 Task: Search round trip flight ticket for 5 adults, 2 children, 1 infant in seat and 2 infants on lap in economy from Helena: Helena Regional Airport to New Bern: Coastal Carolina Regional Airport (was Craven County Regional) on 5-4-2023 and return on 5-6-2023. Choice of flights is American. Number of bags: 2 checked bags. Price is upto 92000. Outbound departure time preference is 10:45.
Action: Mouse moved to (364, 151)
Screenshot: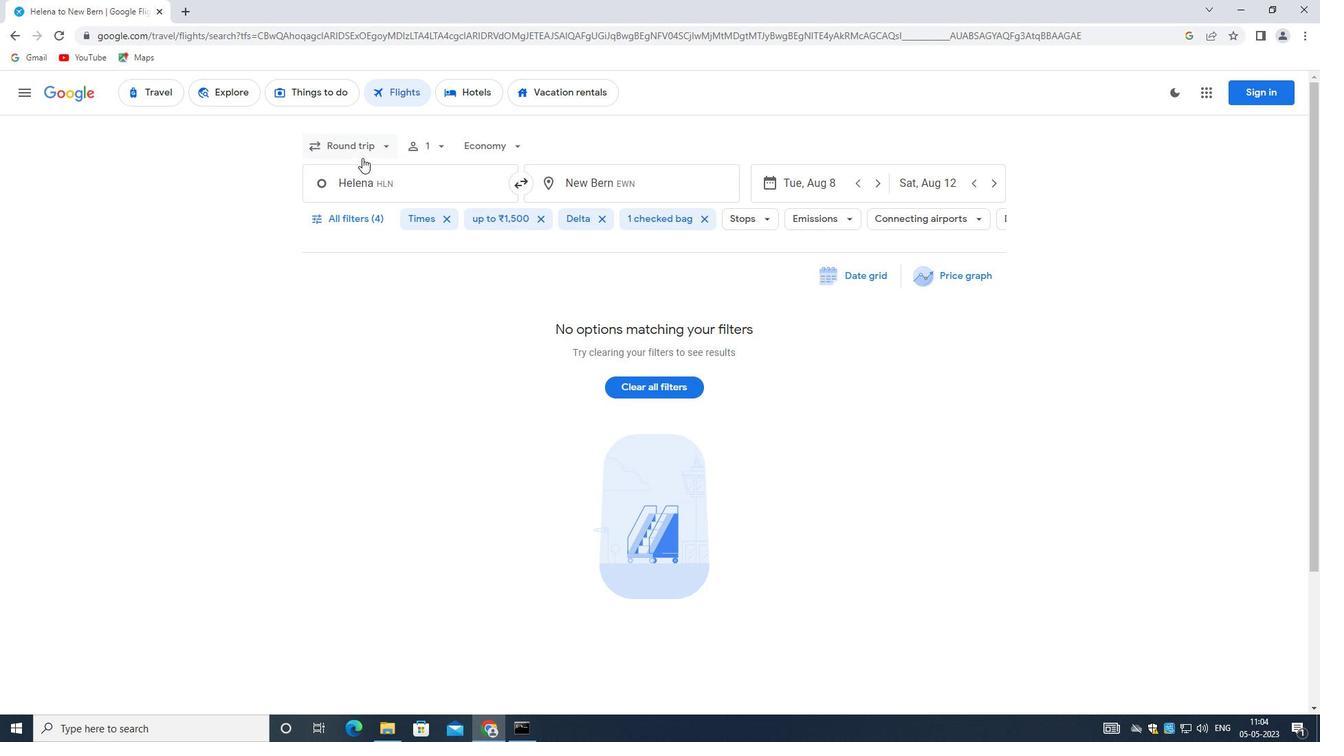 
Action: Mouse pressed left at (364, 151)
Screenshot: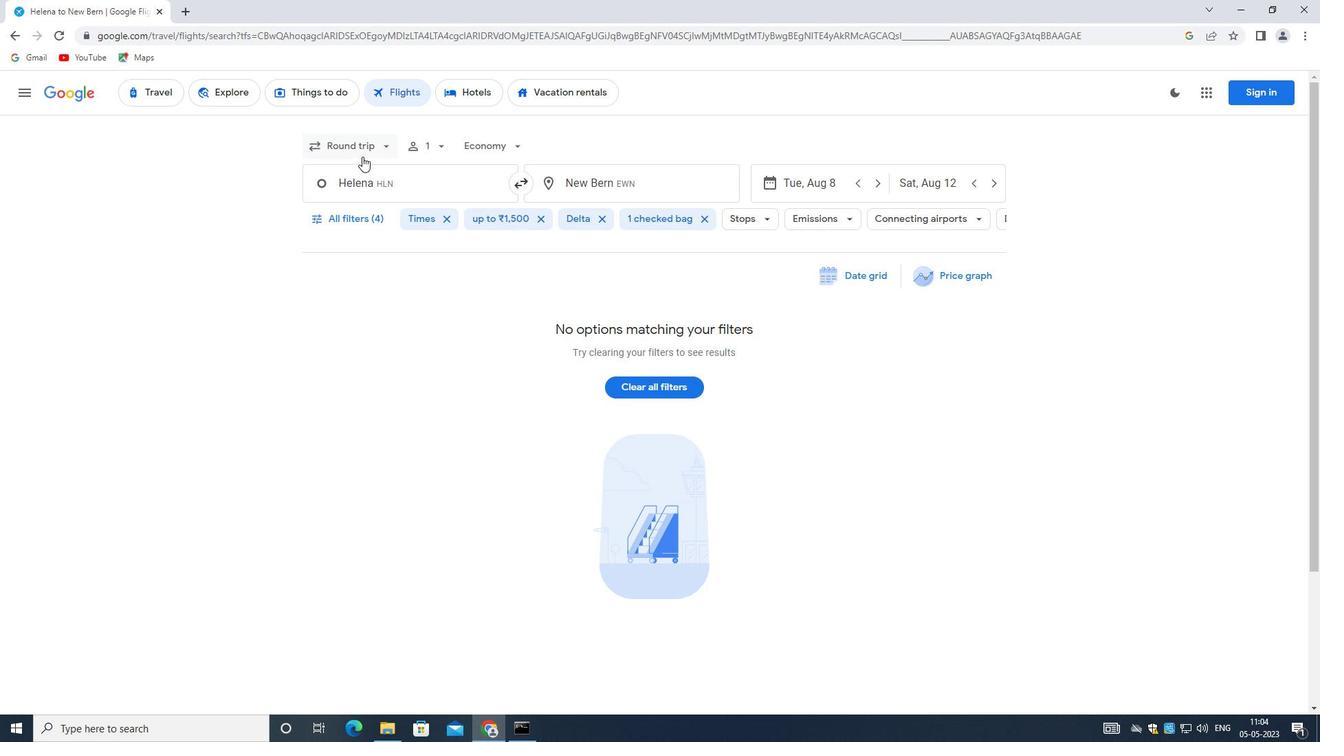 
Action: Mouse moved to (380, 171)
Screenshot: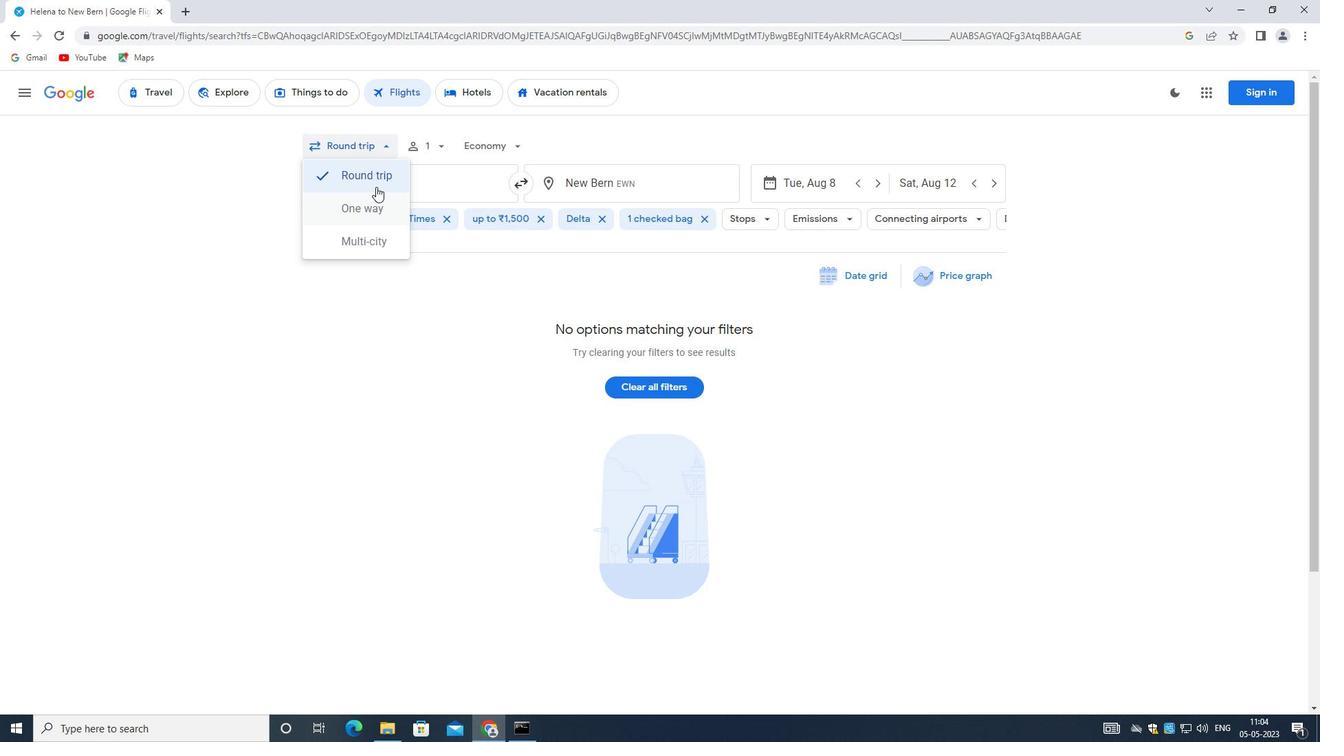 
Action: Mouse pressed left at (380, 171)
Screenshot: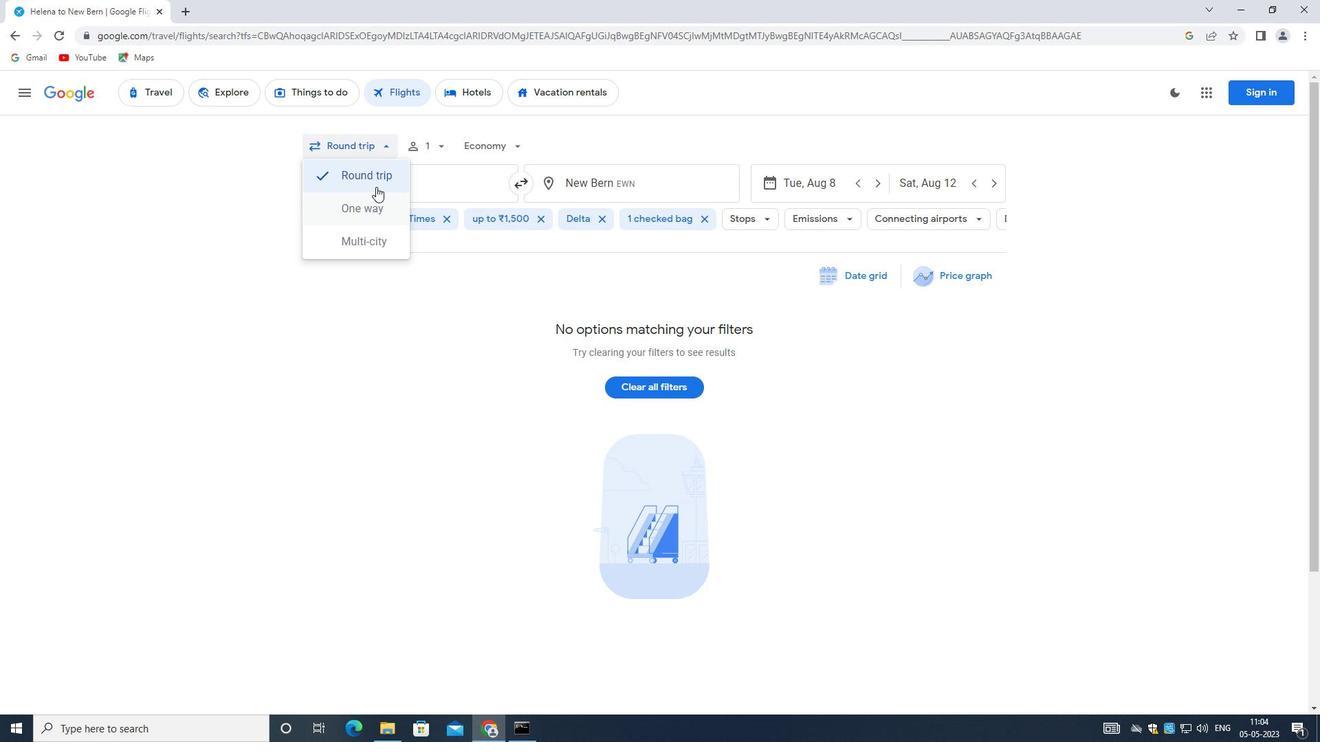 
Action: Mouse moved to (443, 149)
Screenshot: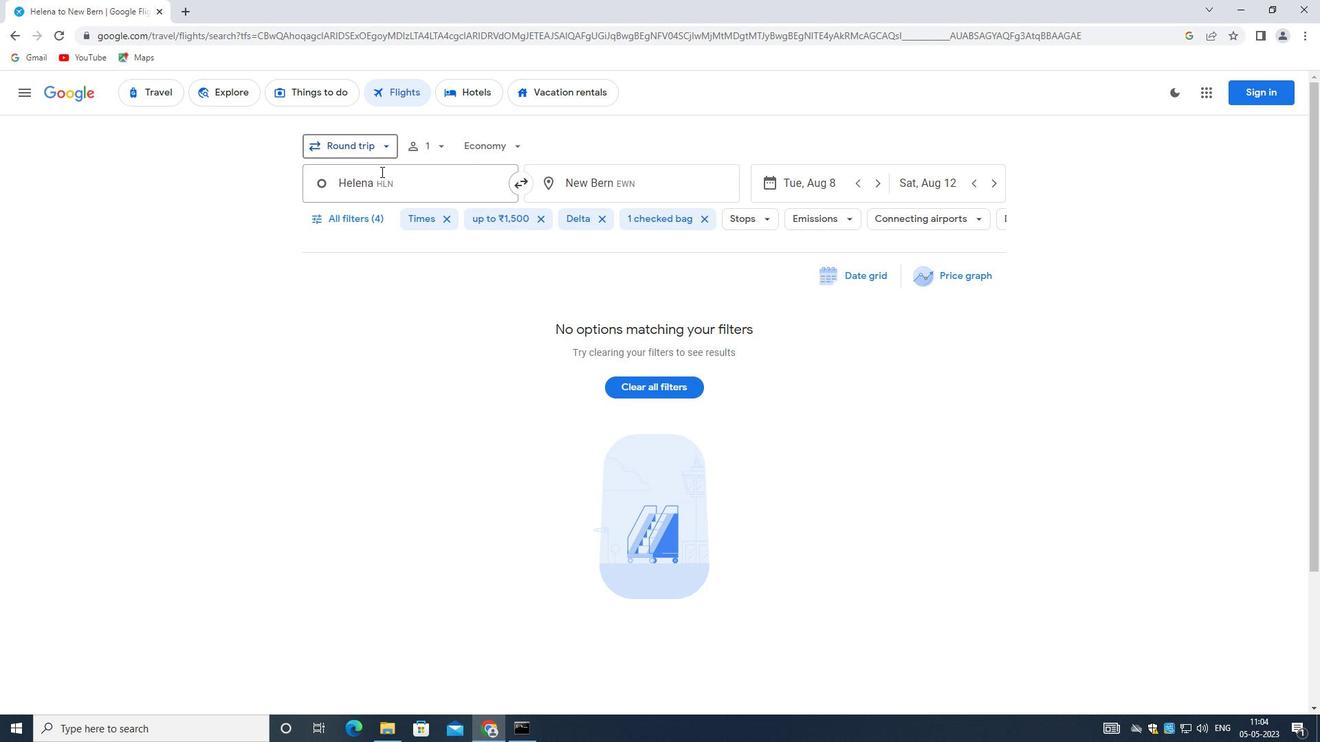 
Action: Mouse pressed left at (443, 149)
Screenshot: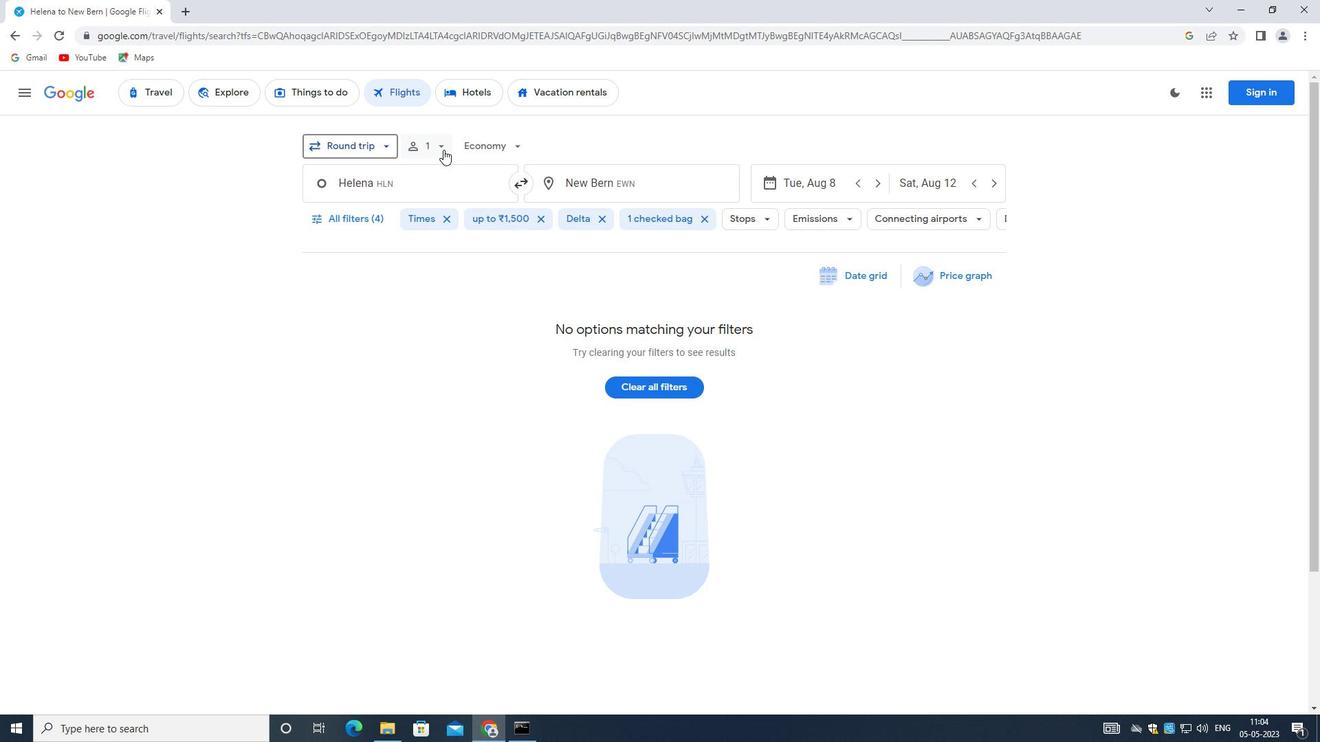
Action: Mouse moved to (563, 178)
Screenshot: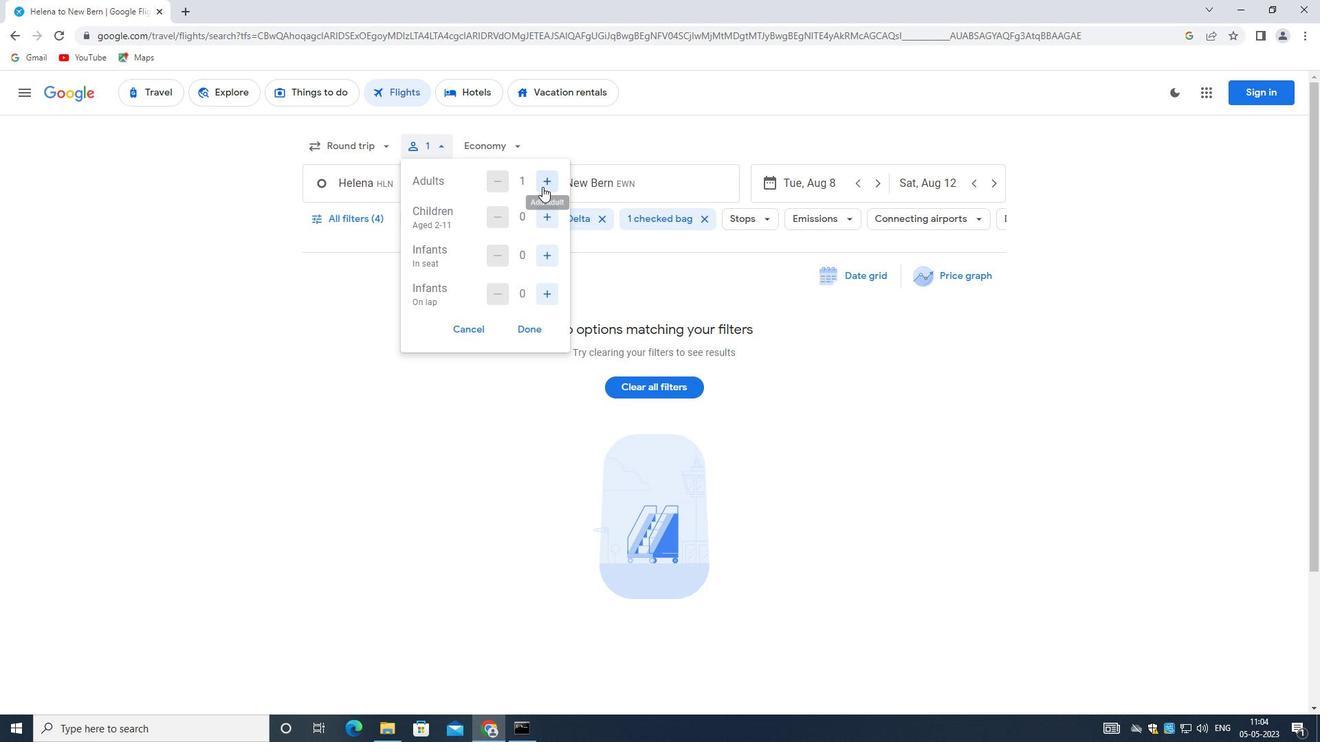 
Action: Mouse pressed left at (563, 178)
Screenshot: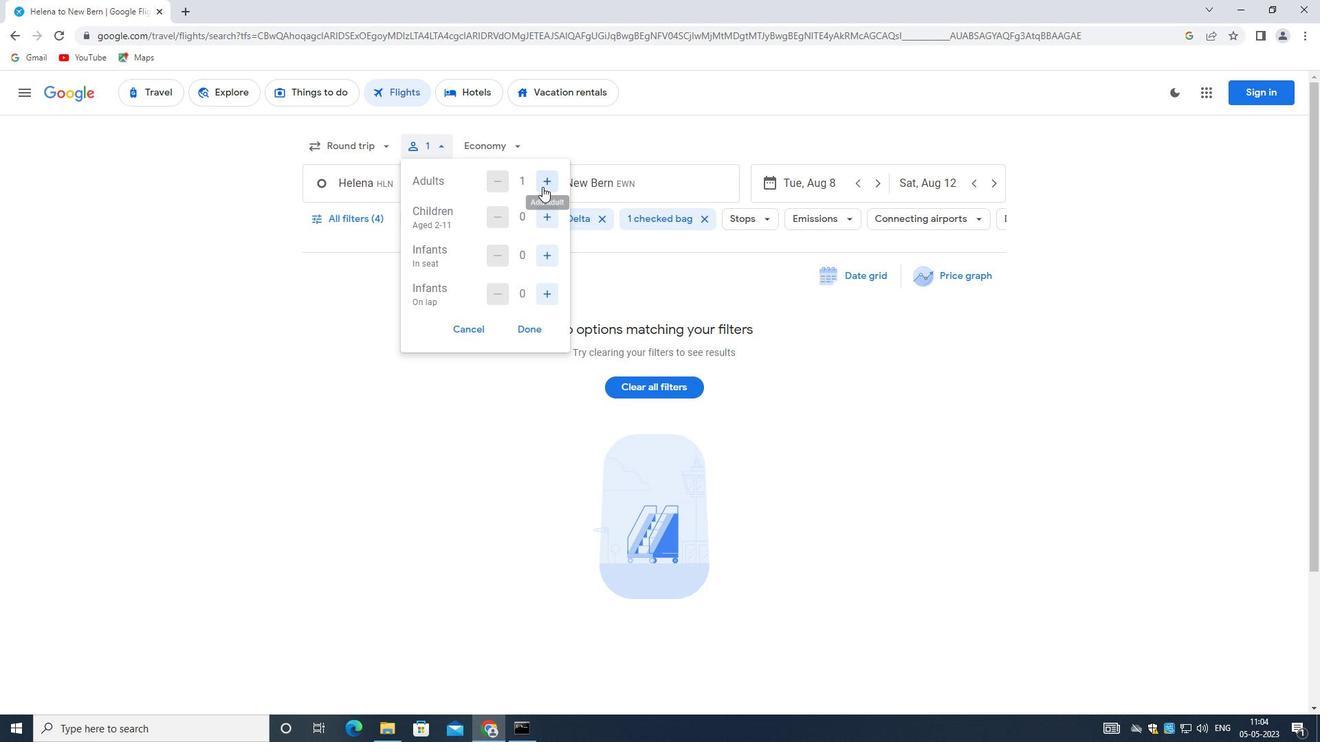 
Action: Mouse moved to (557, 182)
Screenshot: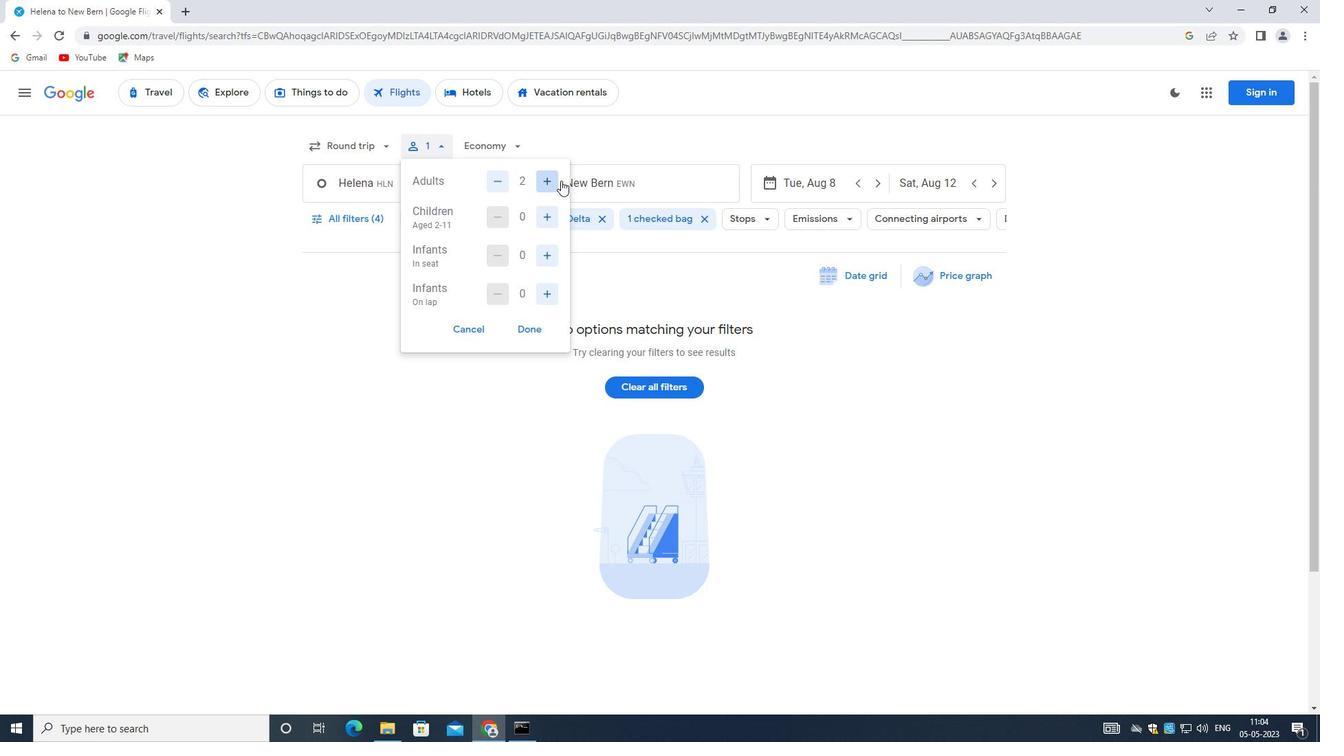 
Action: Mouse pressed left at (557, 182)
Screenshot: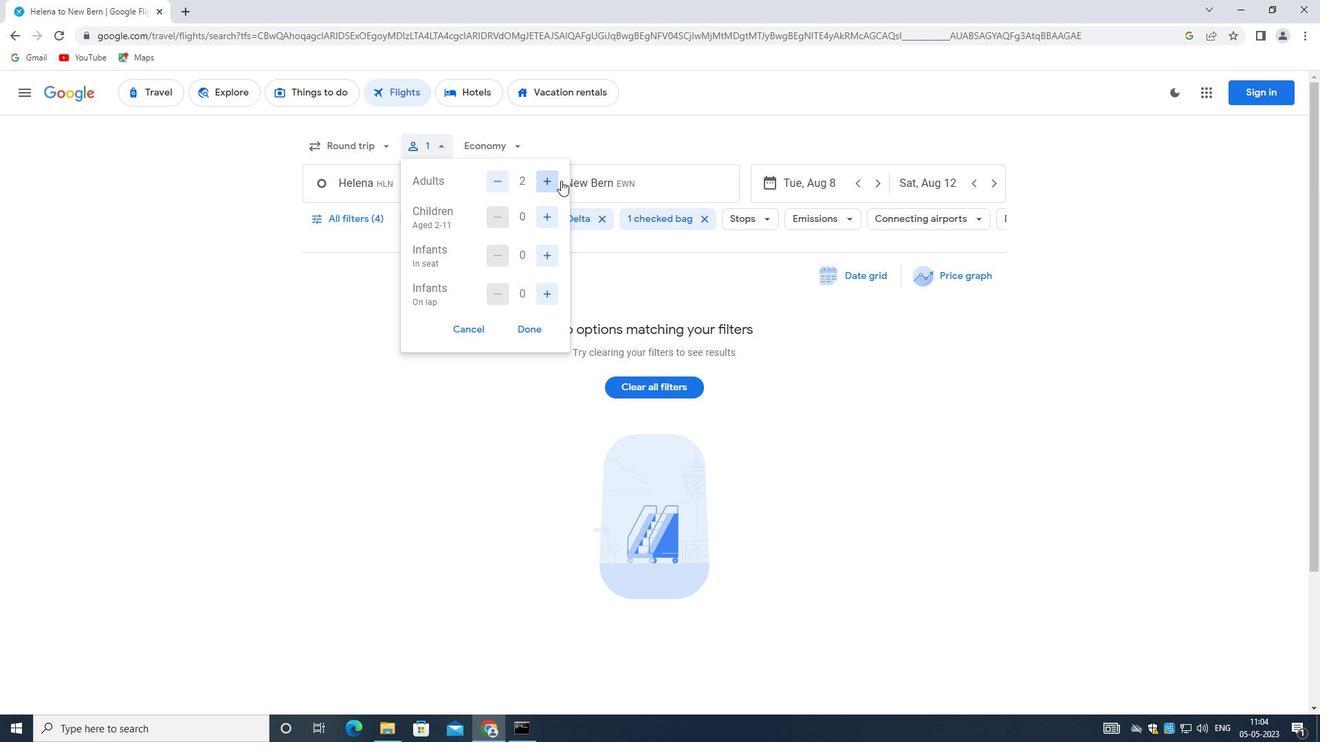 
Action: Mouse moved to (556, 181)
Screenshot: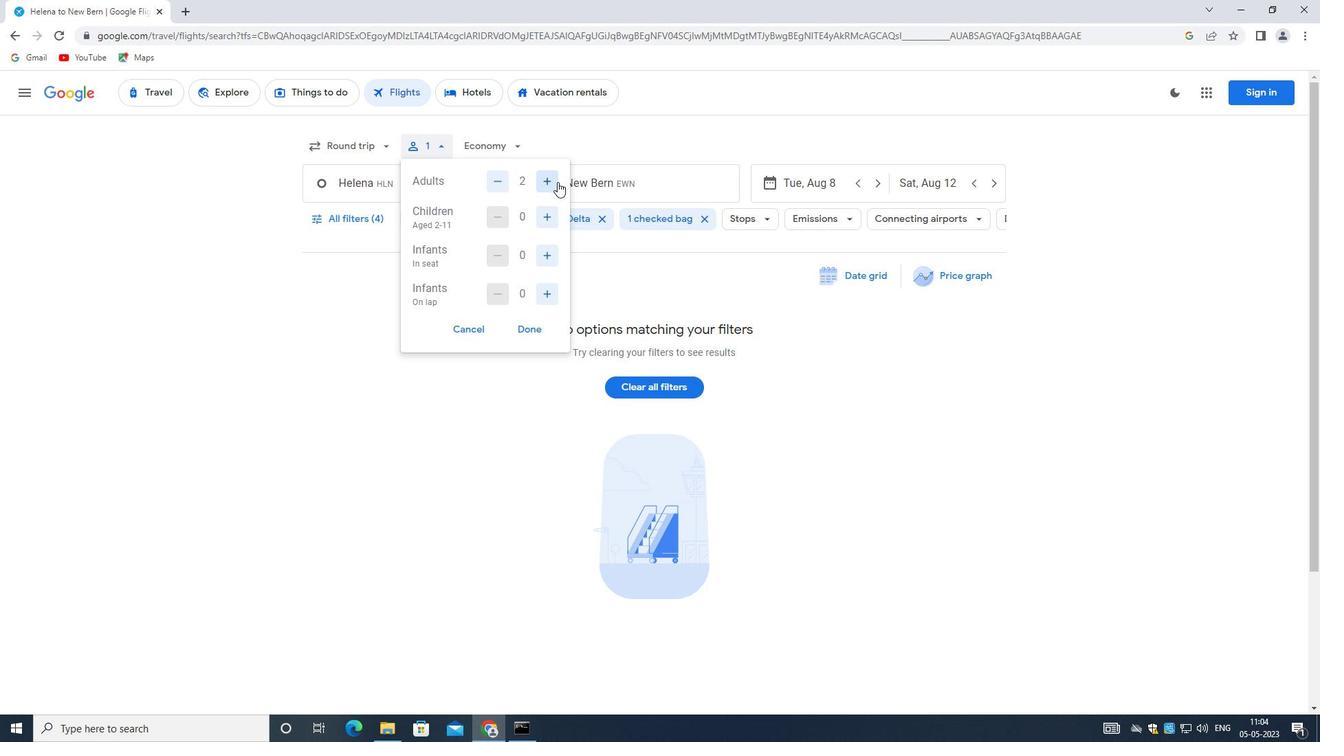 
Action: Mouse pressed left at (556, 181)
Screenshot: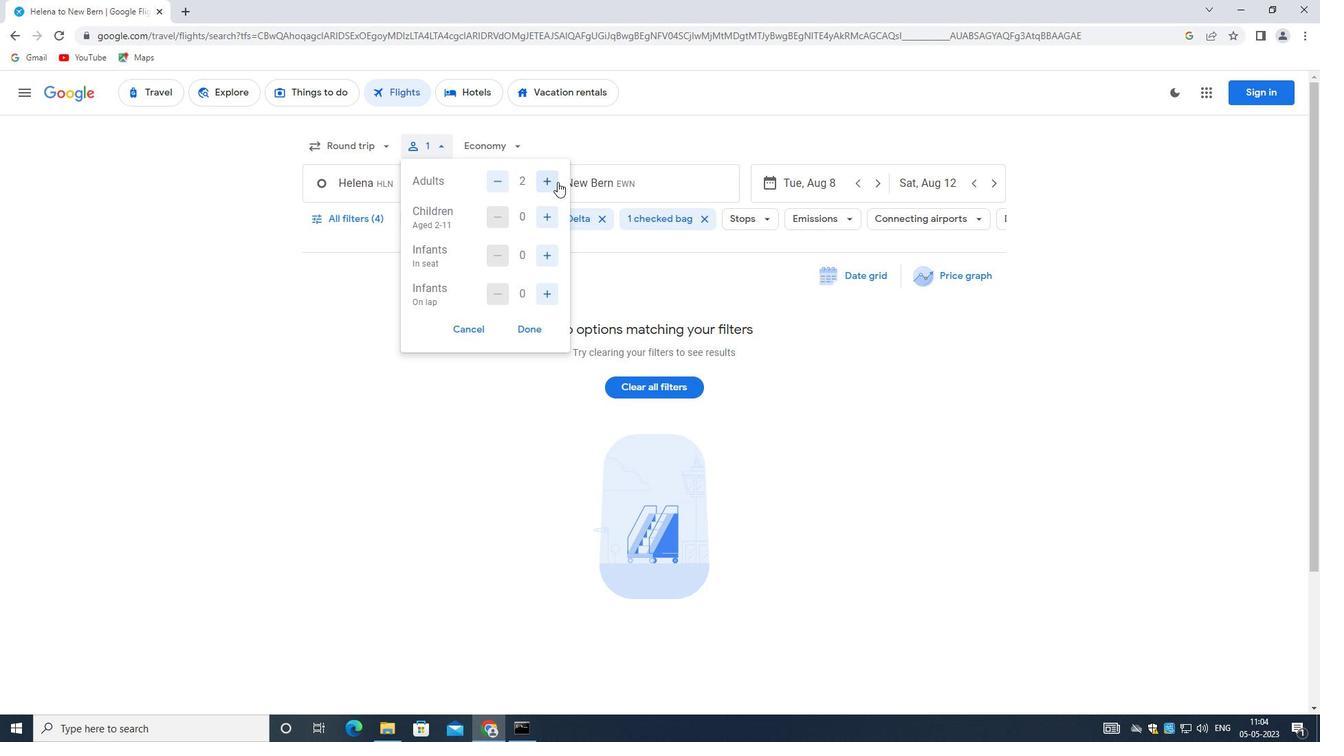 
Action: Mouse pressed left at (556, 181)
Screenshot: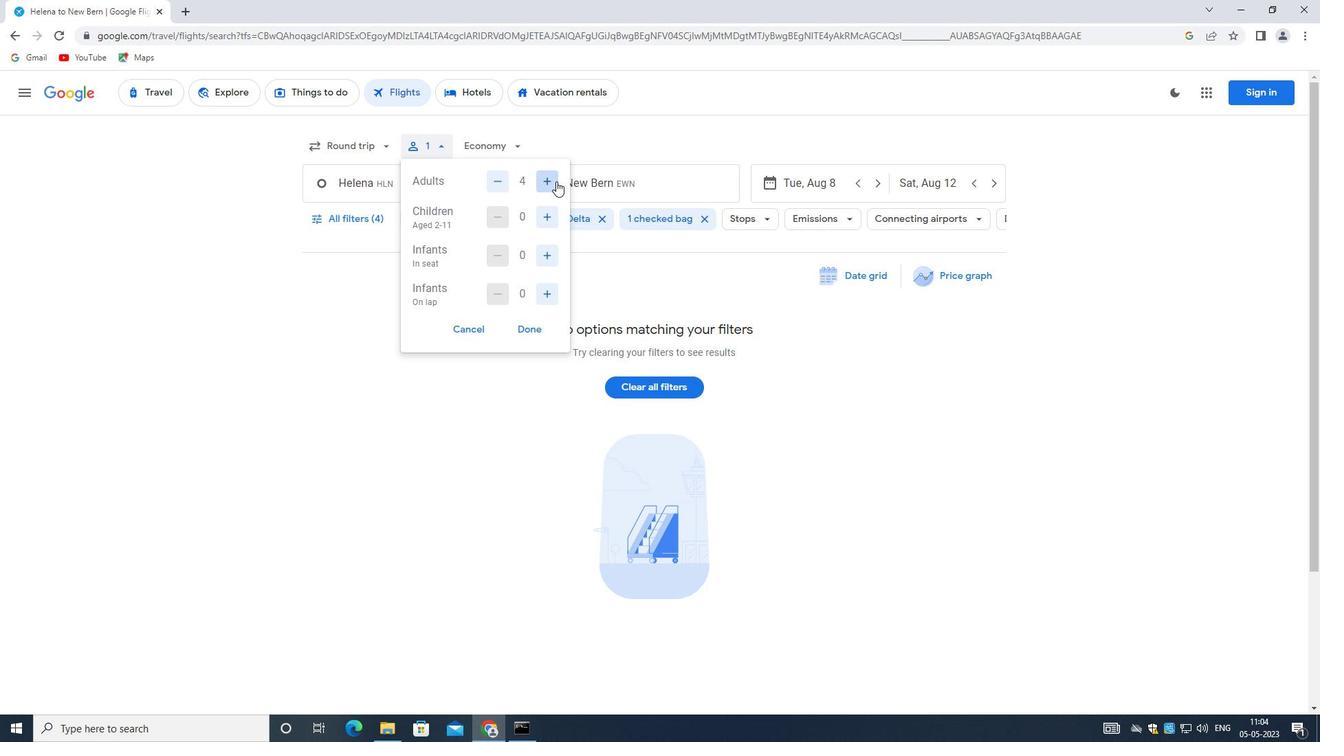 
Action: Mouse moved to (553, 213)
Screenshot: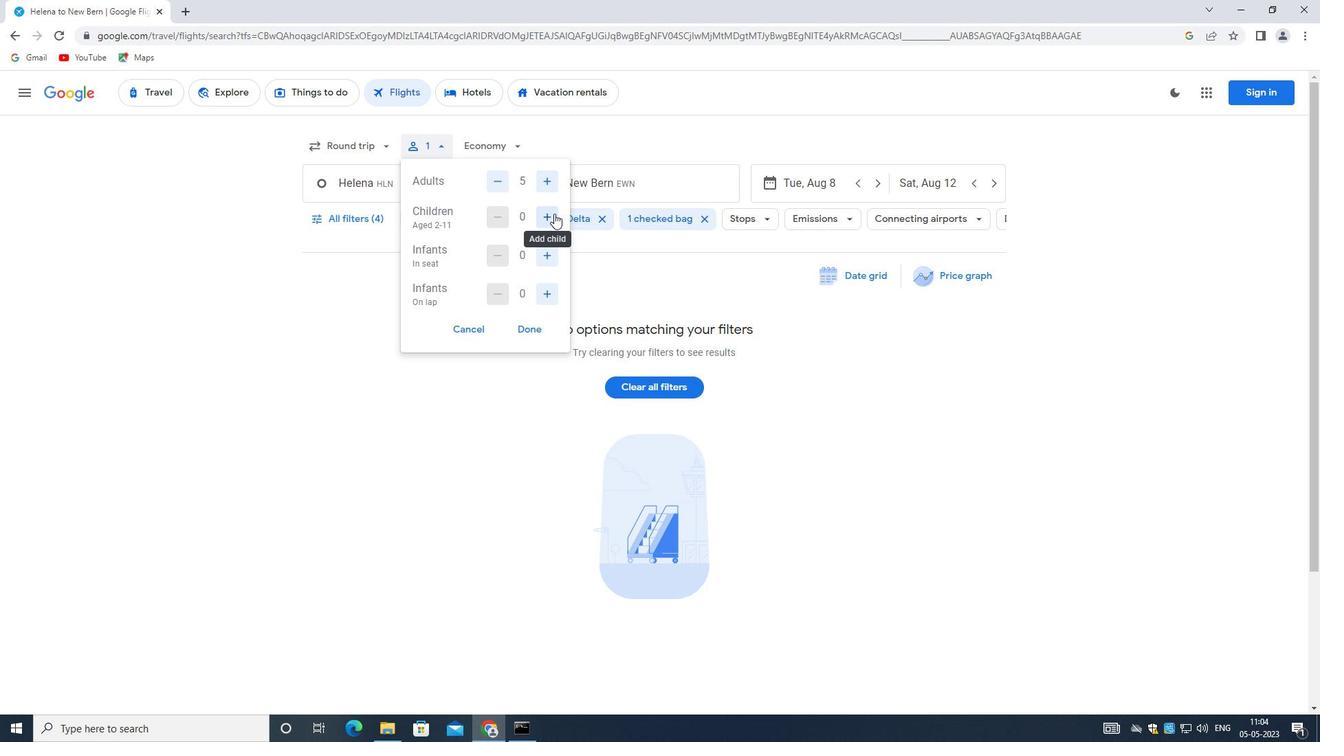 
Action: Mouse pressed left at (553, 213)
Screenshot: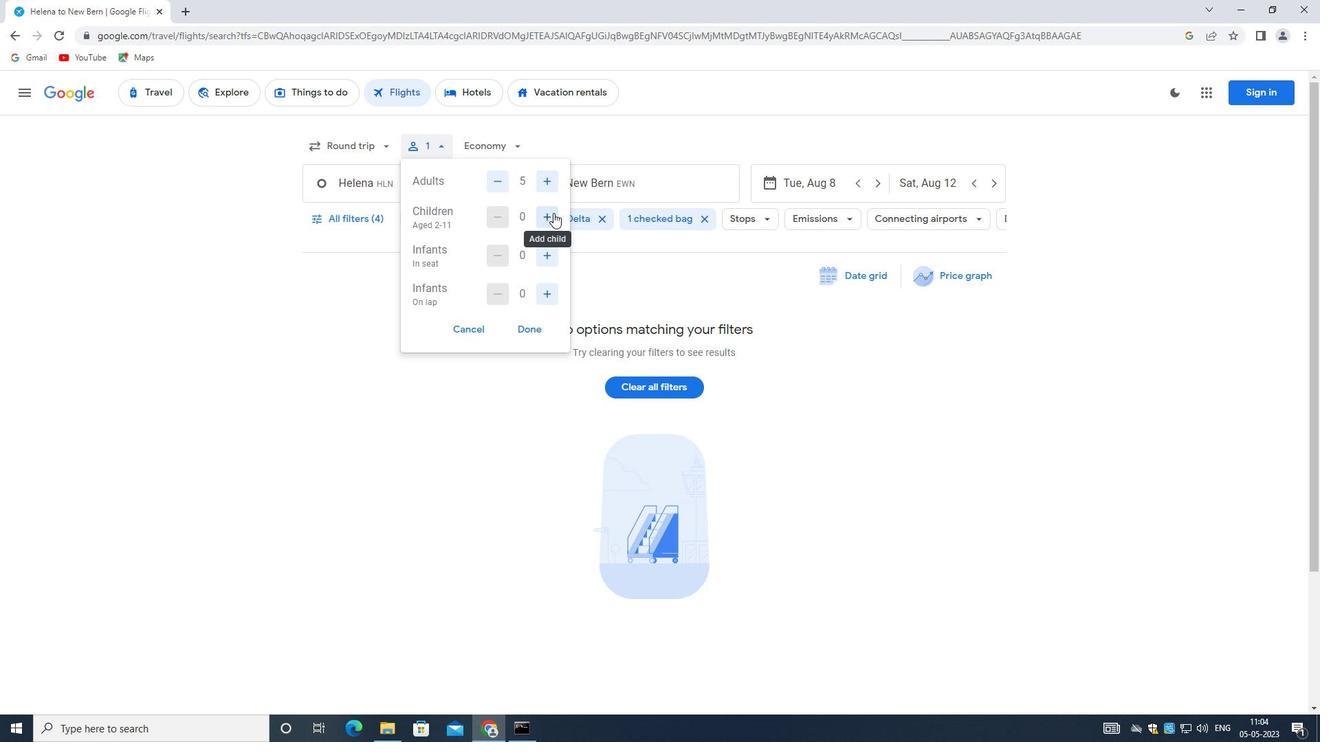 
Action: Mouse pressed left at (553, 213)
Screenshot: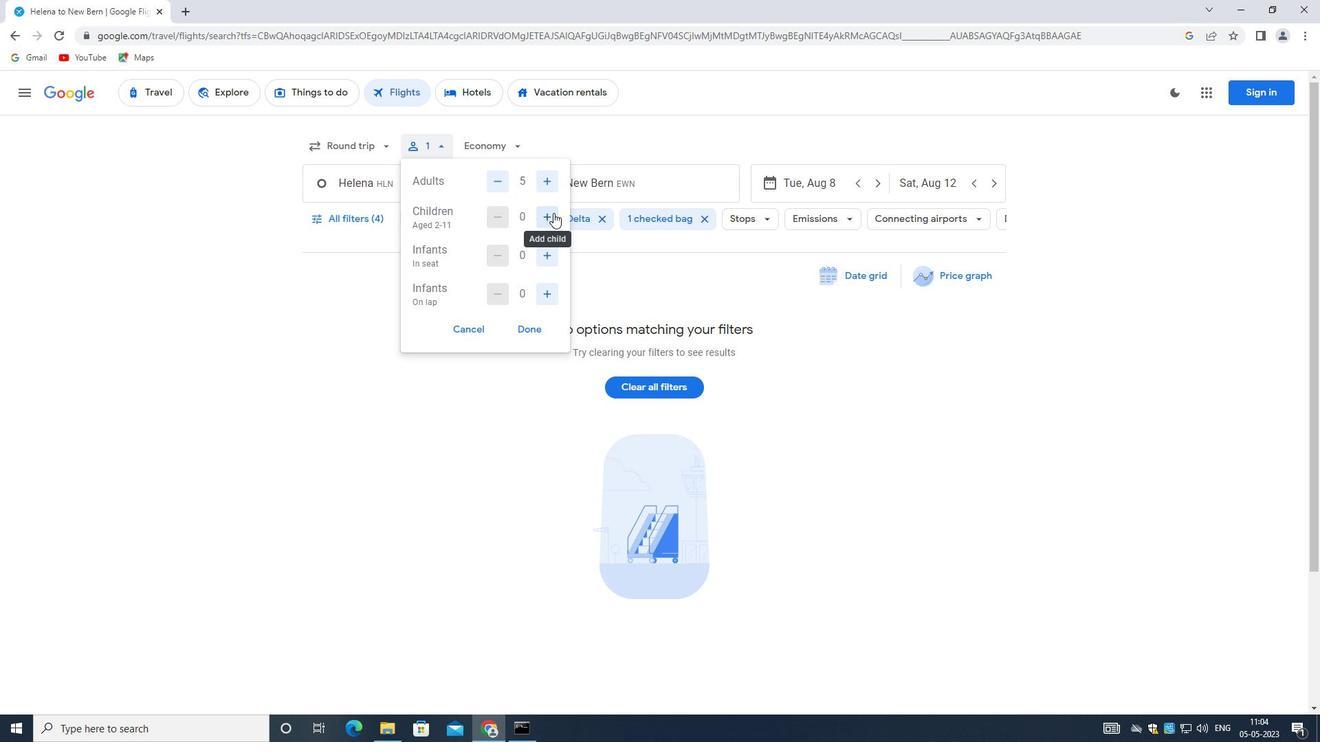 
Action: Mouse moved to (550, 254)
Screenshot: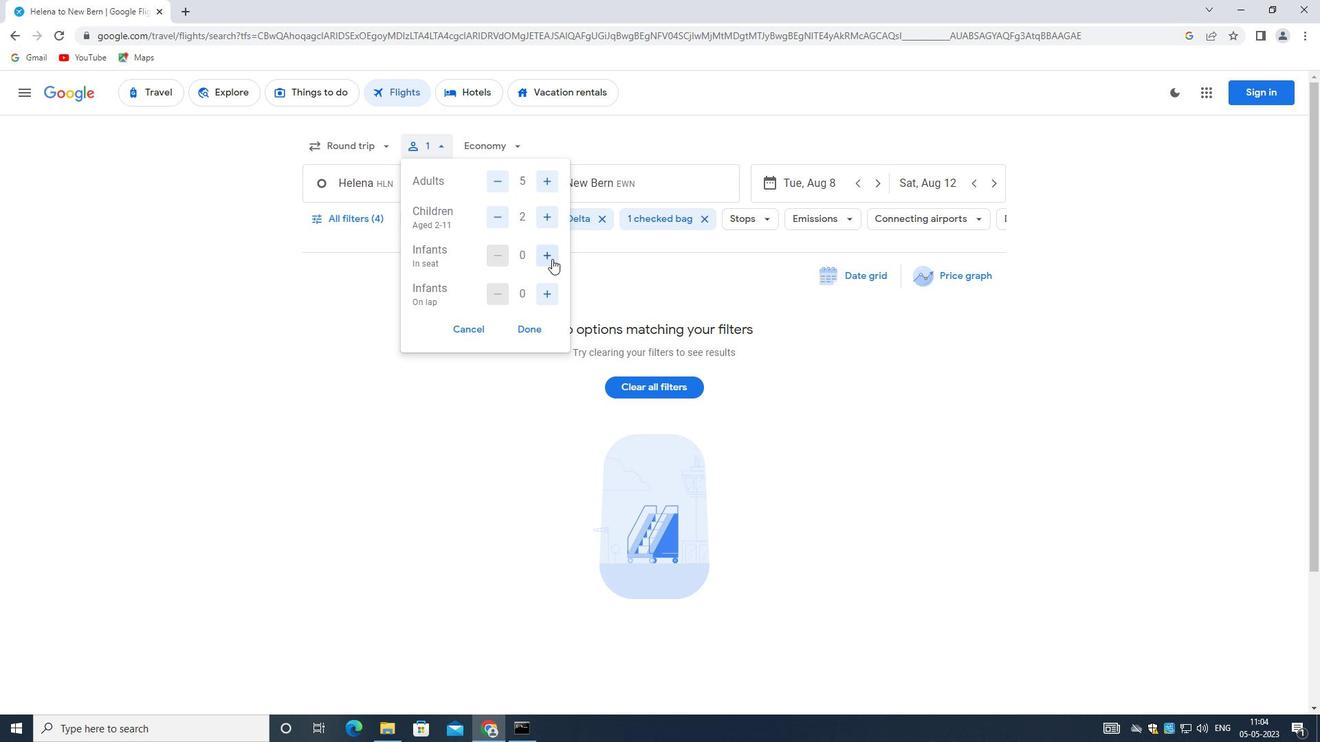 
Action: Mouse pressed left at (550, 255)
Screenshot: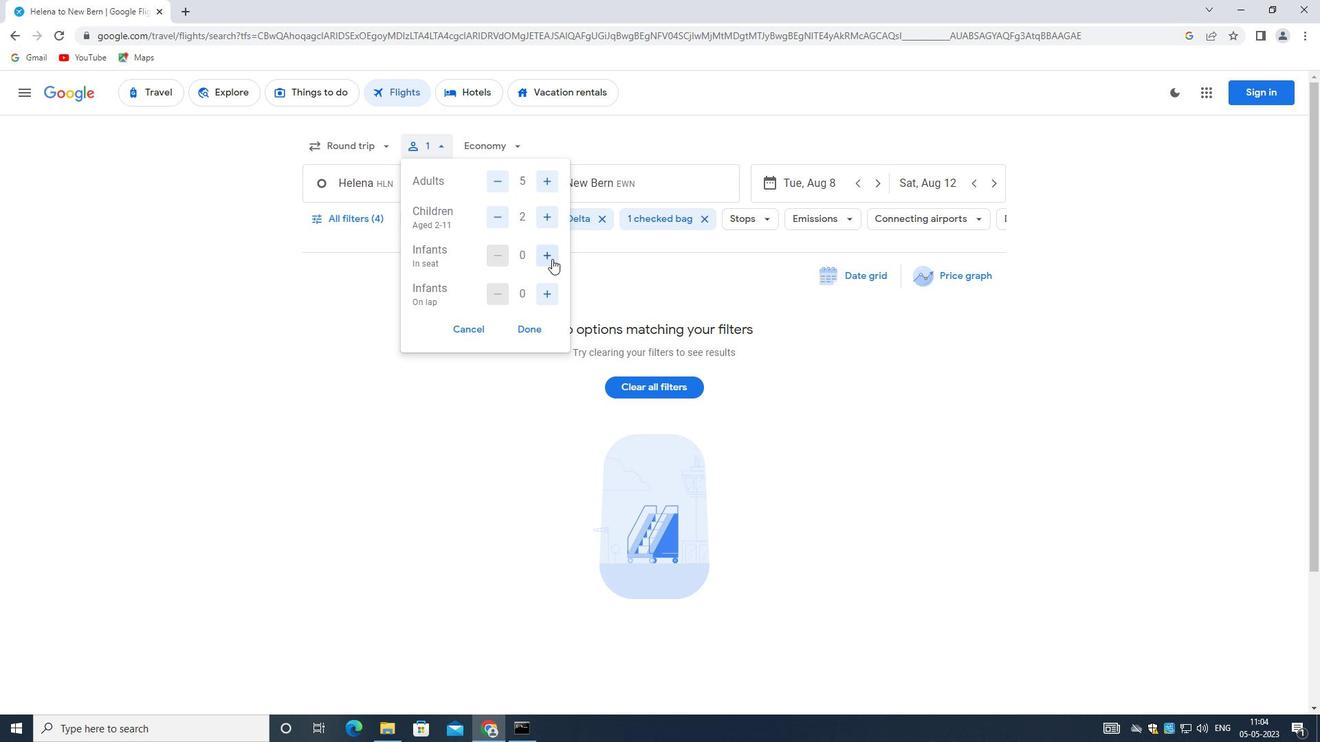 
Action: Mouse moved to (543, 294)
Screenshot: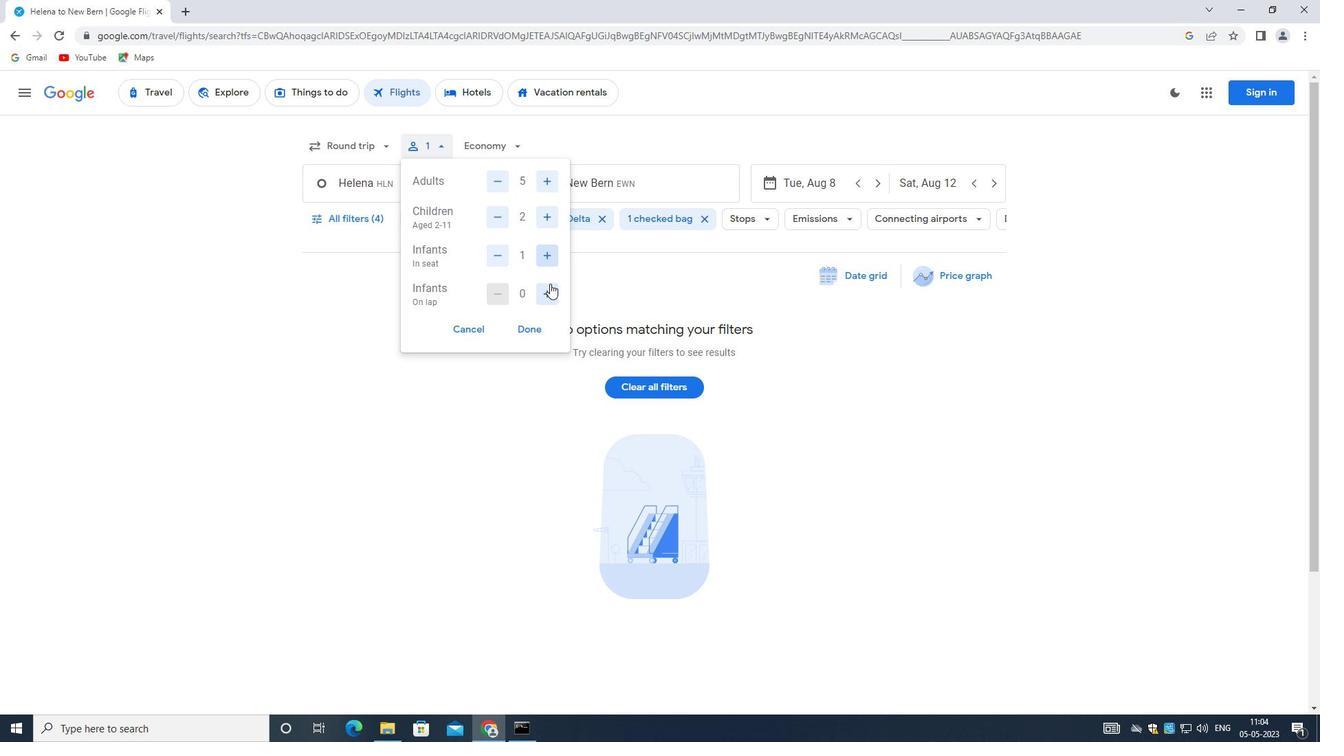
Action: Mouse pressed left at (543, 294)
Screenshot: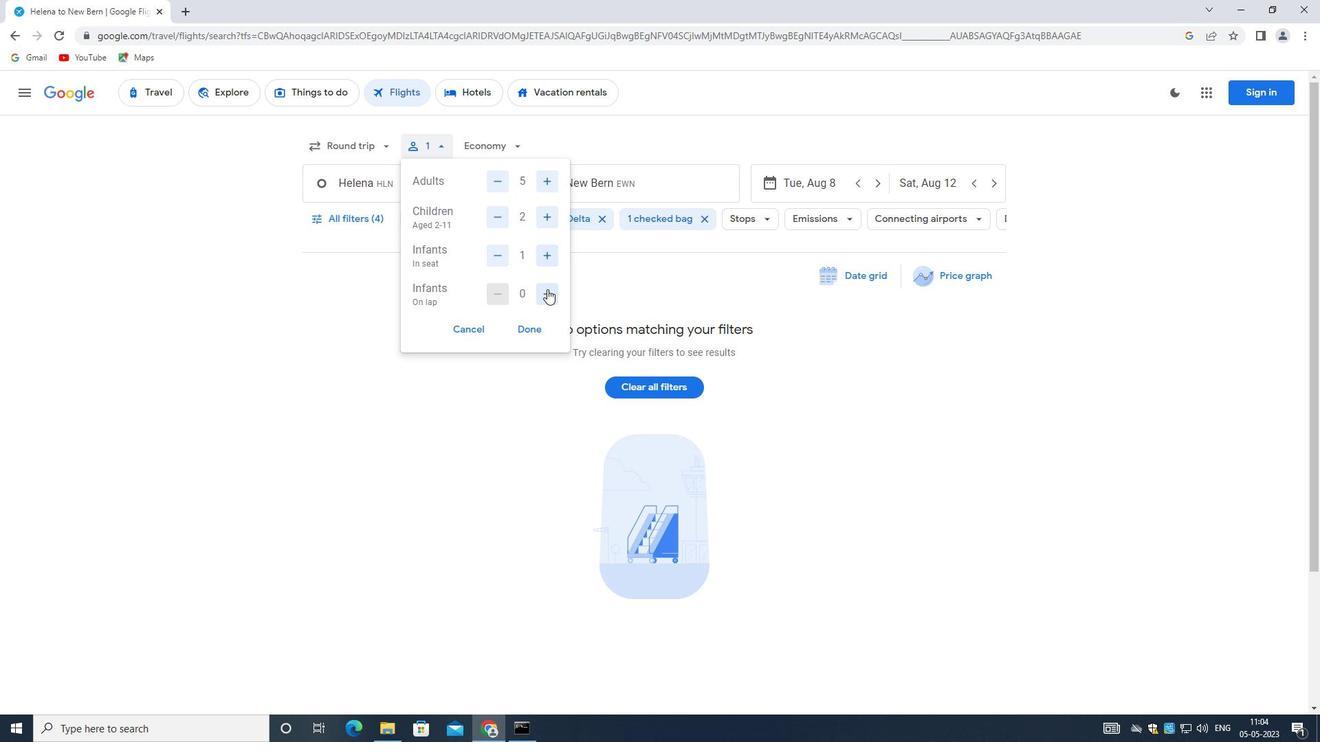 
Action: Mouse moved to (530, 329)
Screenshot: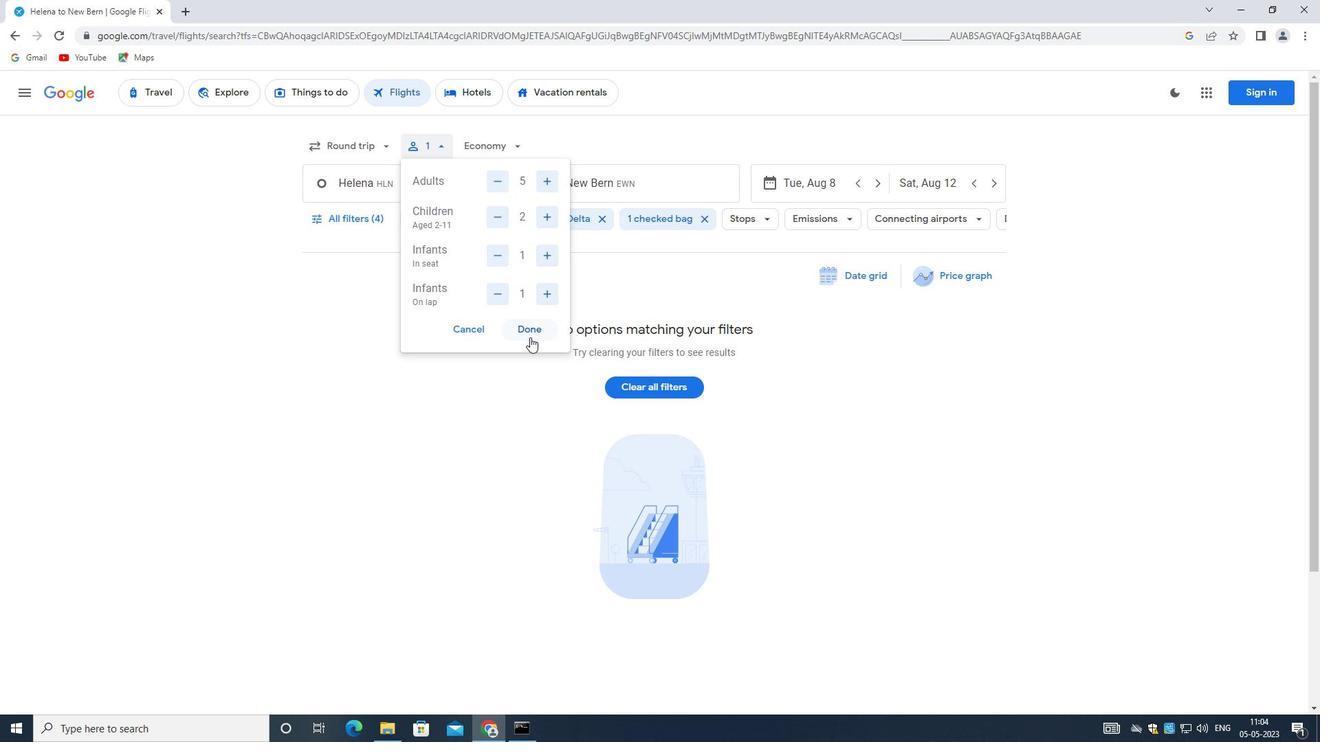 
Action: Mouse pressed left at (530, 329)
Screenshot: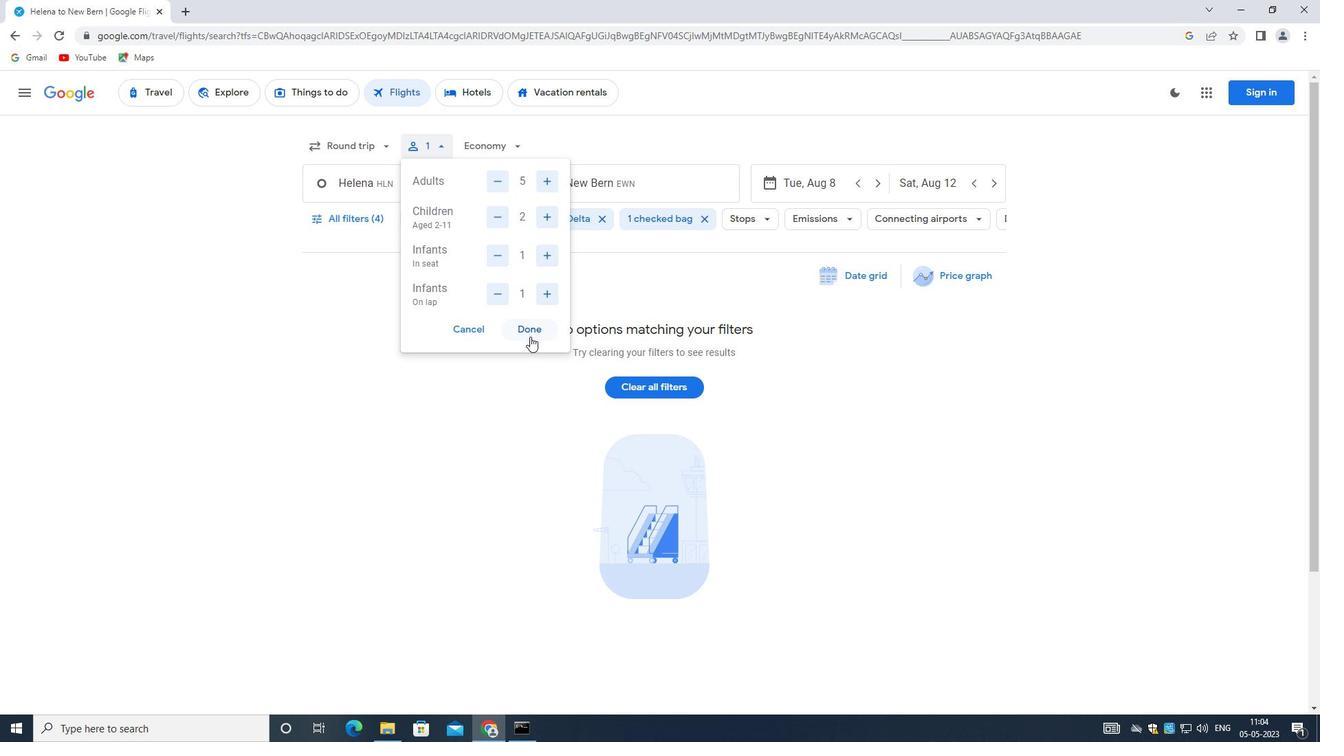 
Action: Mouse moved to (504, 140)
Screenshot: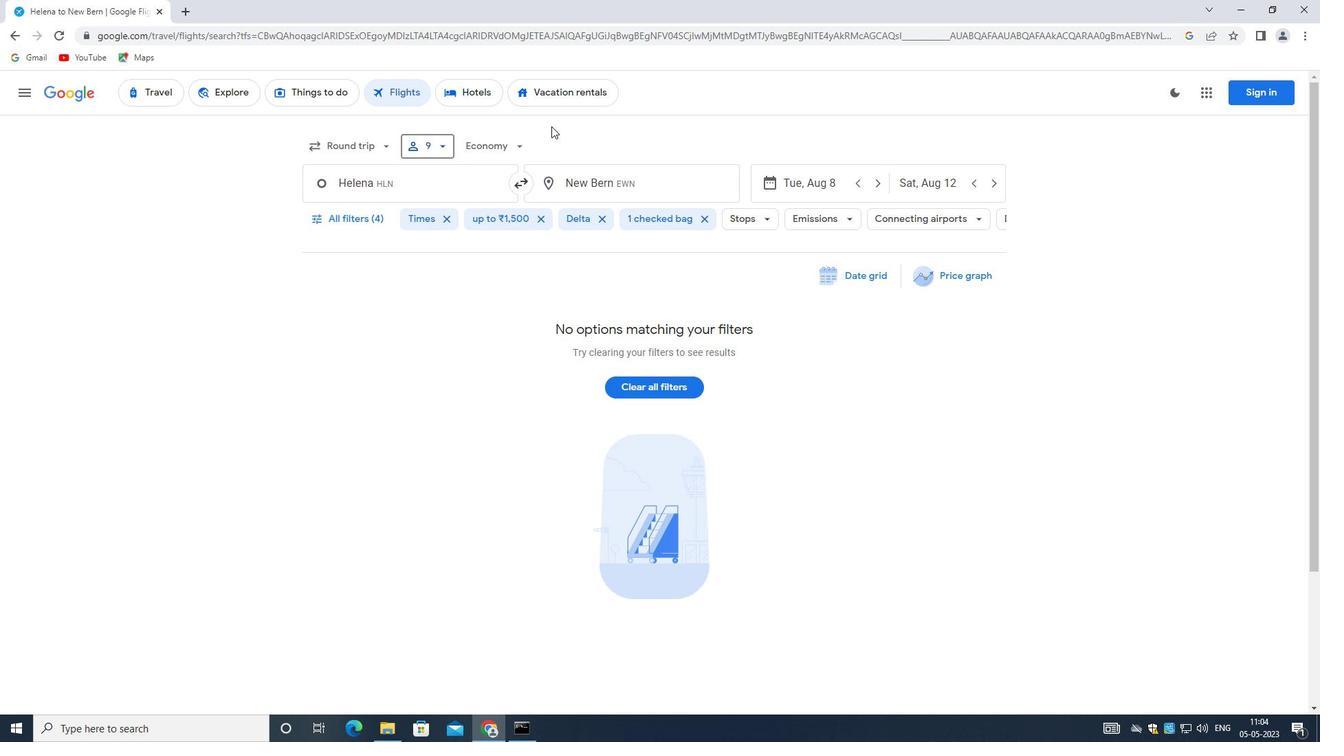 
Action: Mouse pressed left at (504, 140)
Screenshot: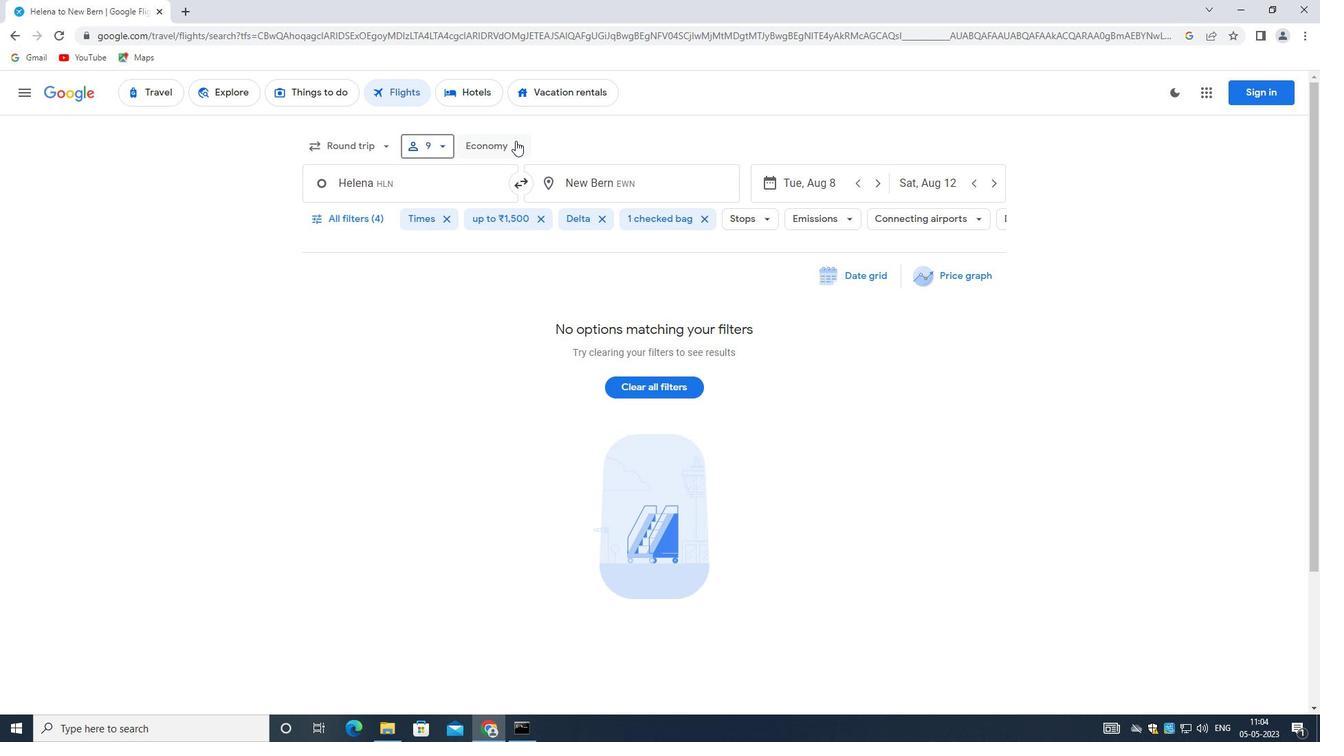 
Action: Mouse moved to (521, 176)
Screenshot: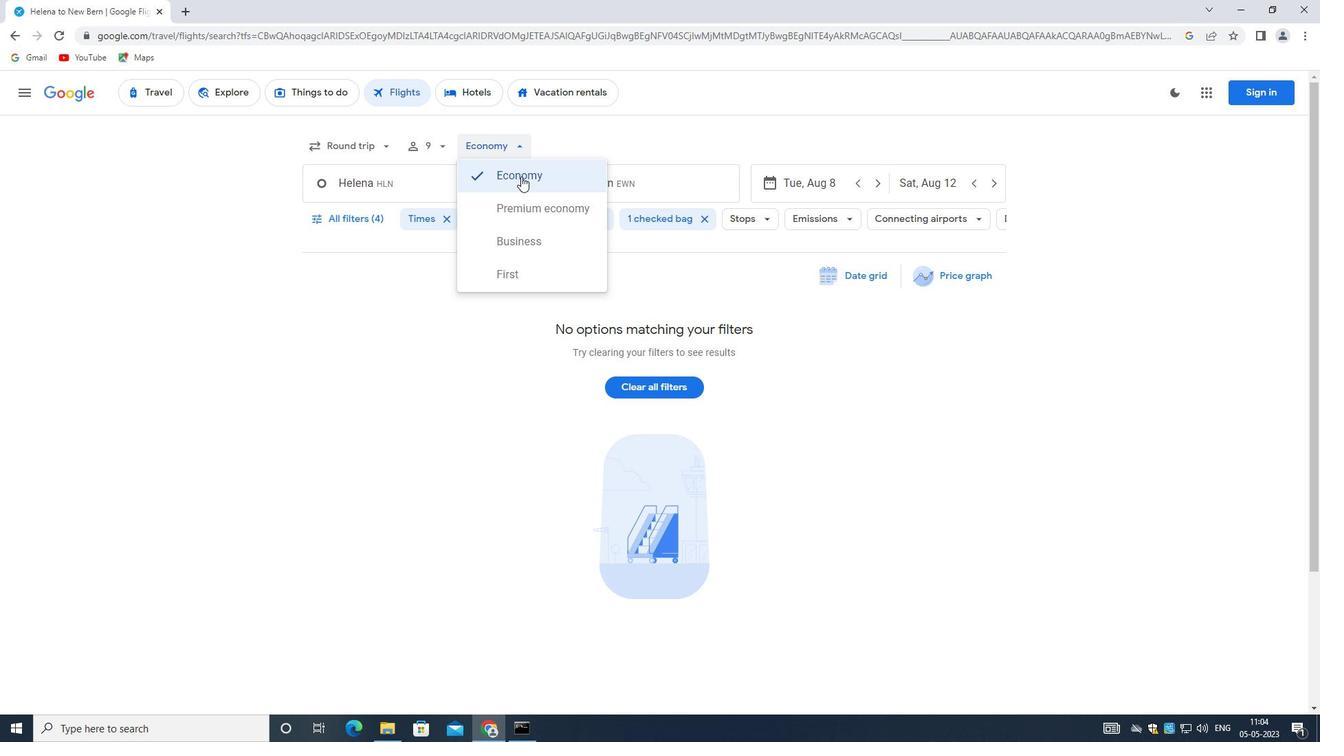 
Action: Mouse pressed left at (521, 176)
Screenshot: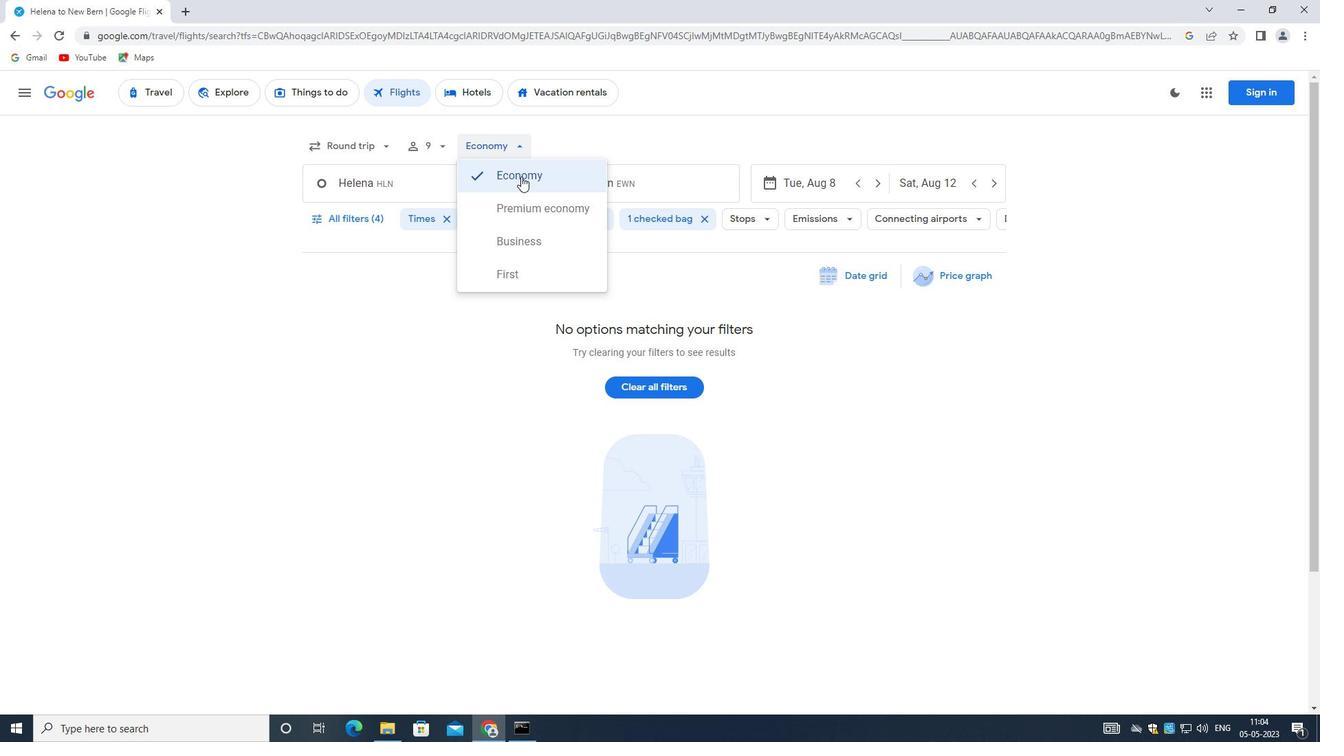 
Action: Mouse moved to (440, 191)
Screenshot: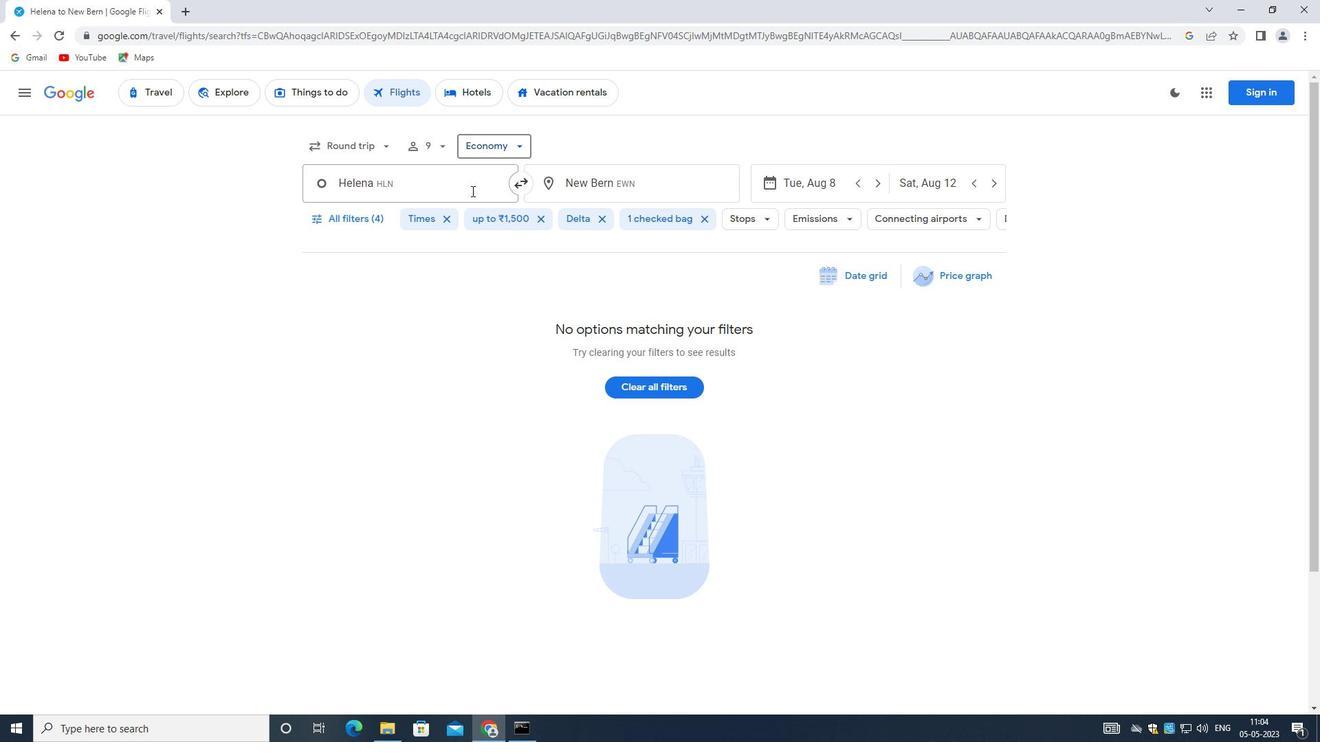 
Action: Mouse pressed left at (440, 191)
Screenshot: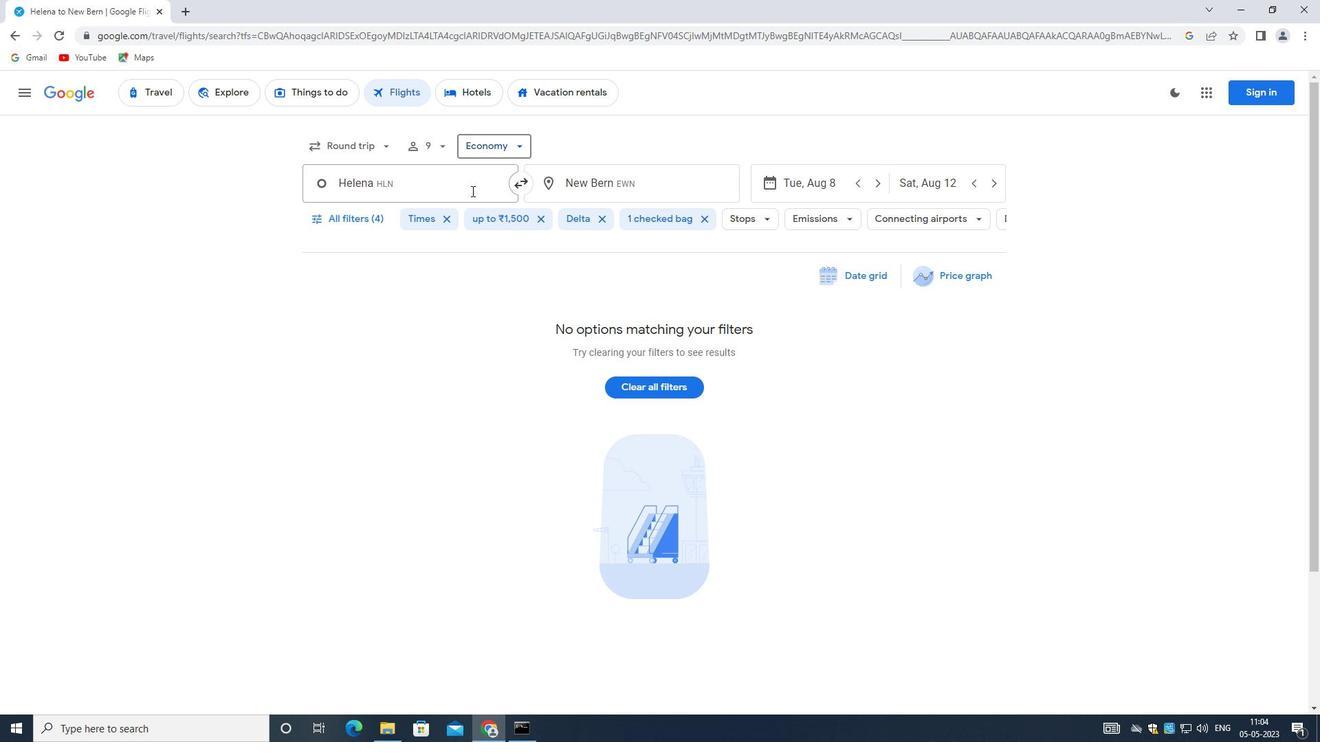 
Action: Mouse moved to (457, 251)
Screenshot: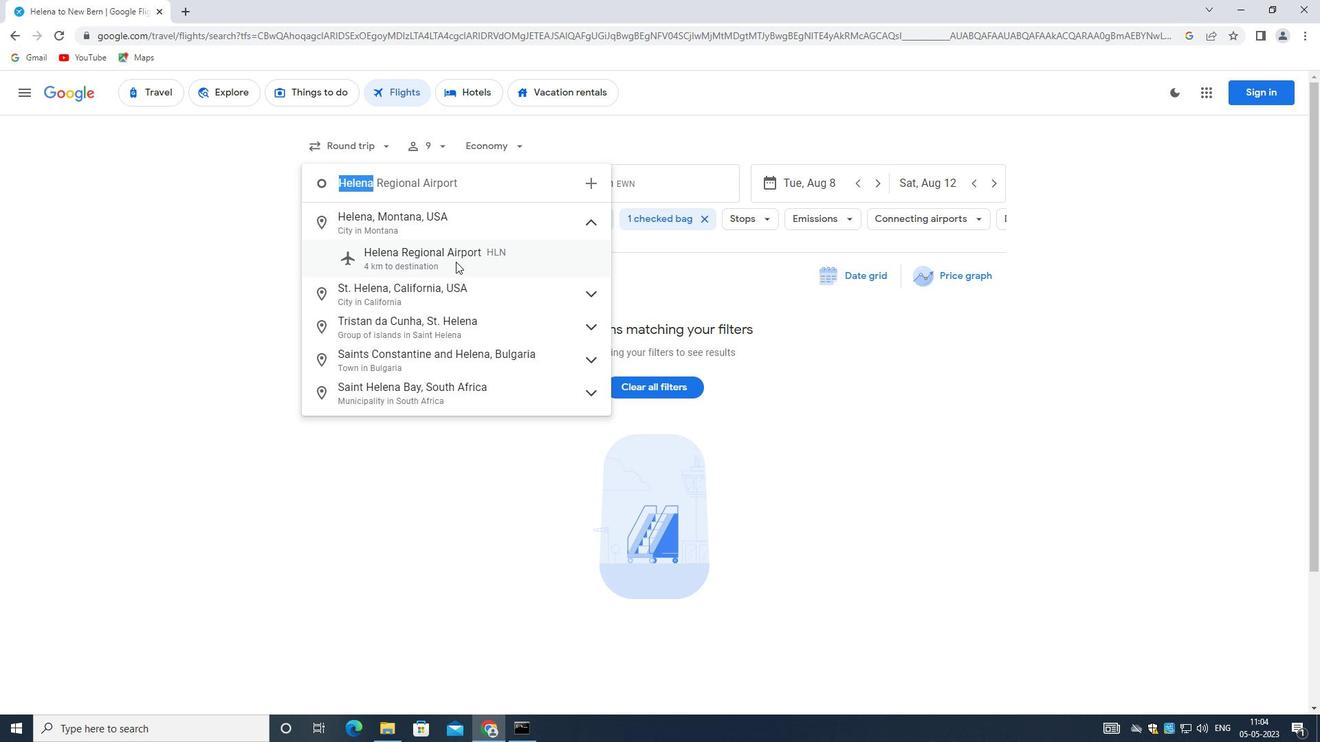
Action: Mouse pressed left at (457, 251)
Screenshot: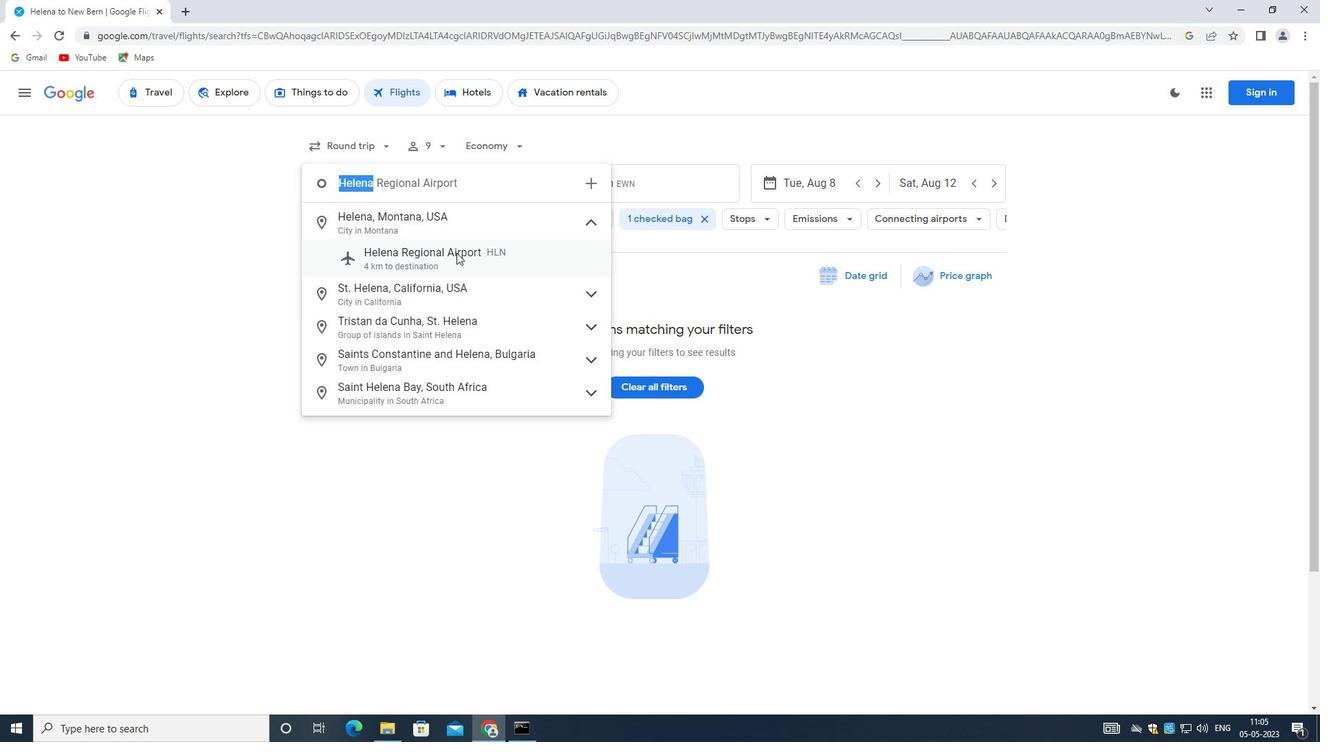 
Action: Mouse moved to (600, 186)
Screenshot: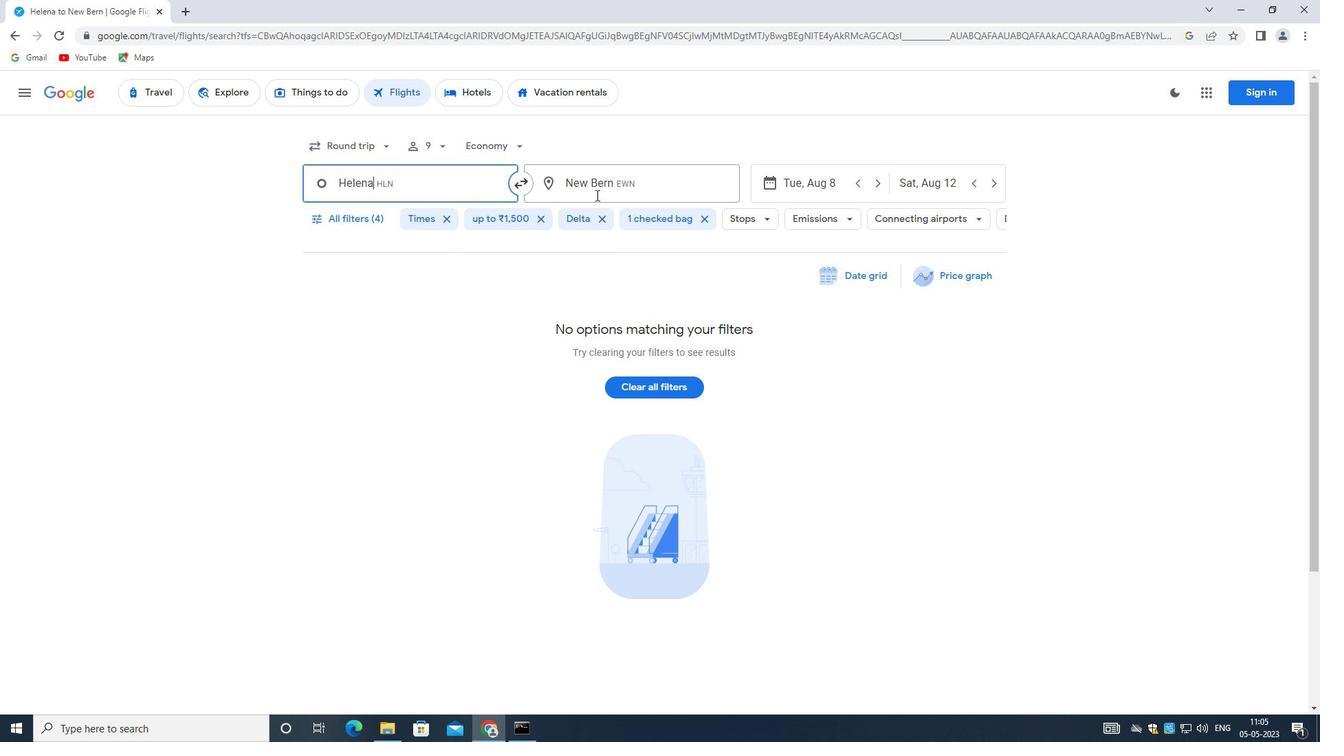 
Action: Mouse pressed left at (600, 186)
Screenshot: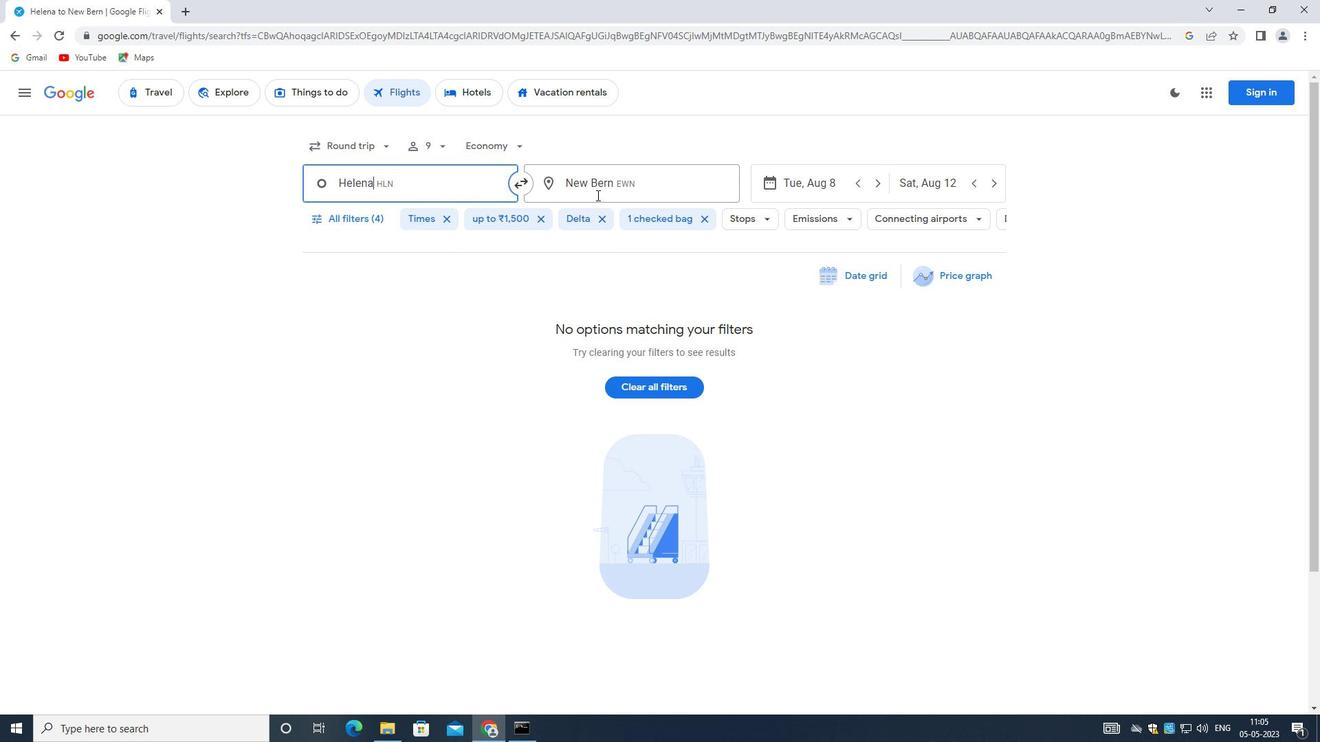 
Action: Mouse moved to (657, 249)
Screenshot: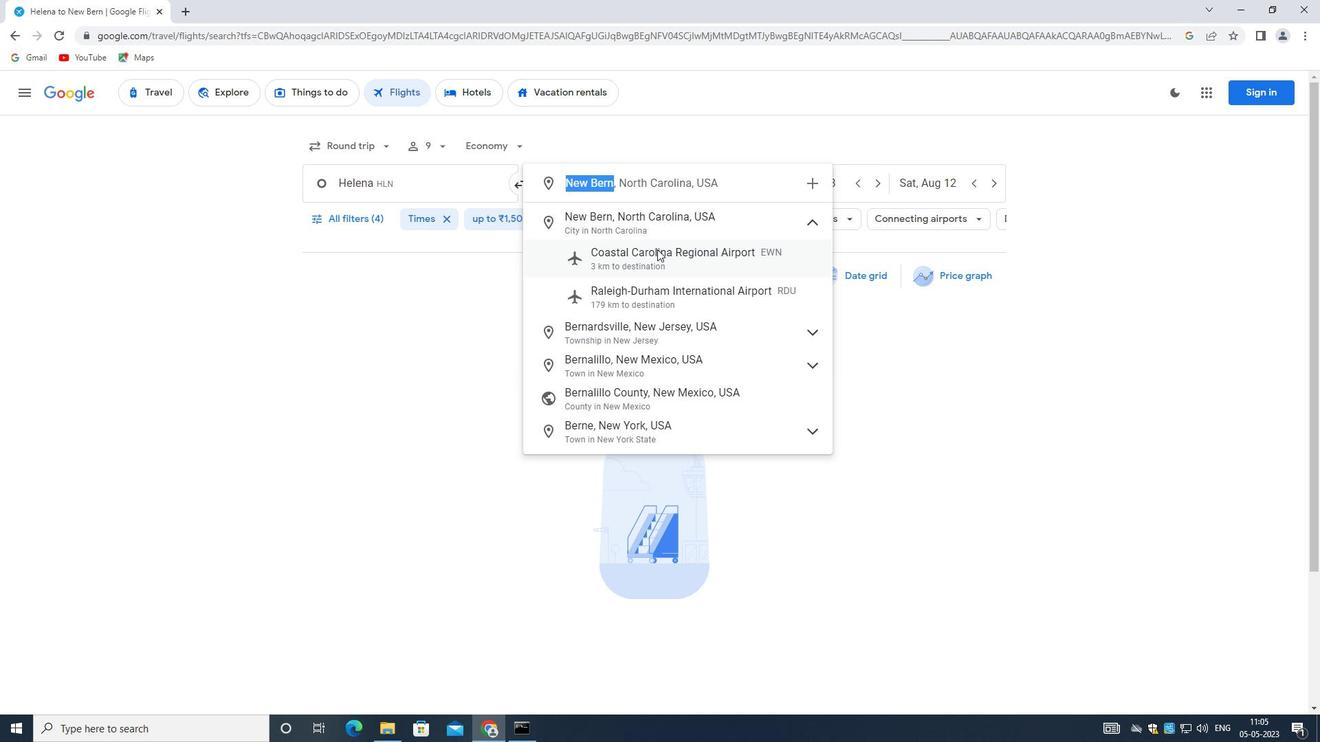 
Action: Mouse pressed left at (657, 249)
Screenshot: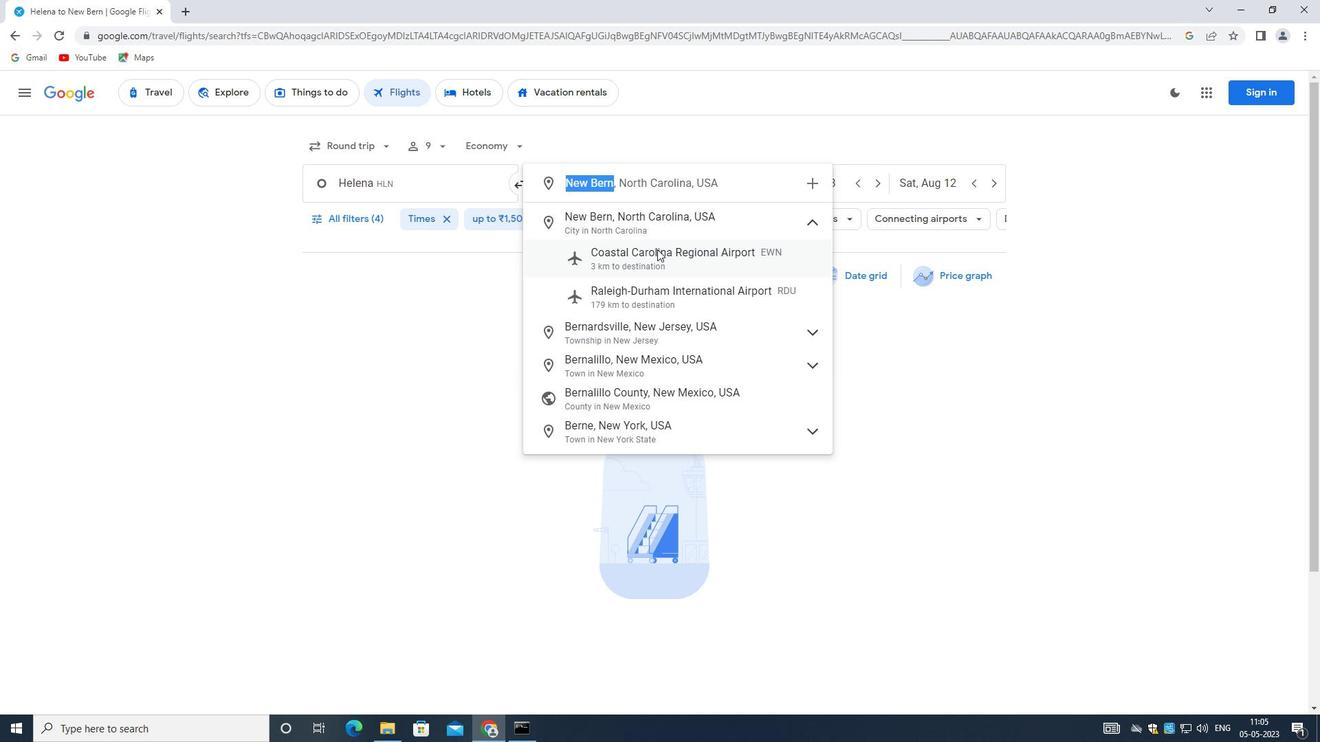 
Action: Mouse moved to (802, 184)
Screenshot: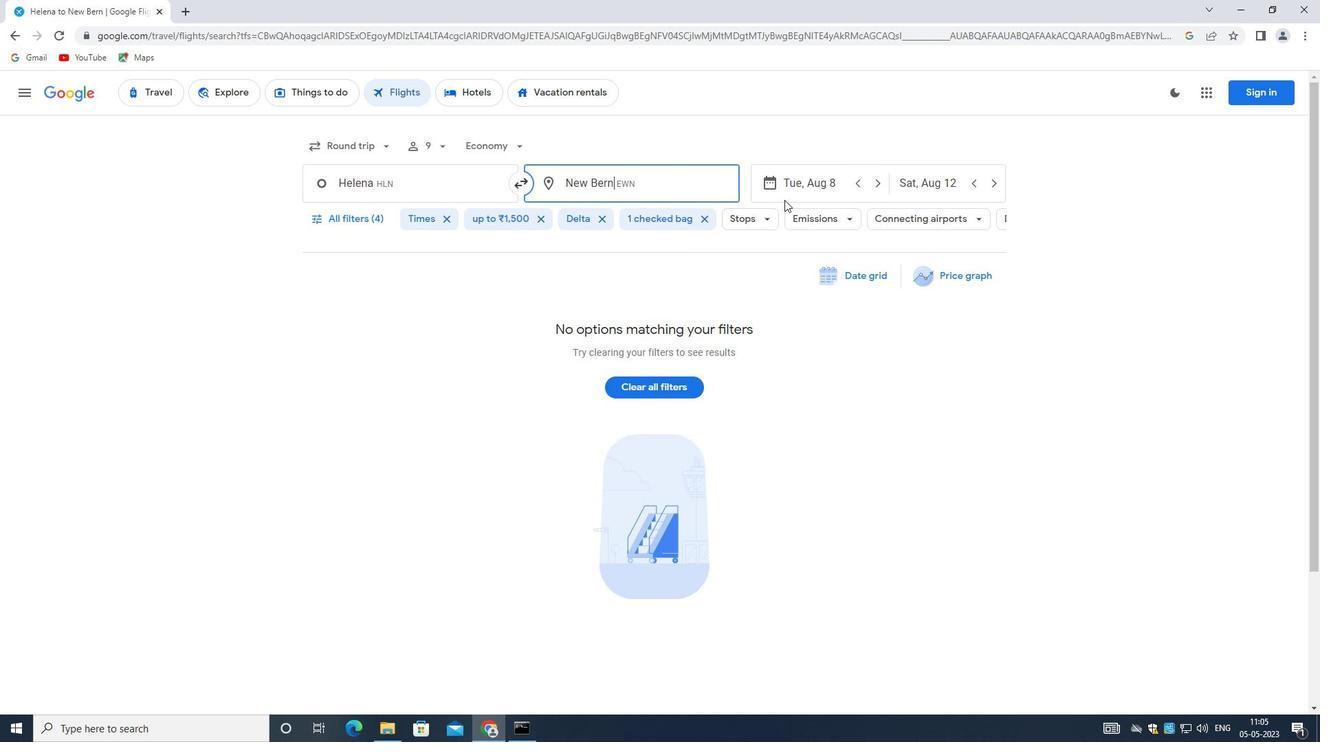 
Action: Mouse pressed left at (802, 184)
Screenshot: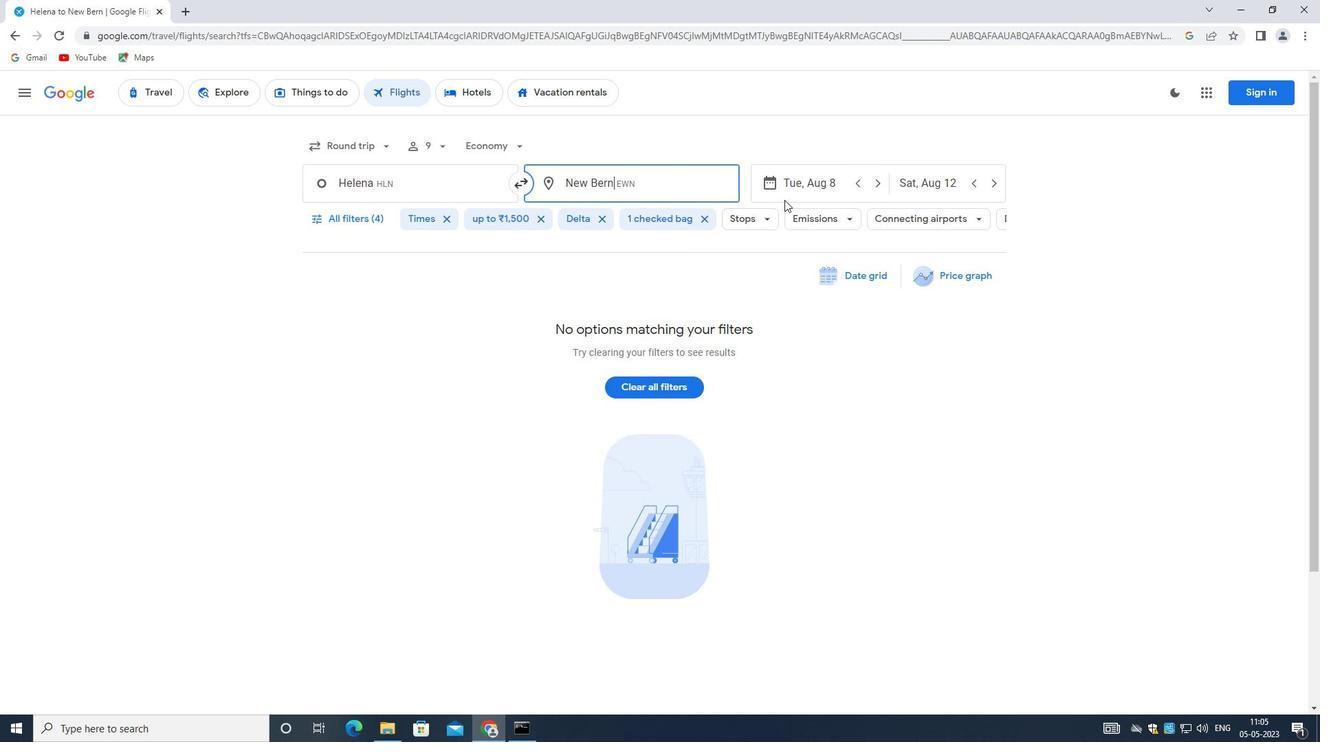 
Action: Mouse moved to (591, 334)
Screenshot: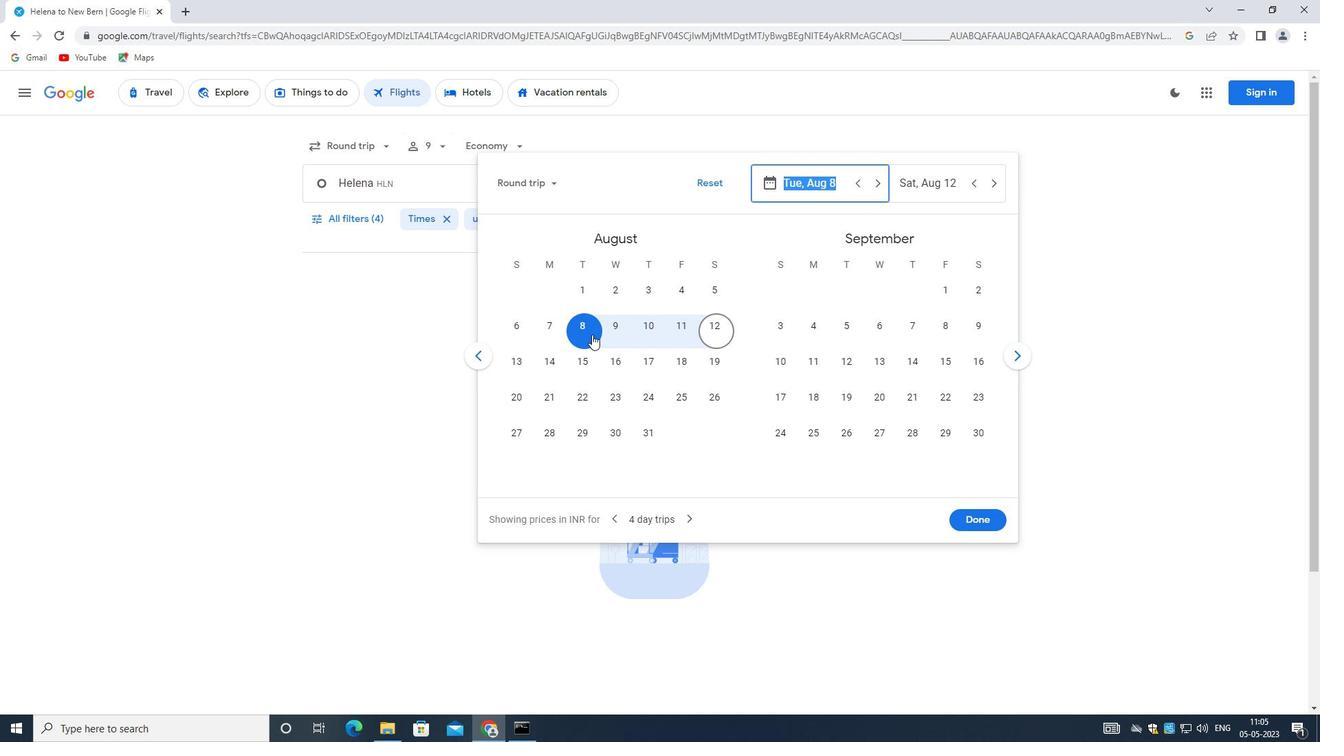 
Action: Mouse pressed left at (591, 334)
Screenshot: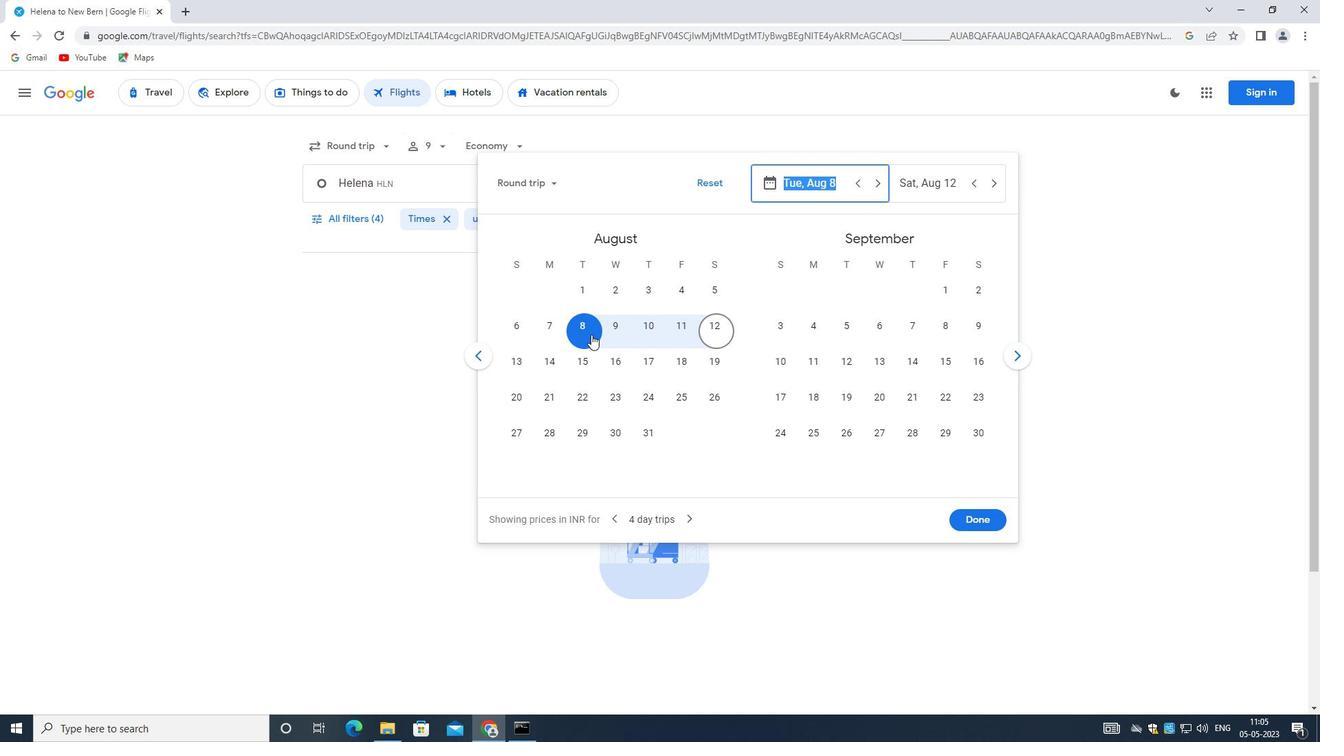 
Action: Mouse moved to (585, 327)
Screenshot: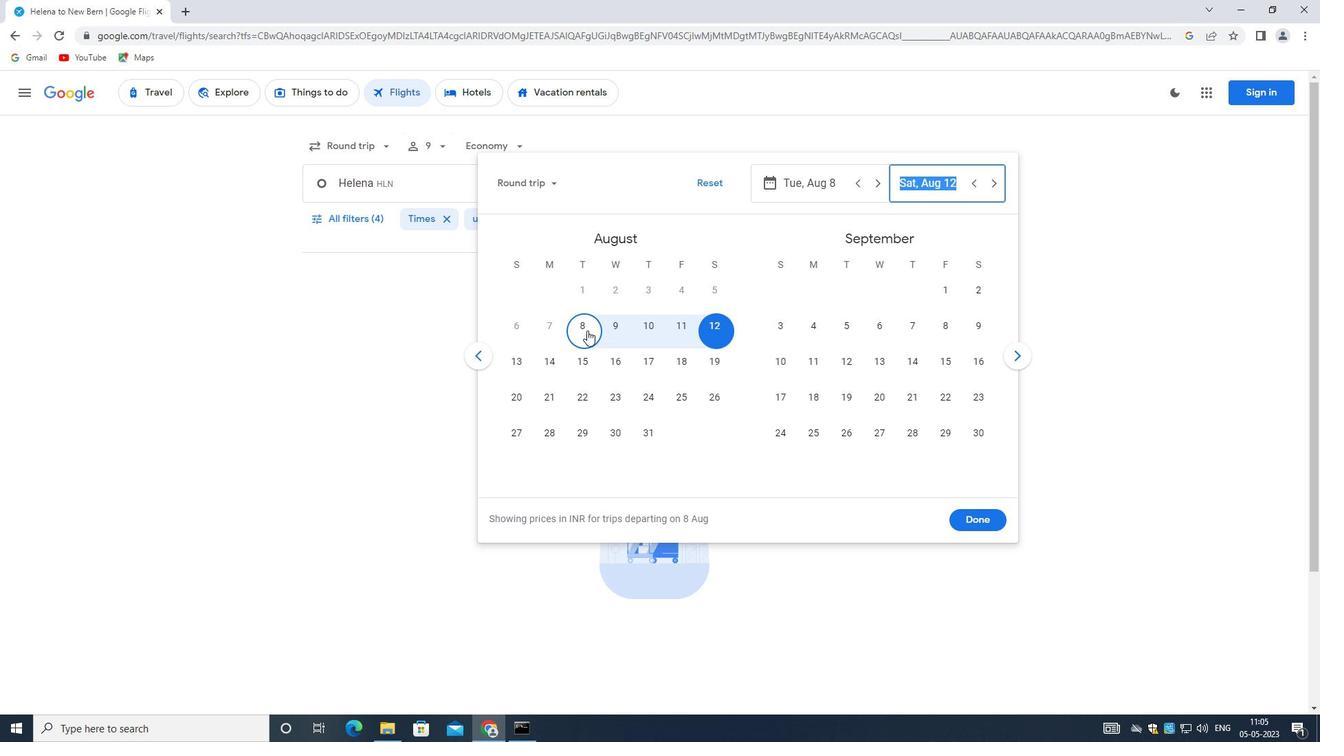 
Action: Mouse pressed left at (585, 327)
Screenshot: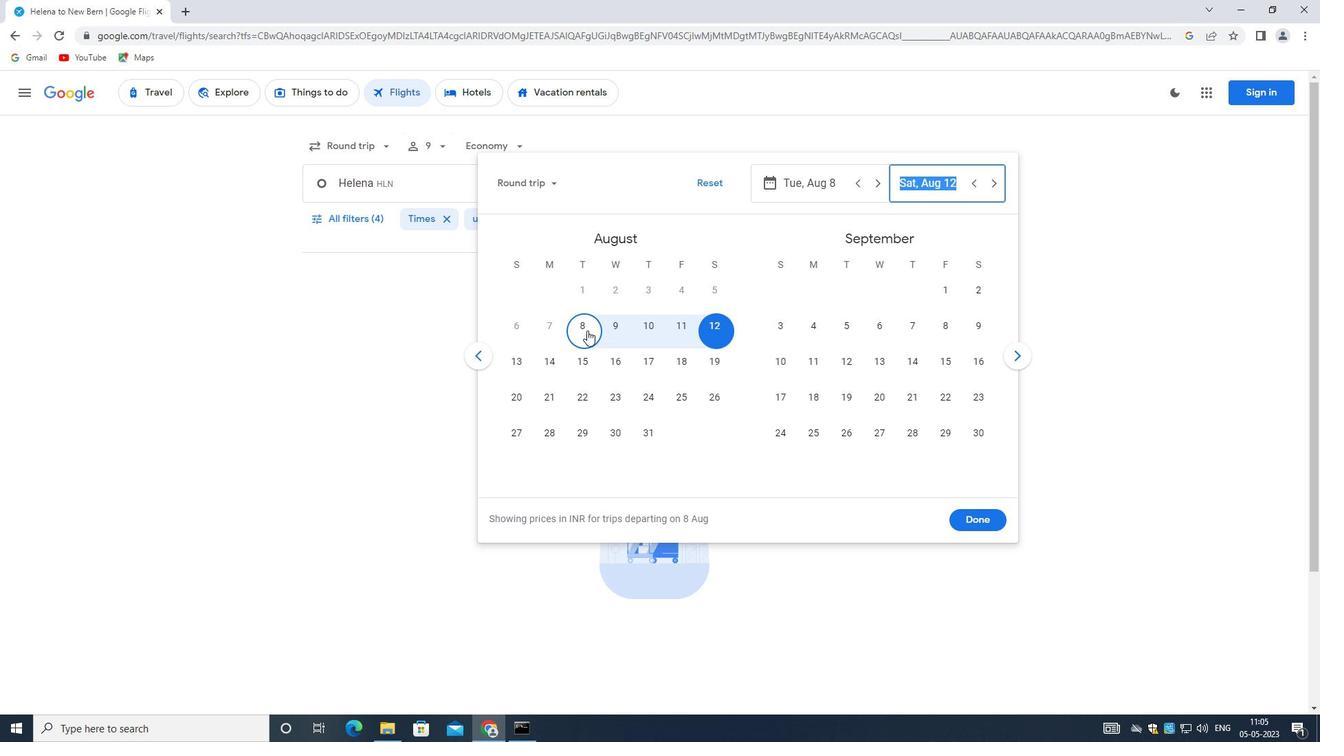 
Action: Mouse moved to (618, 327)
Screenshot: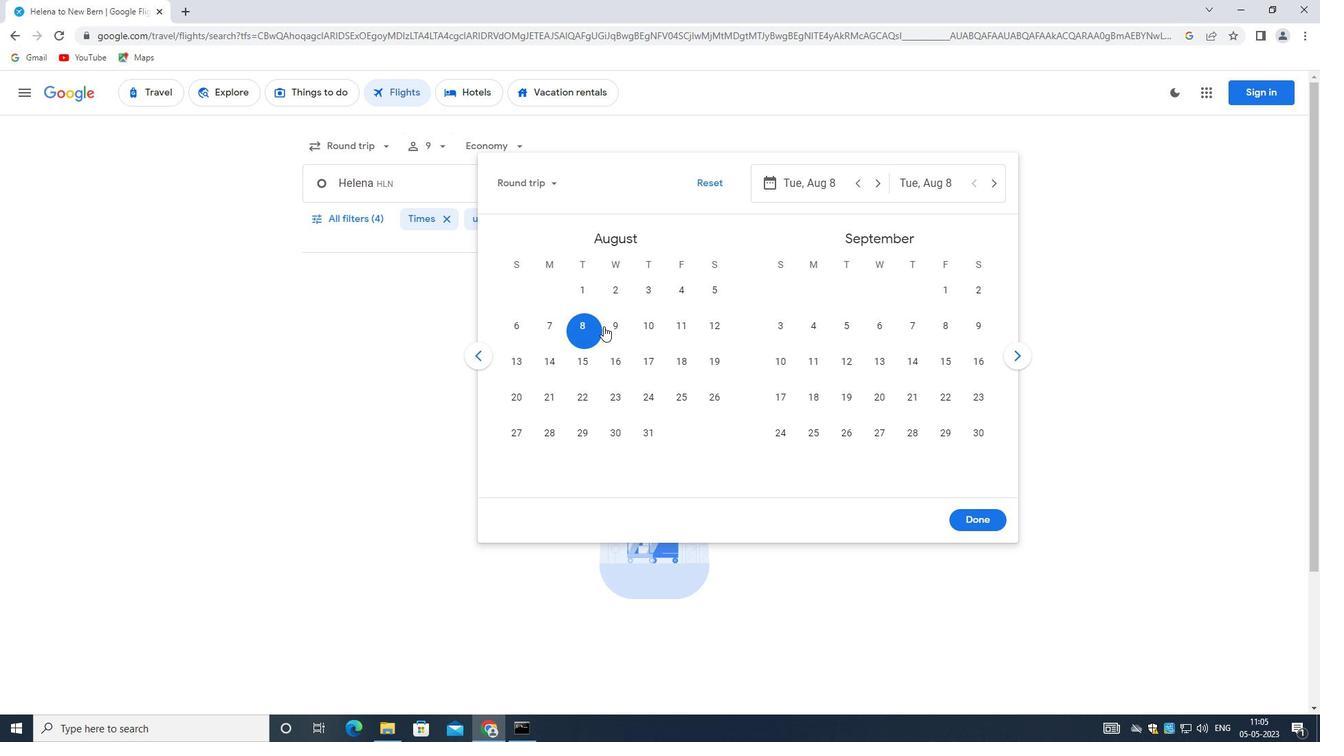 
Action: Mouse pressed left at (618, 327)
Screenshot: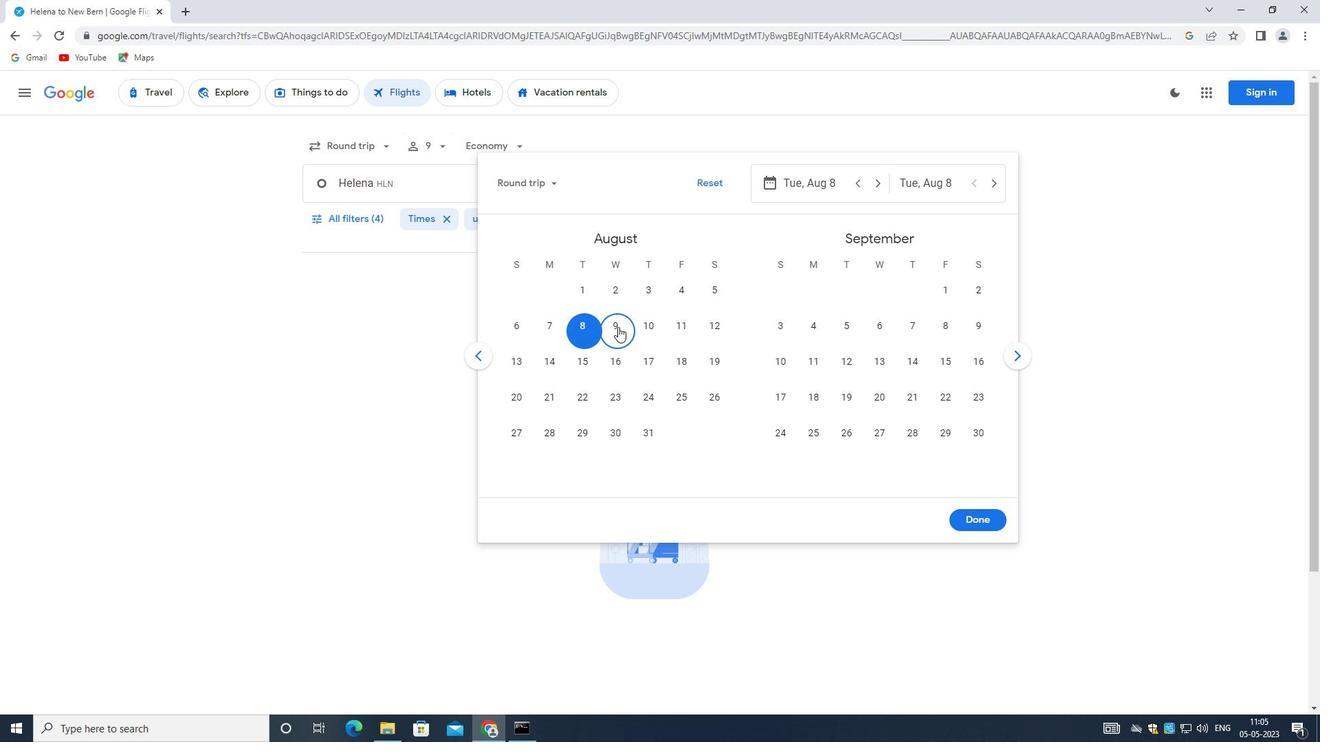 
Action: Mouse moved to (581, 327)
Screenshot: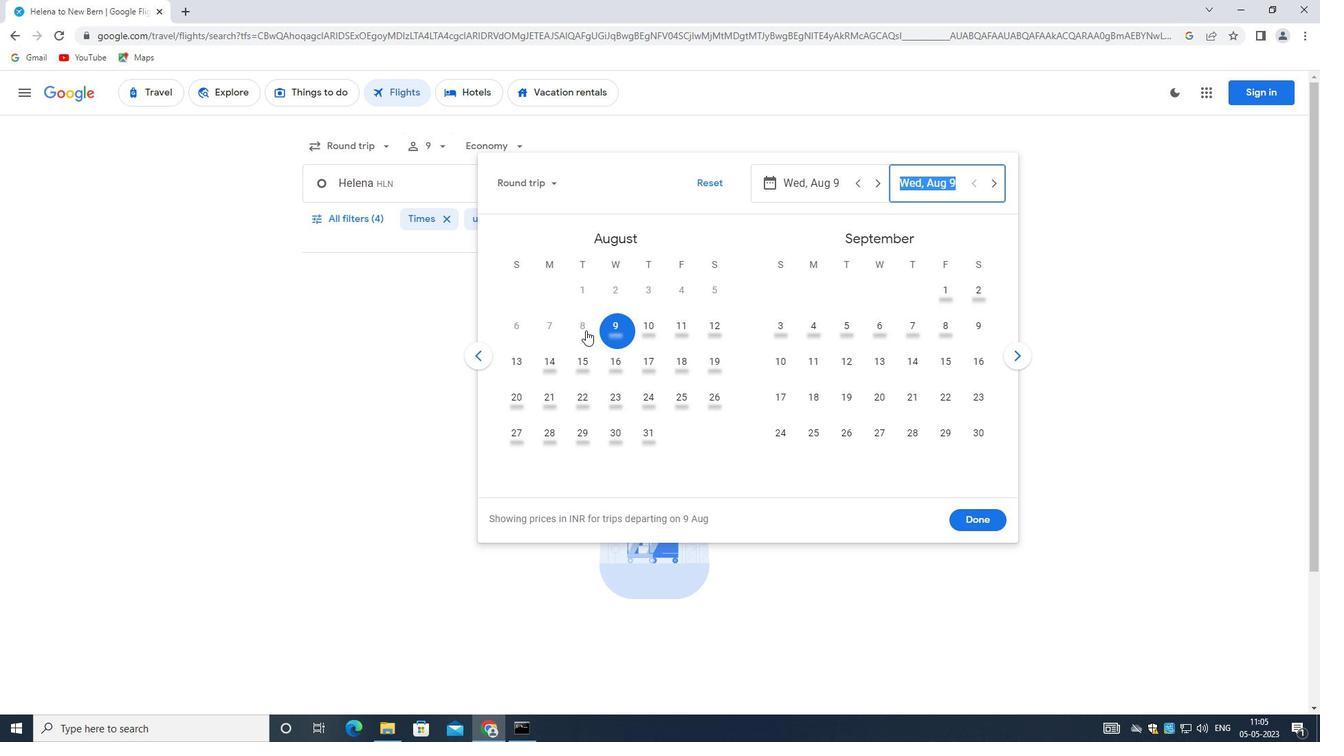 
Action: Mouse pressed left at (581, 327)
Screenshot: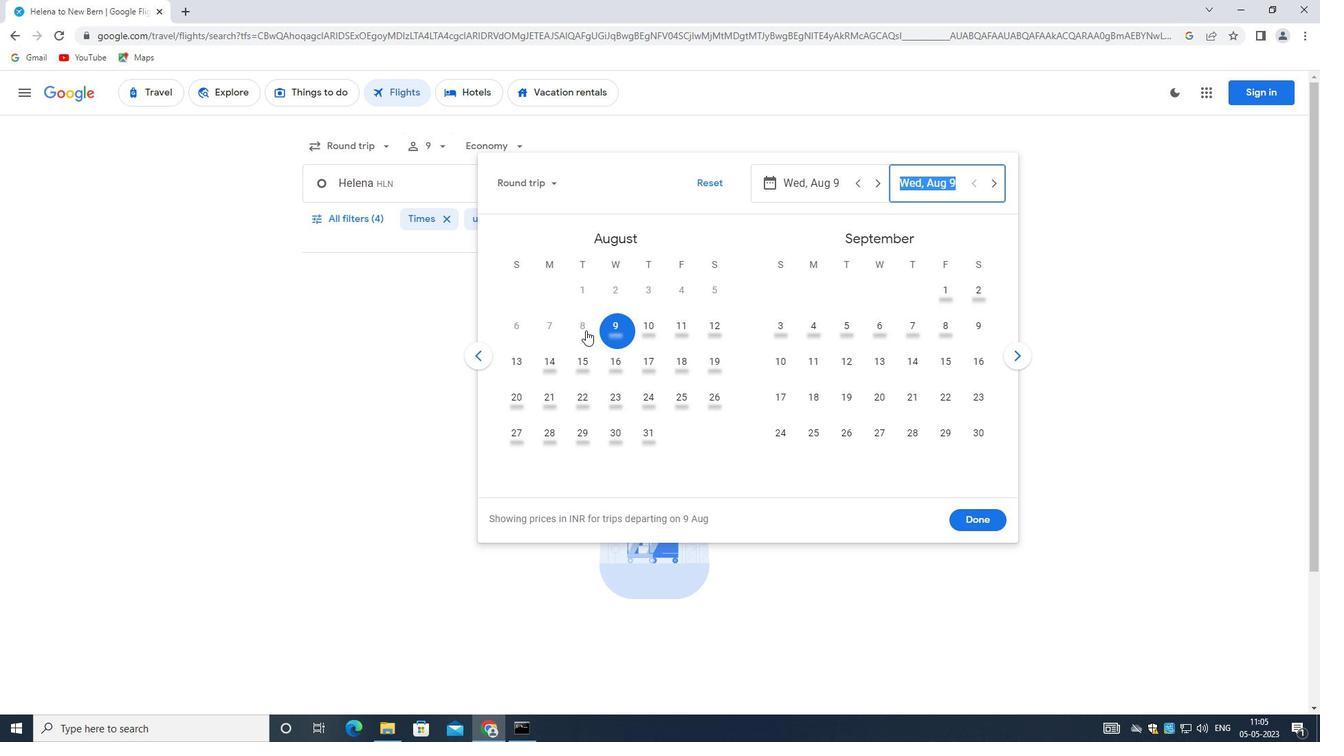 
Action: Mouse moved to (581, 324)
Screenshot: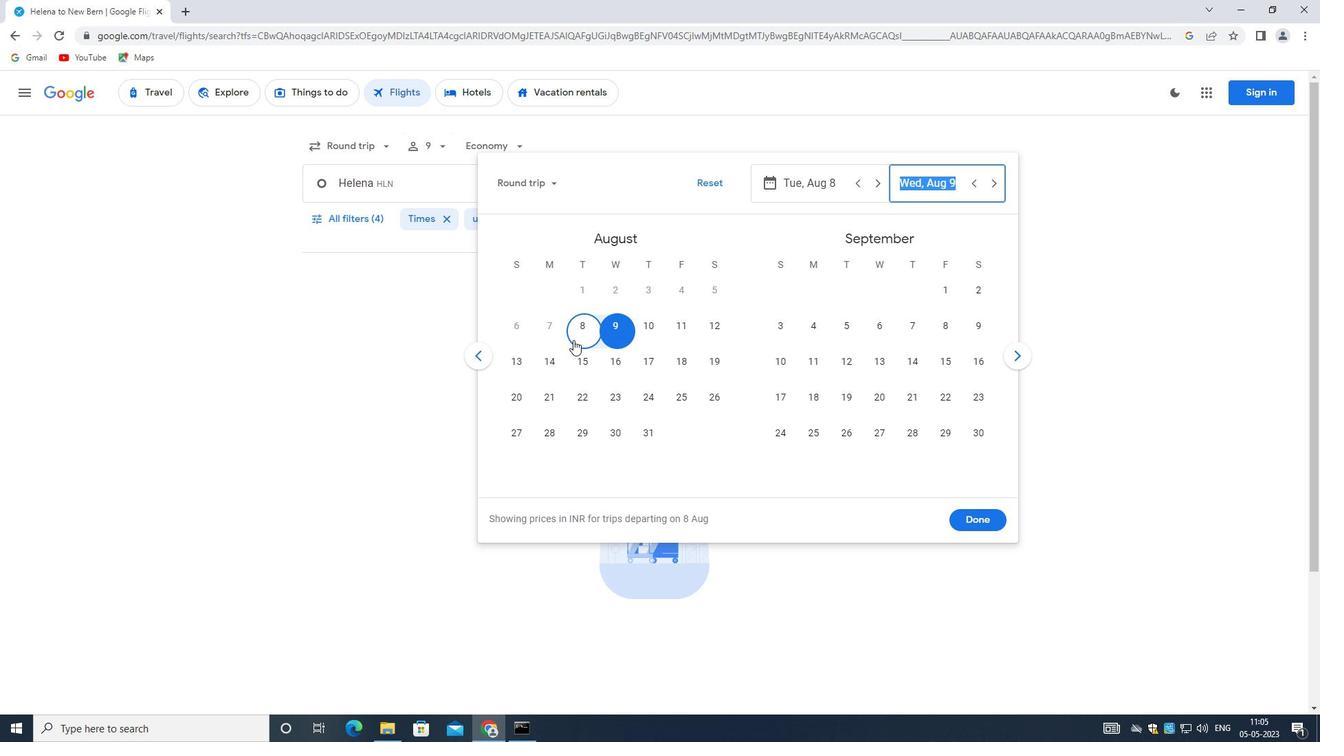 
Action: Mouse pressed left at (581, 324)
Screenshot: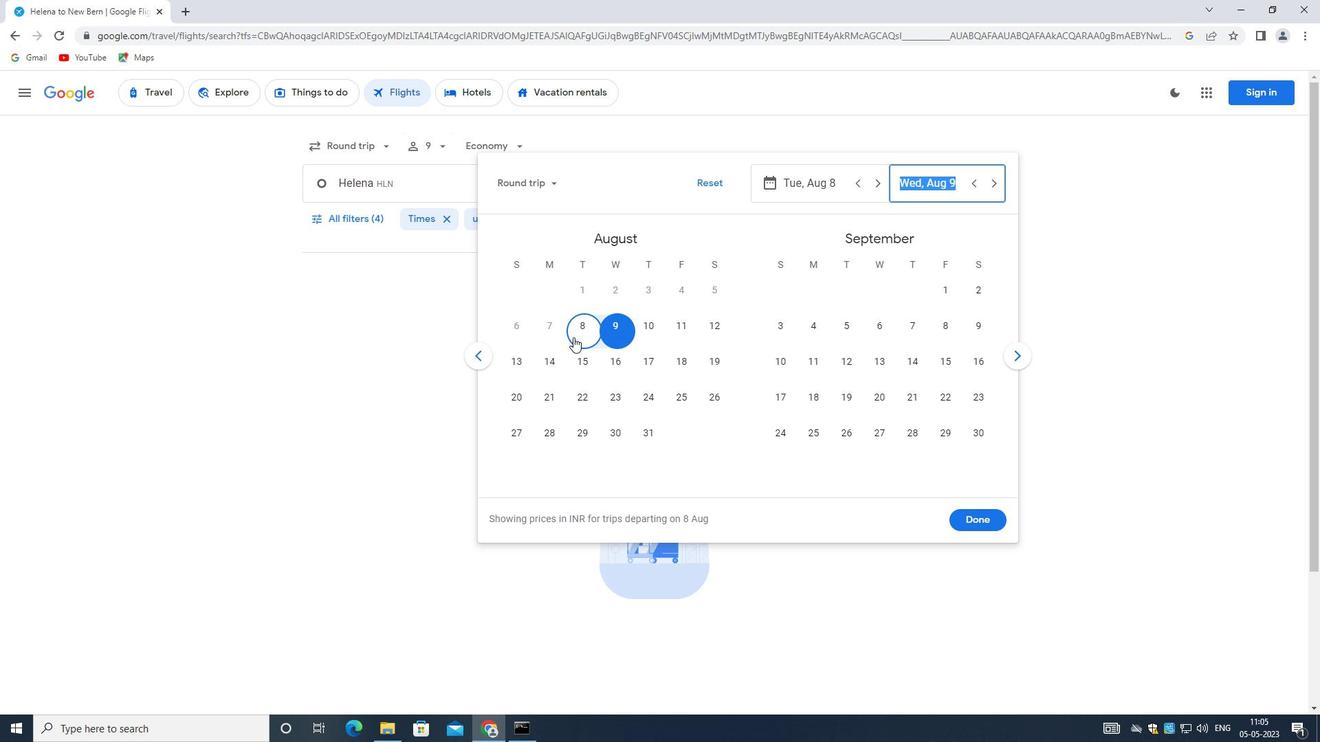 
Action: Mouse pressed left at (581, 324)
Screenshot: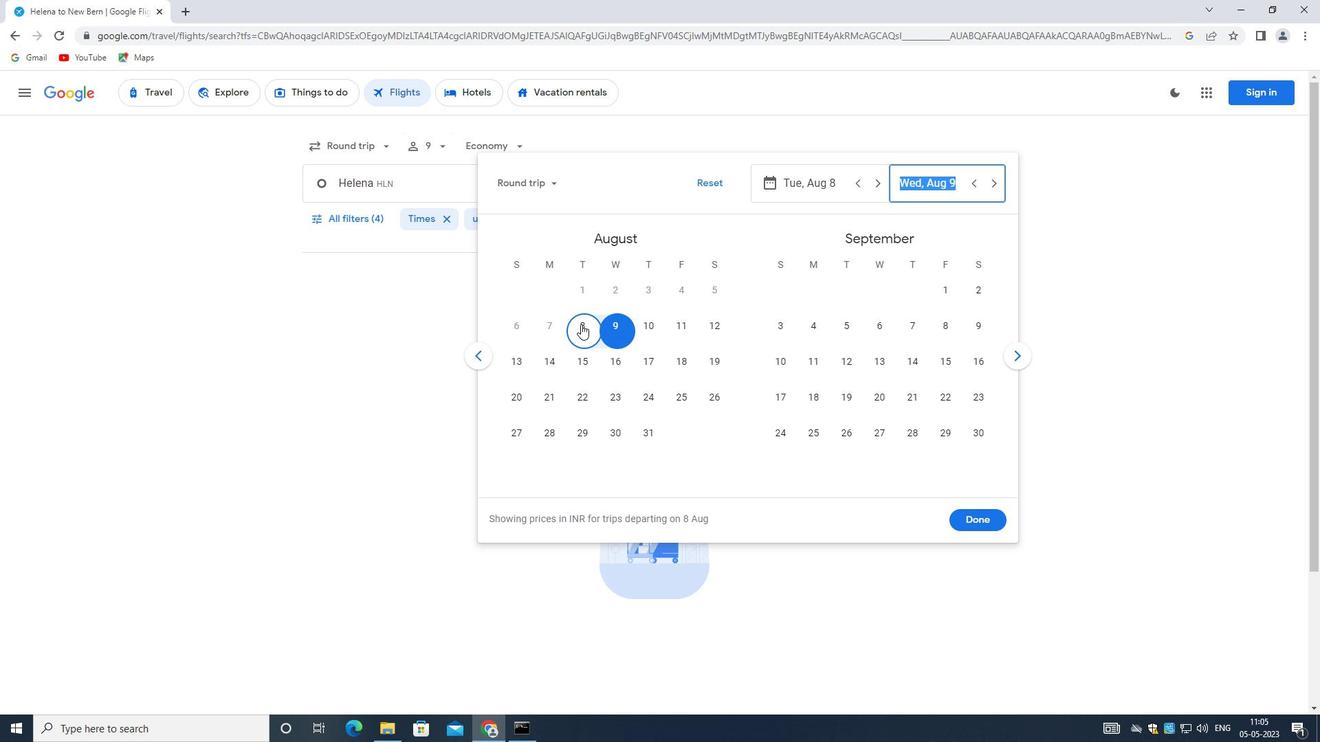 
Action: Mouse moved to (971, 511)
Screenshot: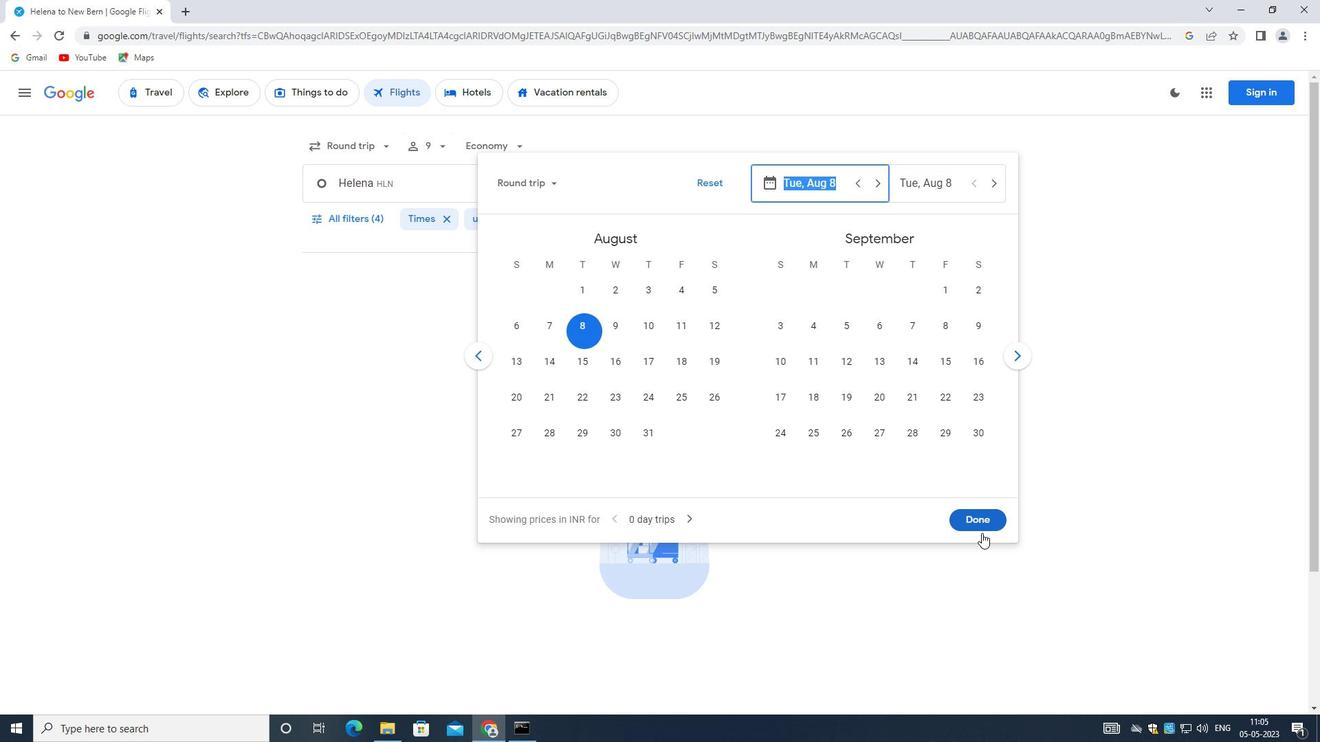 
Action: Mouse pressed left at (971, 511)
Screenshot: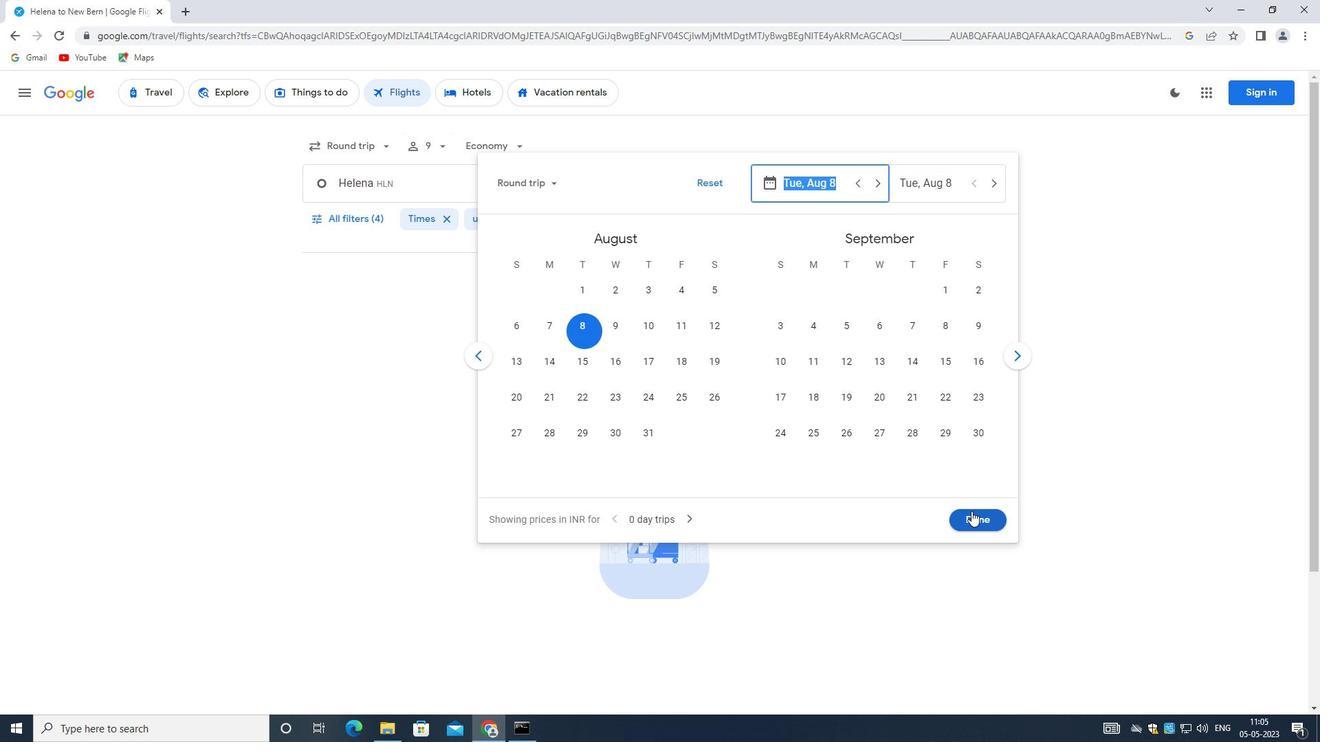 
Action: Mouse moved to (924, 173)
Screenshot: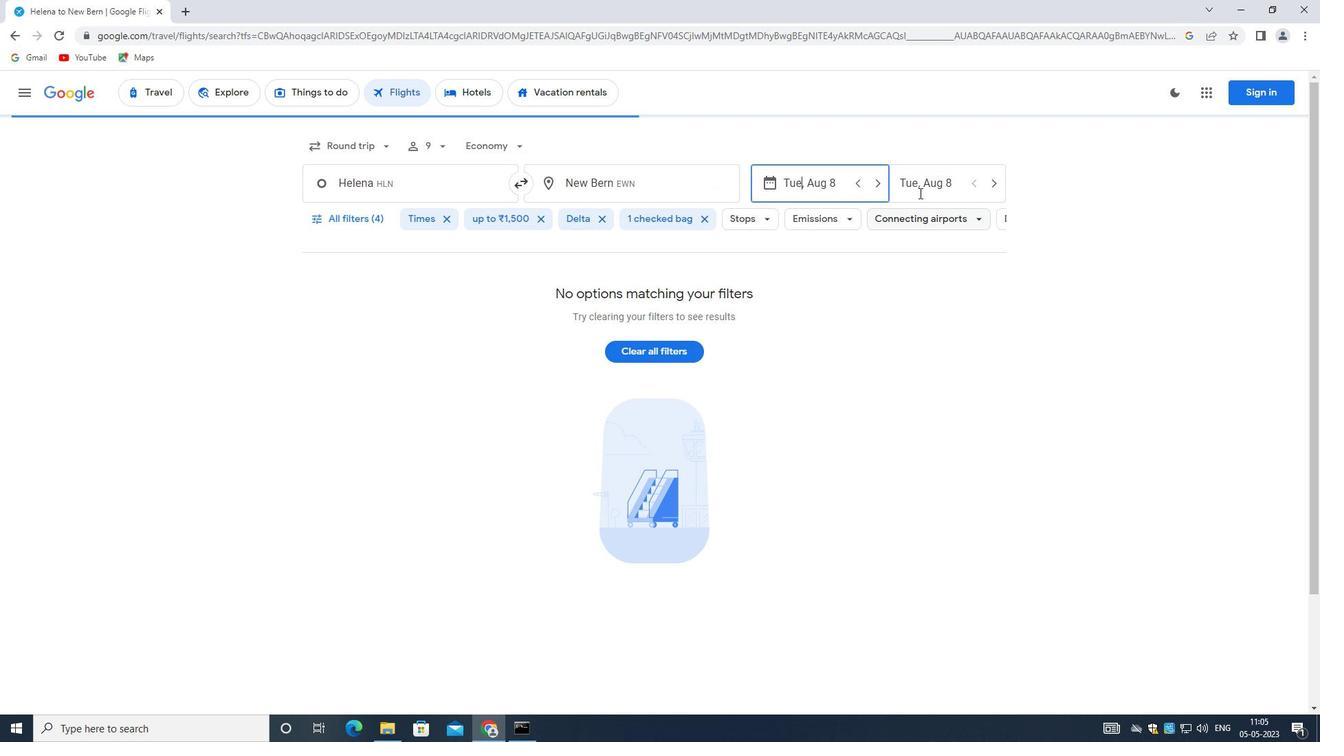 
Action: Mouse pressed left at (924, 173)
Screenshot: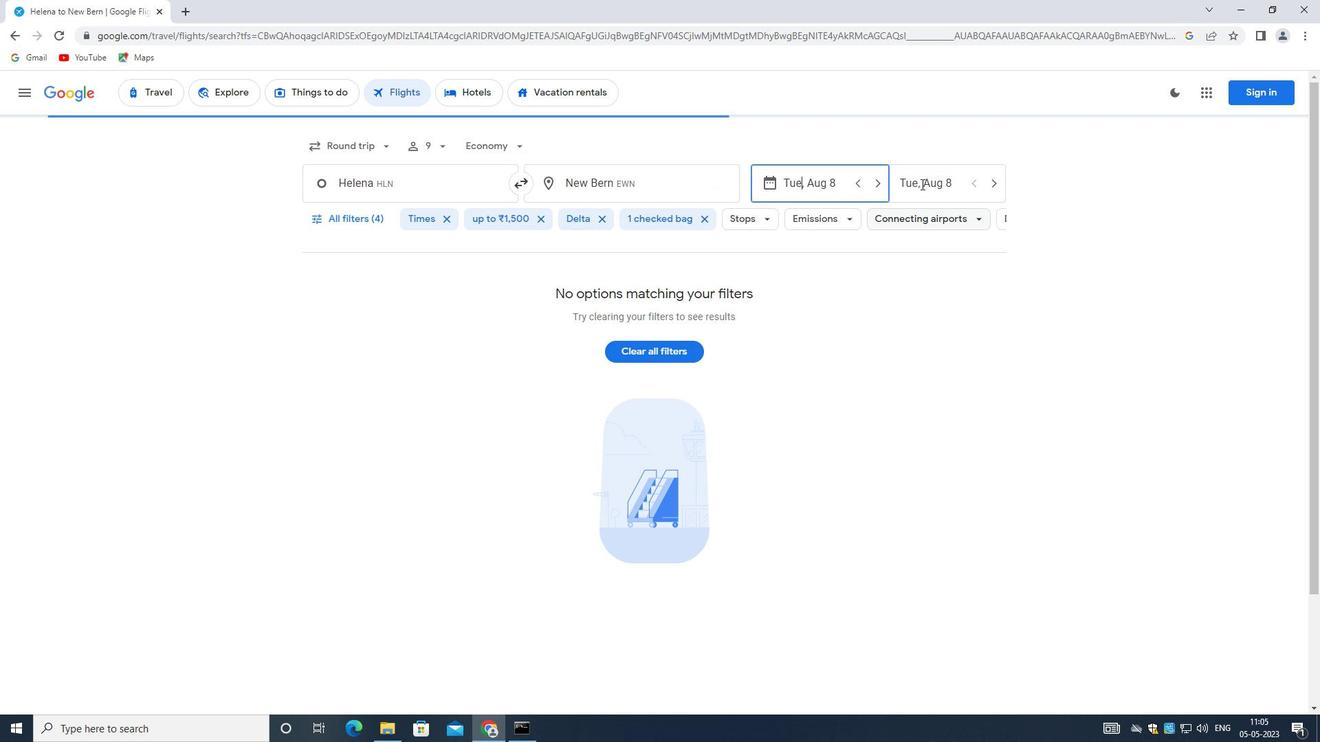 
Action: Mouse moved to (616, 325)
Screenshot: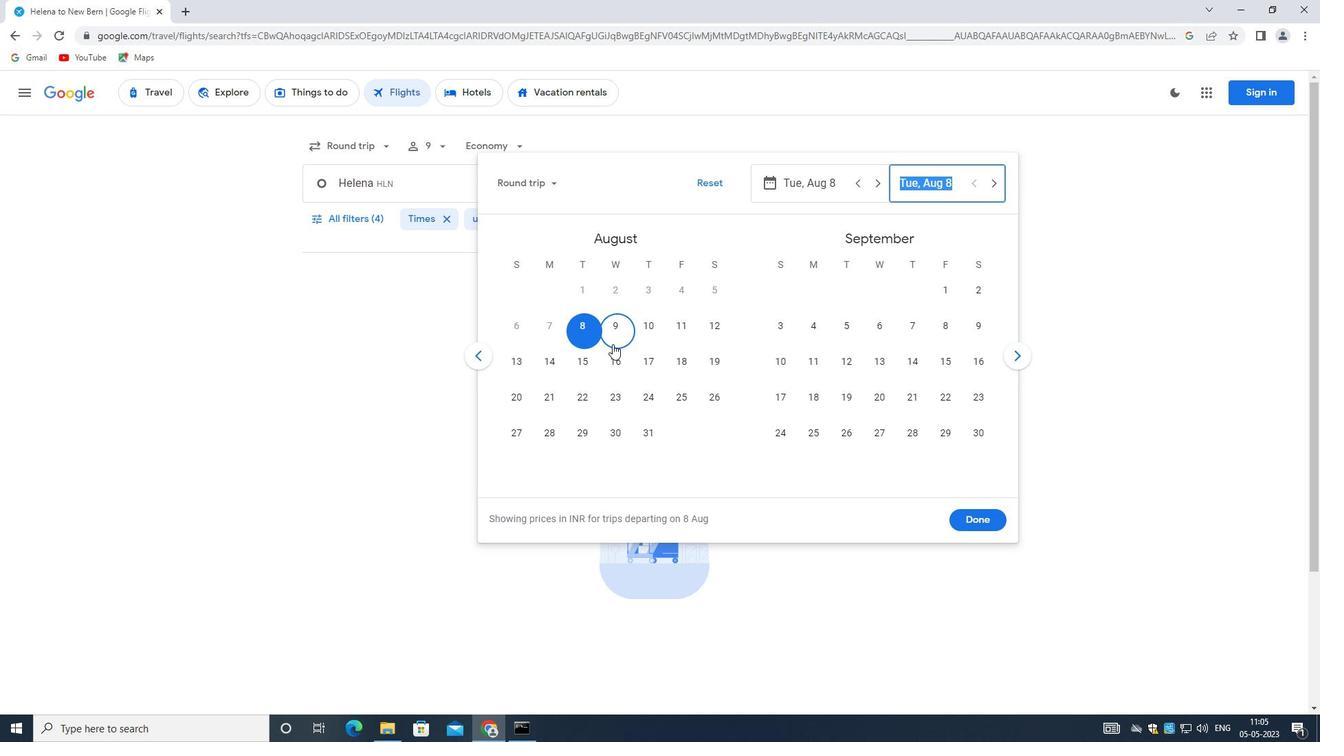 
Action: Mouse pressed left at (616, 325)
Screenshot: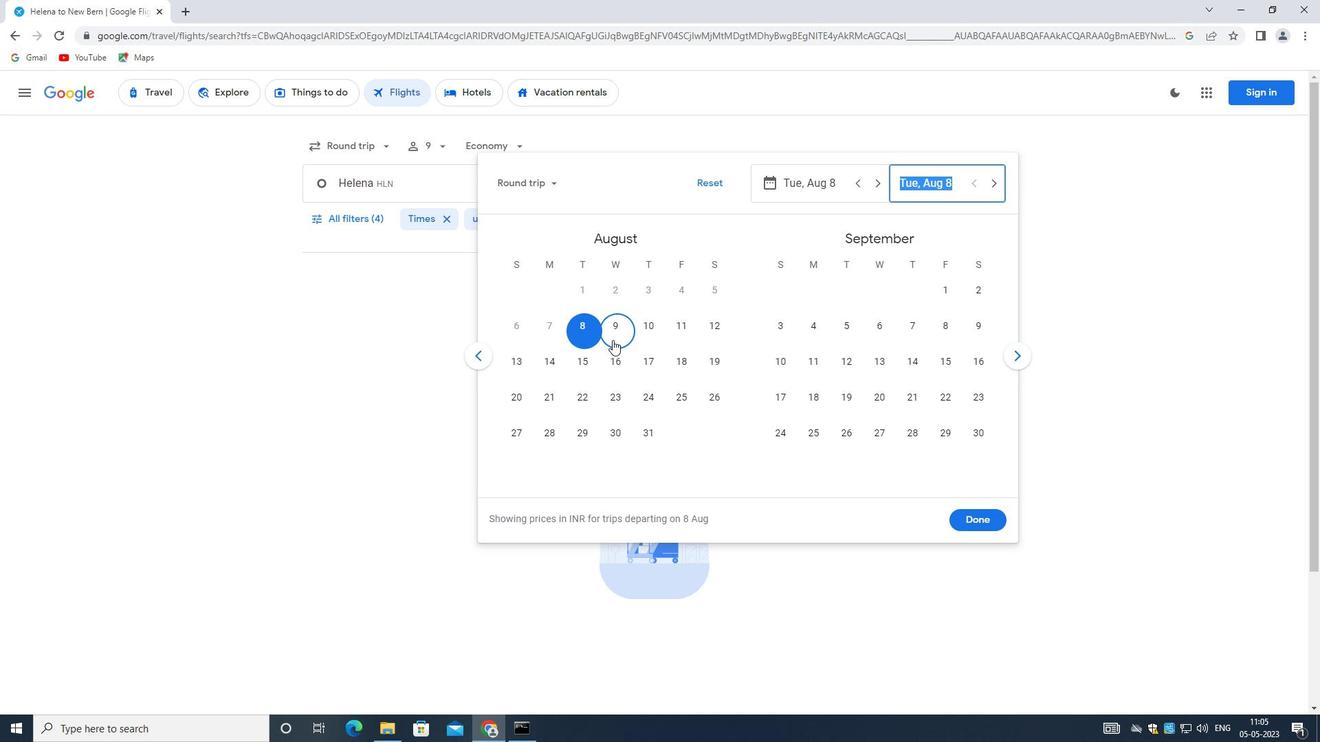 
Action: Mouse moved to (616, 332)
Screenshot: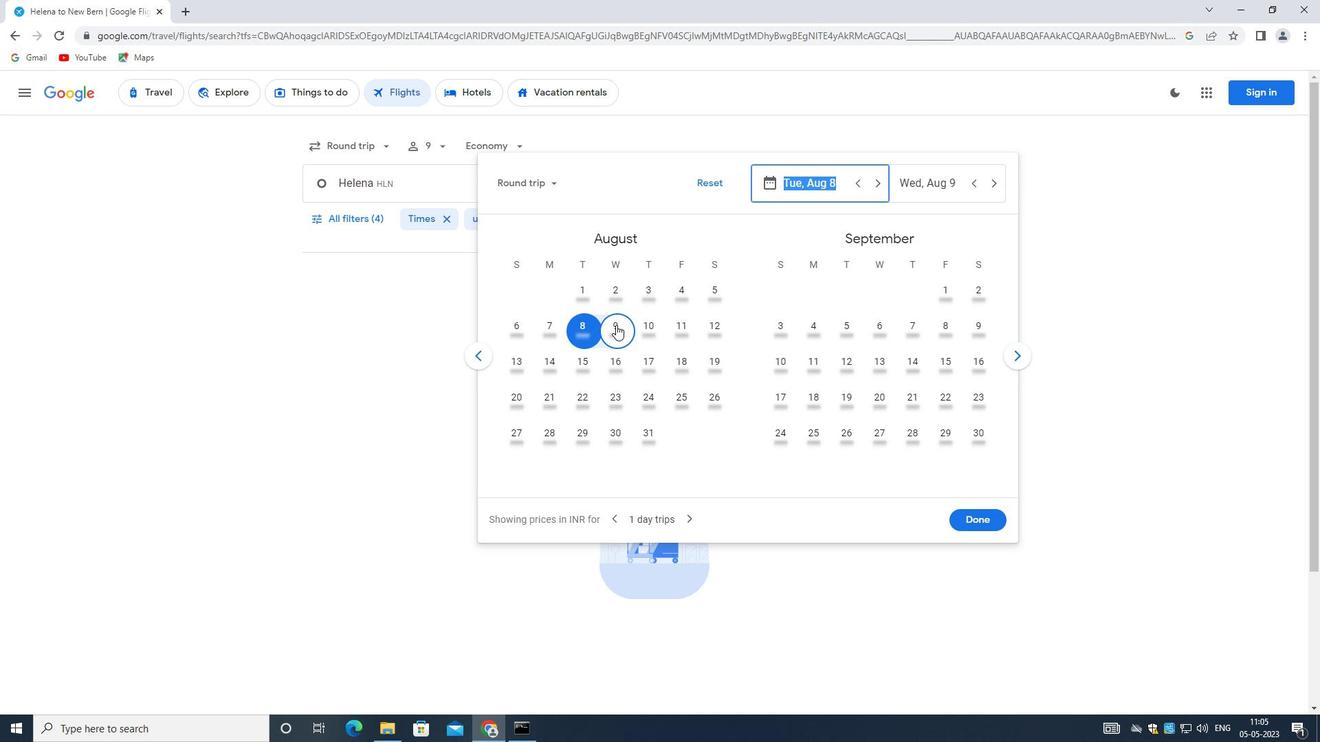 
Action: Mouse pressed left at (616, 332)
Screenshot: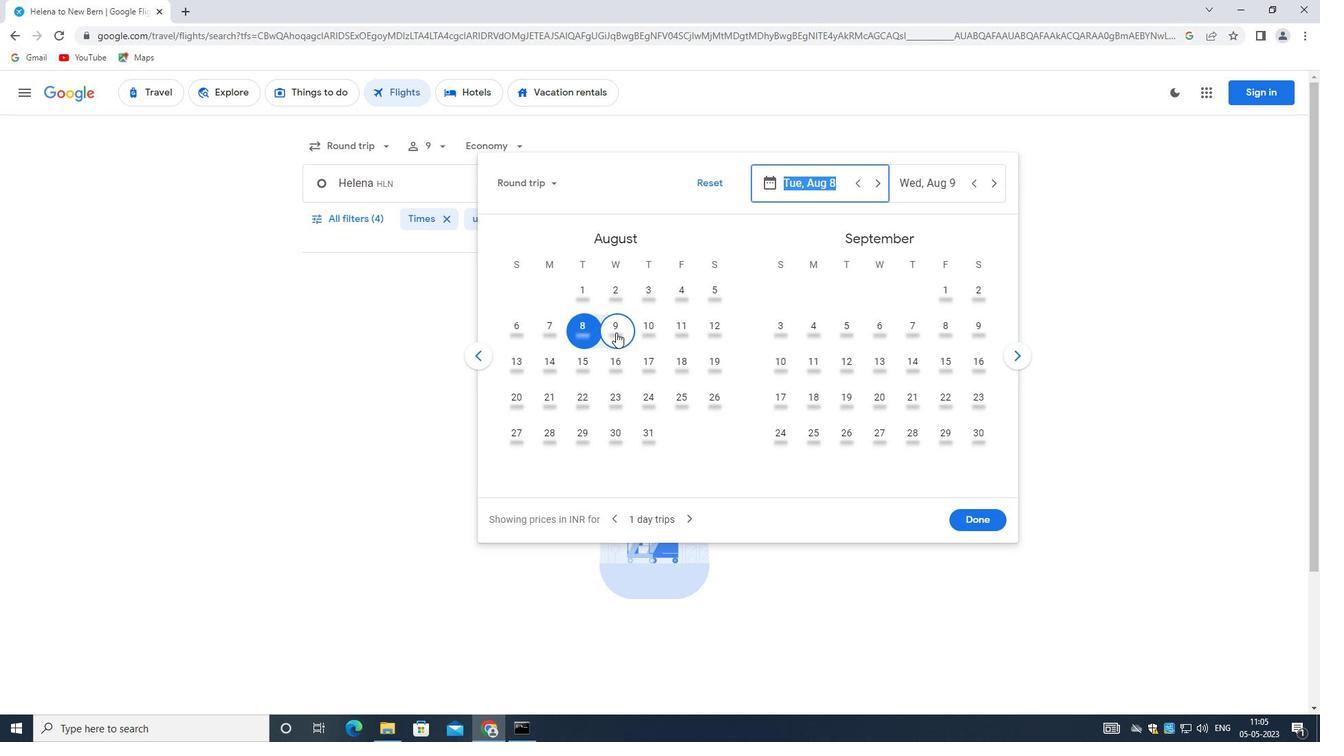 
Action: Mouse moved to (968, 518)
Screenshot: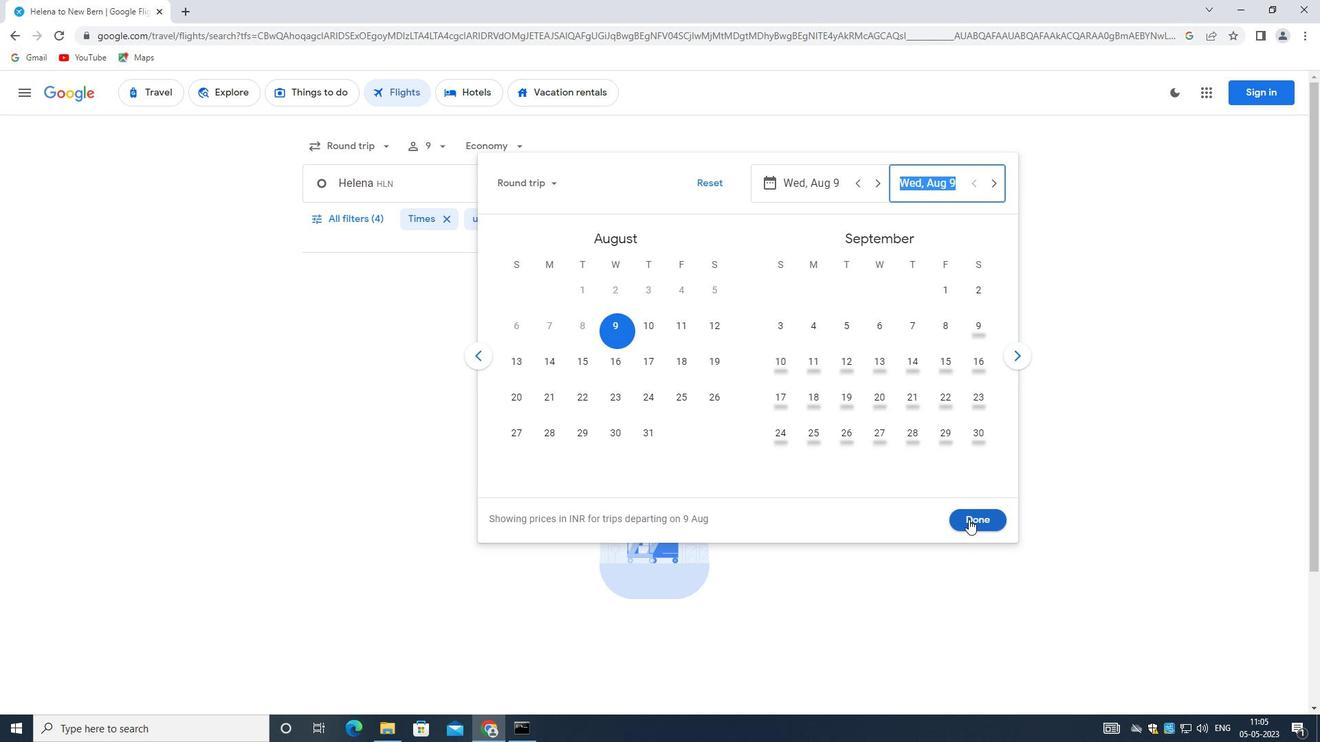 
Action: Mouse pressed left at (968, 518)
Screenshot: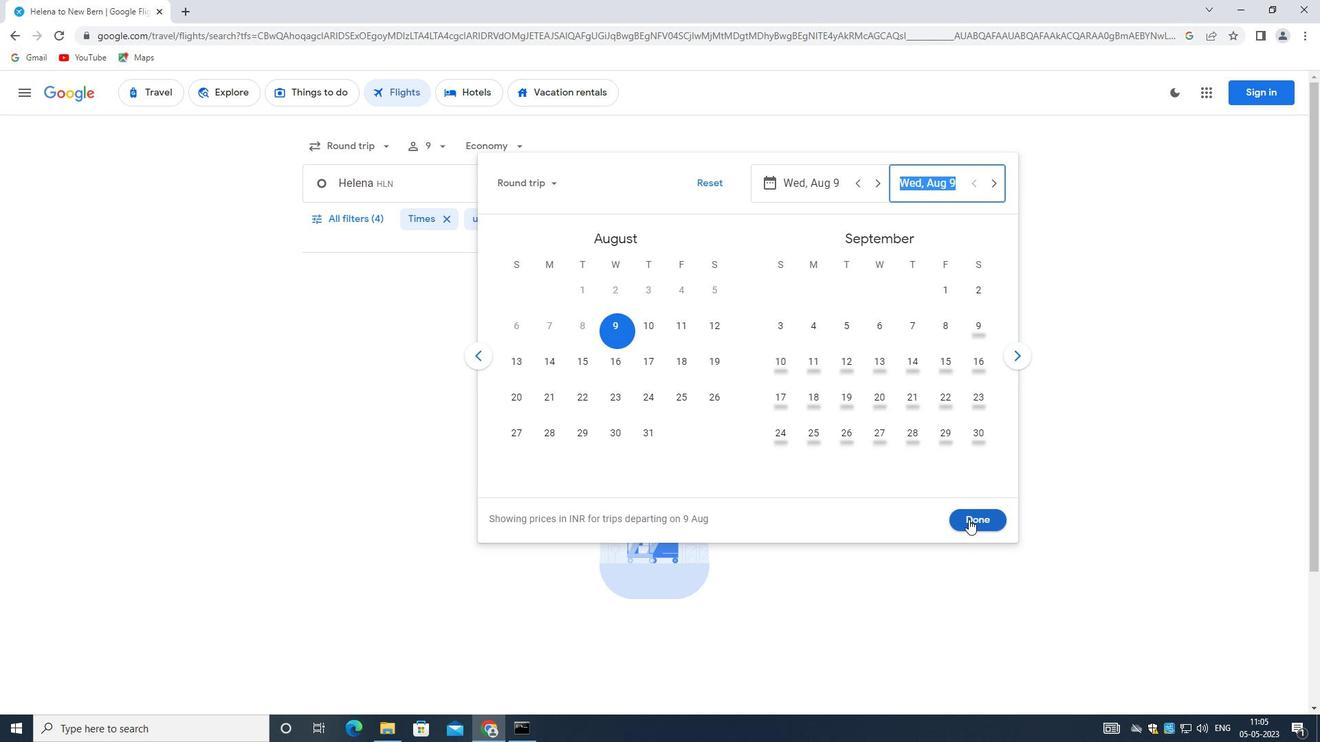 
Action: Mouse moved to (338, 209)
Screenshot: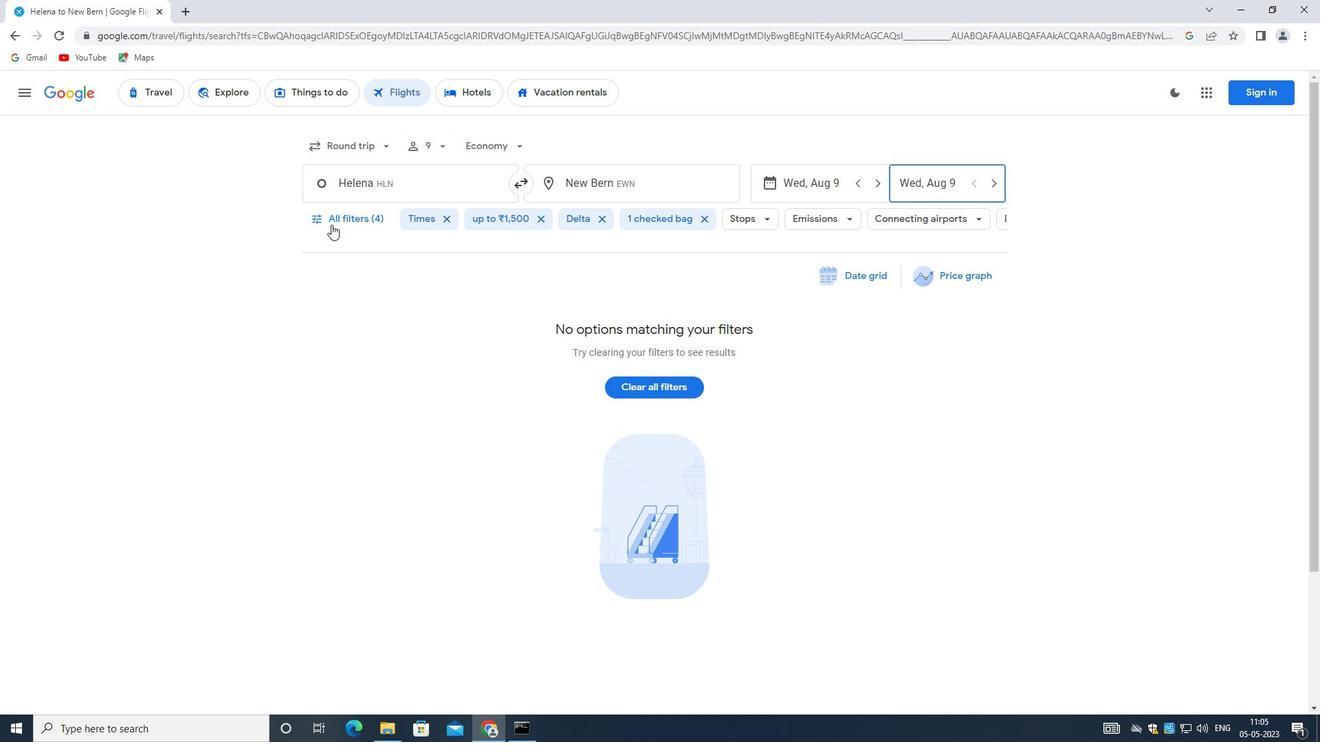 
Action: Mouse pressed left at (338, 209)
Screenshot: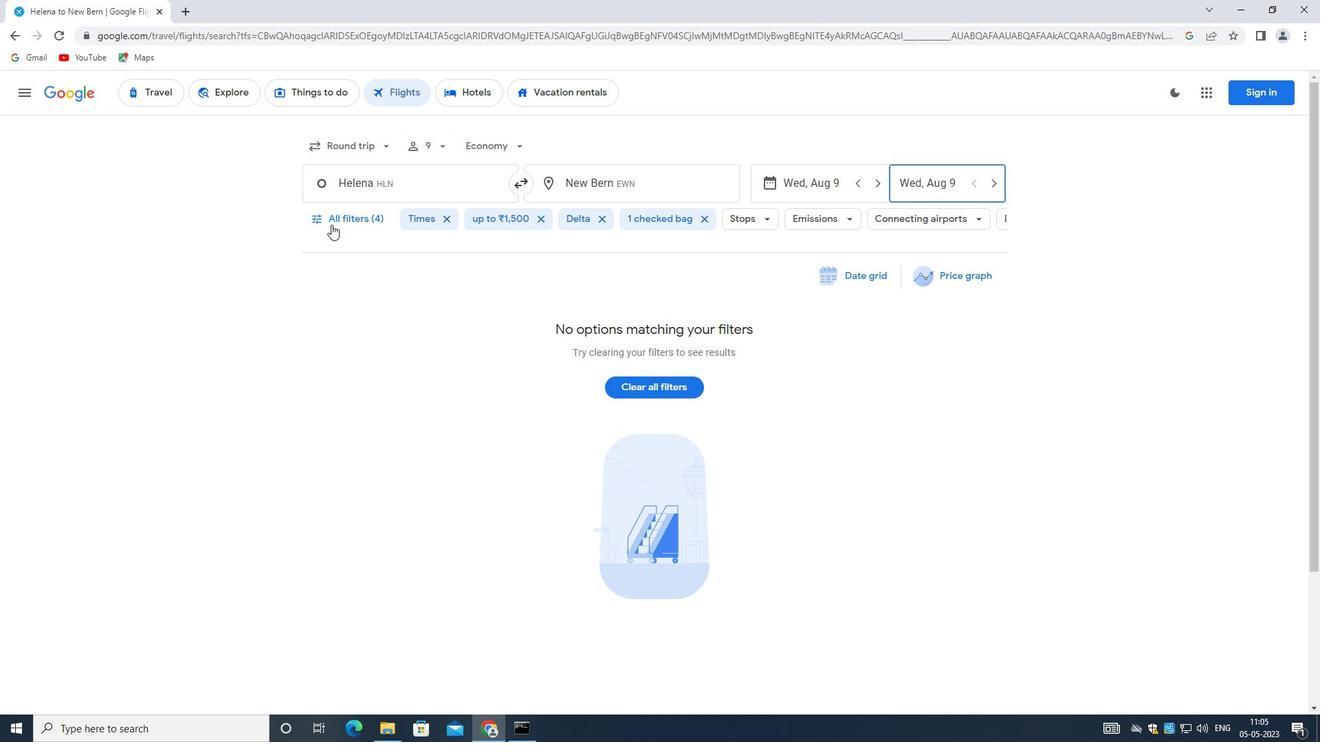
Action: Mouse moved to (417, 387)
Screenshot: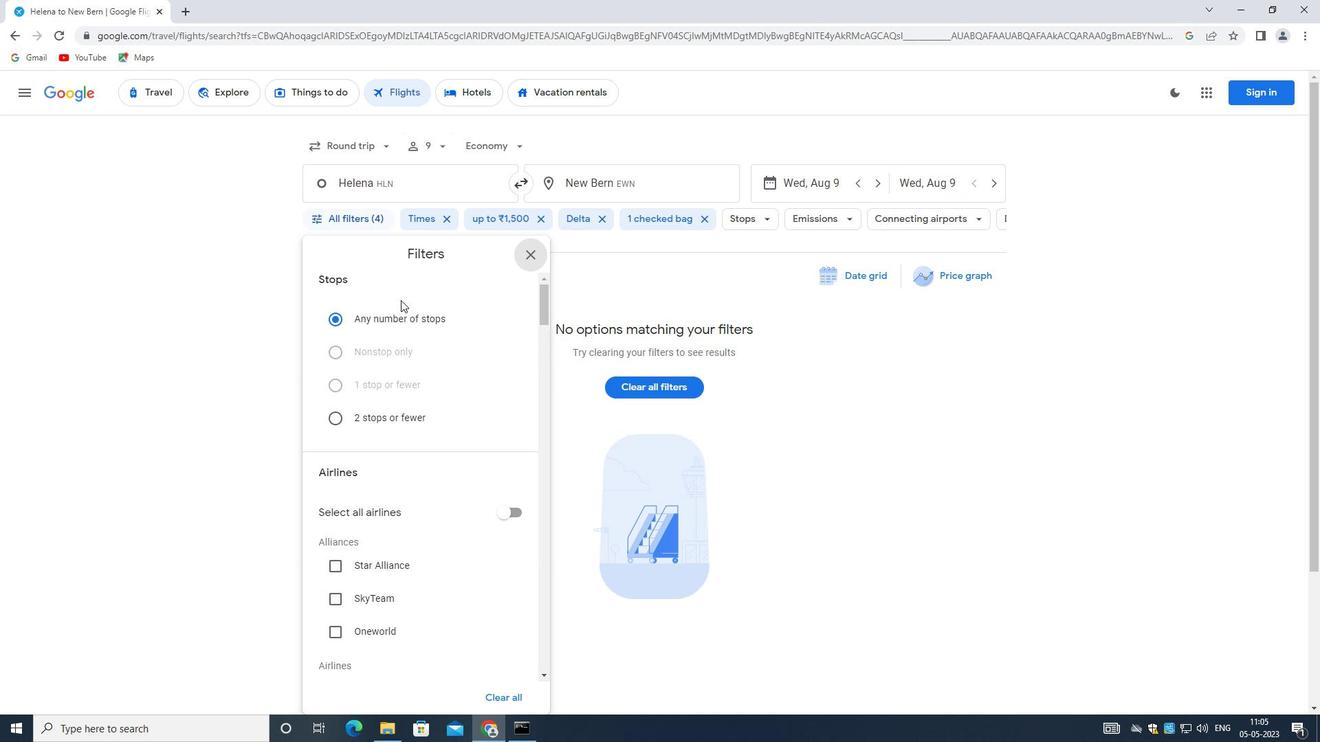 
Action: Mouse scrolled (417, 387) with delta (0, 0)
Screenshot: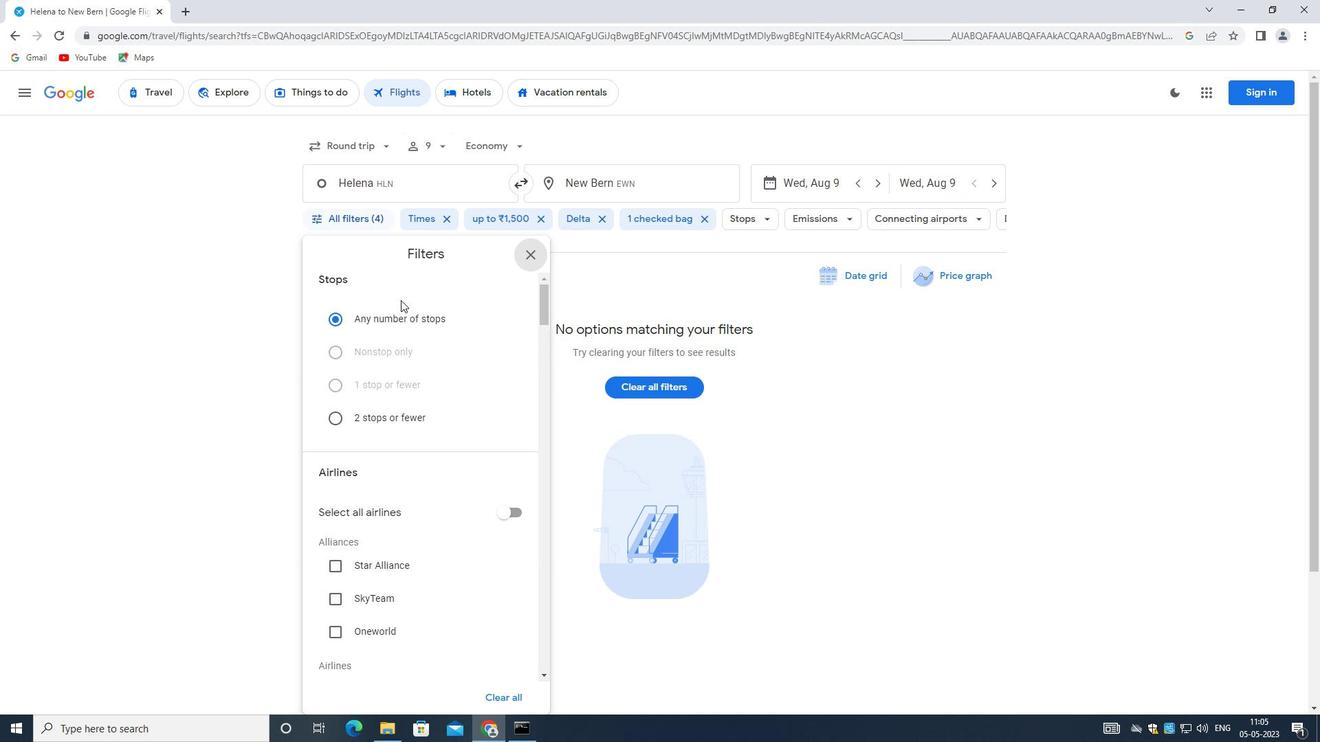 
Action: Mouse moved to (417, 390)
Screenshot: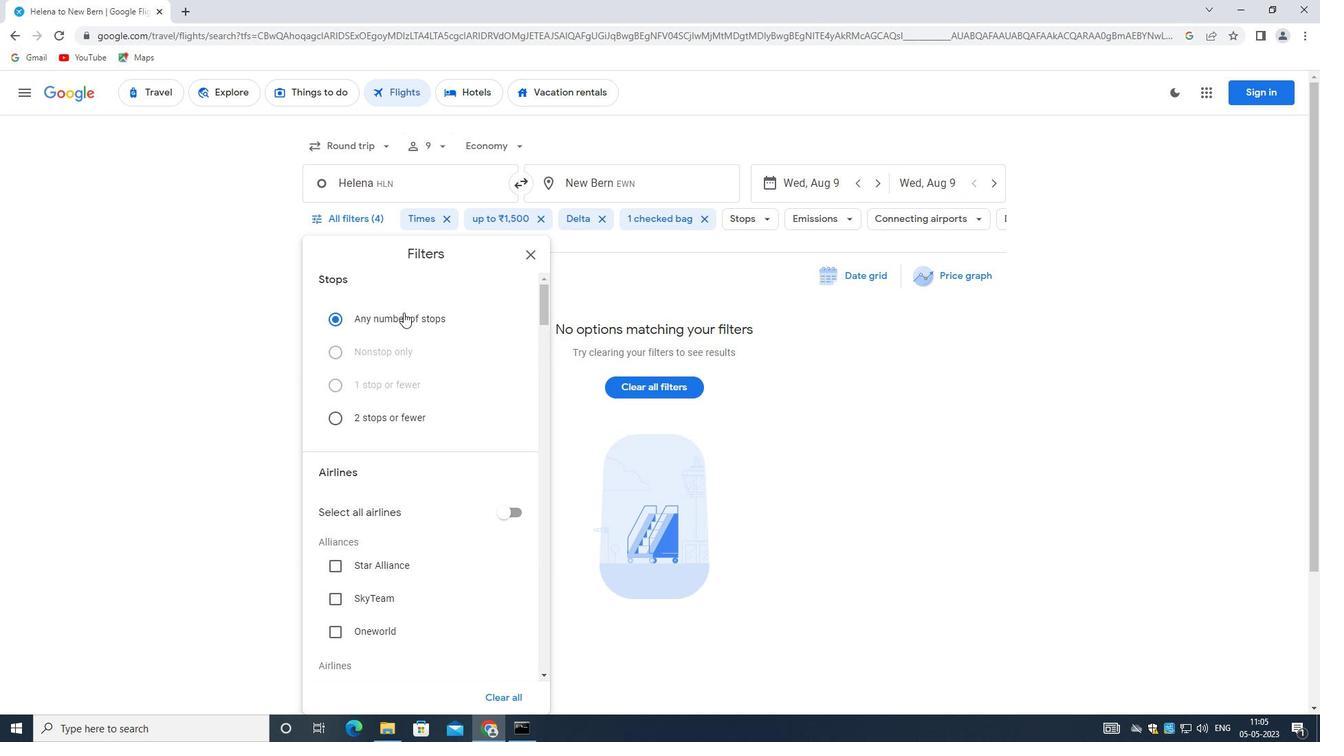 
Action: Mouse scrolled (417, 389) with delta (0, 0)
Screenshot: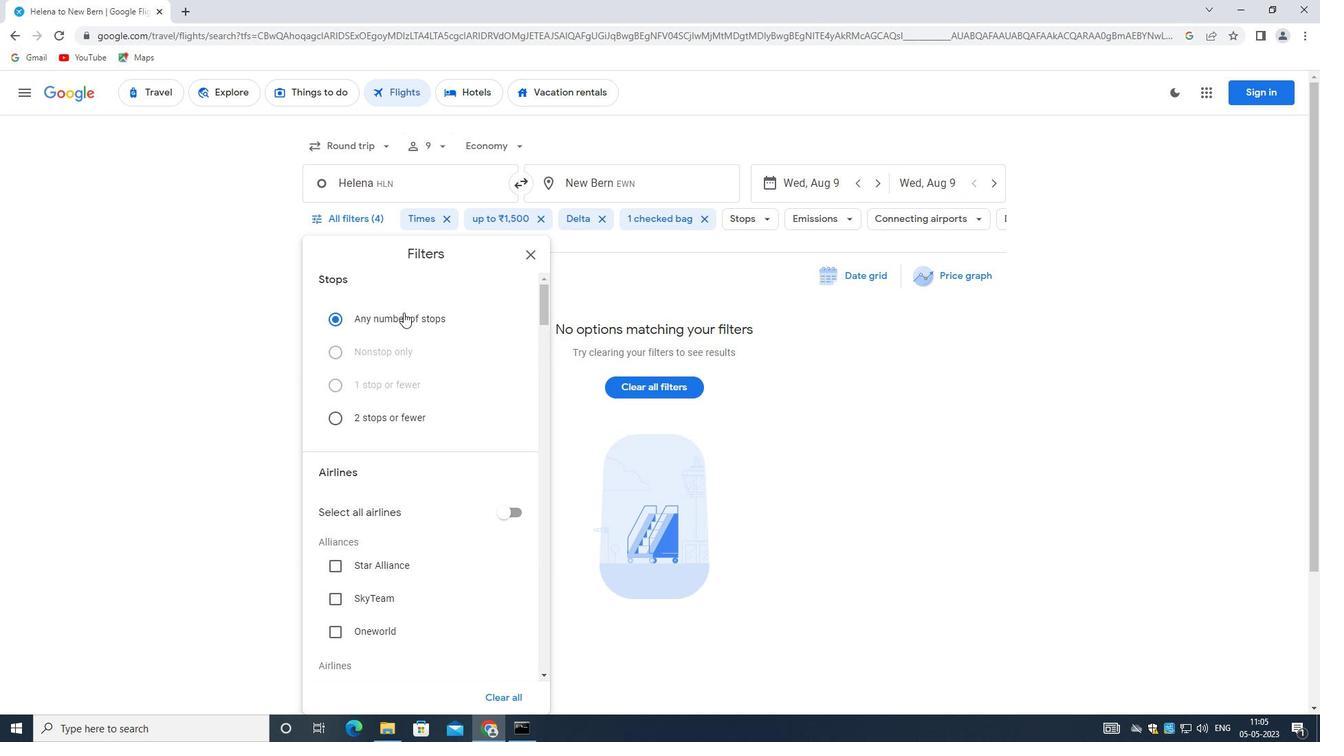 
Action: Mouse scrolled (417, 389) with delta (0, 0)
Screenshot: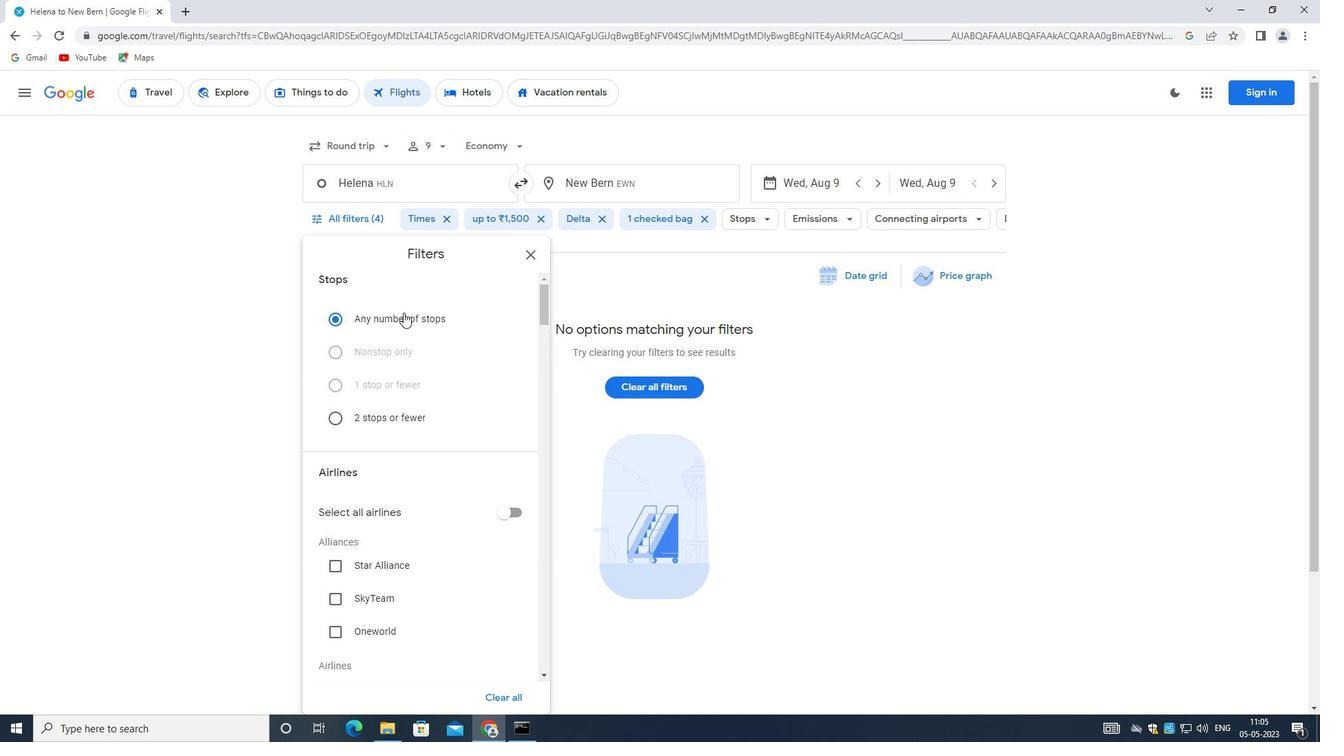 
Action: Mouse scrolled (417, 389) with delta (0, 0)
Screenshot: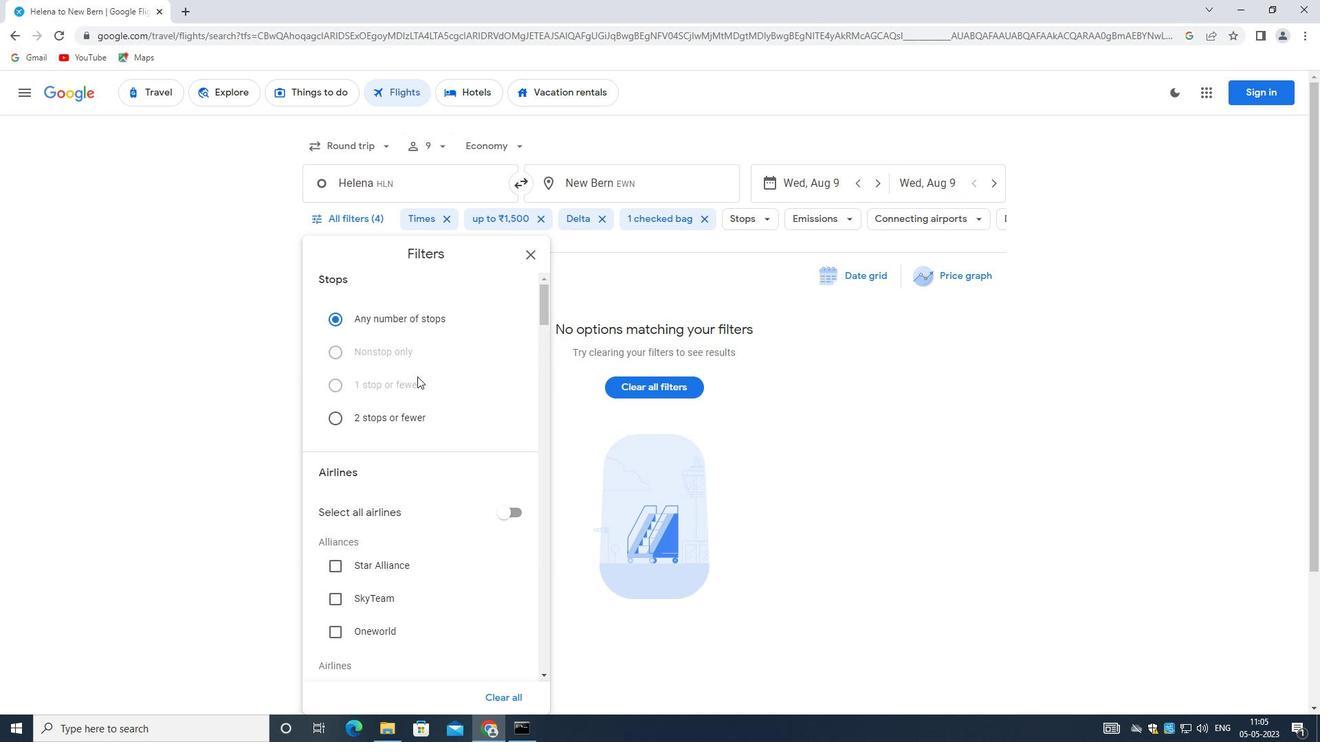 
Action: Mouse moved to (496, 445)
Screenshot: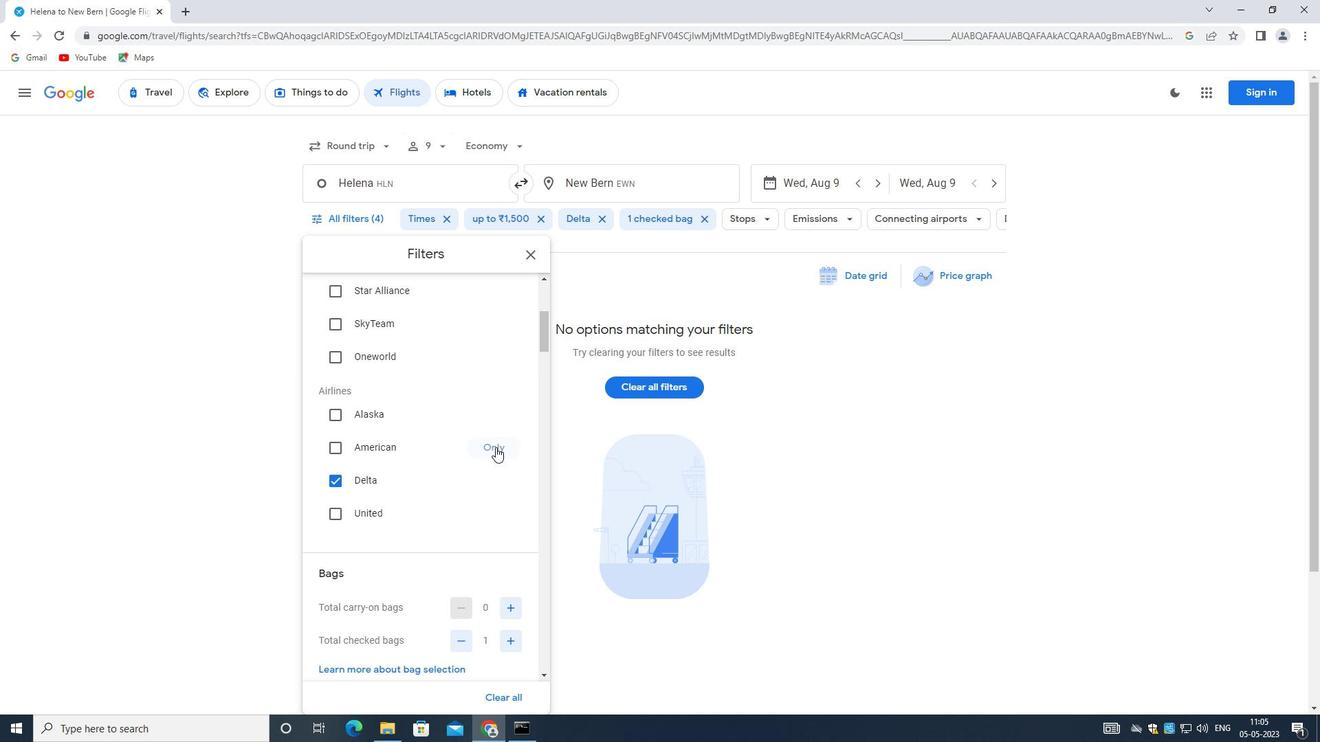 
Action: Mouse pressed left at (496, 445)
Screenshot: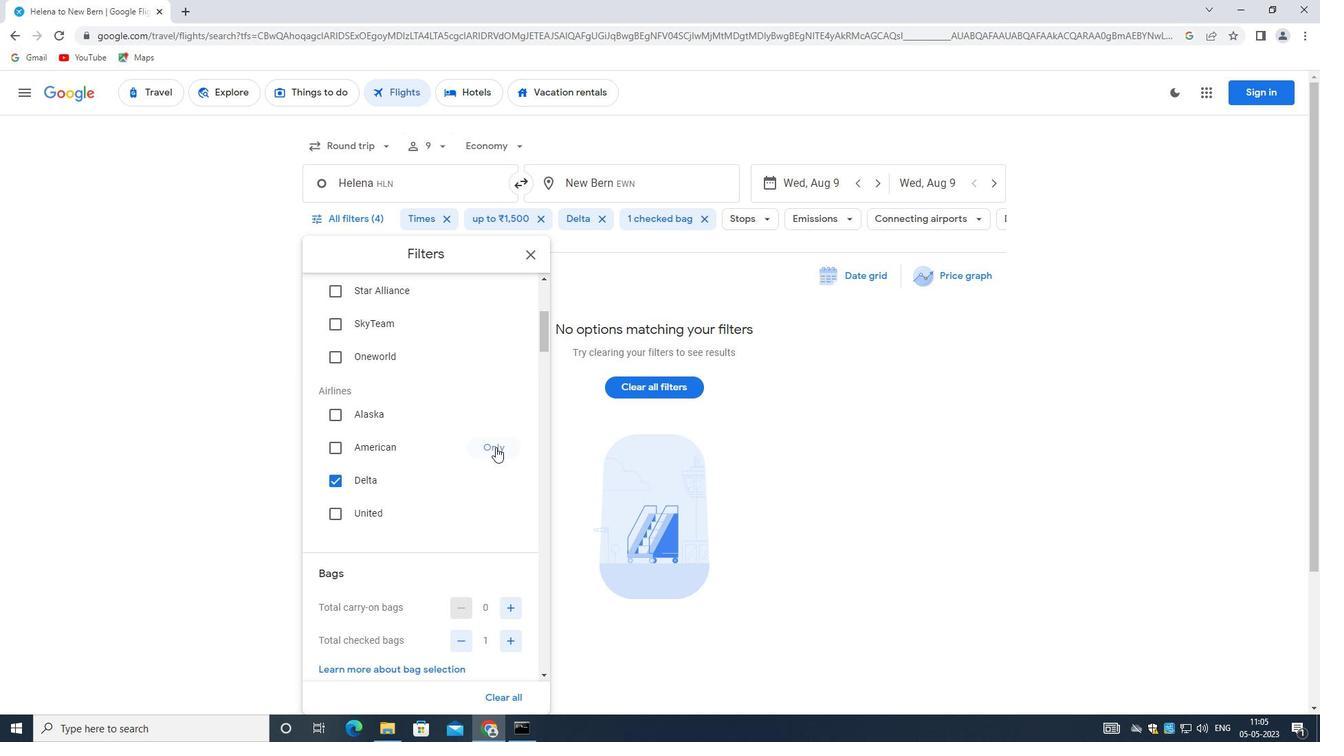 
Action: Mouse moved to (462, 433)
Screenshot: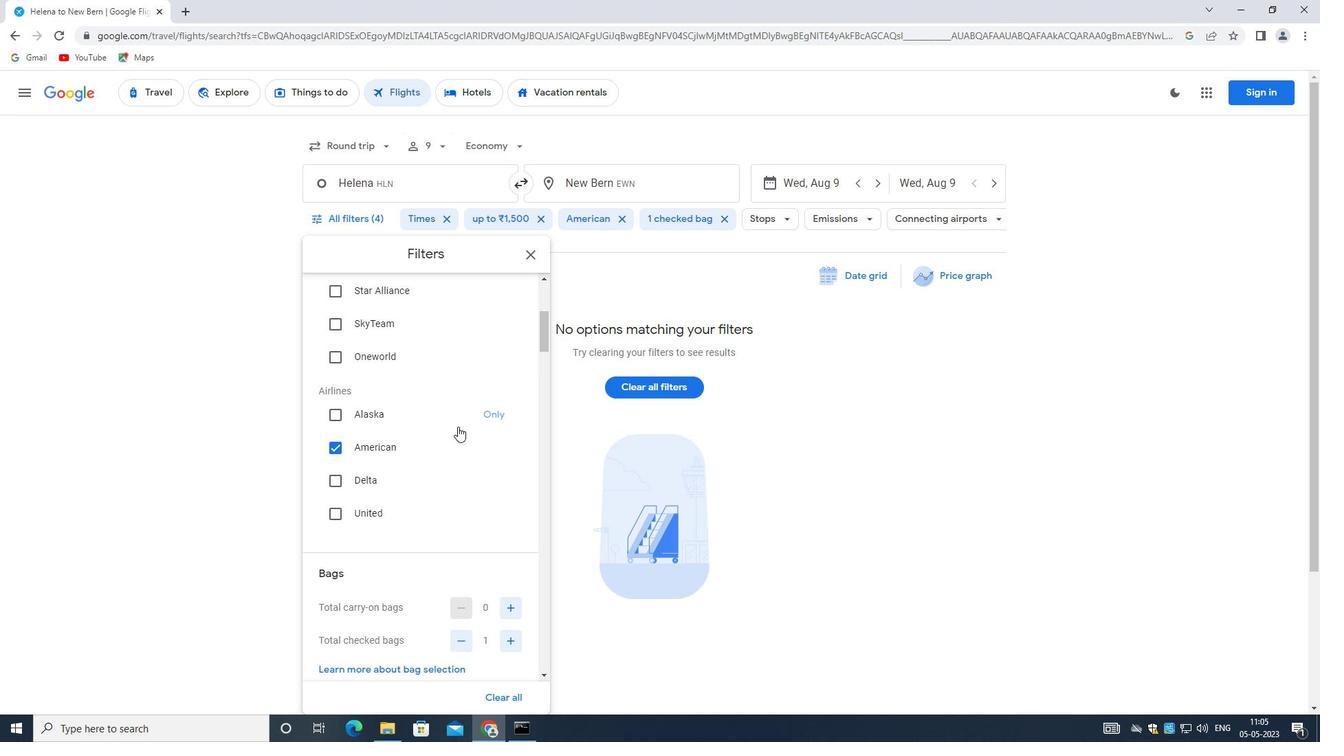 
Action: Mouse scrolled (462, 432) with delta (0, 0)
Screenshot: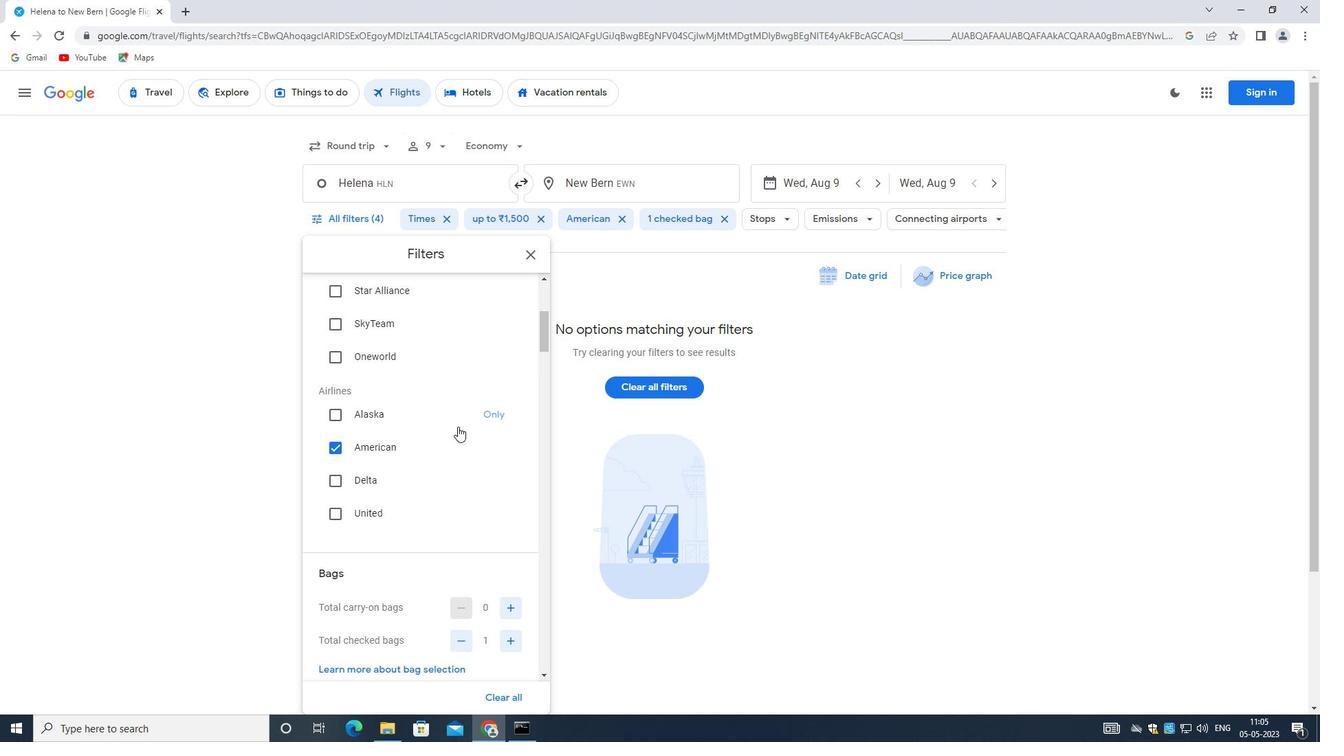 
Action: Mouse moved to (463, 435)
Screenshot: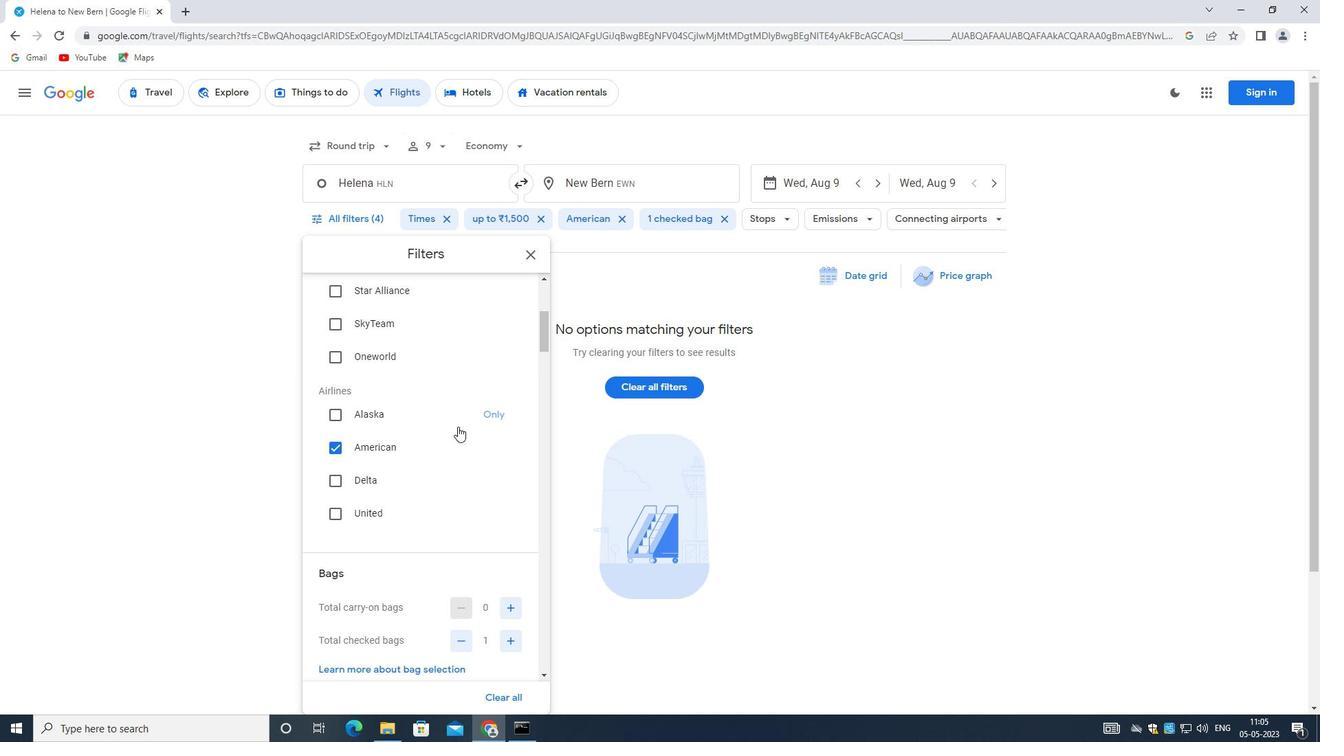 
Action: Mouse scrolled (463, 434) with delta (0, 0)
Screenshot: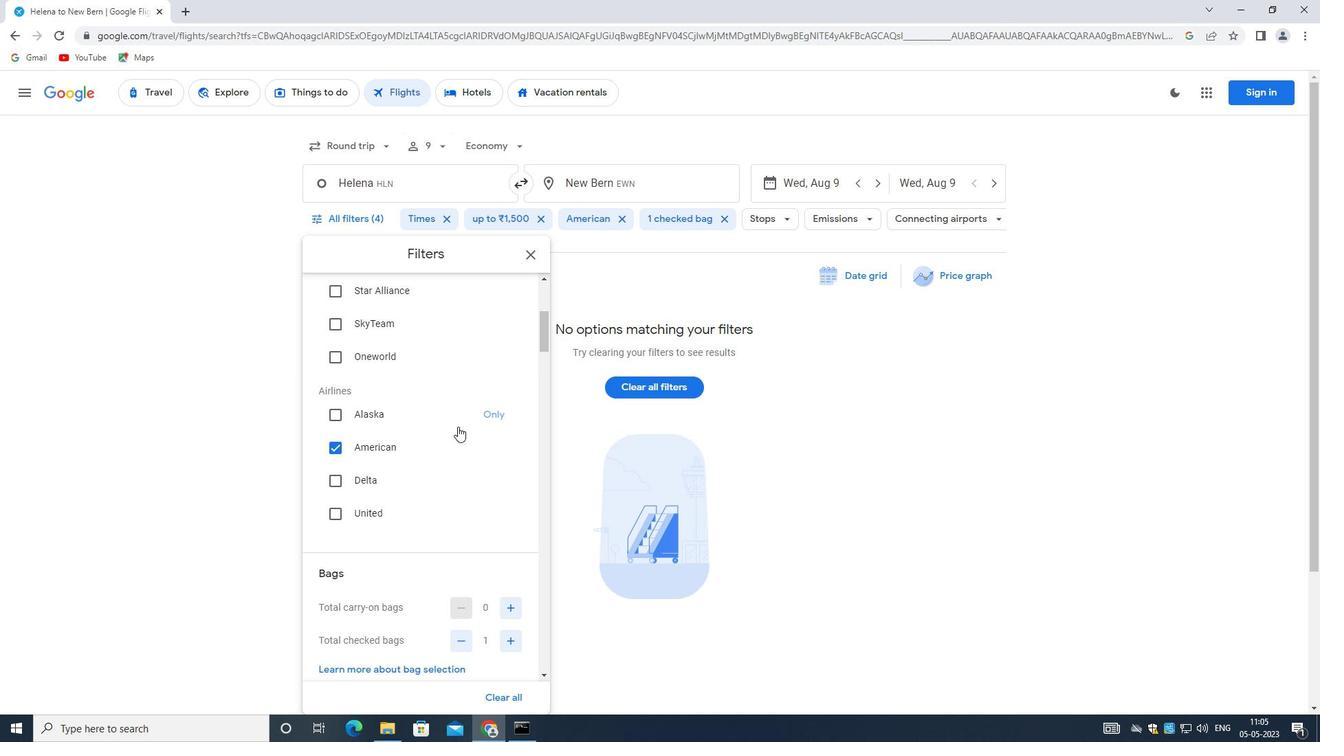 
Action: Mouse scrolled (463, 434) with delta (0, 0)
Screenshot: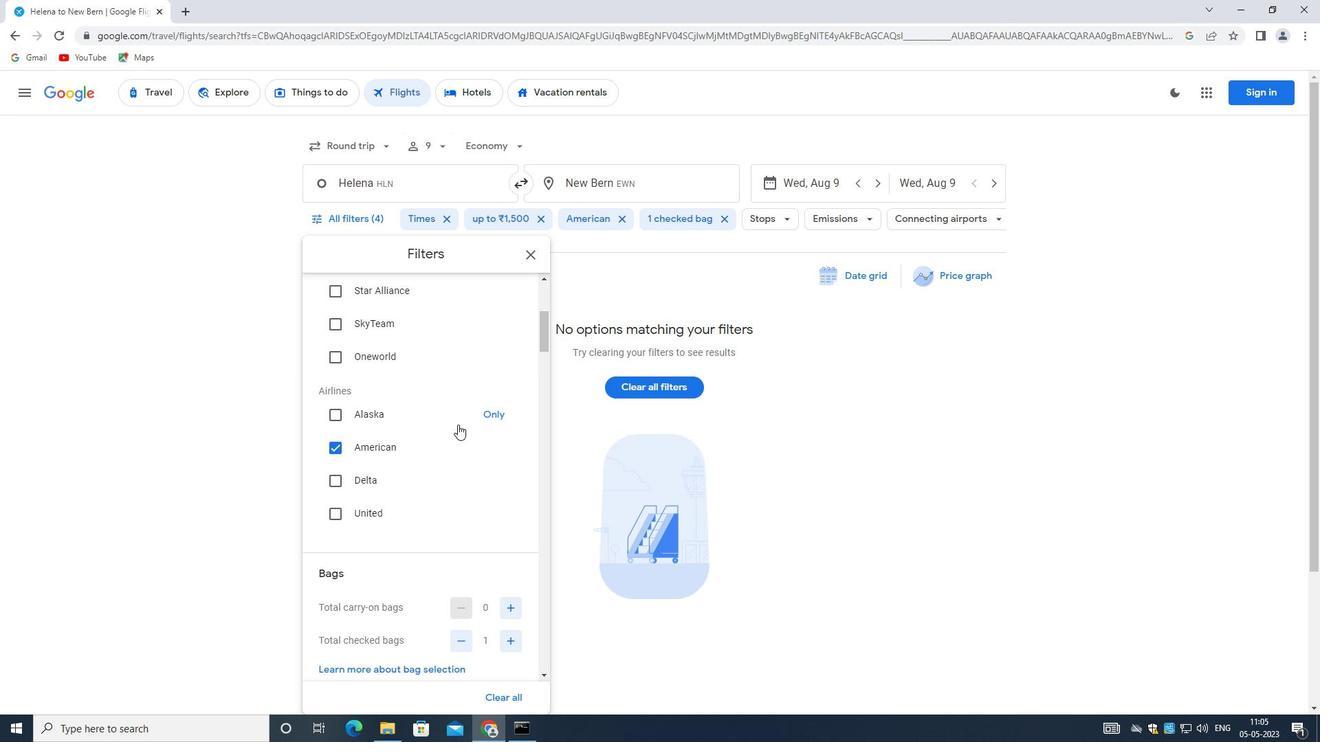 
Action: Mouse moved to (513, 435)
Screenshot: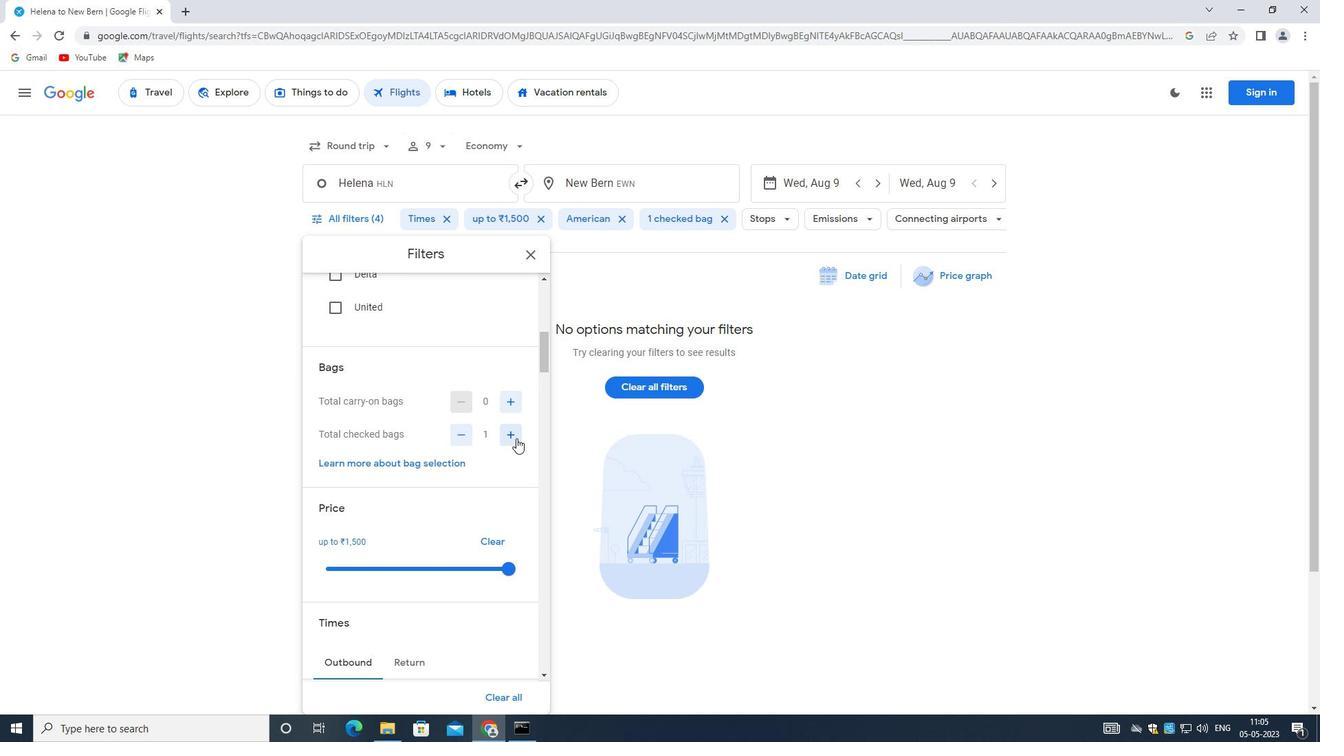 
Action: Mouse pressed left at (513, 435)
Screenshot: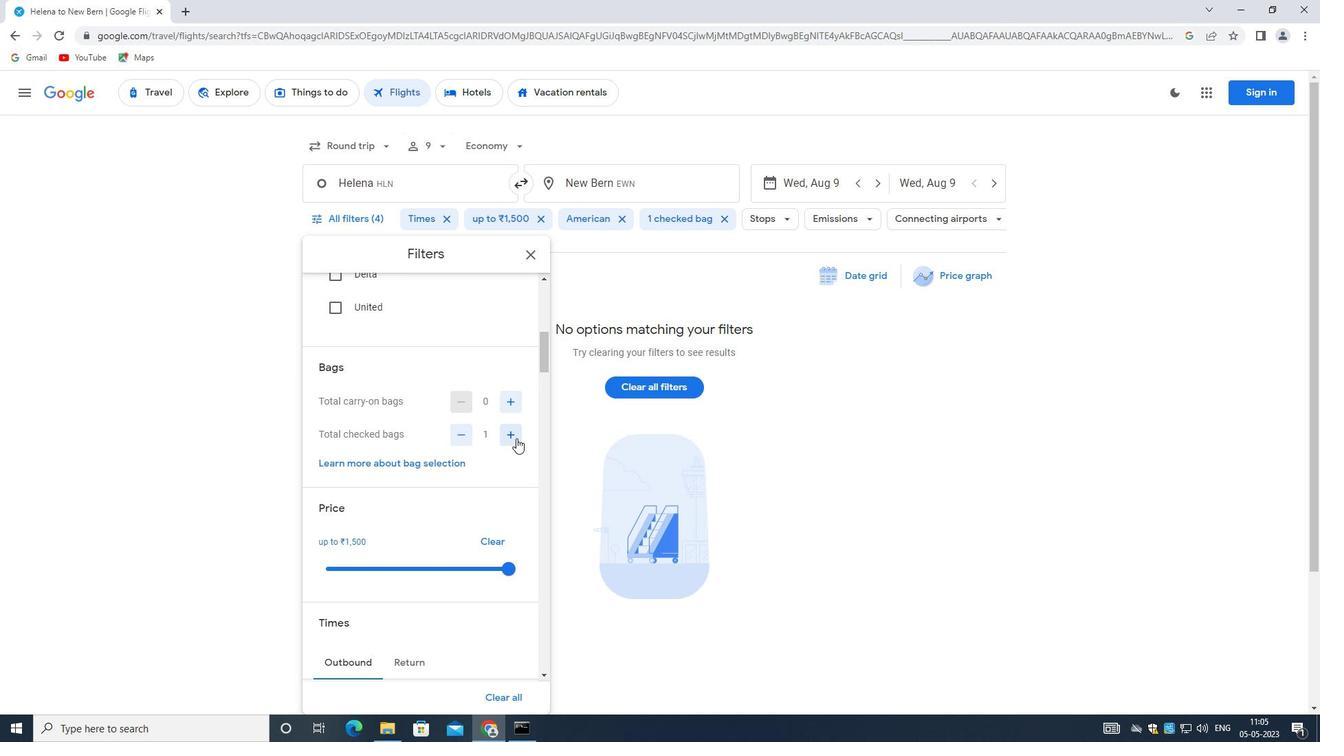 
Action: Mouse moved to (512, 434)
Screenshot: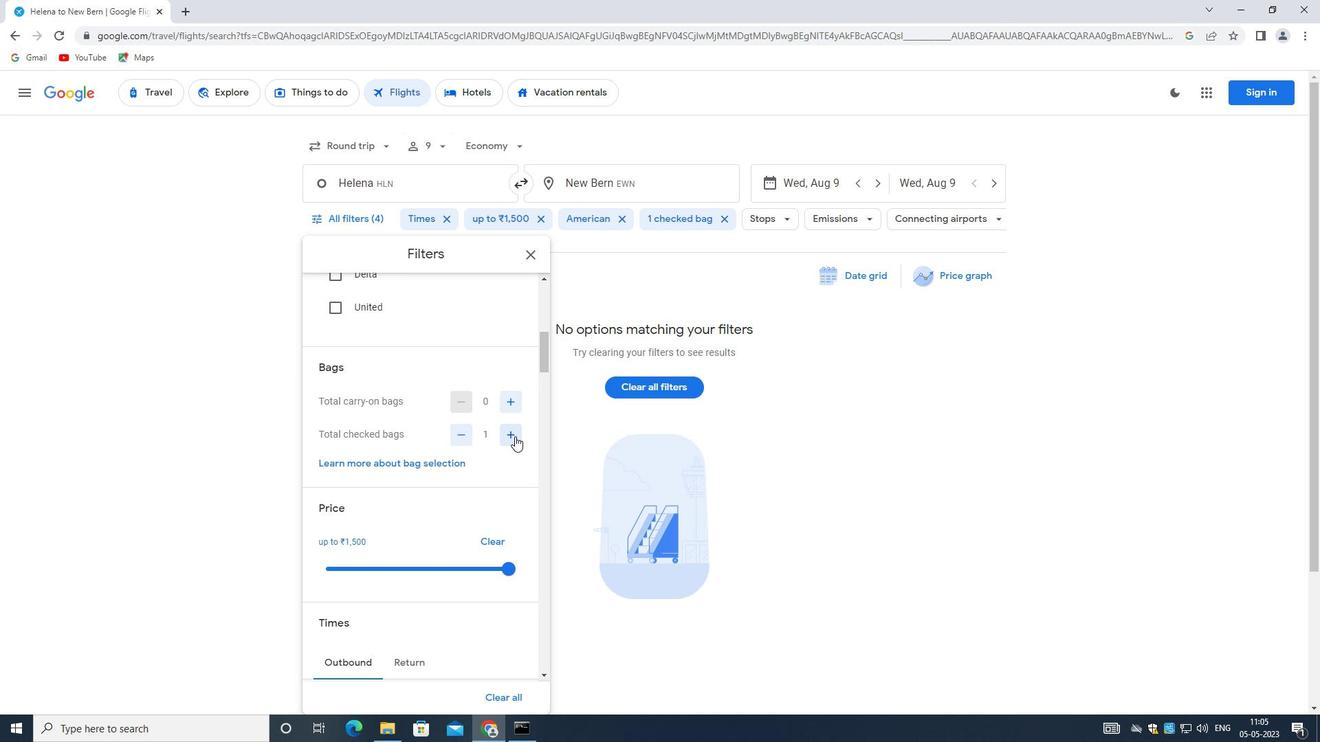 
Action: Mouse pressed left at (512, 434)
Screenshot: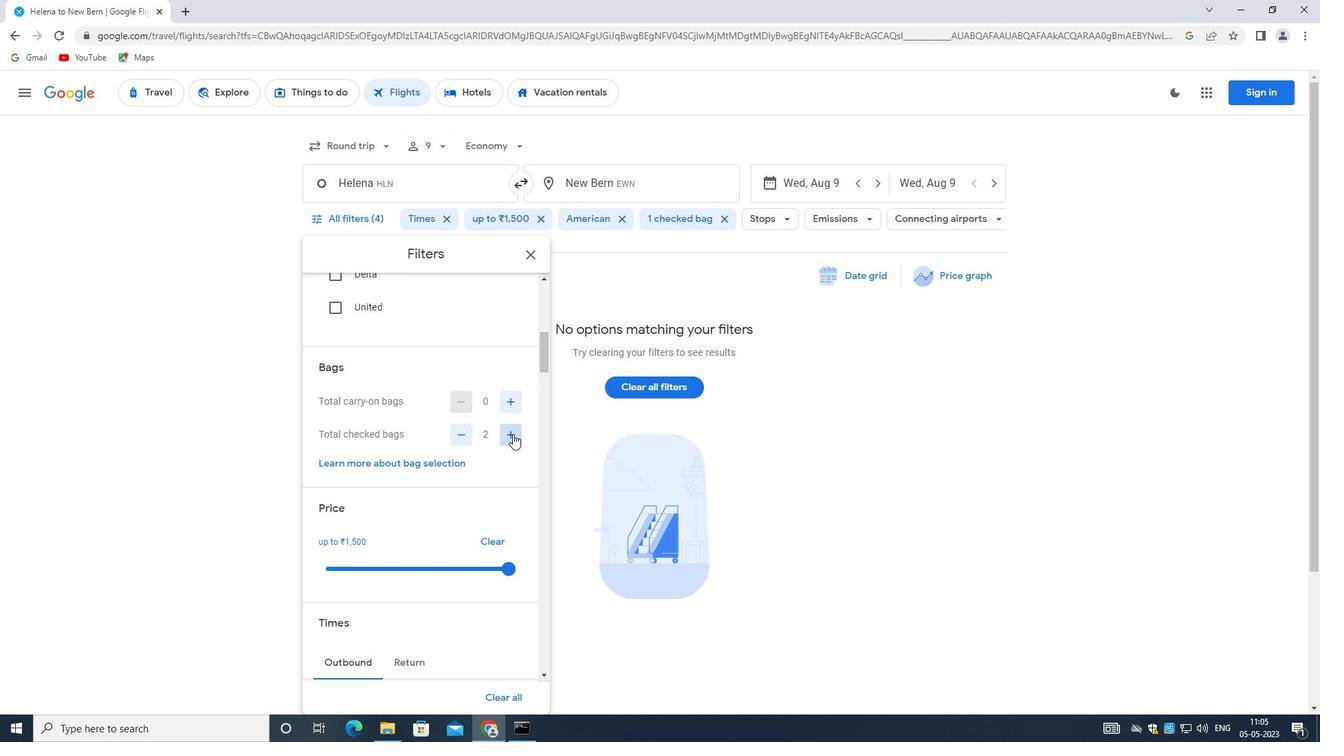 
Action: Mouse moved to (462, 433)
Screenshot: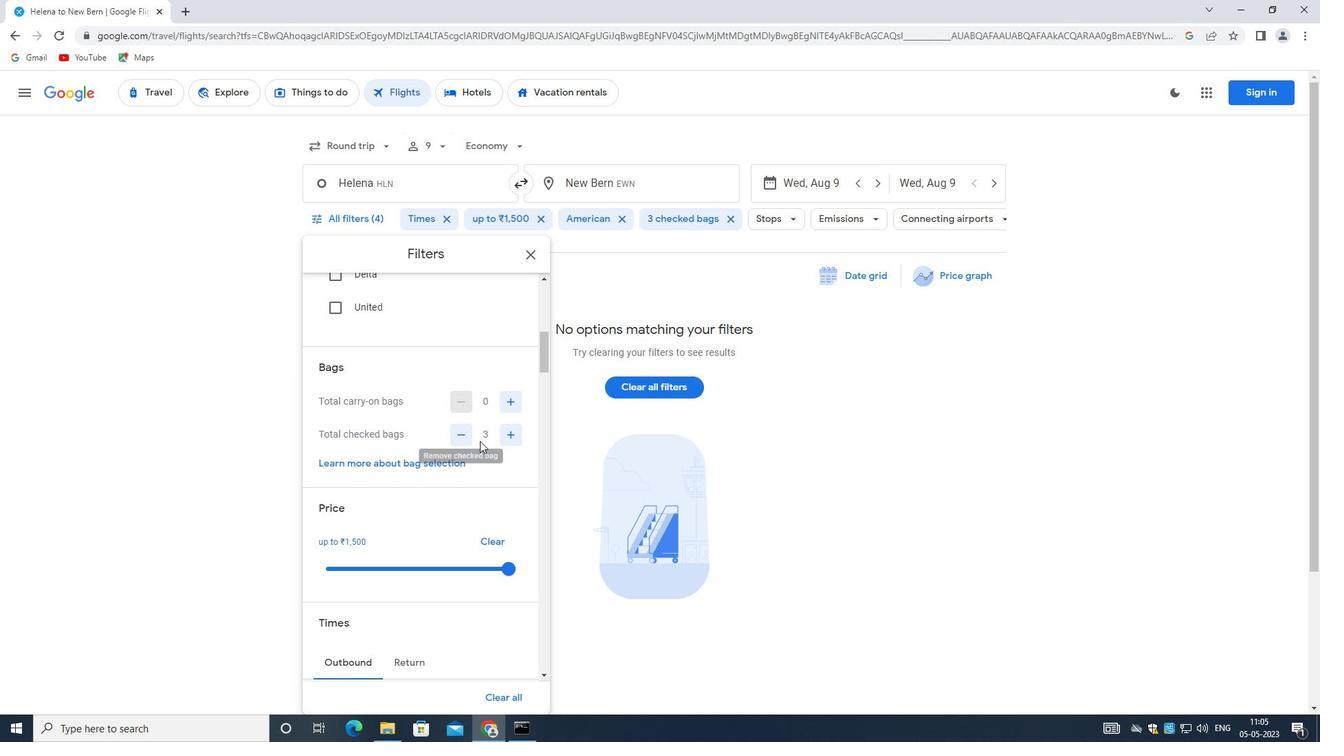 
Action: Mouse pressed left at (462, 433)
Screenshot: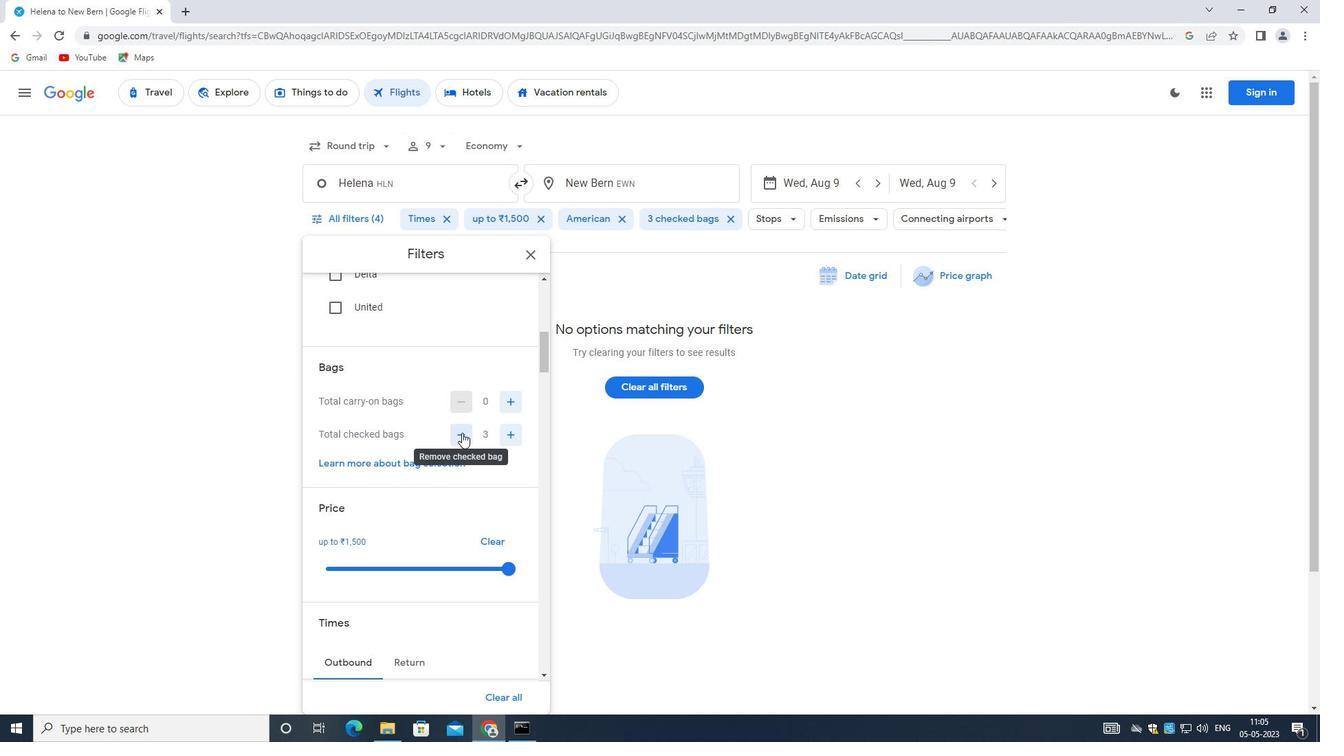 
Action: Mouse moved to (444, 436)
Screenshot: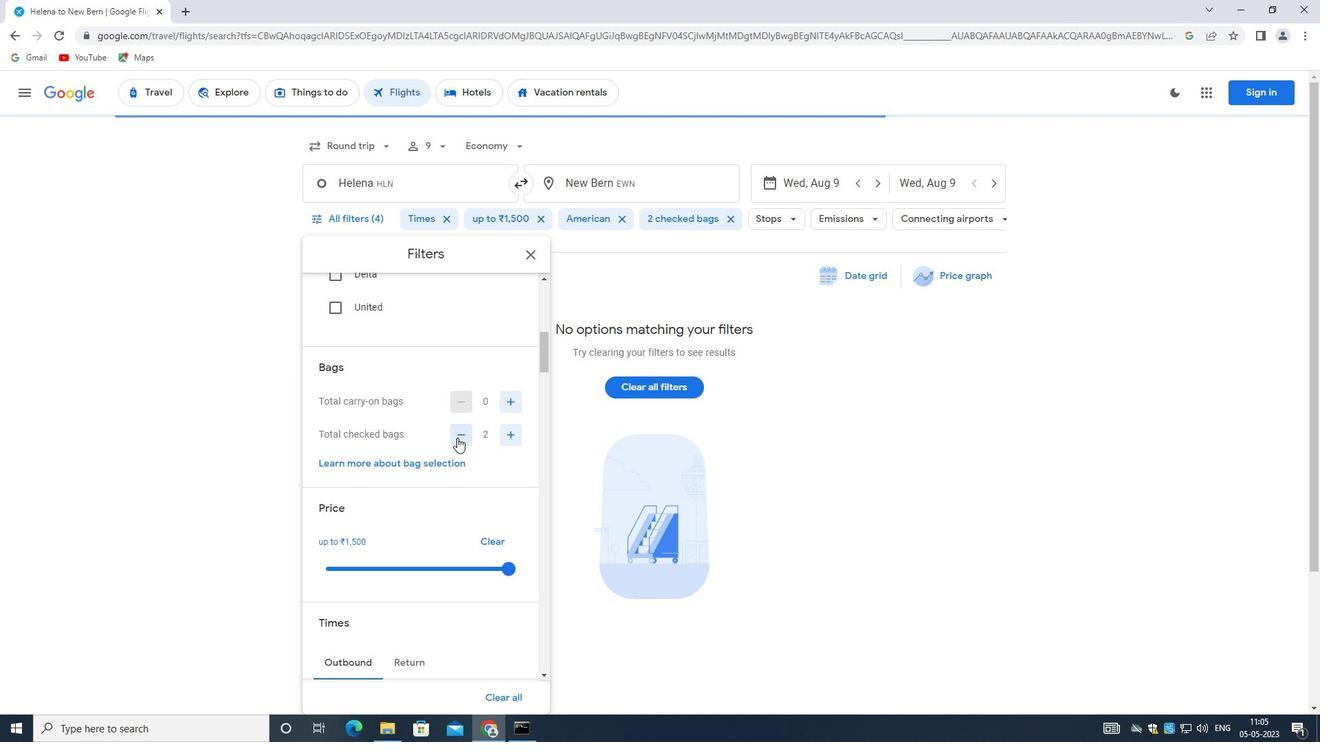 
Action: Mouse scrolled (444, 435) with delta (0, 0)
Screenshot: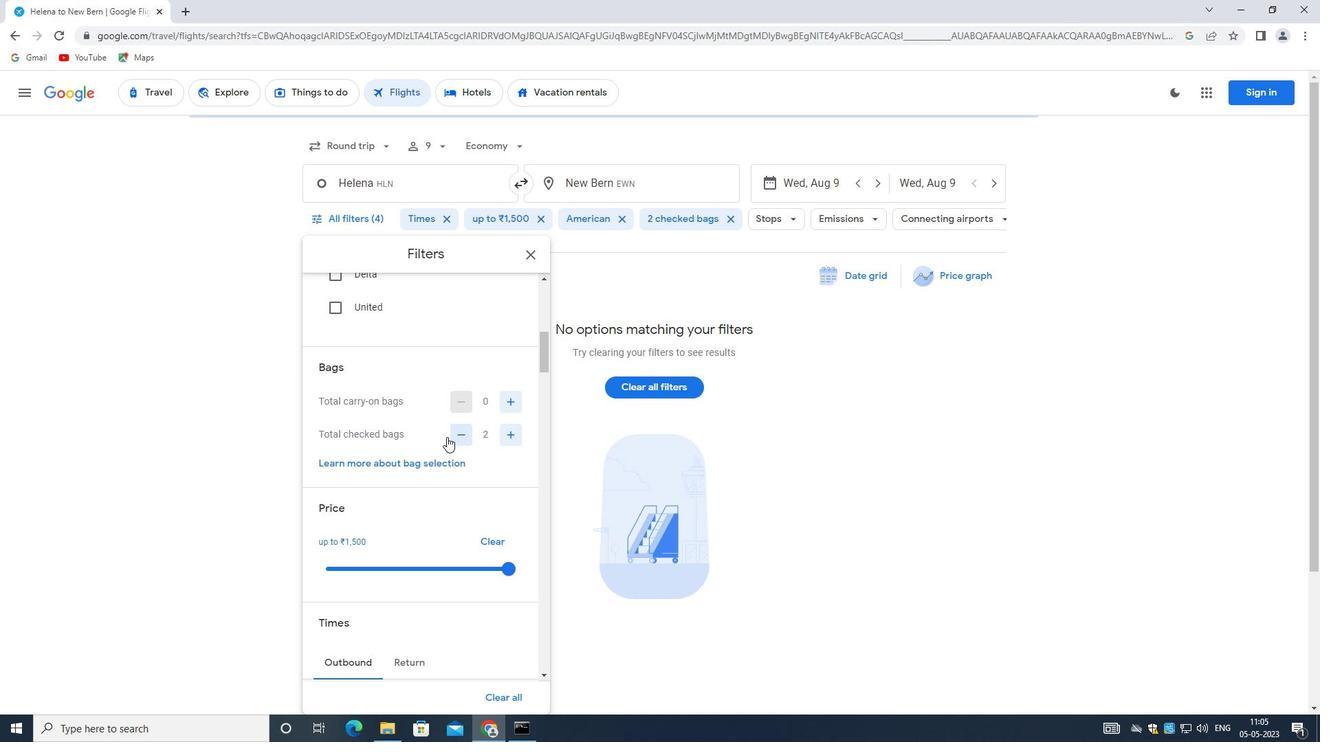 
Action: Mouse moved to (443, 436)
Screenshot: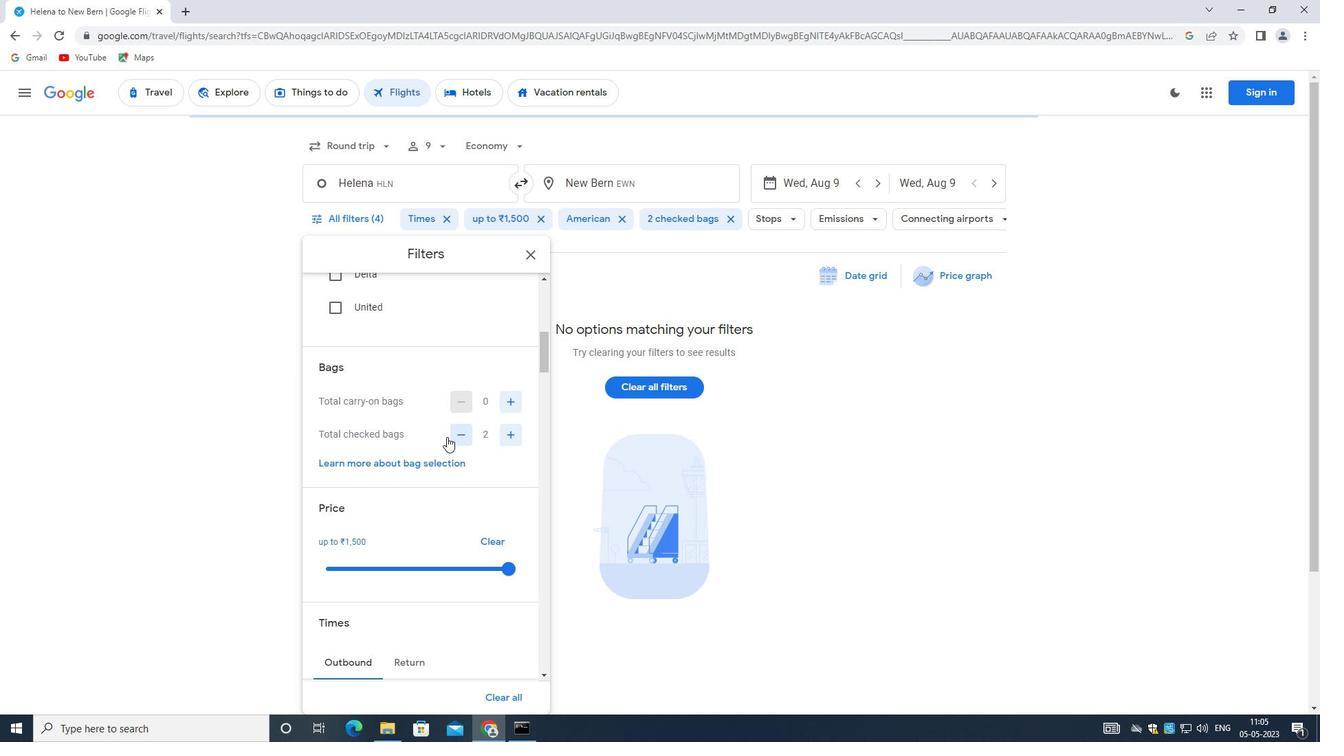 
Action: Mouse scrolled (443, 435) with delta (0, 0)
Screenshot: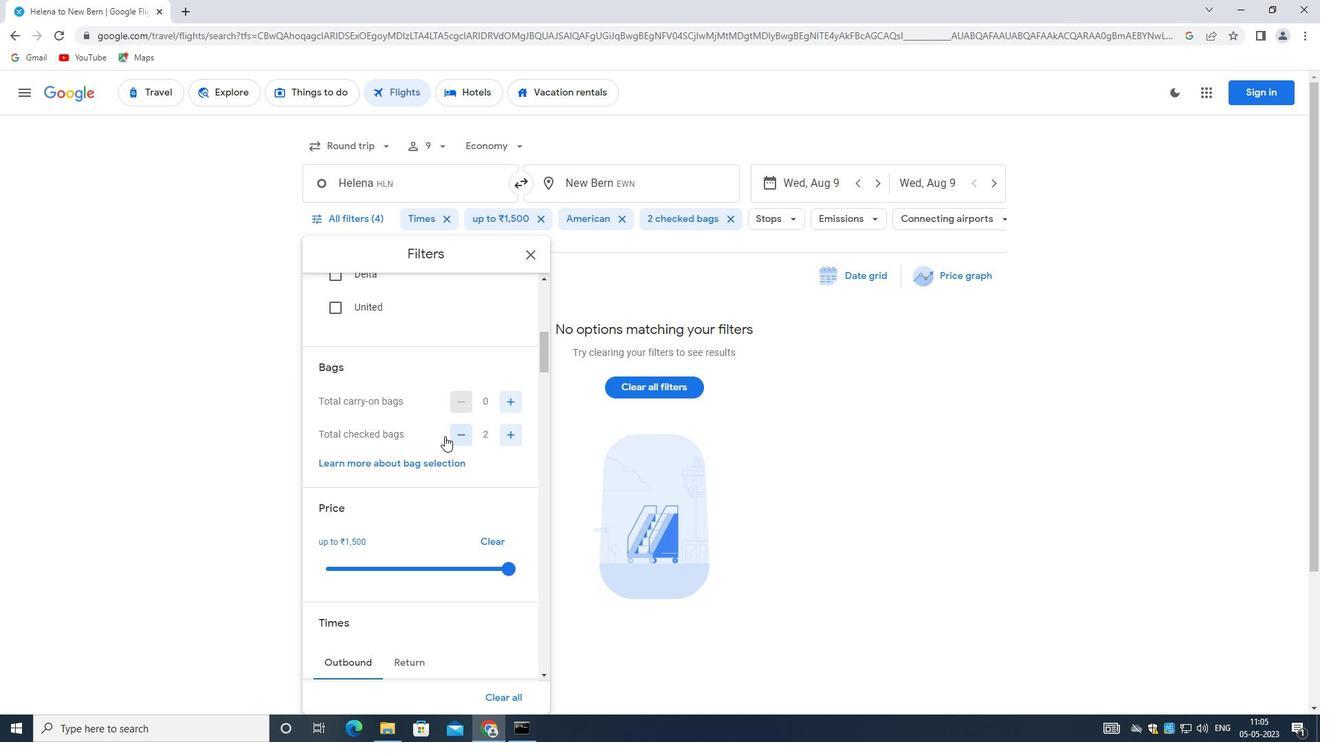 
Action: Mouse moved to (443, 436)
Screenshot: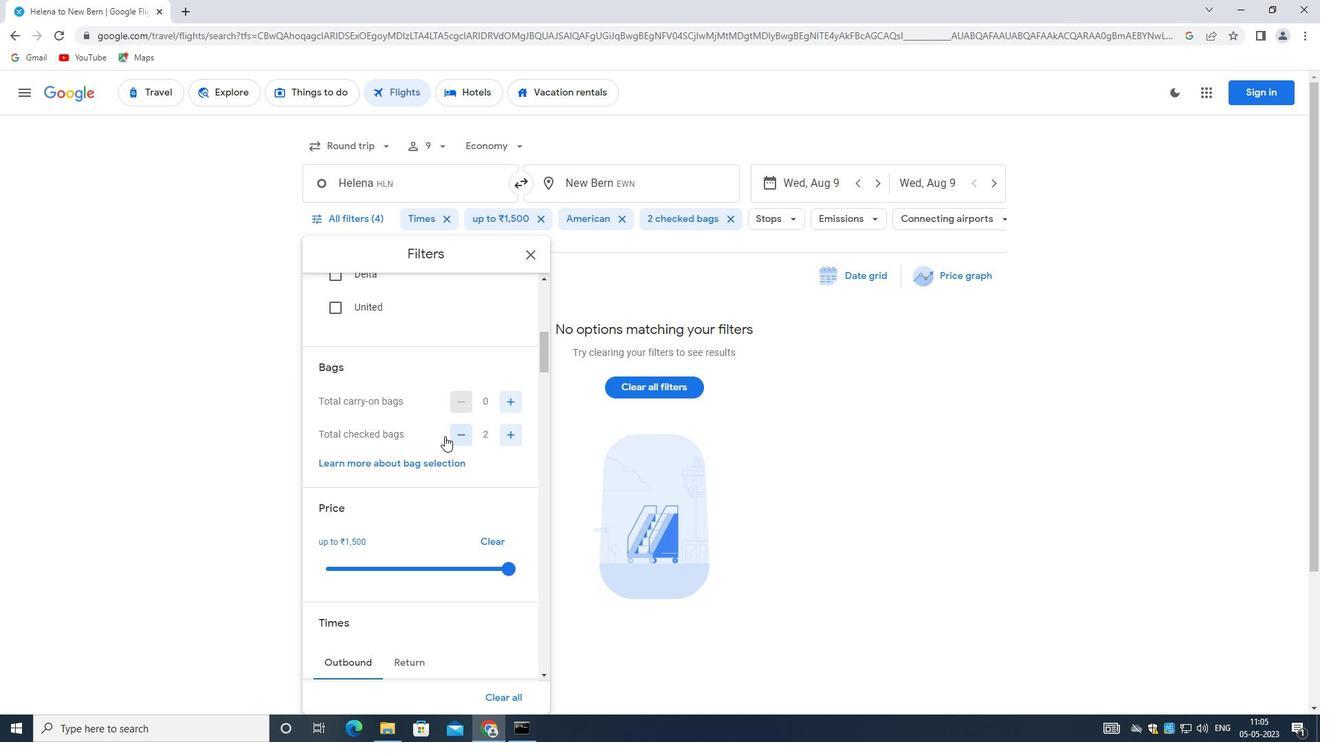 
Action: Mouse scrolled (443, 435) with delta (0, 0)
Screenshot: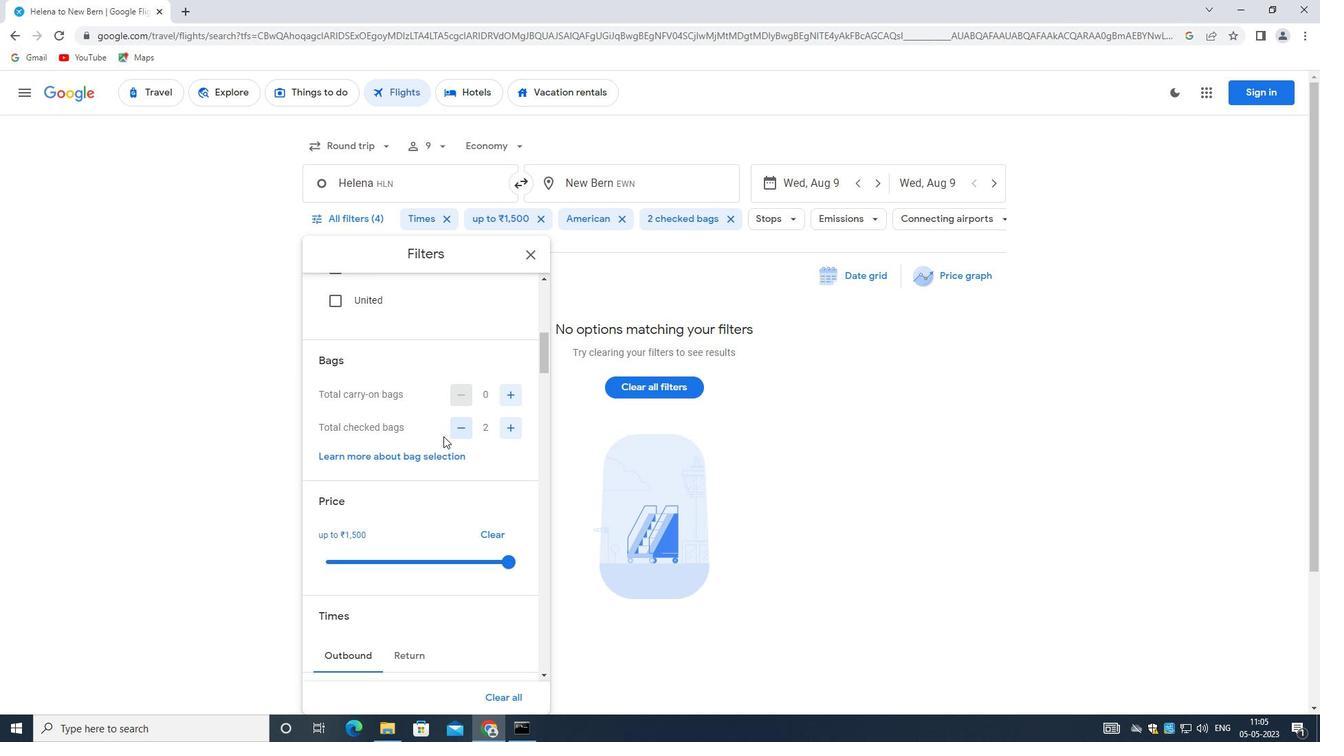 
Action: Mouse moved to (512, 358)
Screenshot: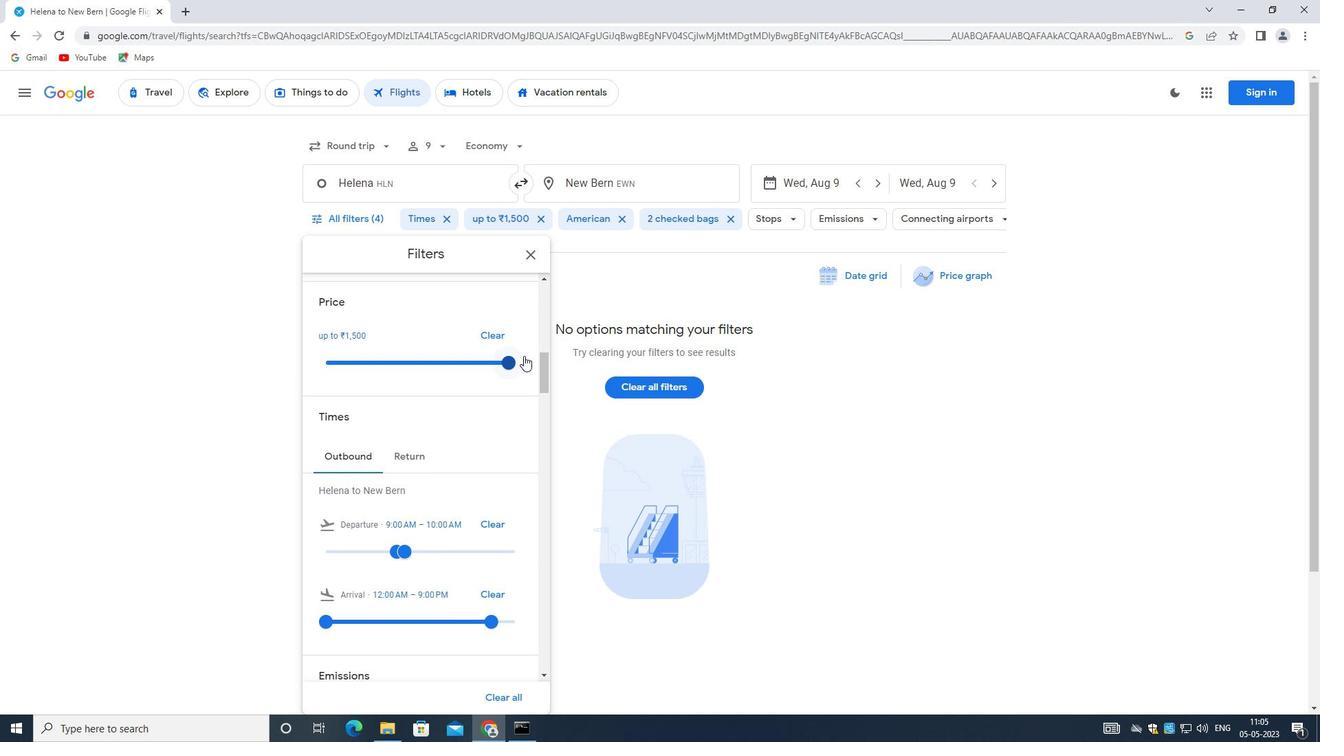 
Action: Mouse pressed left at (512, 358)
Screenshot: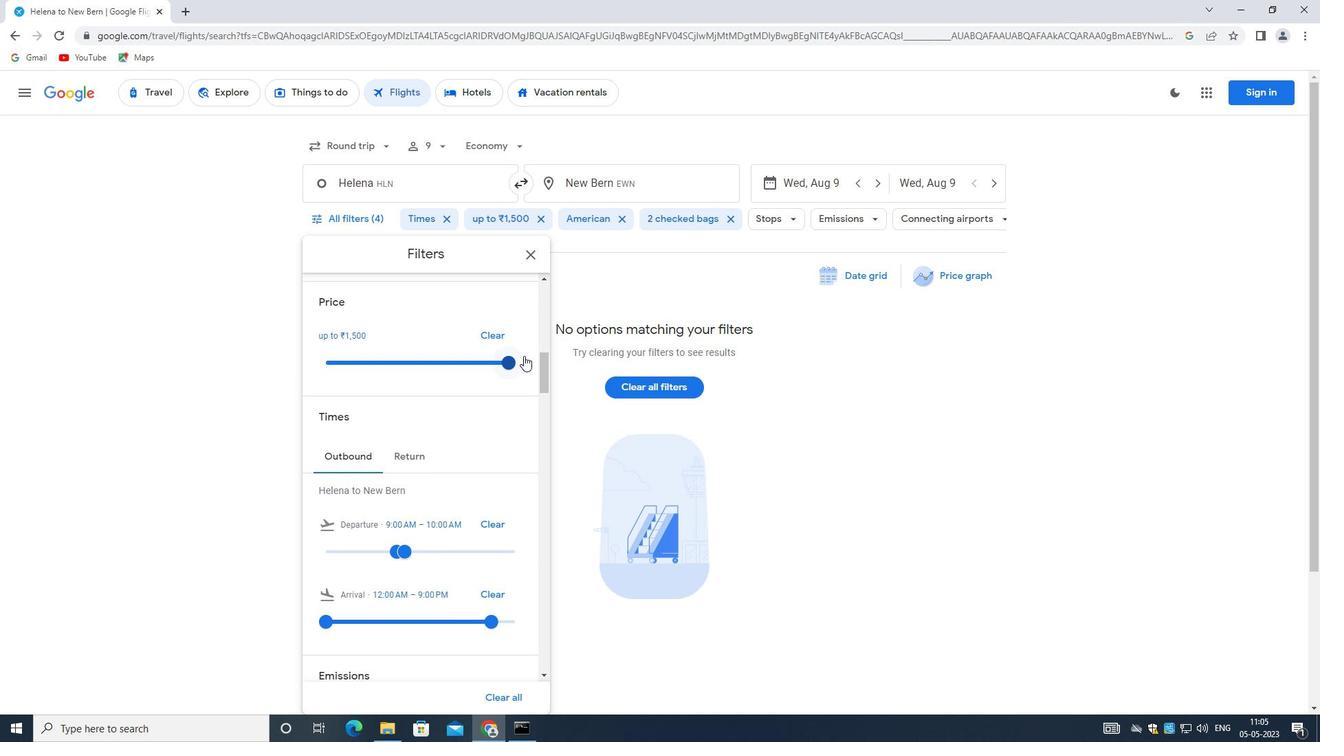 
Action: Mouse moved to (460, 462)
Screenshot: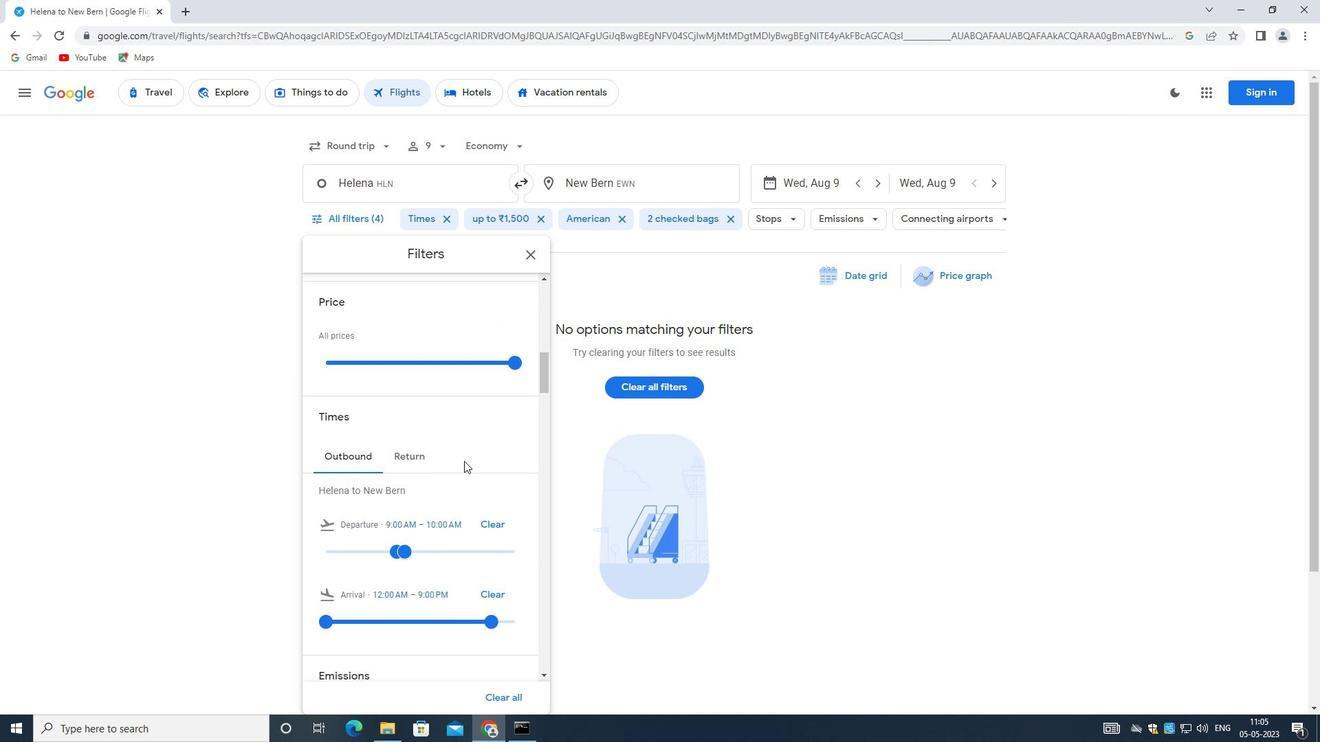 
Action: Mouse scrolled (460, 462) with delta (0, 0)
Screenshot: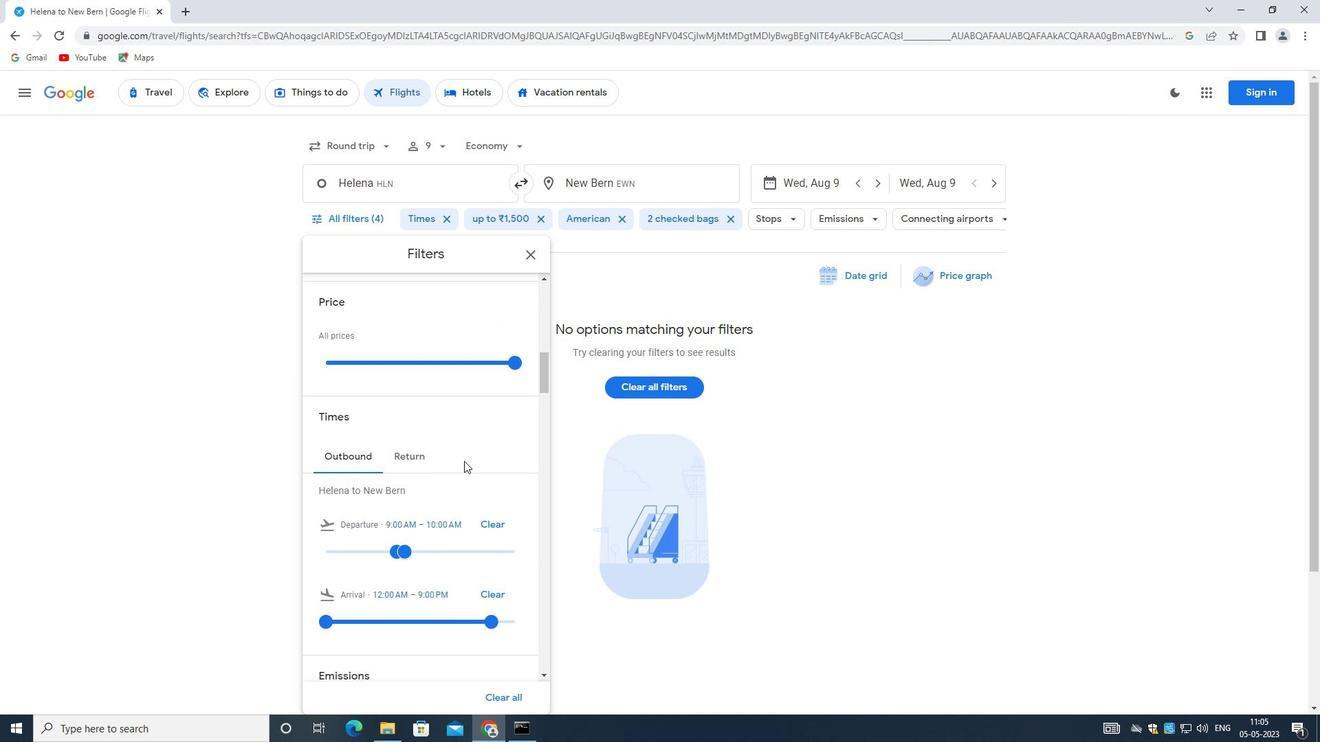 
Action: Mouse moved to (445, 478)
Screenshot: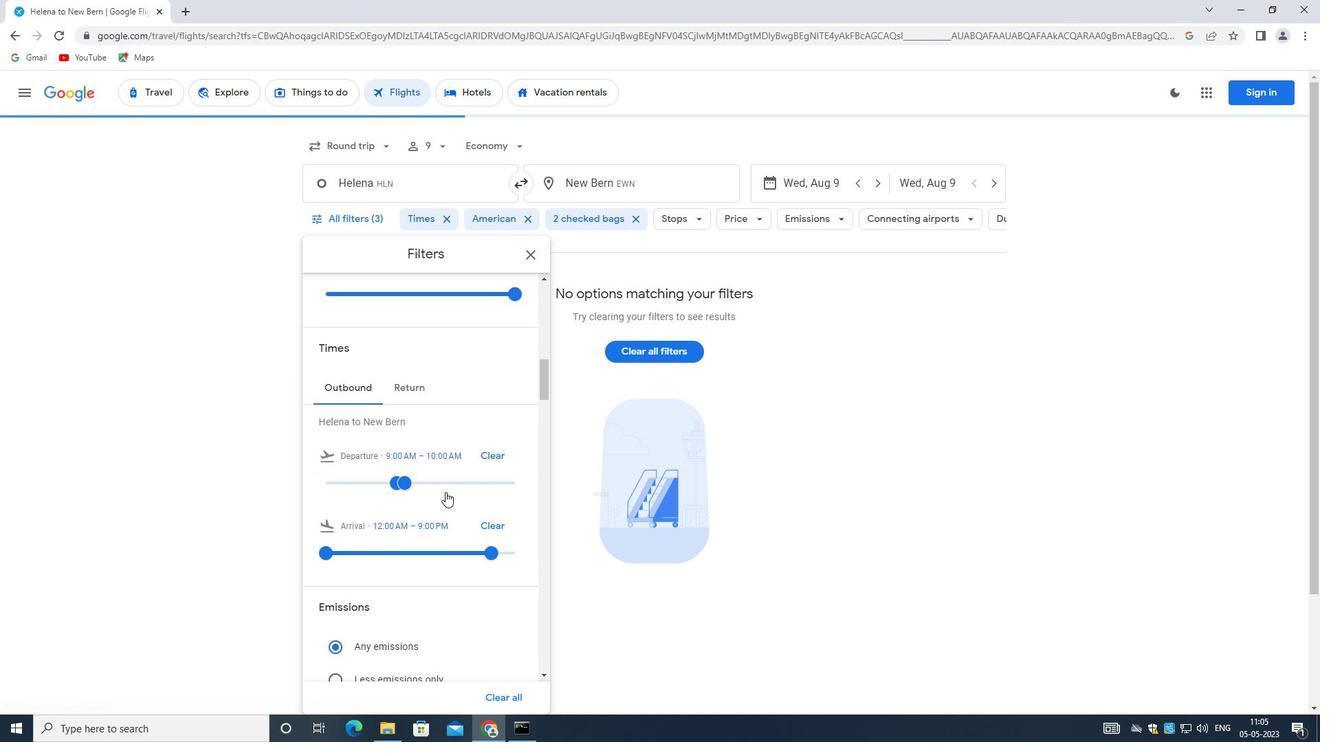 
Action: Mouse pressed left at (445, 478)
Screenshot: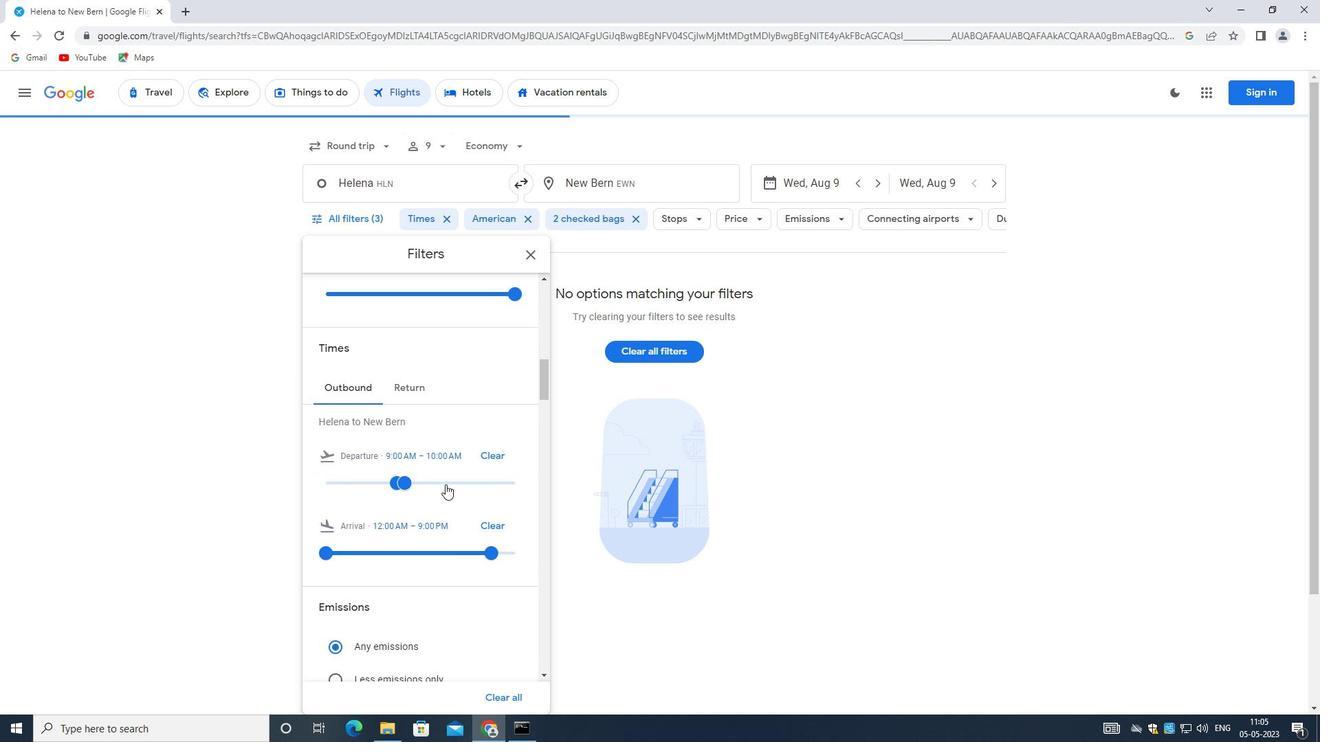 
Action: Mouse moved to (408, 483)
Screenshot: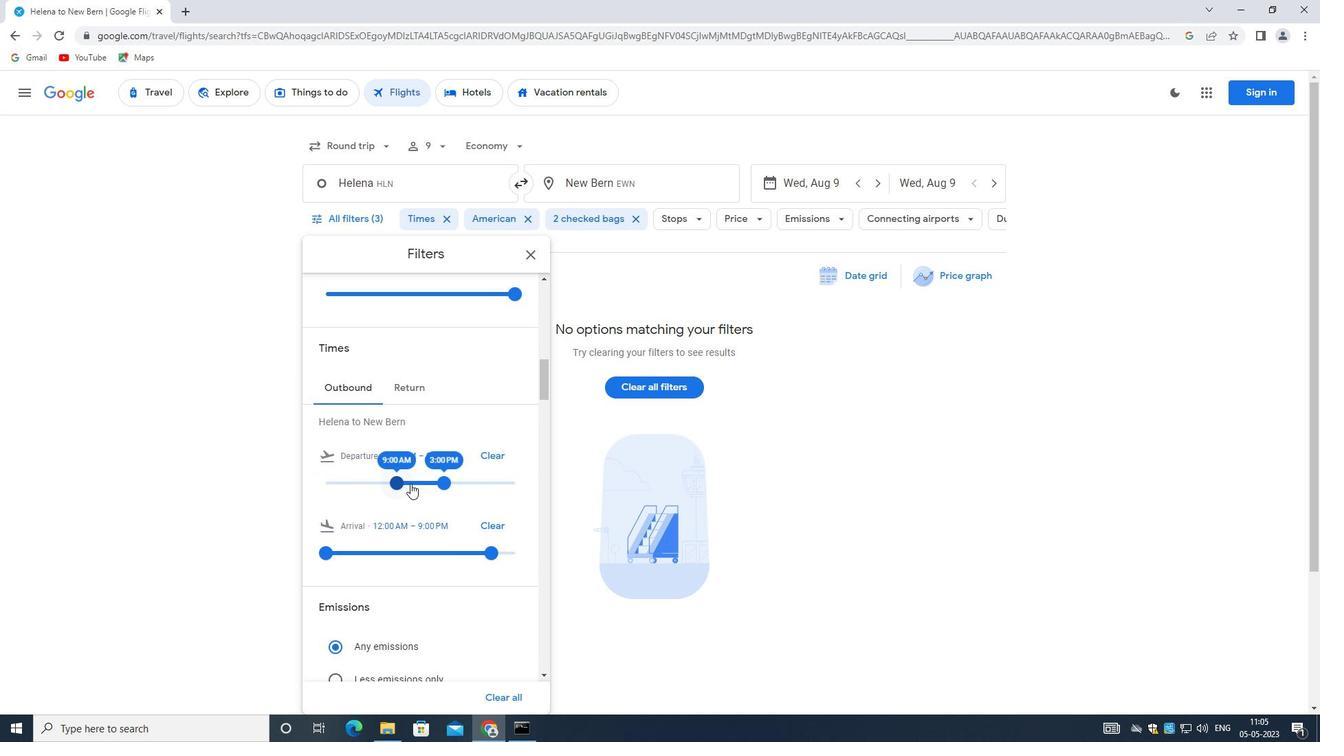 
Action: Mouse pressed left at (408, 483)
Screenshot: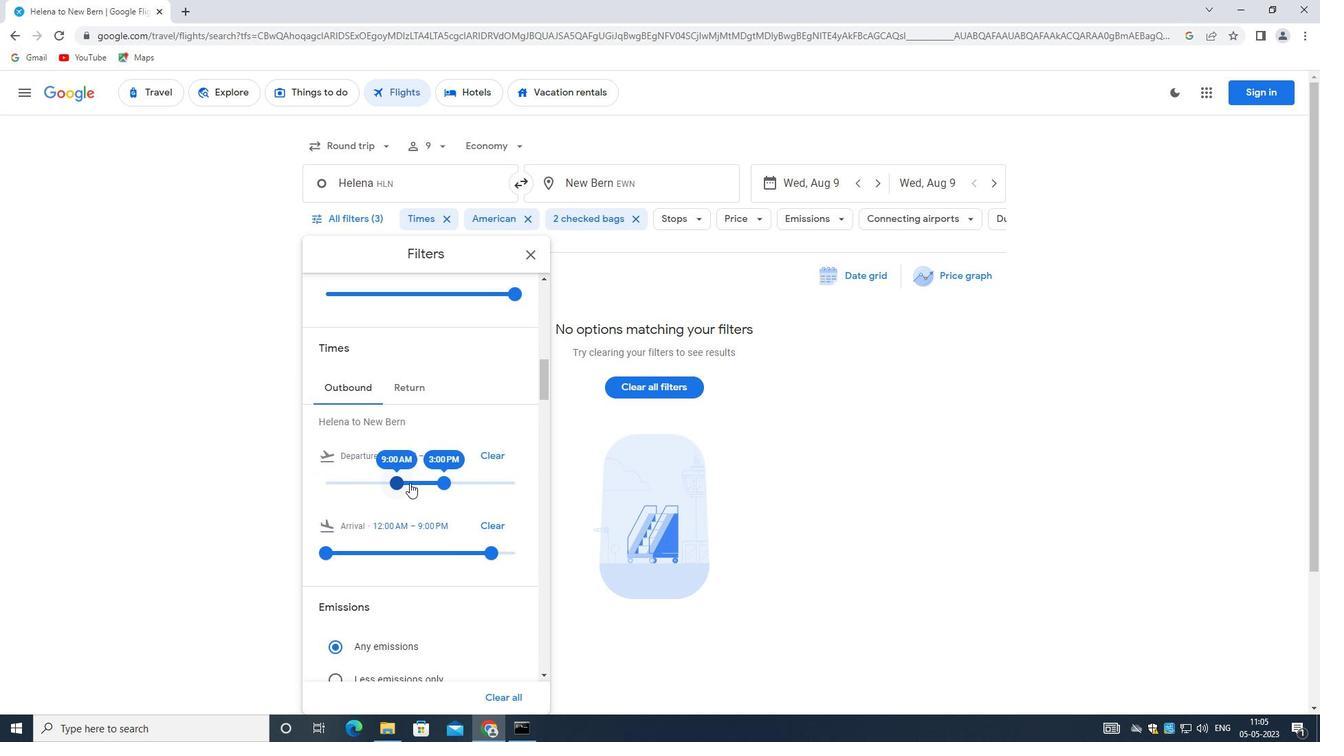 
Action: Mouse moved to (404, 481)
Screenshot: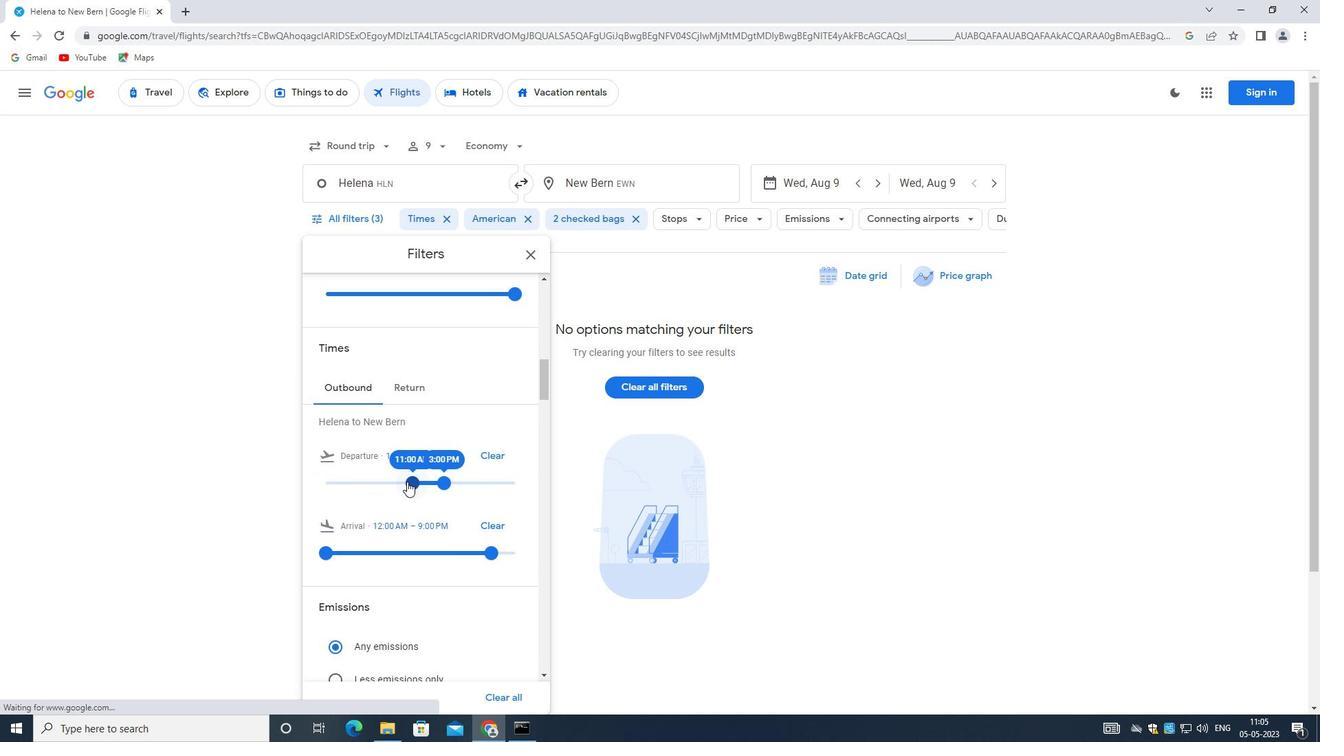 
Action: Mouse pressed left at (404, 481)
Screenshot: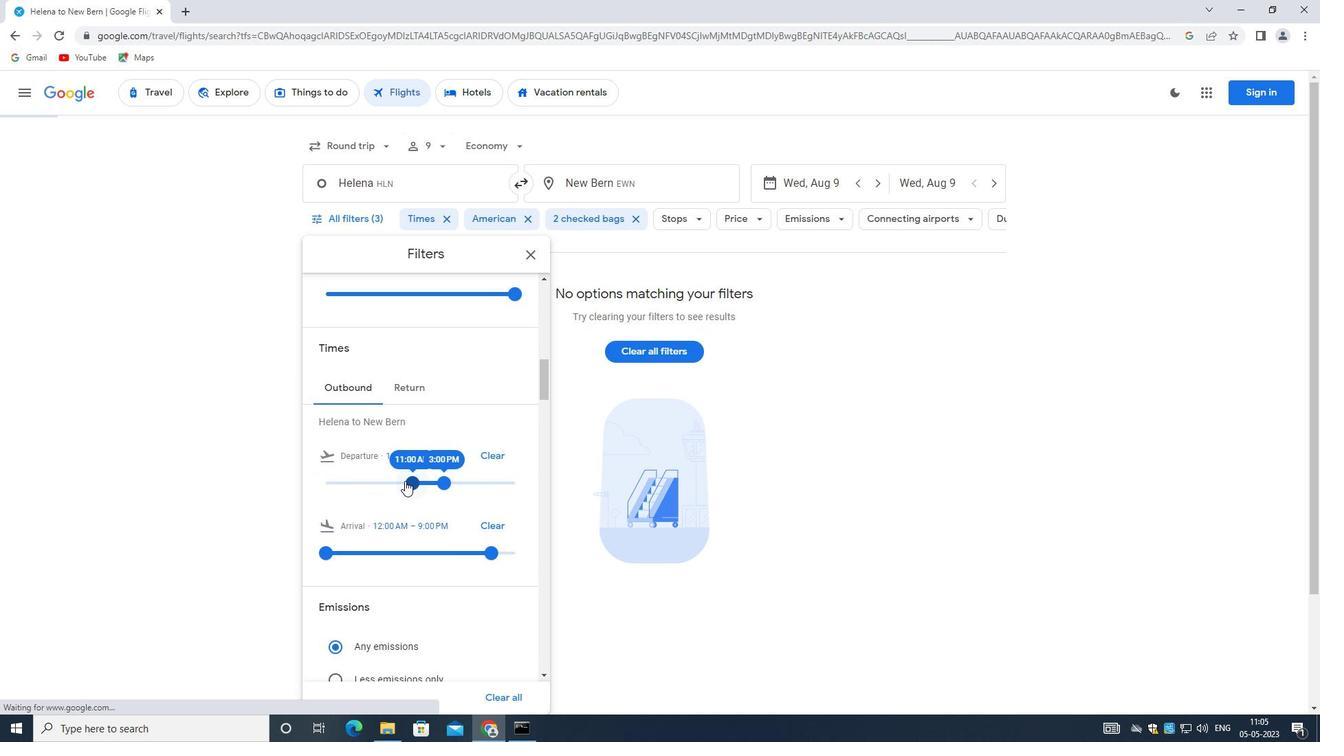 
Action: Mouse moved to (445, 482)
Screenshot: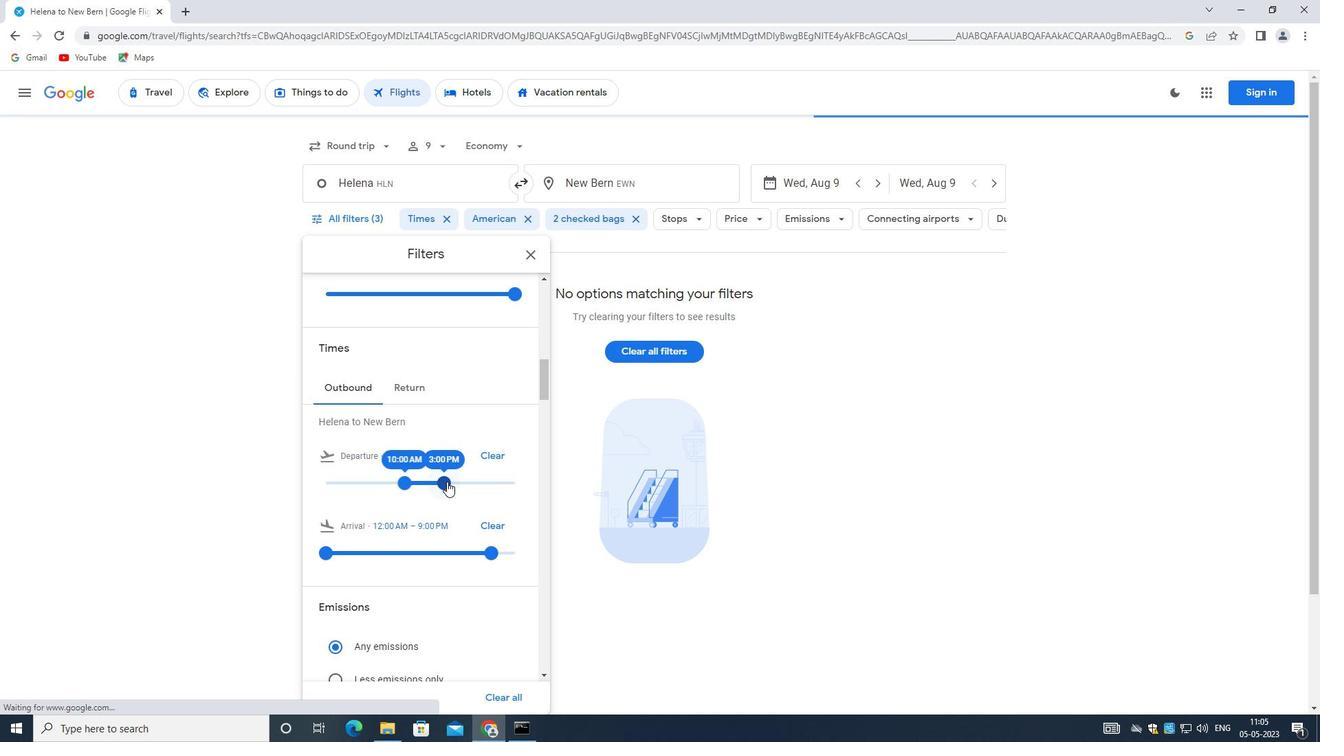 
Action: Mouse pressed left at (445, 482)
Screenshot: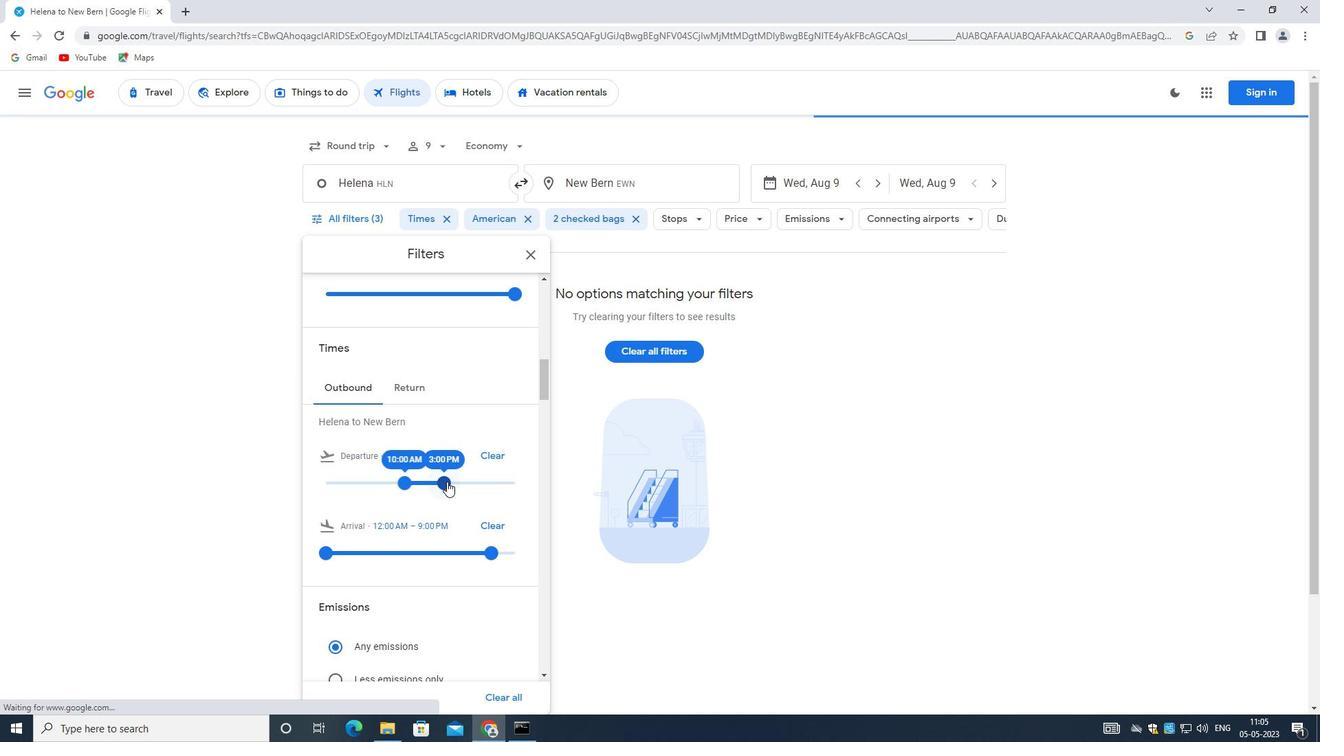 
Action: Mouse moved to (409, 474)
Screenshot: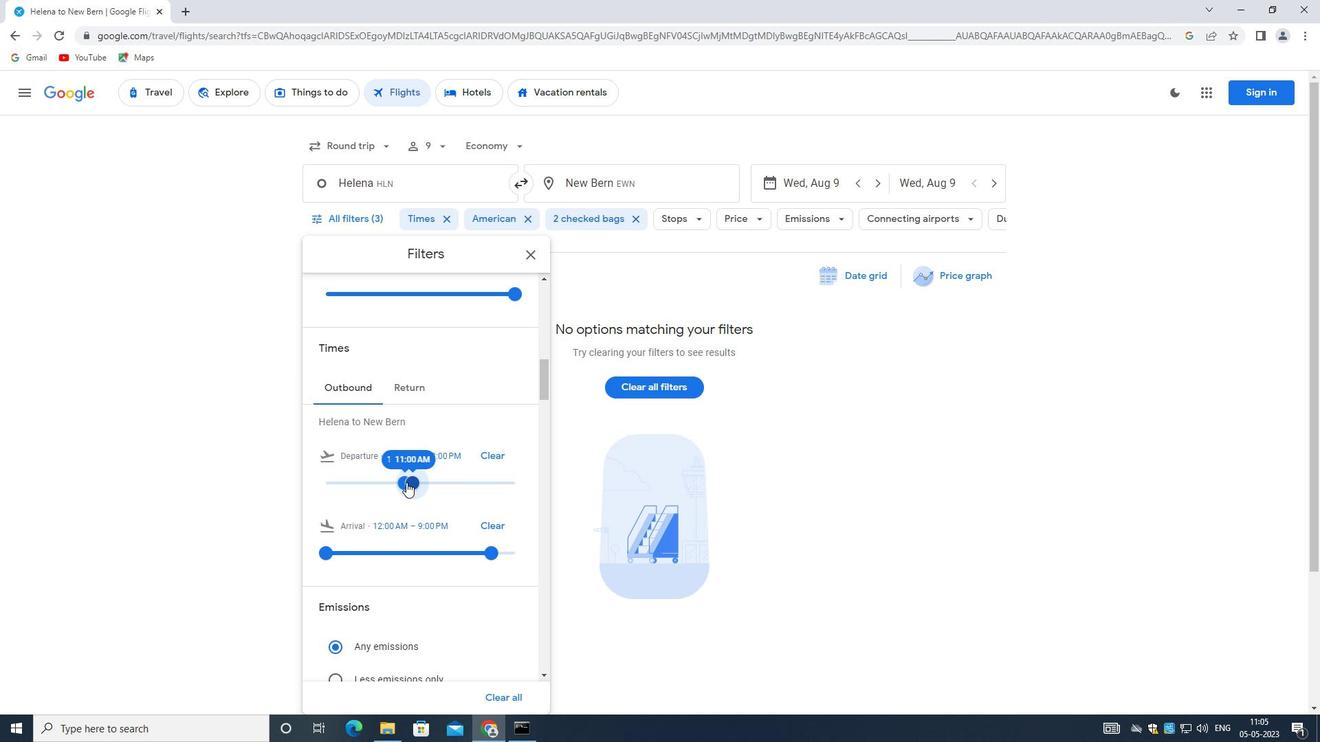 
Action: Mouse scrolled (409, 473) with delta (0, 0)
Screenshot: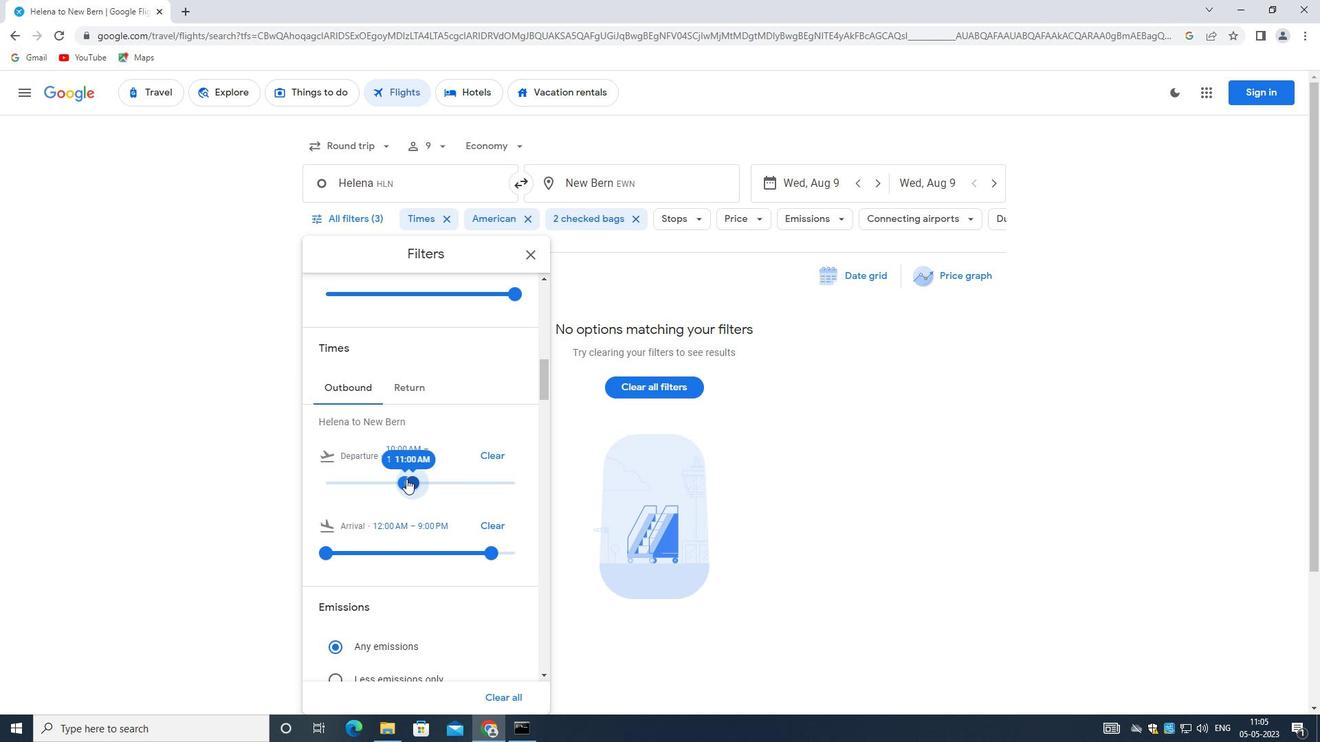 
Action: Mouse scrolled (409, 473) with delta (0, 0)
Screenshot: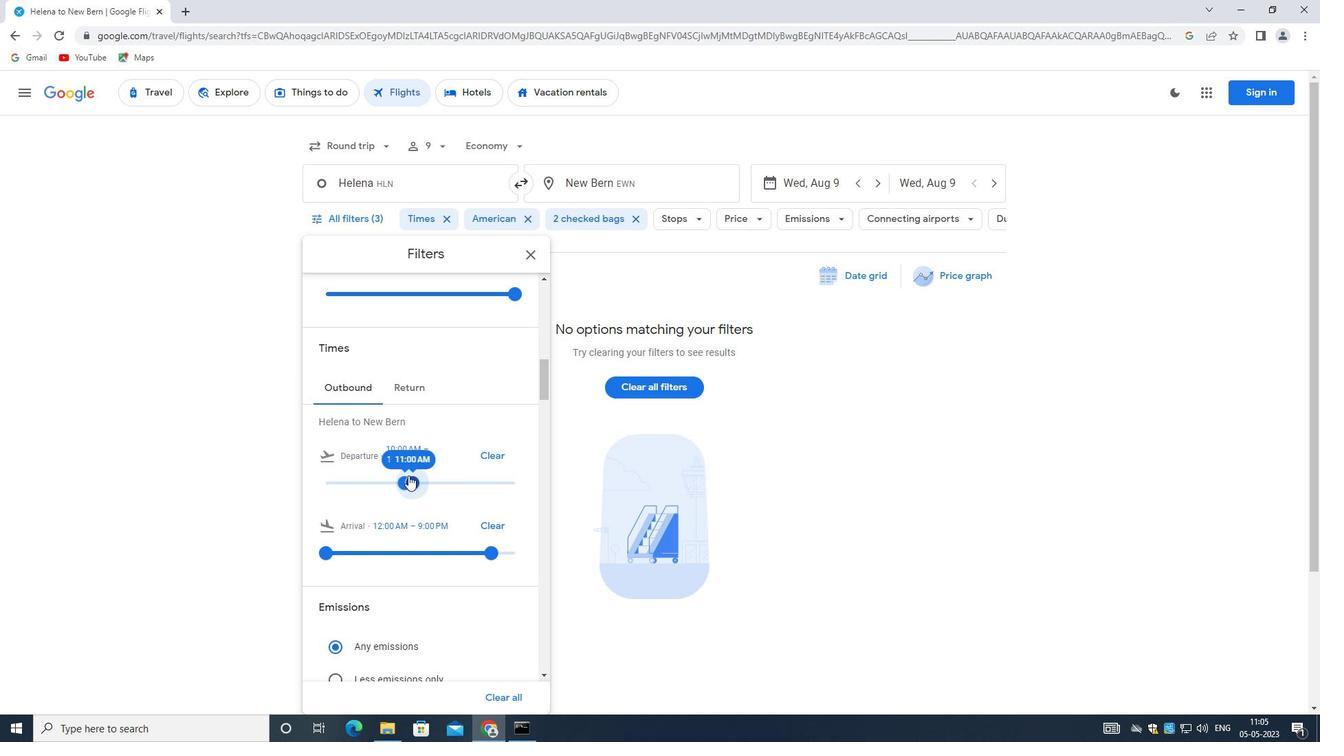 
Action: Mouse scrolled (409, 473) with delta (0, 0)
Screenshot: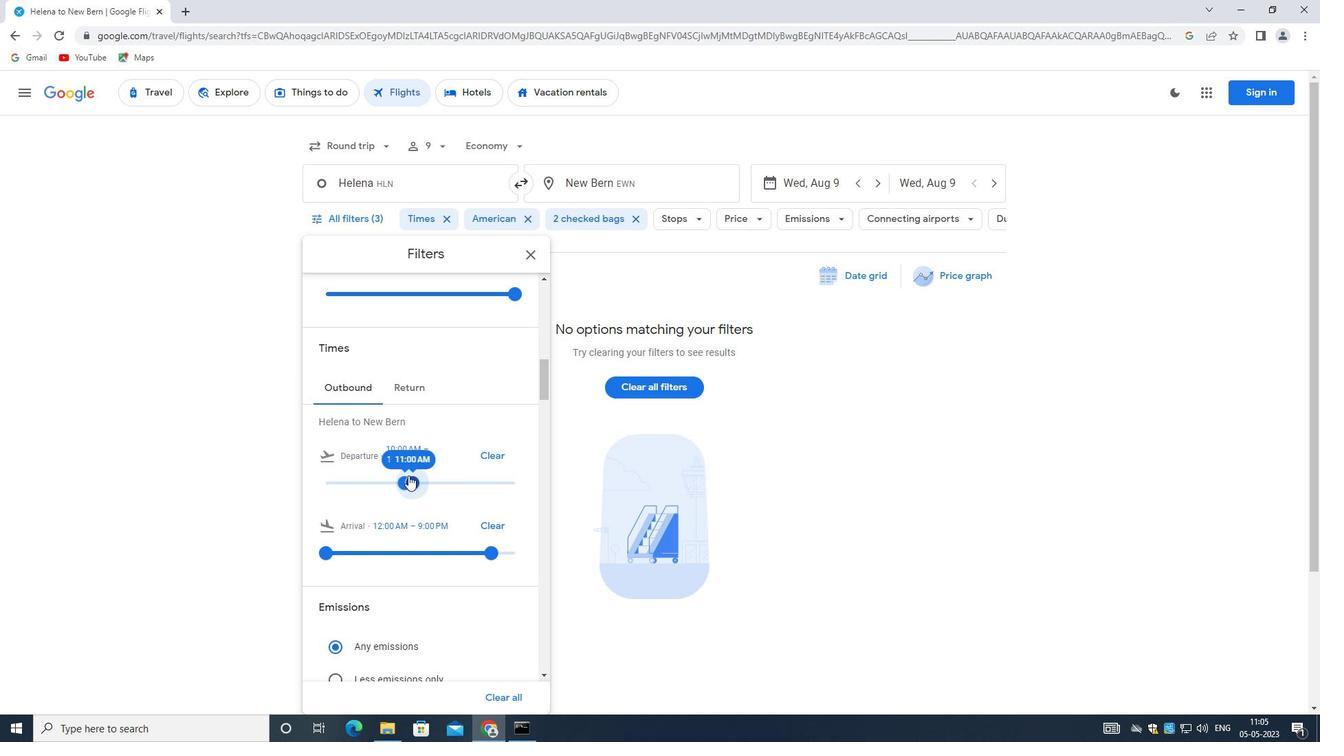 
Action: Mouse moved to (409, 474)
Screenshot: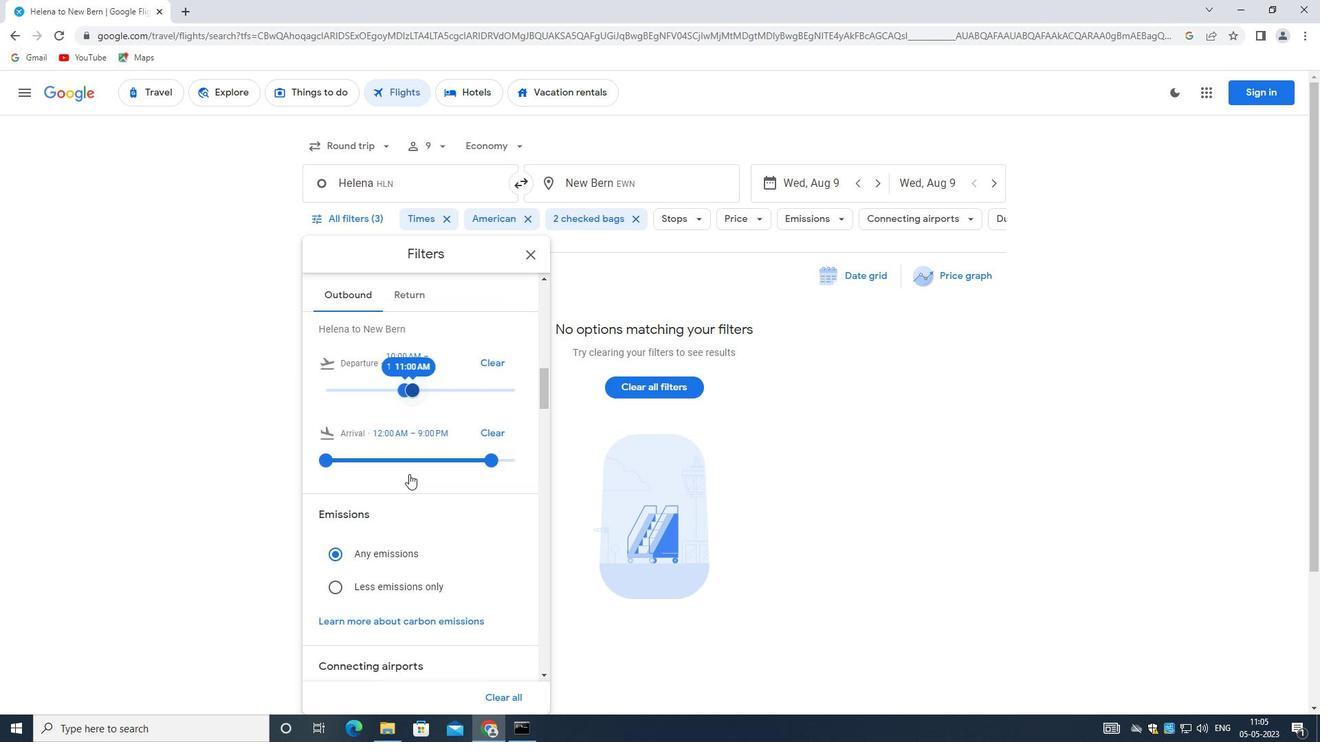 
Action: Mouse scrolled (409, 473) with delta (0, 0)
Screenshot: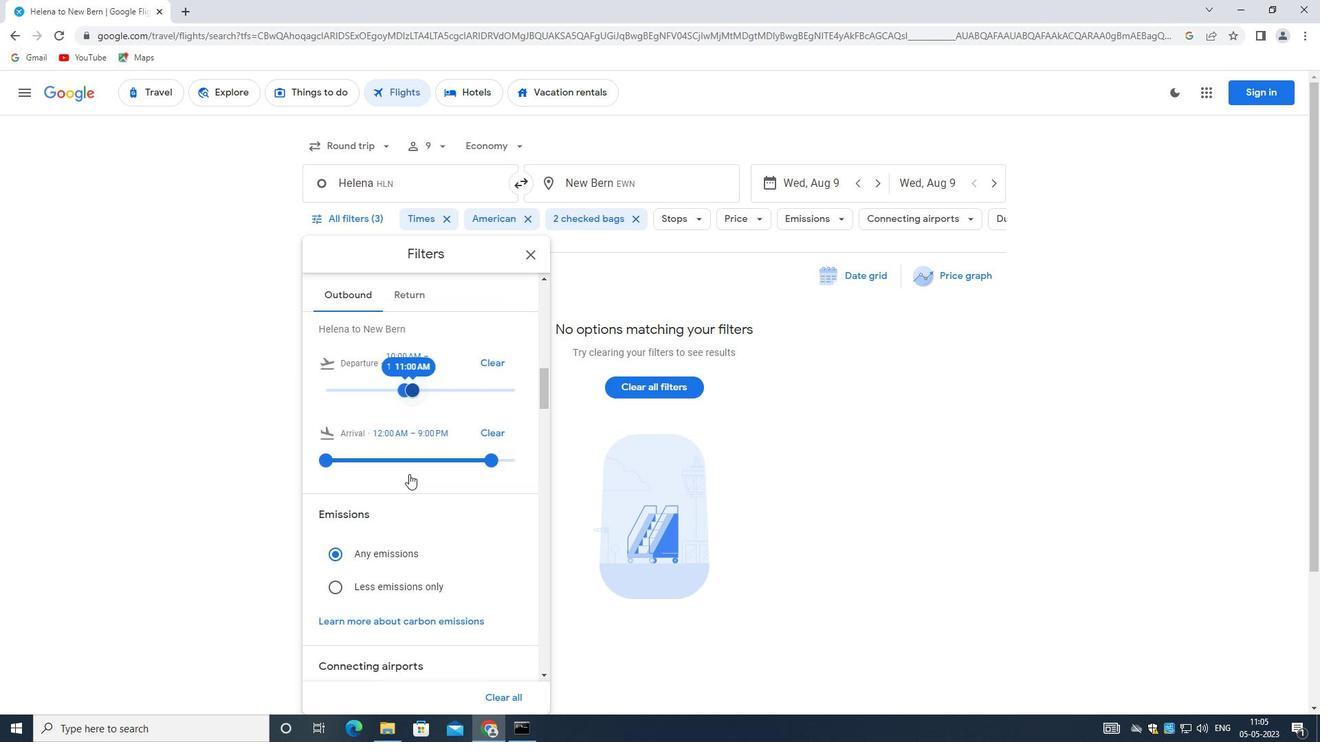 
Action: Mouse scrolled (409, 473) with delta (0, 0)
Screenshot: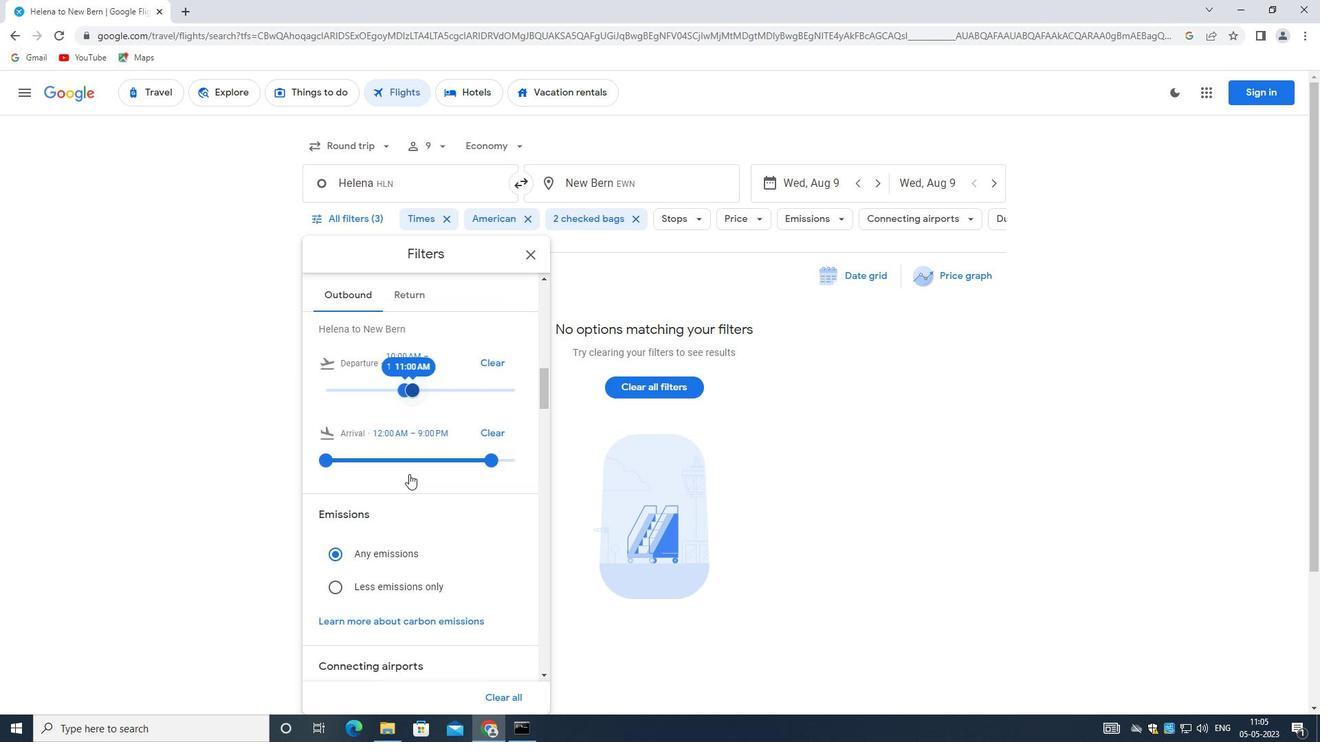 
Action: Mouse moved to (409, 475)
Screenshot: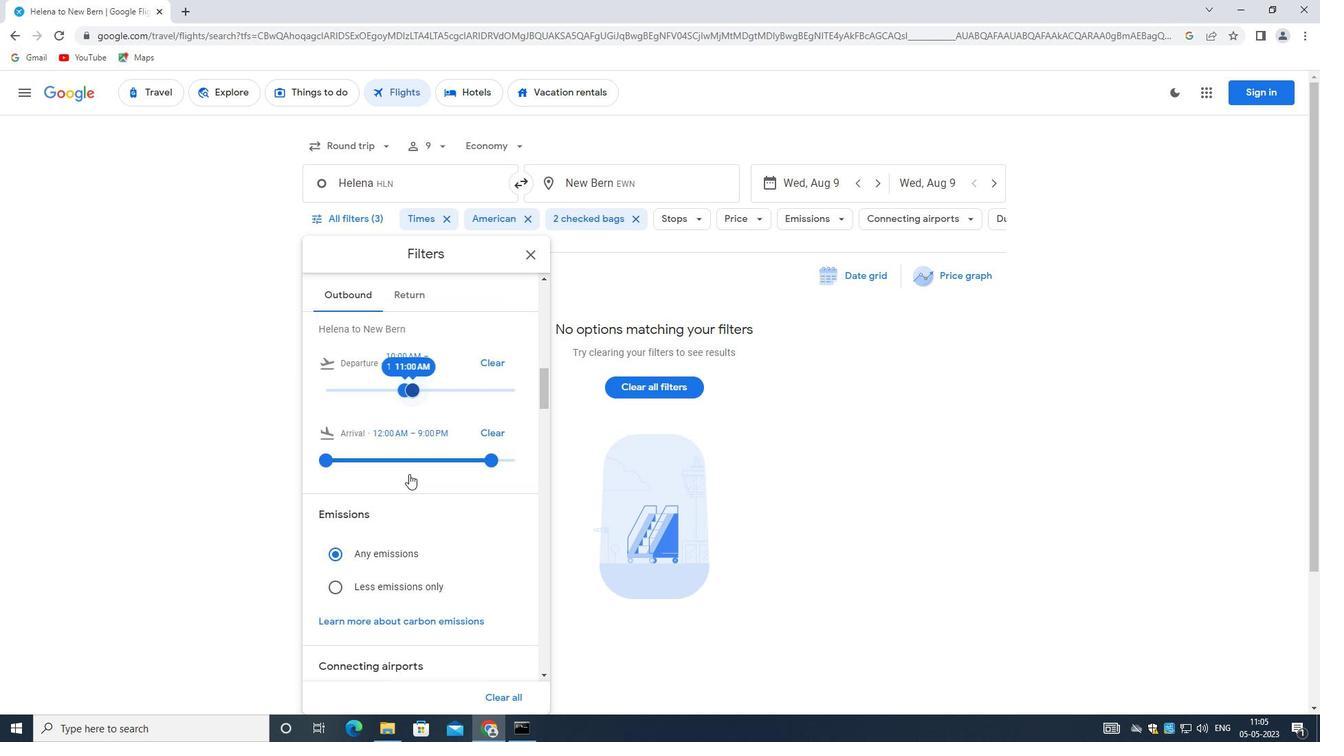
Action: Mouse scrolled (409, 474) with delta (0, 0)
Screenshot: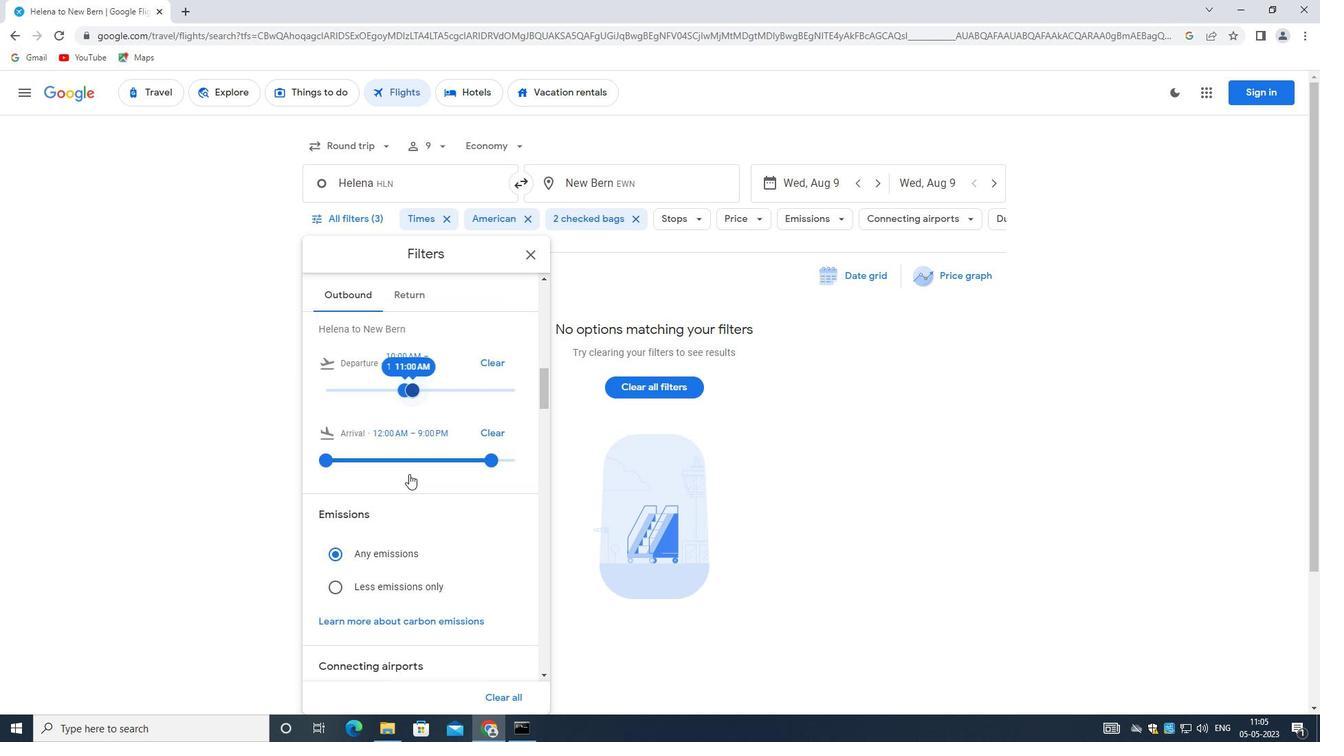 
Action: Mouse moved to (409, 475)
Screenshot: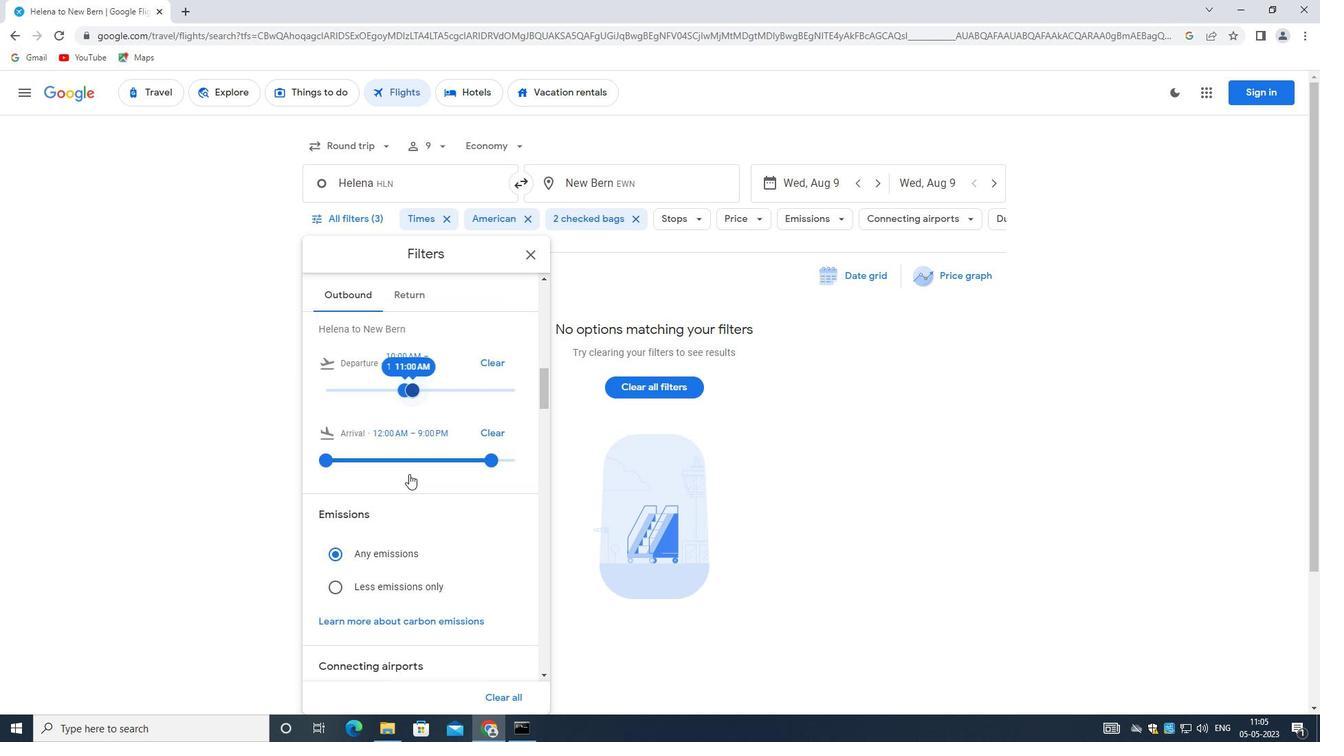 
Action: Mouse scrolled (409, 475) with delta (0, 0)
Screenshot: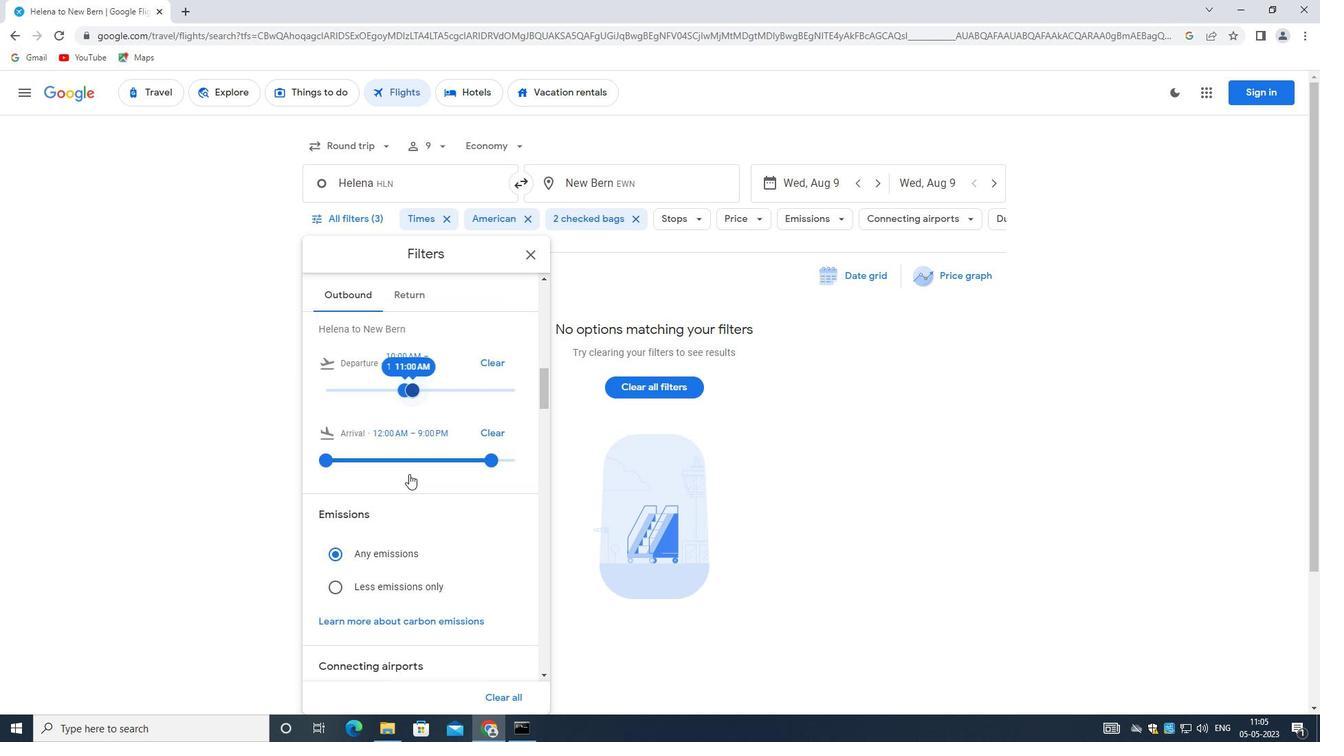 
Action: Mouse moved to (409, 479)
Screenshot: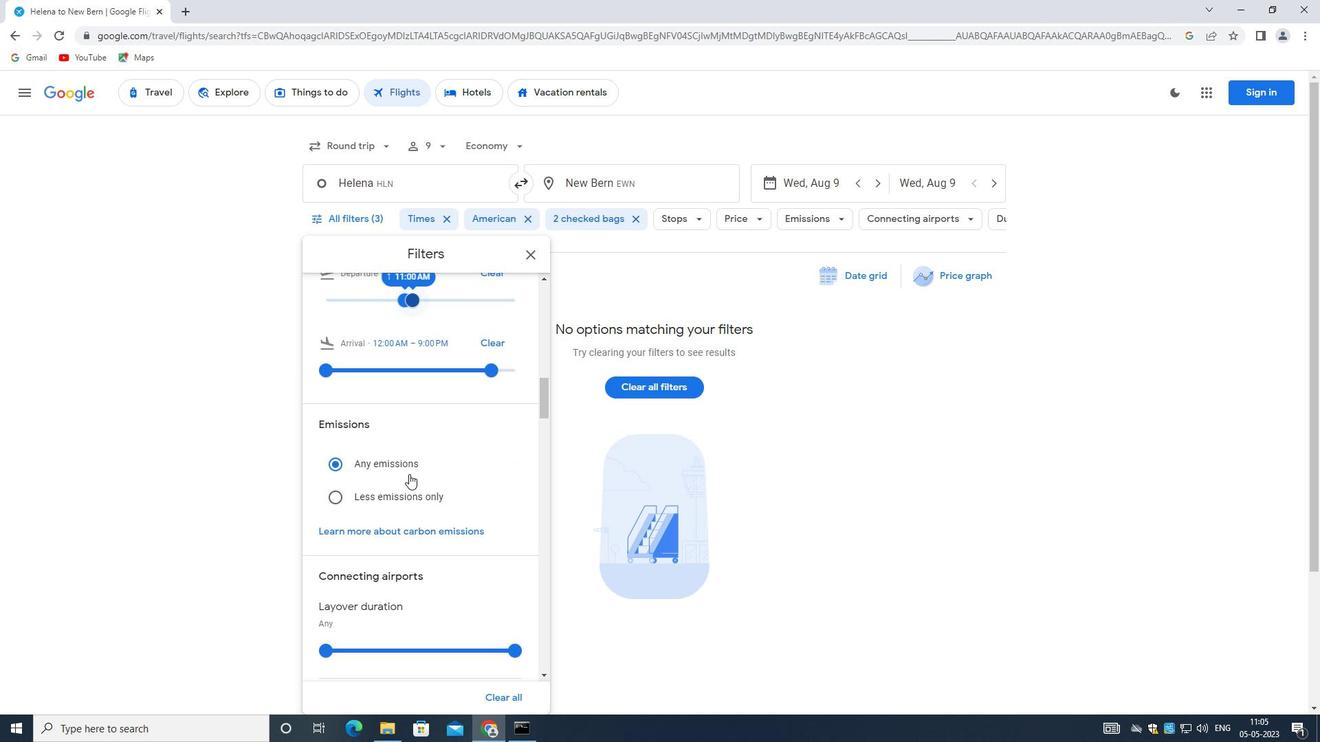 
Action: Mouse scrolled (409, 478) with delta (0, 0)
Screenshot: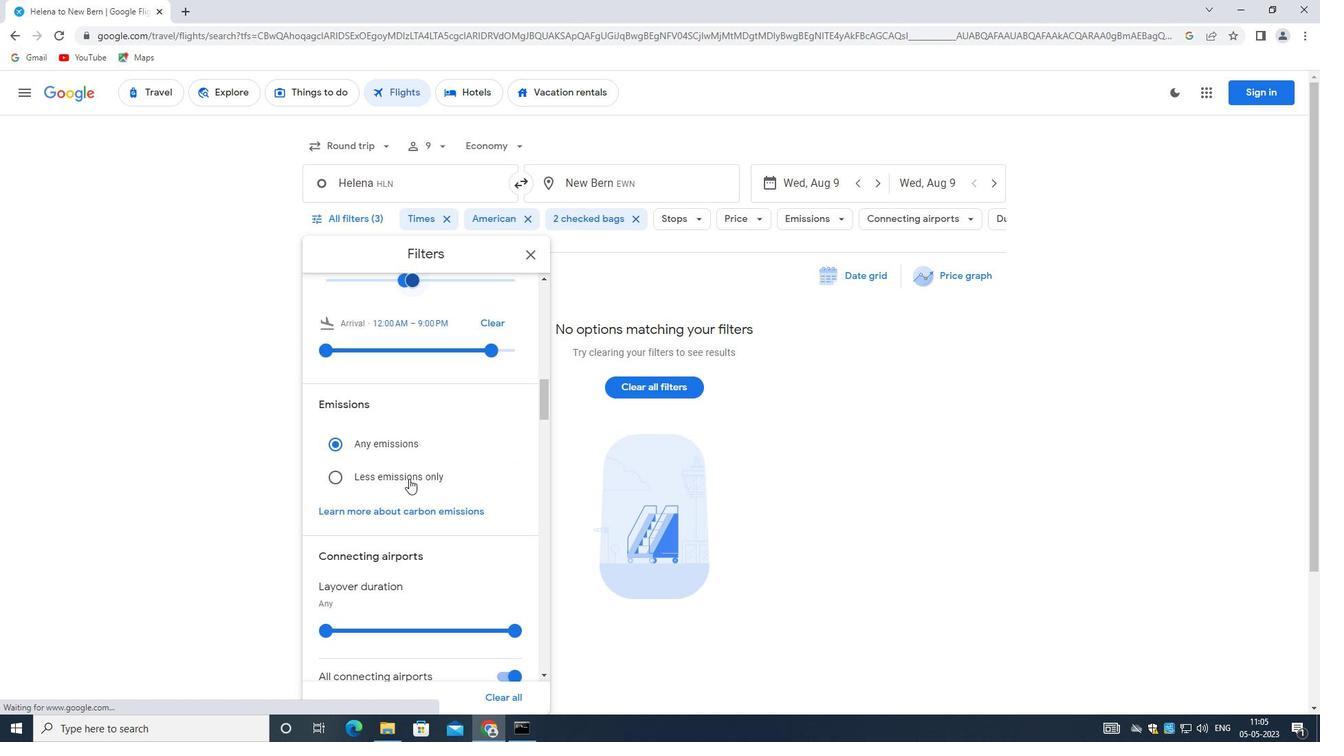 
Action: Mouse moved to (409, 481)
Screenshot: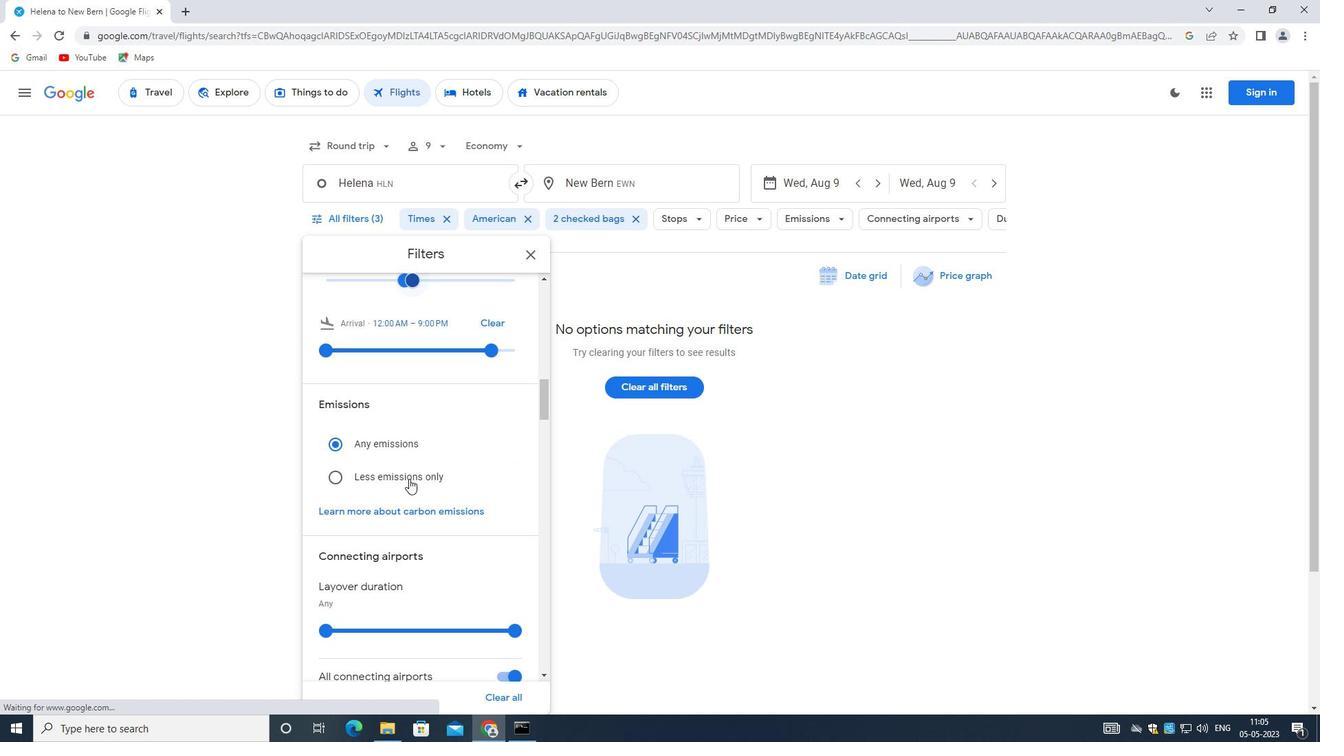 
Action: Mouse scrolled (409, 482) with delta (0, 0)
Screenshot: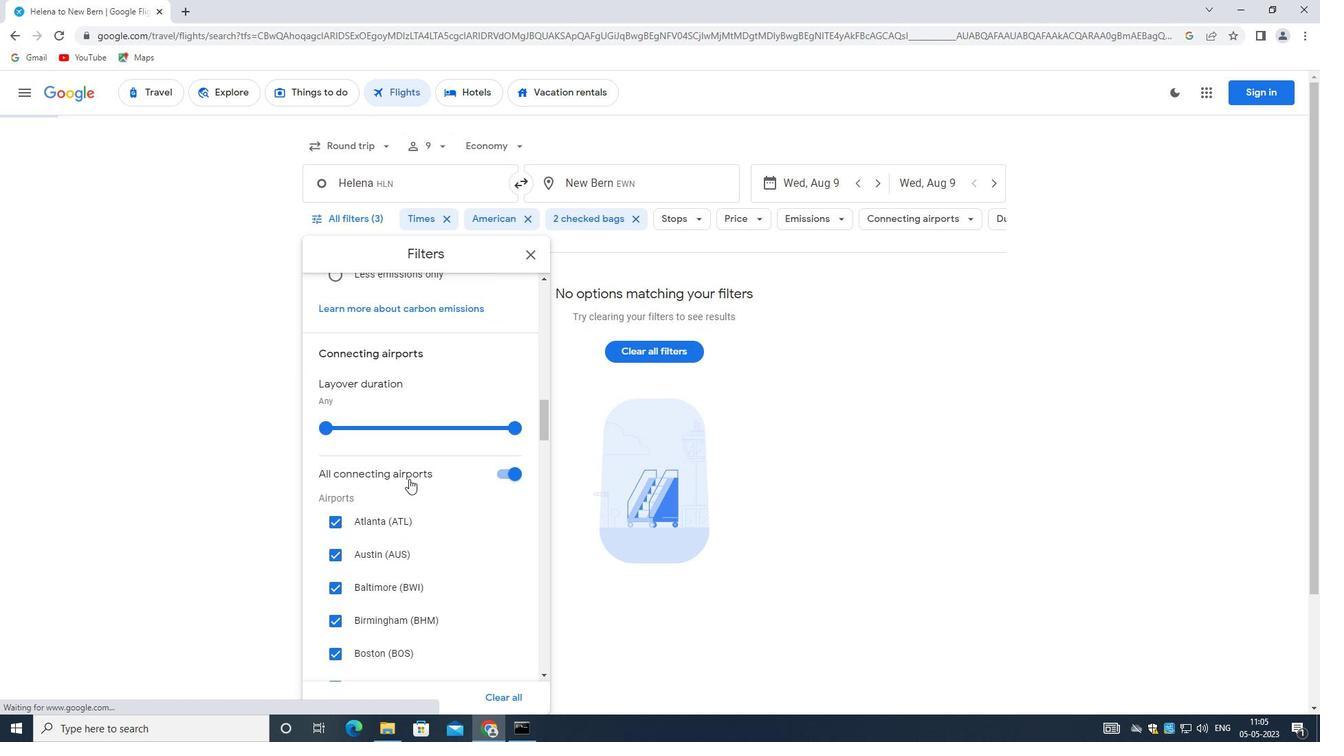 
Action: Mouse moved to (407, 494)
Screenshot: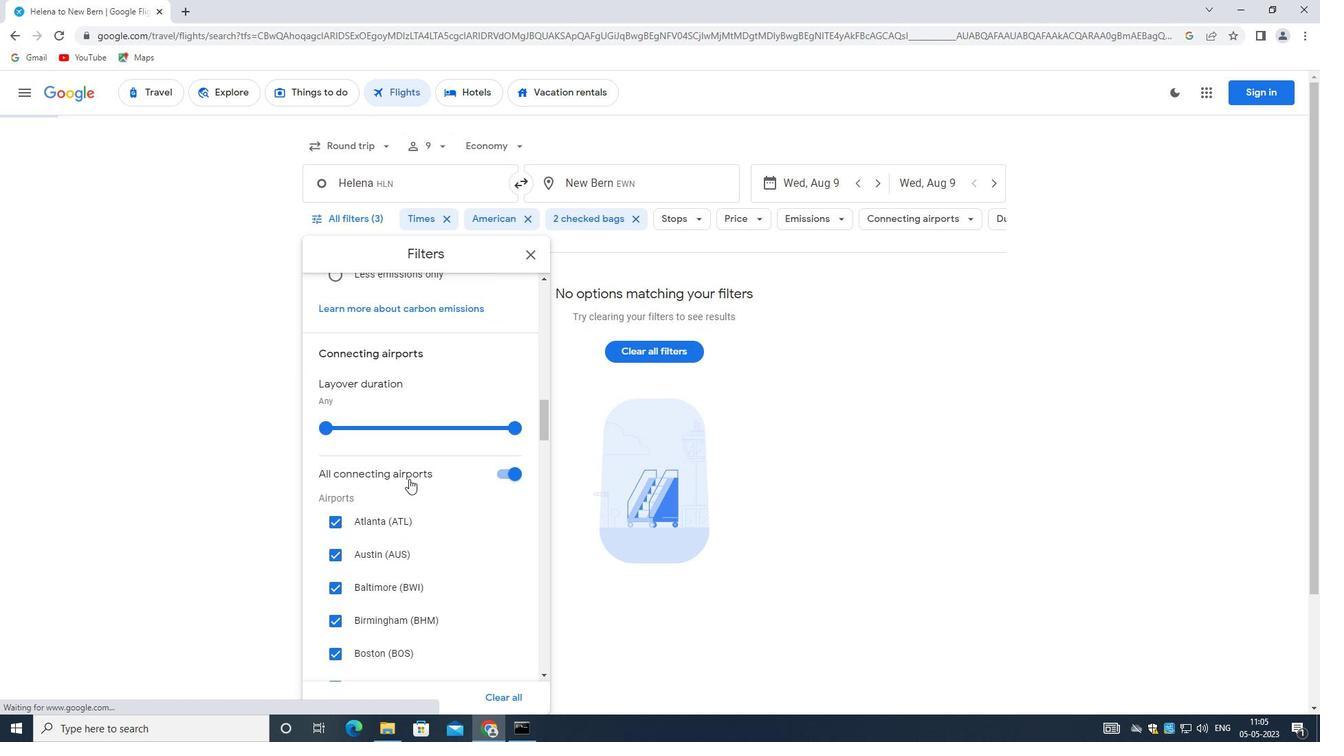
Action: Mouse scrolled (407, 493) with delta (0, 0)
Screenshot: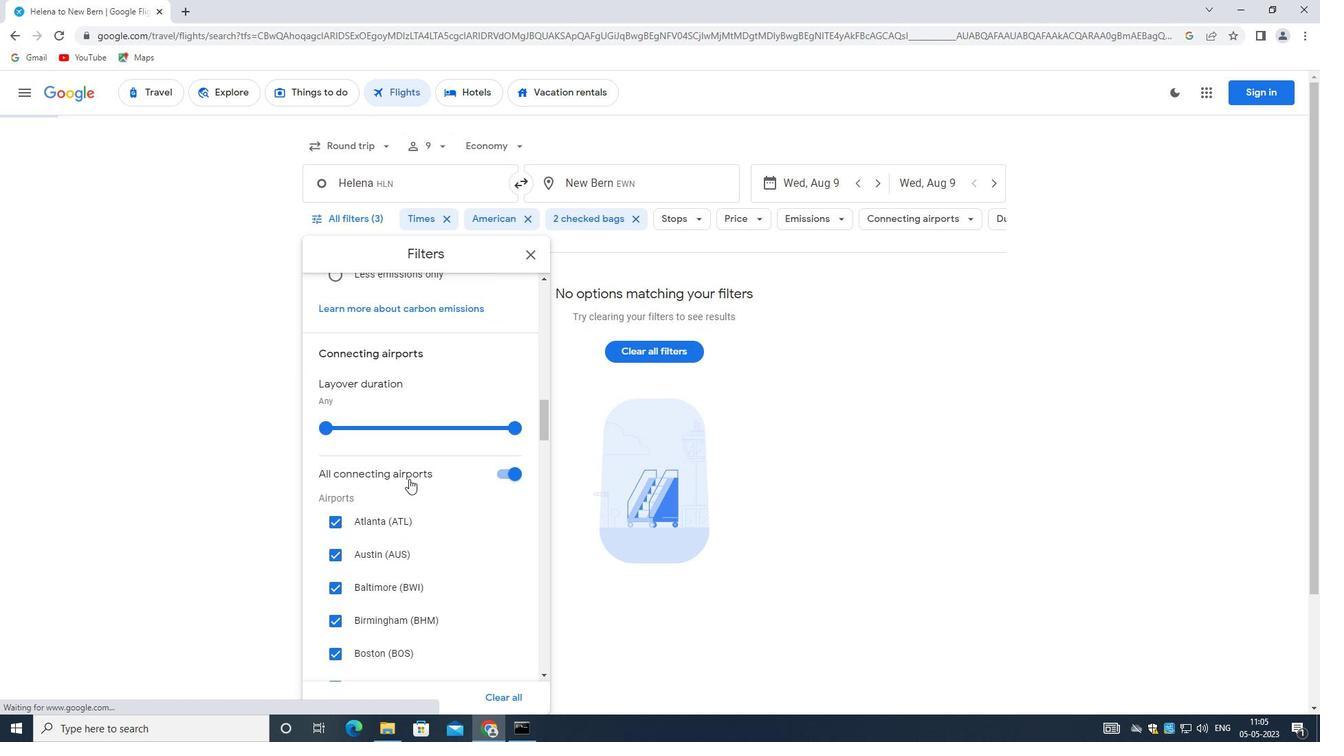 
Action: Mouse moved to (404, 510)
Screenshot: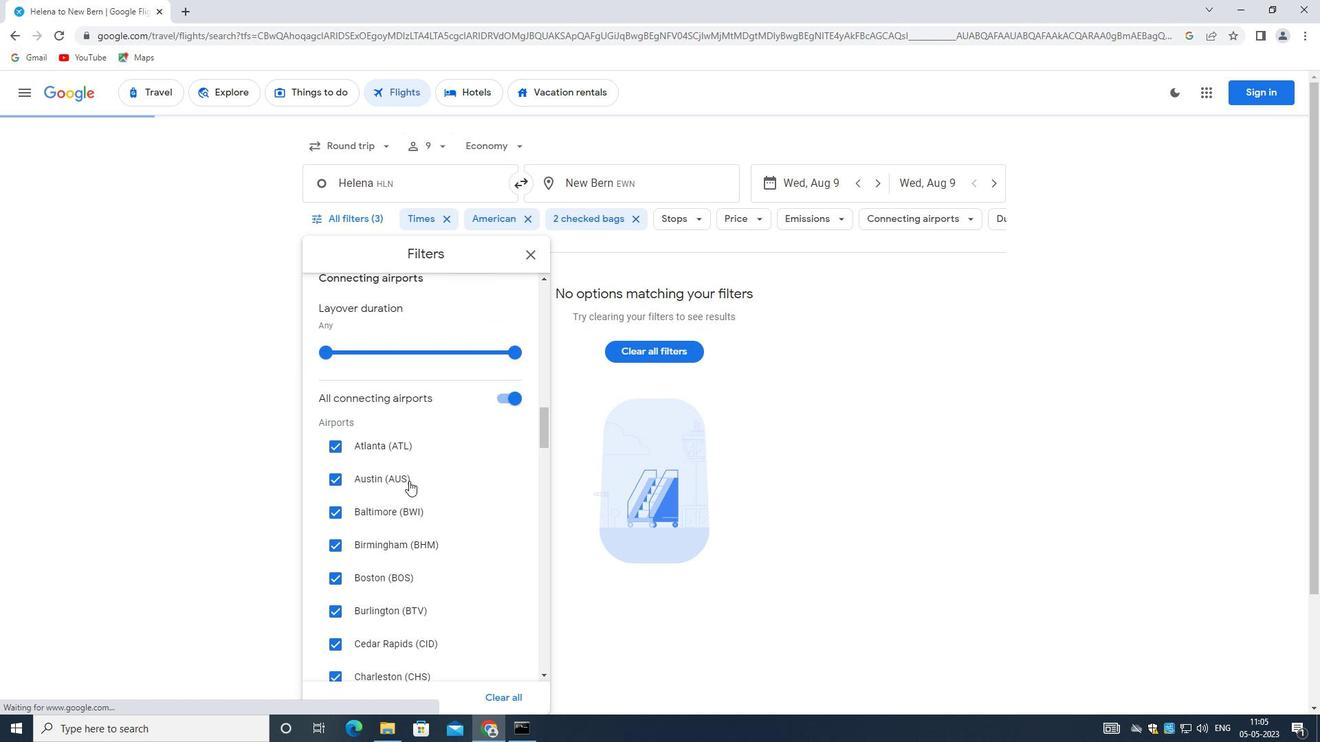 
Action: Mouse scrolled (404, 509) with delta (0, 0)
Screenshot: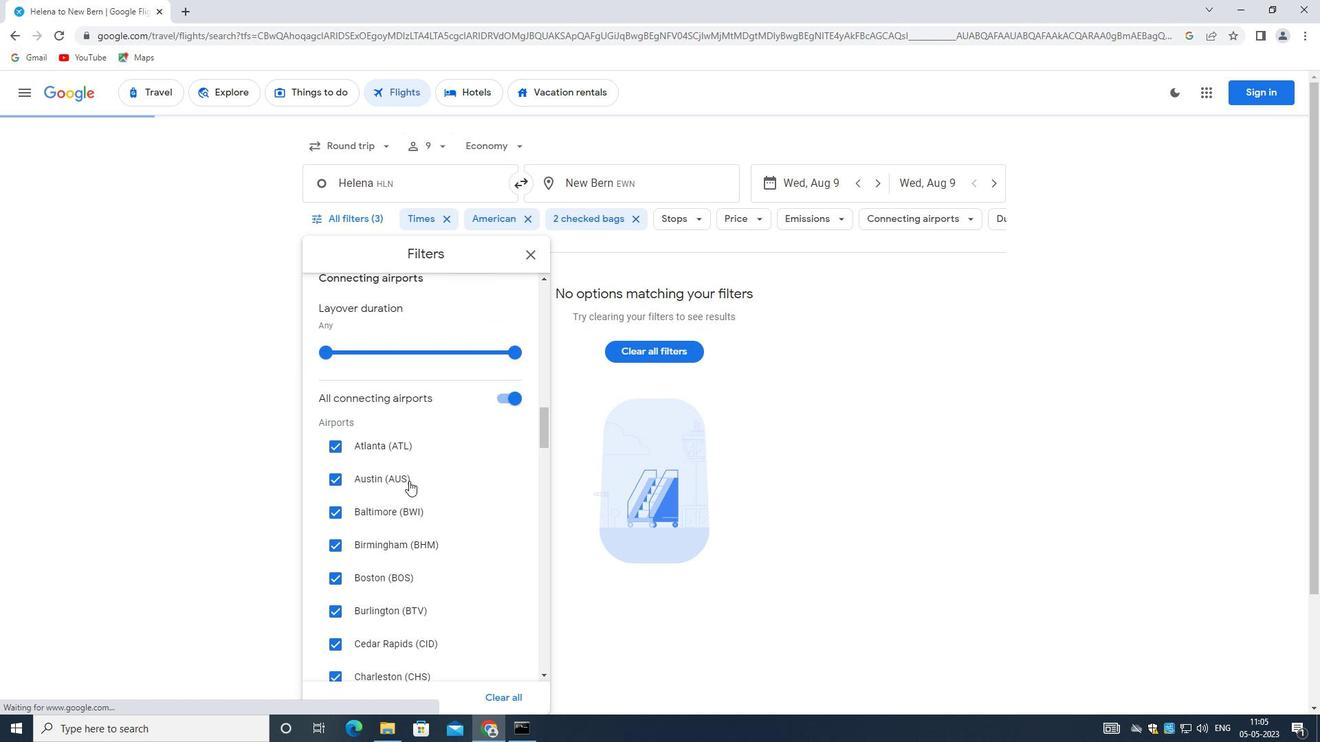 
Action: Mouse moved to (404, 515)
Screenshot: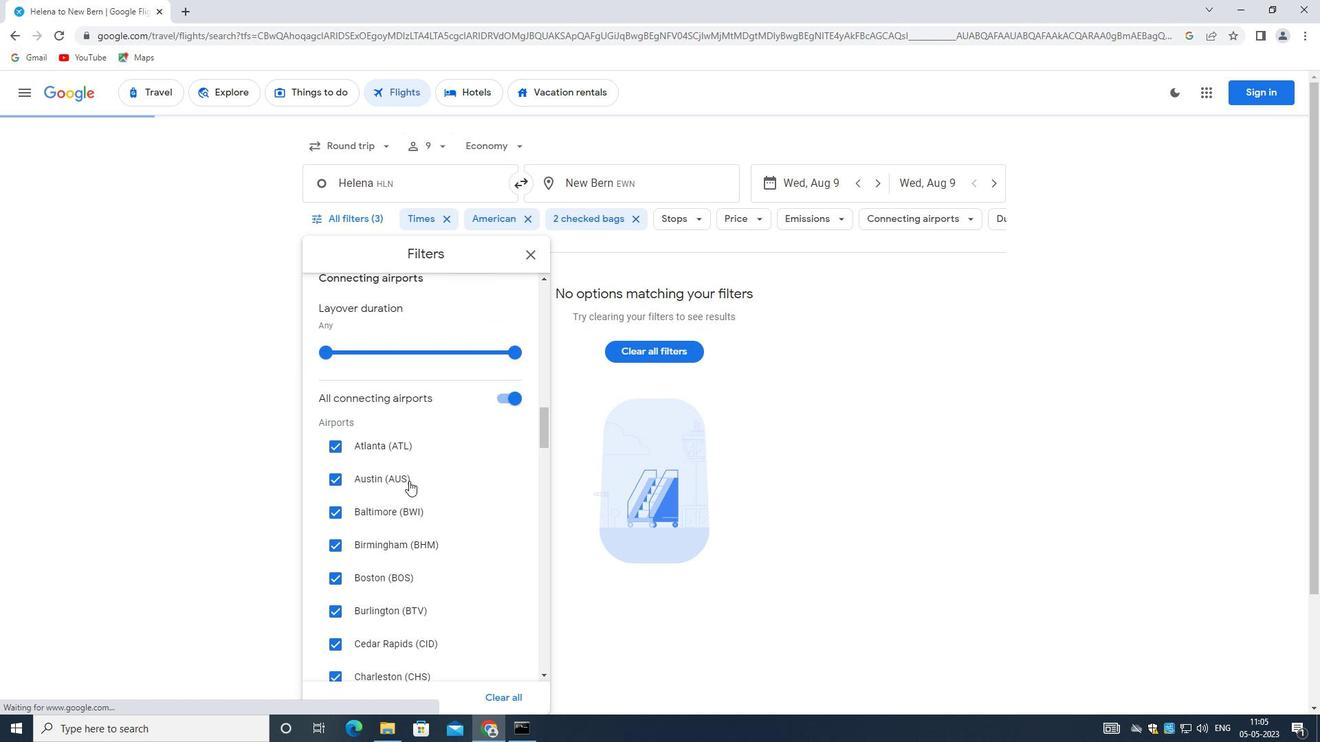 
Action: Mouse scrolled (404, 514) with delta (0, 0)
Screenshot: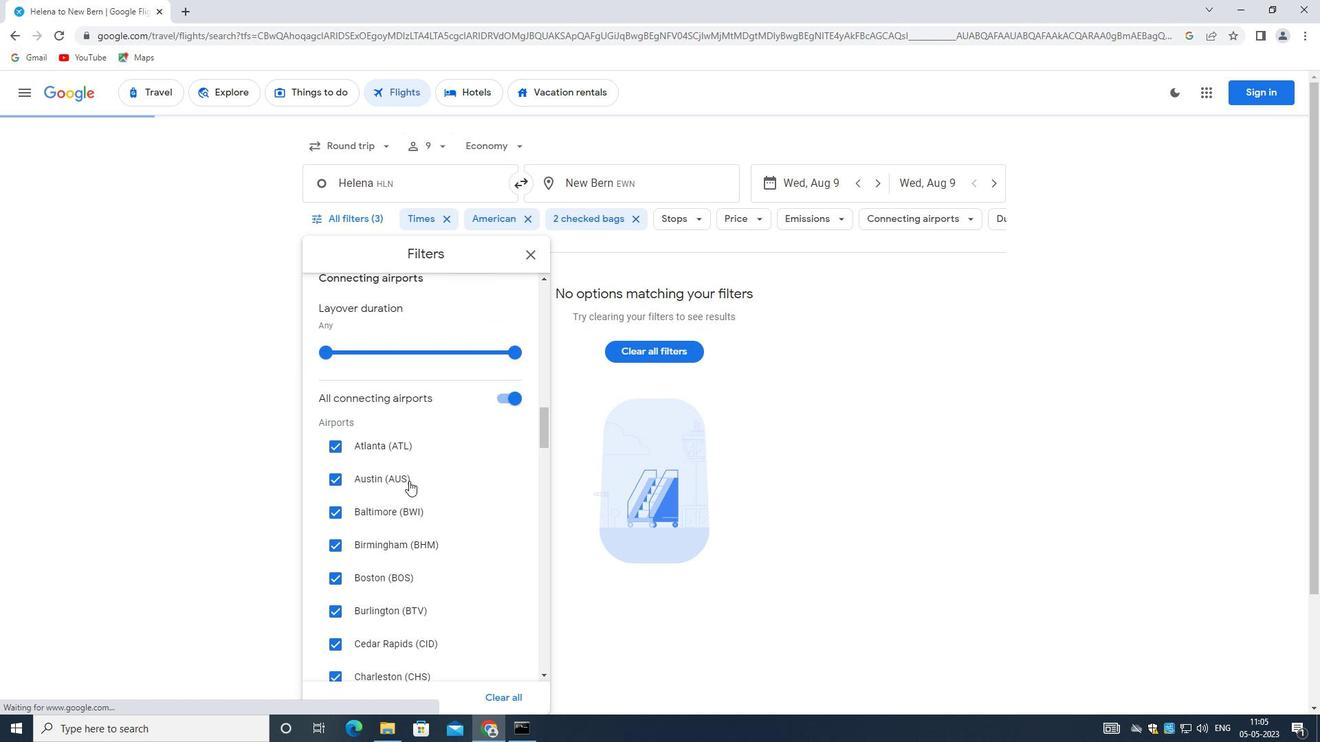 
Action: Mouse moved to (403, 516)
Screenshot: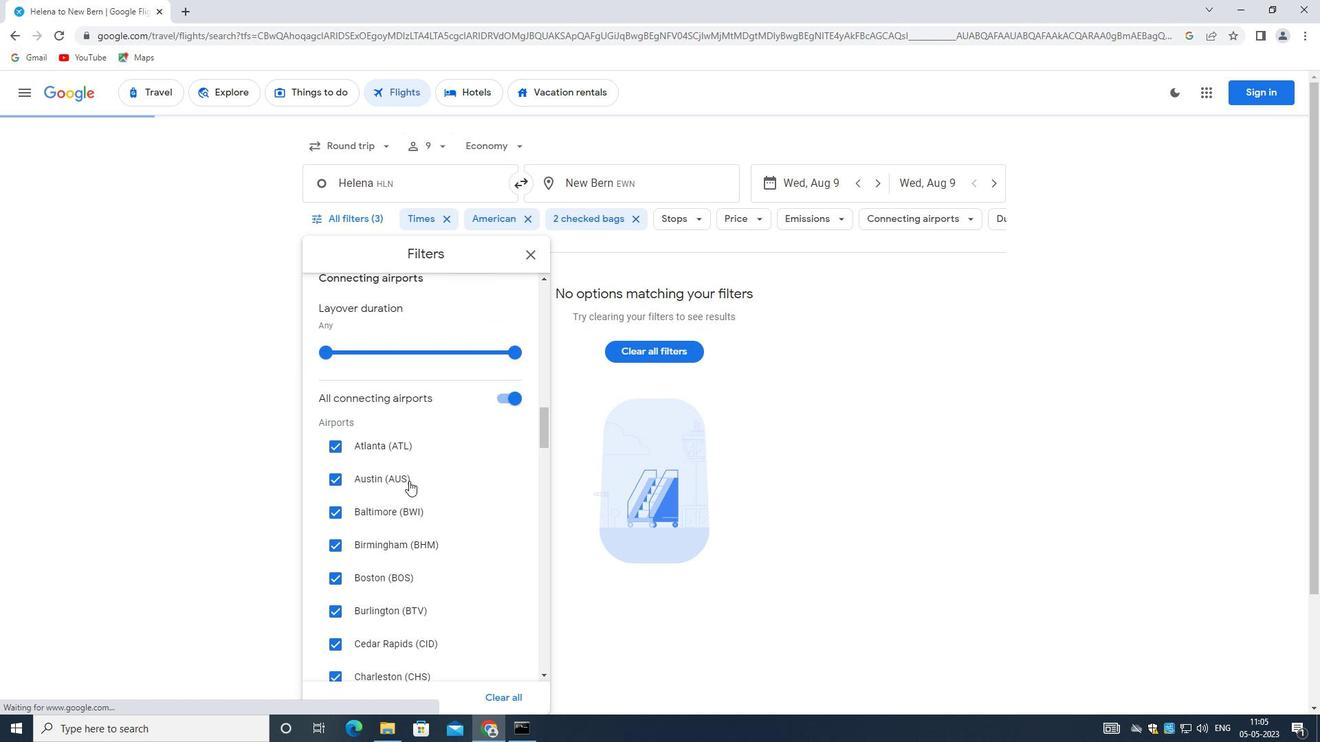 
Action: Mouse scrolled (403, 515) with delta (0, 0)
Screenshot: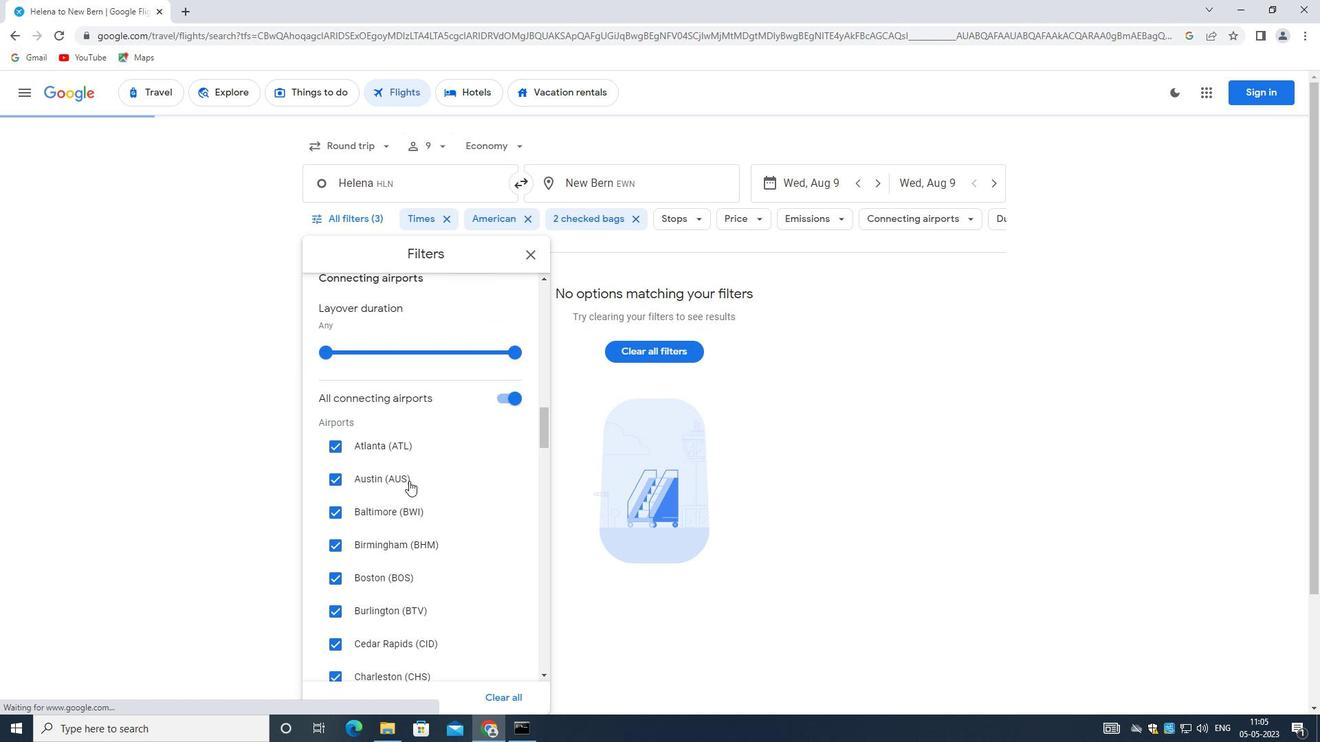
Action: Mouse moved to (402, 516)
Screenshot: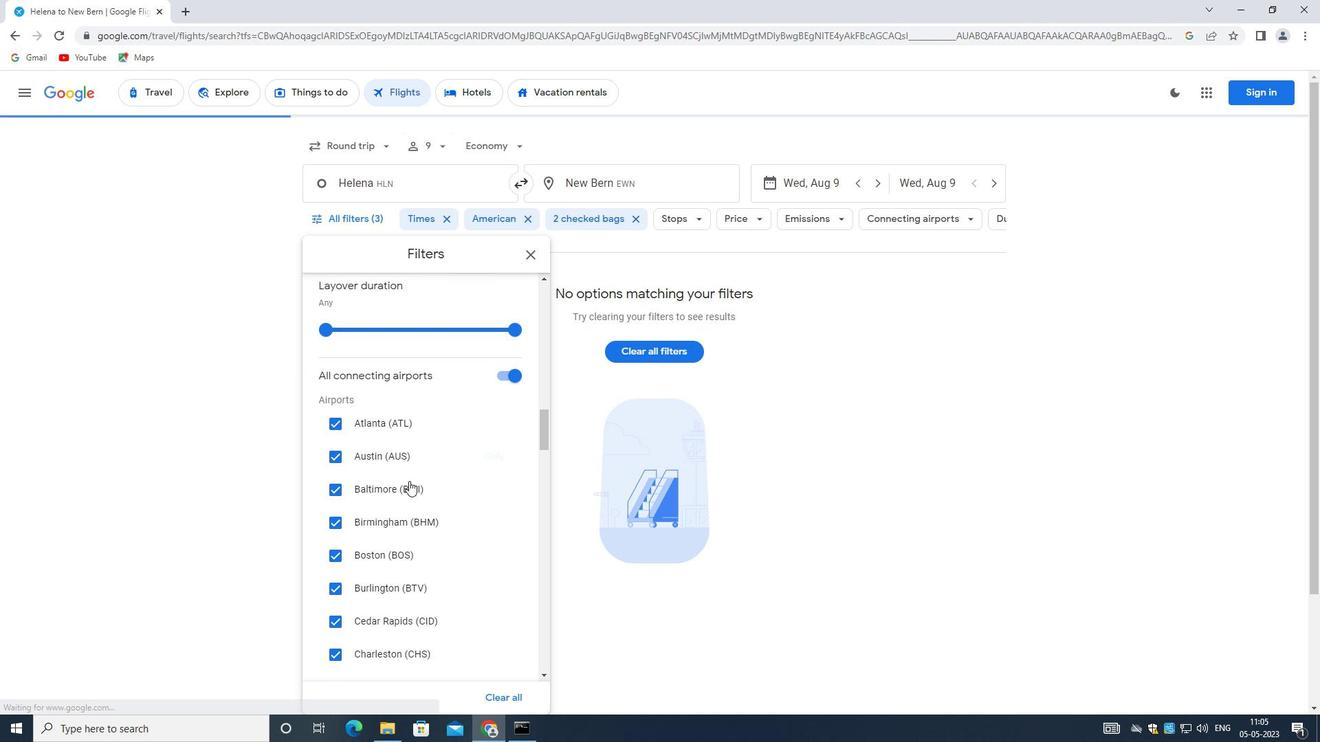 
Action: Mouse scrolled (402, 515) with delta (0, 0)
Screenshot: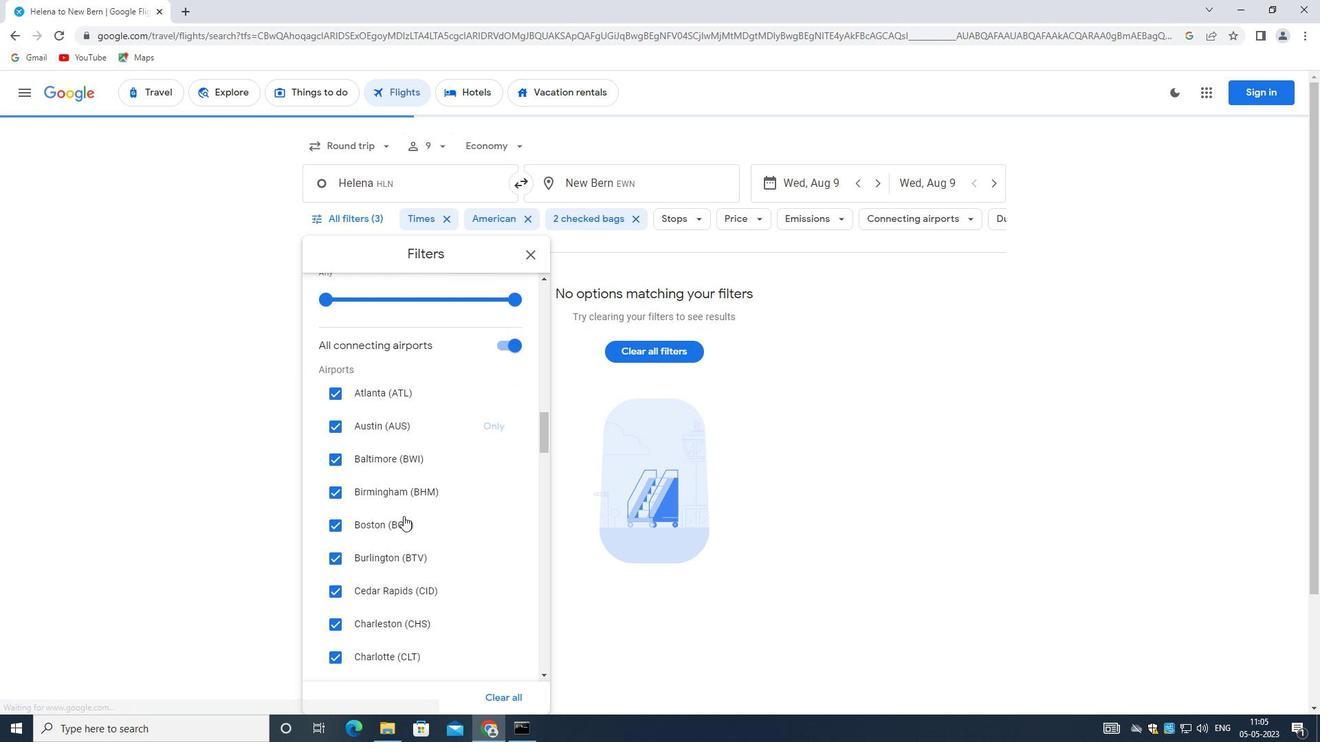 
Action: Mouse scrolled (402, 515) with delta (0, 0)
Screenshot: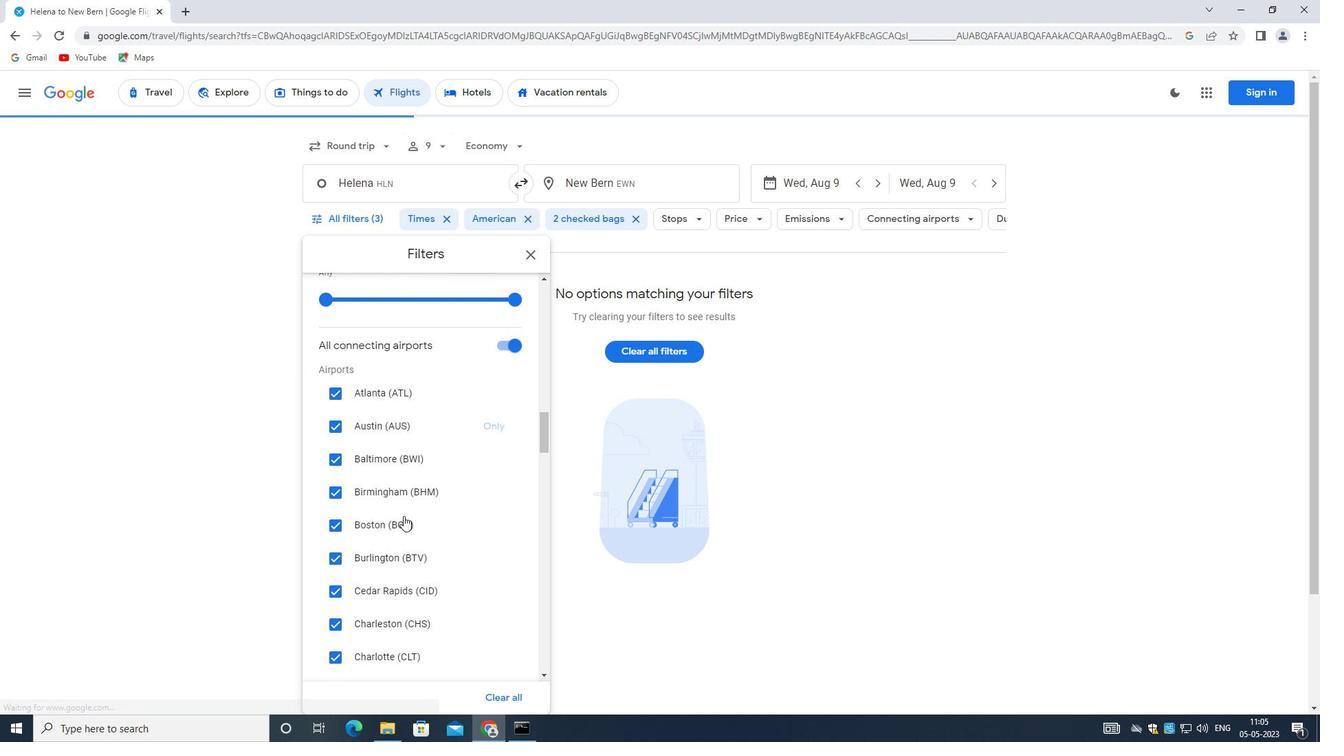 
Action: Mouse moved to (401, 516)
Screenshot: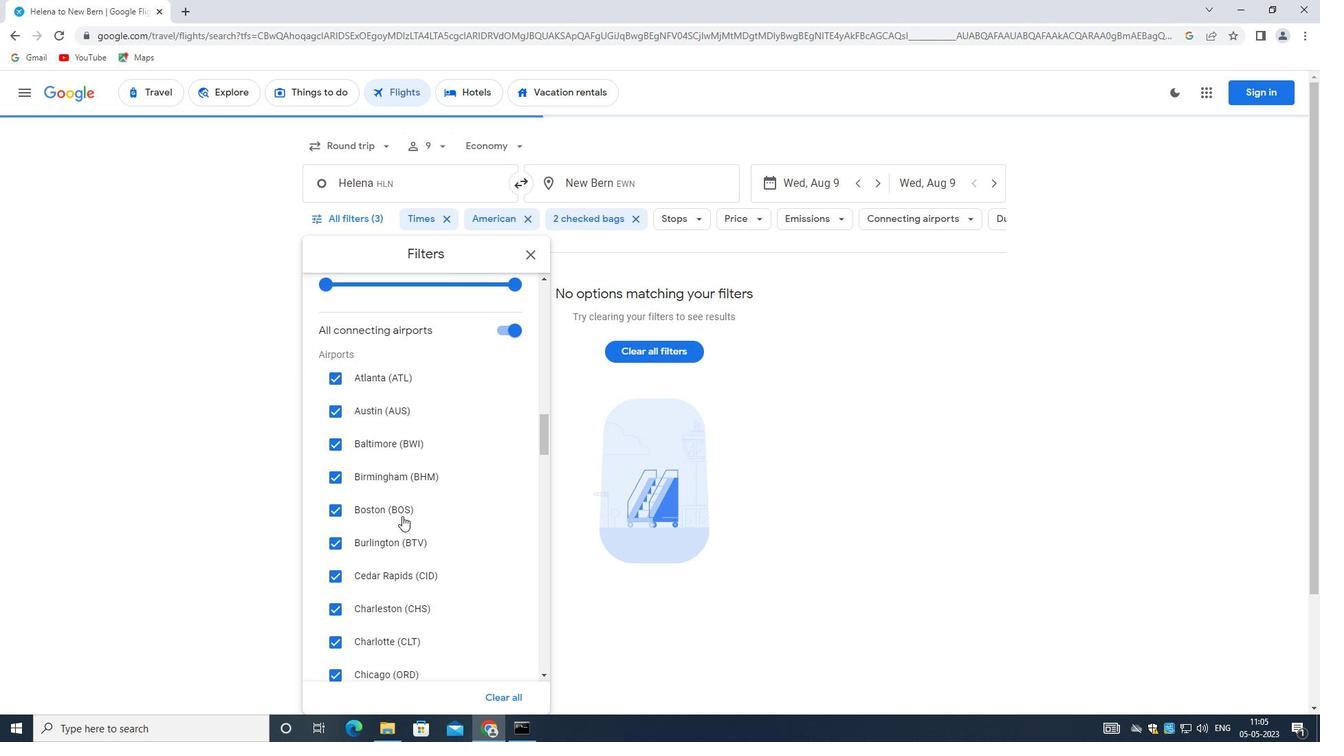 
Action: Mouse scrolled (401, 517) with delta (0, 0)
Screenshot: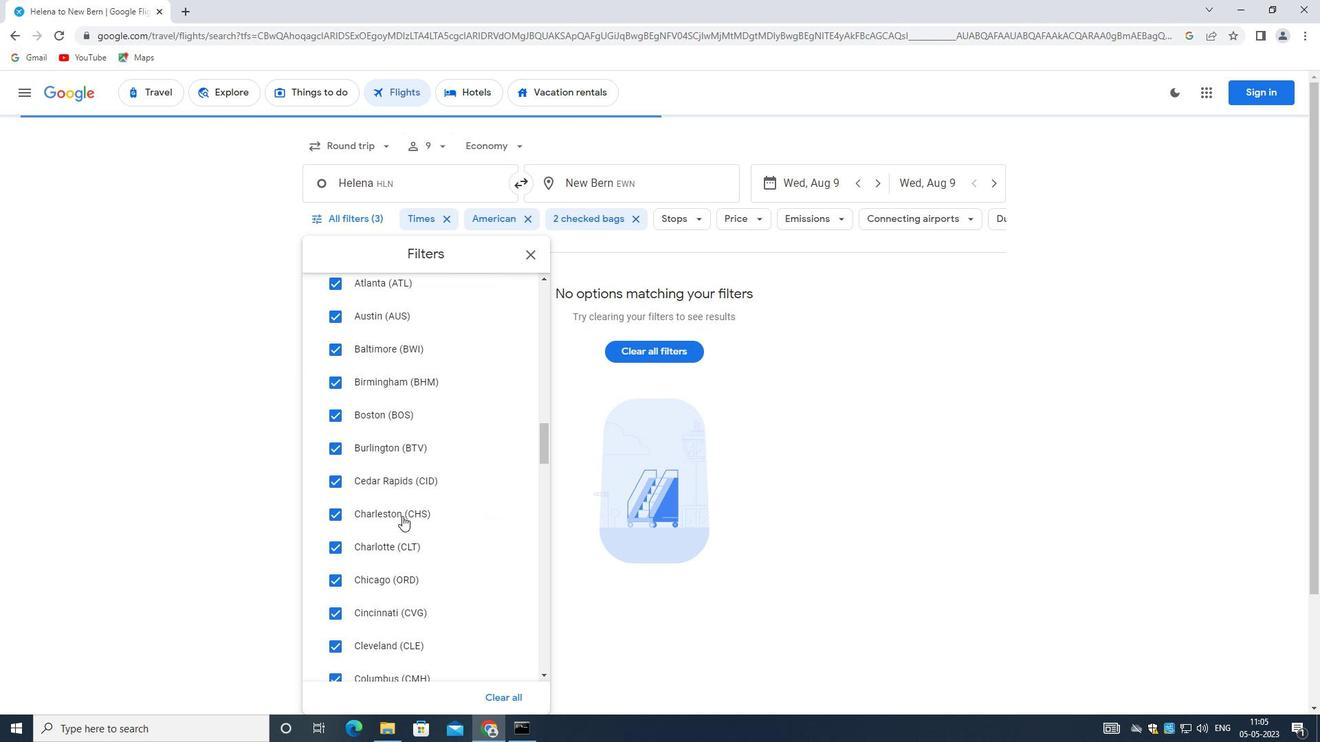 
Action: Mouse moved to (400, 517)
Screenshot: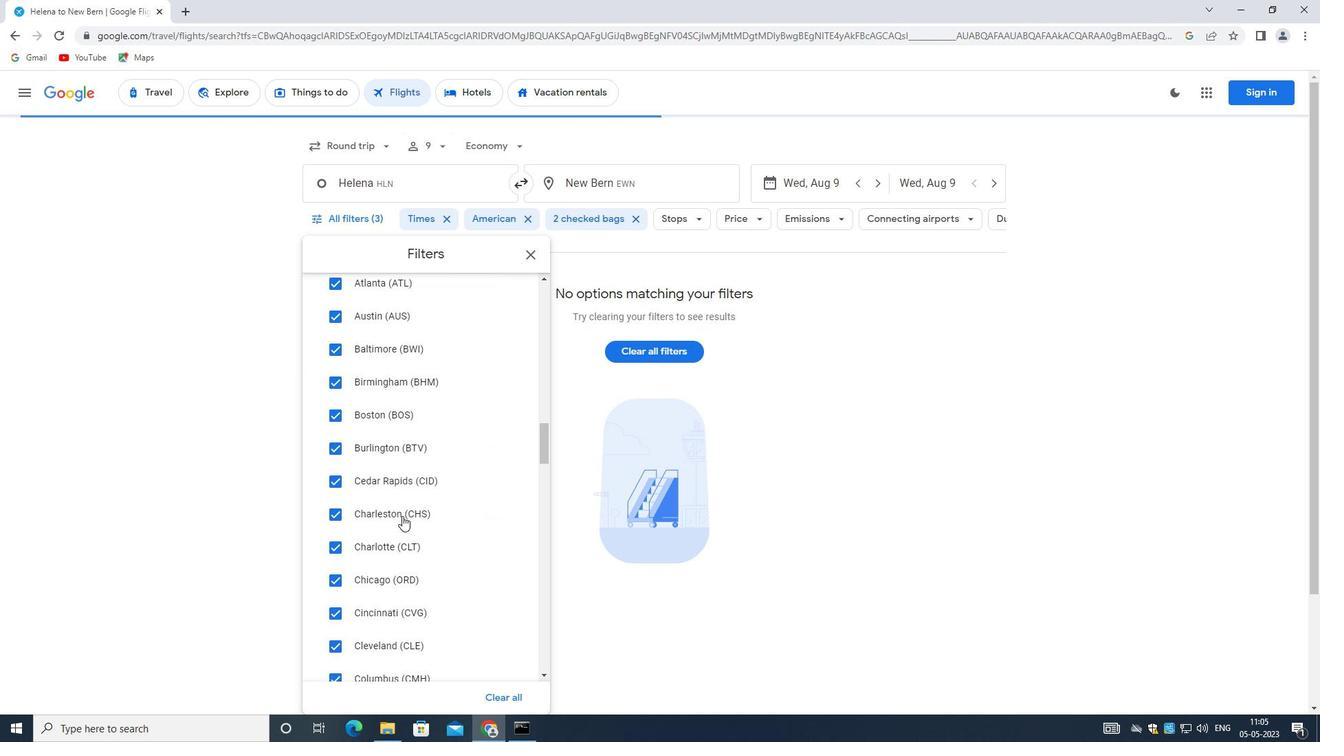 
Action: Mouse scrolled (400, 517) with delta (0, 0)
Screenshot: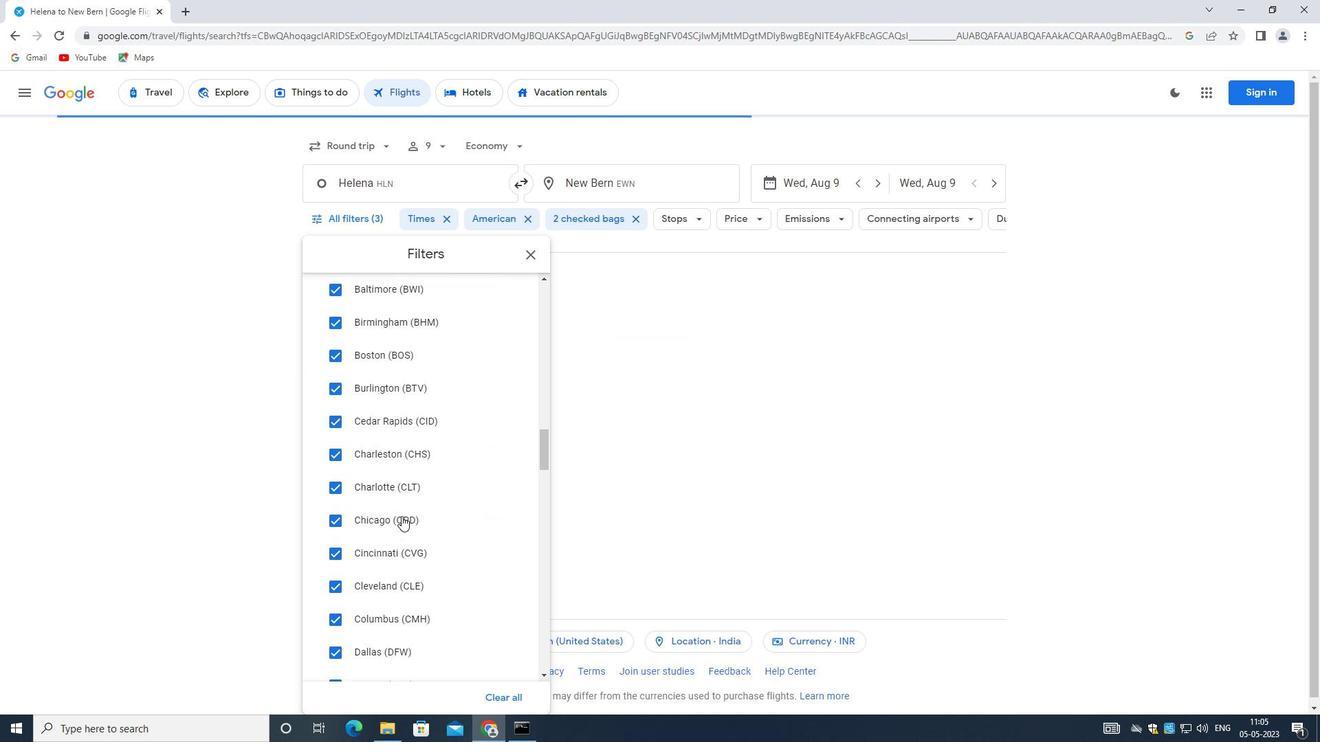 
Action: Mouse scrolled (400, 517) with delta (0, 0)
Screenshot: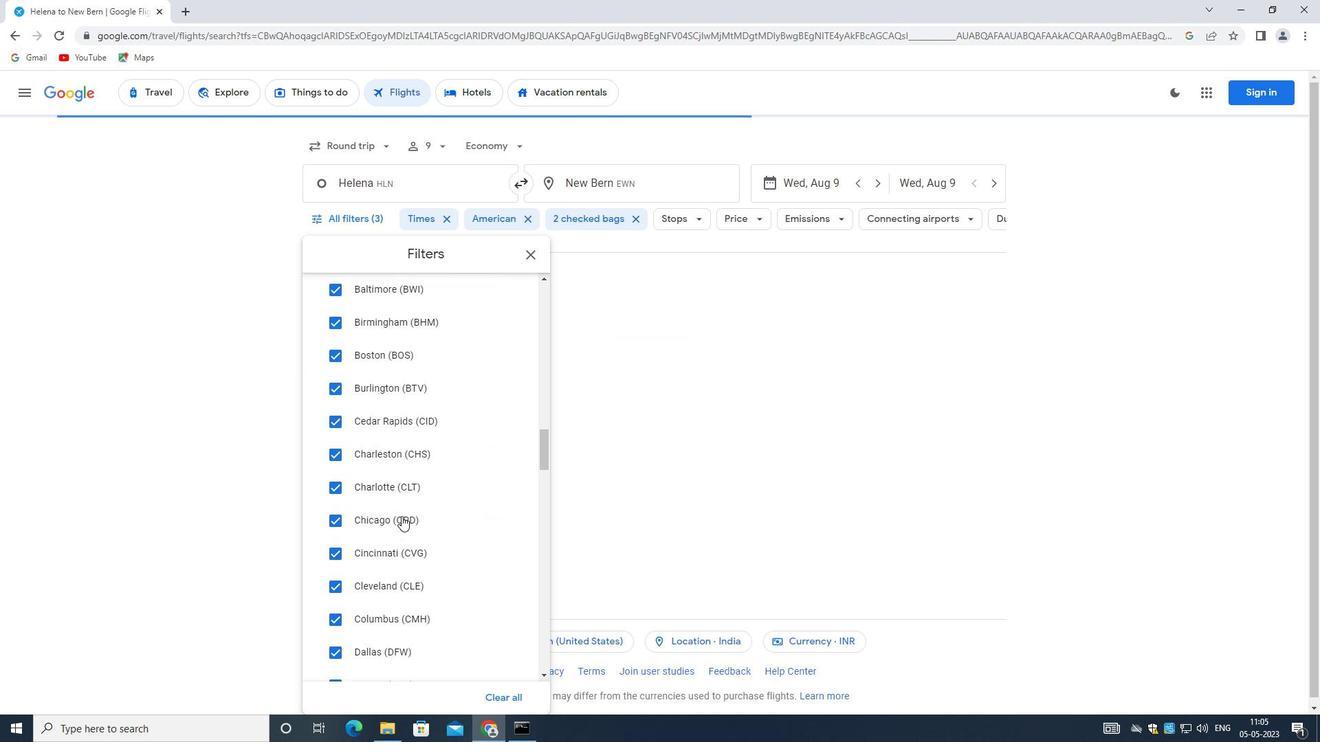 
Action: Mouse scrolled (400, 516) with delta (0, -1)
Screenshot: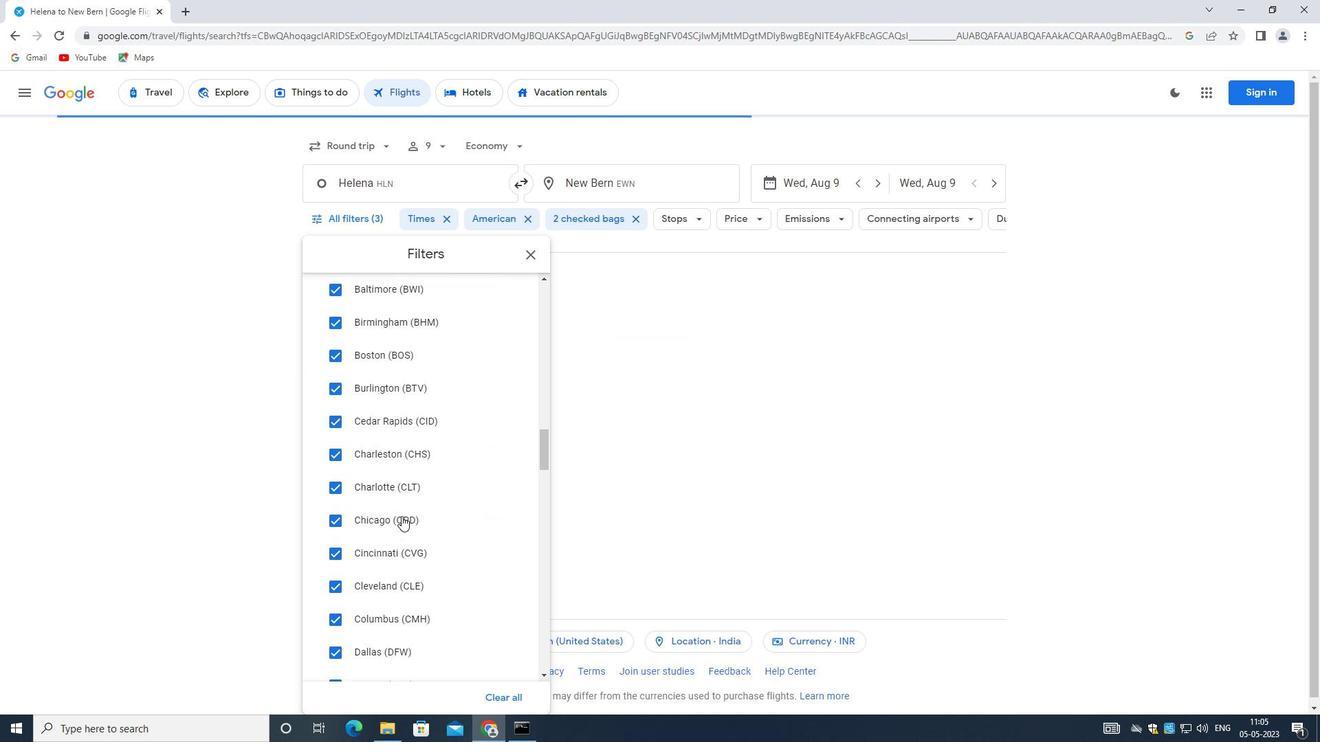 
Action: Mouse scrolled (400, 517) with delta (0, 0)
Screenshot: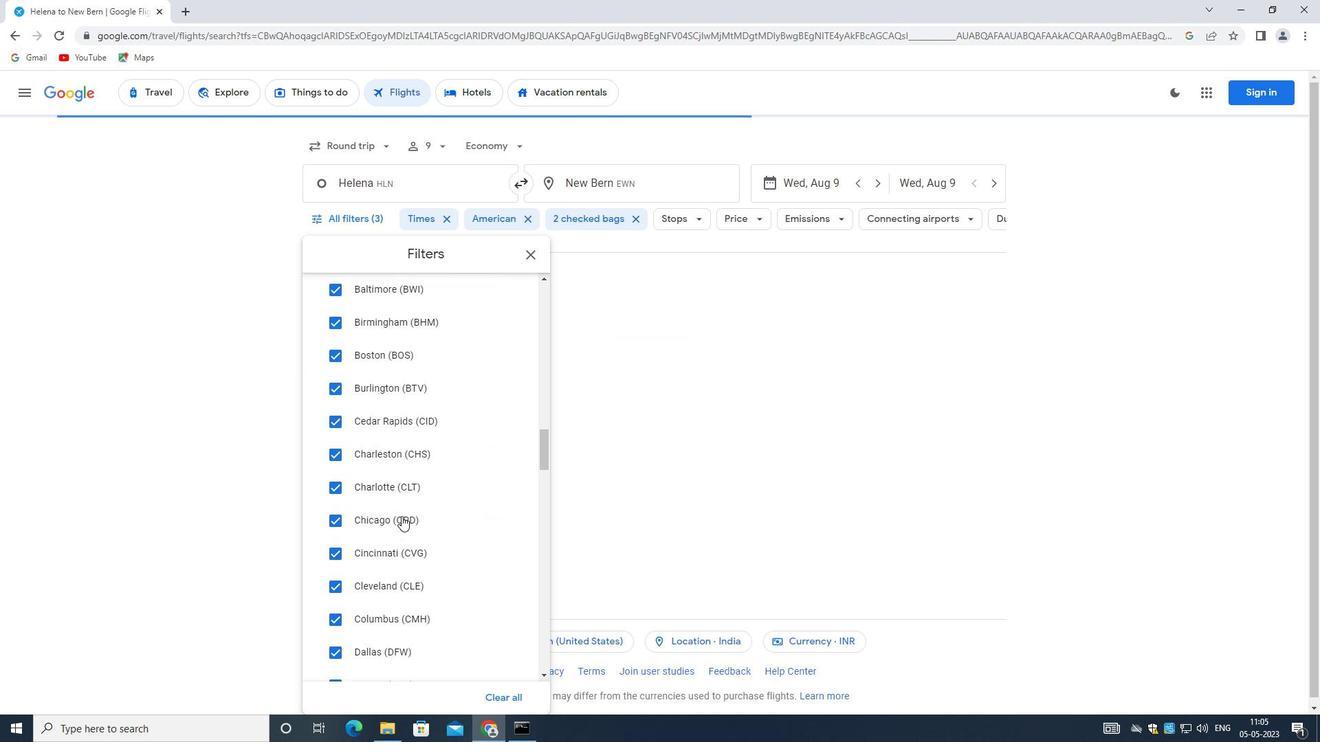 
Action: Mouse moved to (400, 518)
Screenshot: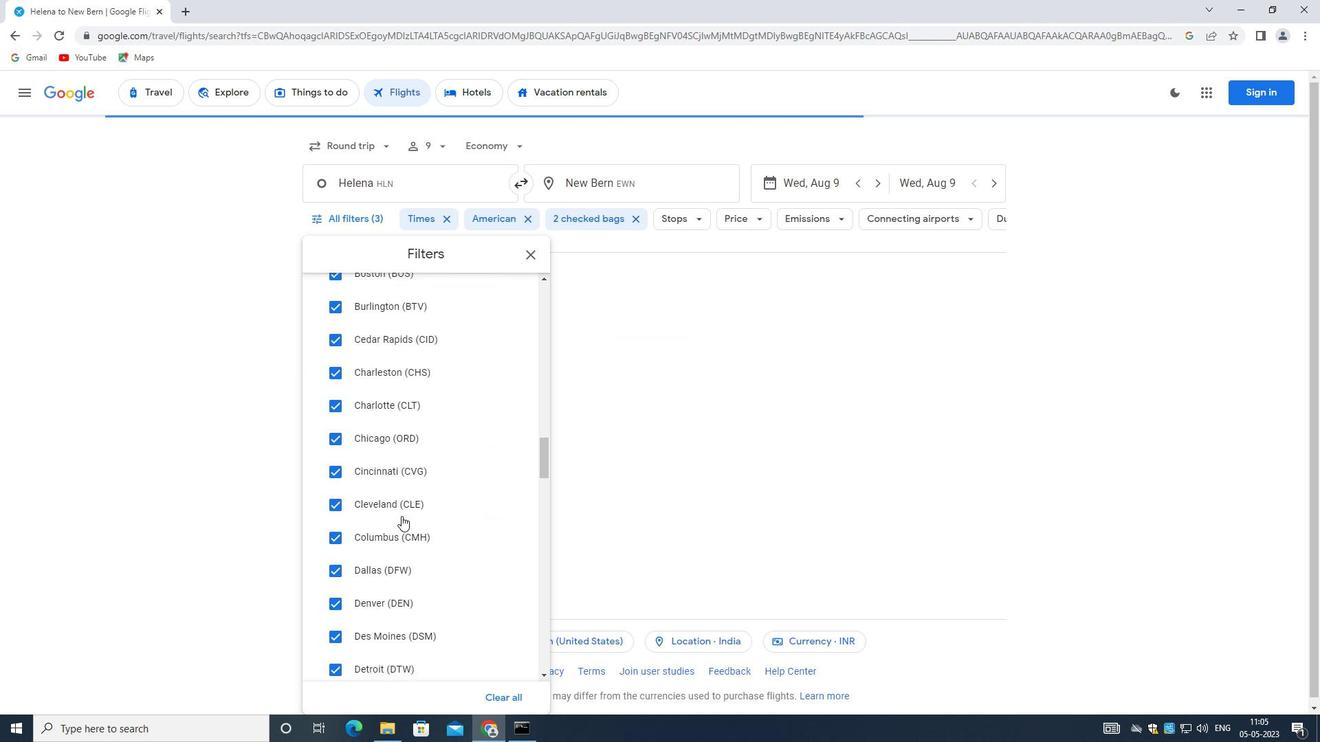 
Action: Mouse scrolled (400, 519) with delta (0, 0)
Screenshot: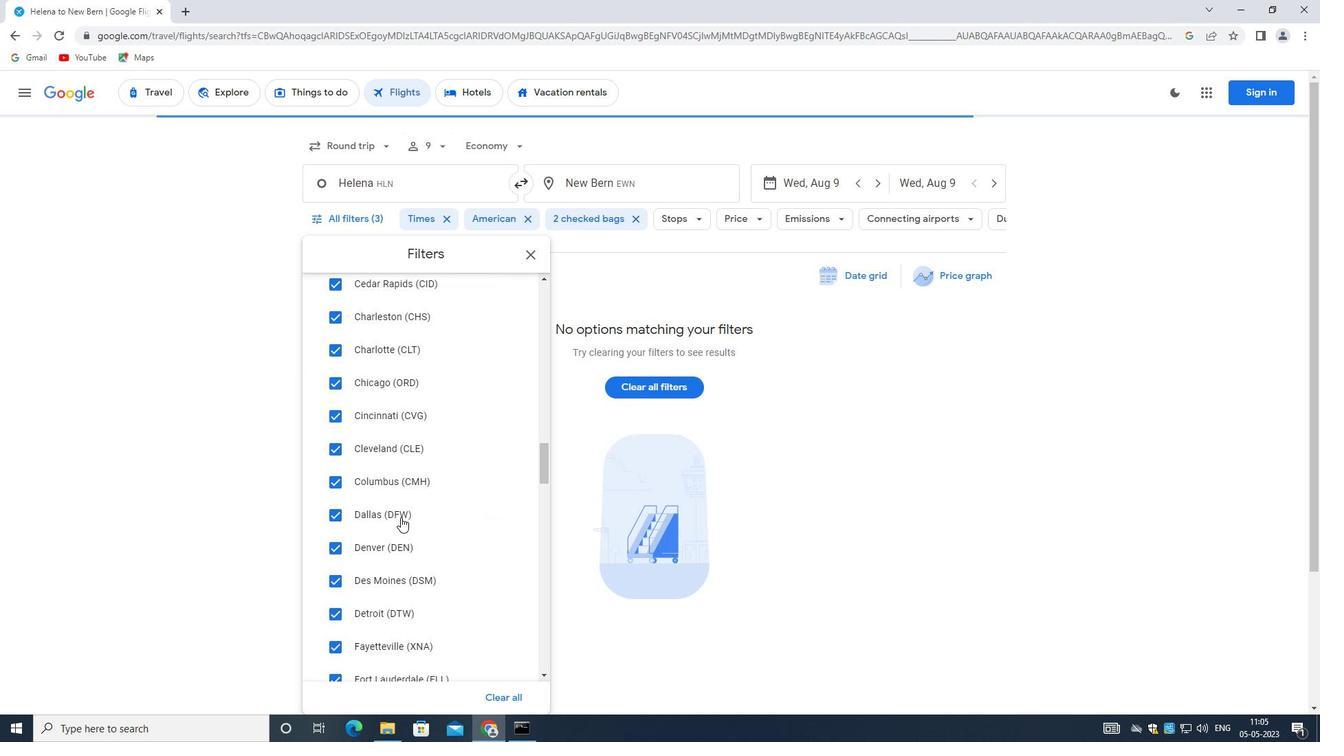 
Action: Mouse scrolled (400, 517) with delta (0, 0)
Screenshot: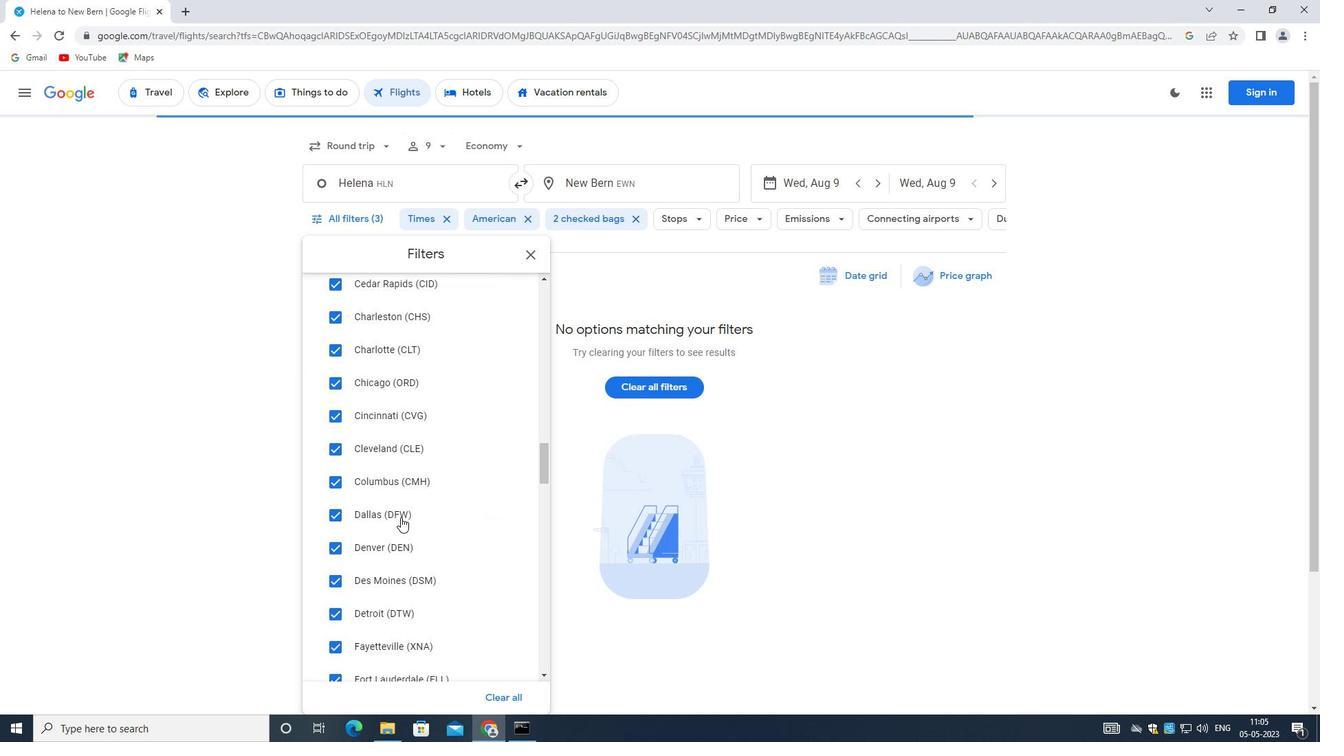 
Action: Mouse scrolled (400, 517) with delta (0, 0)
Screenshot: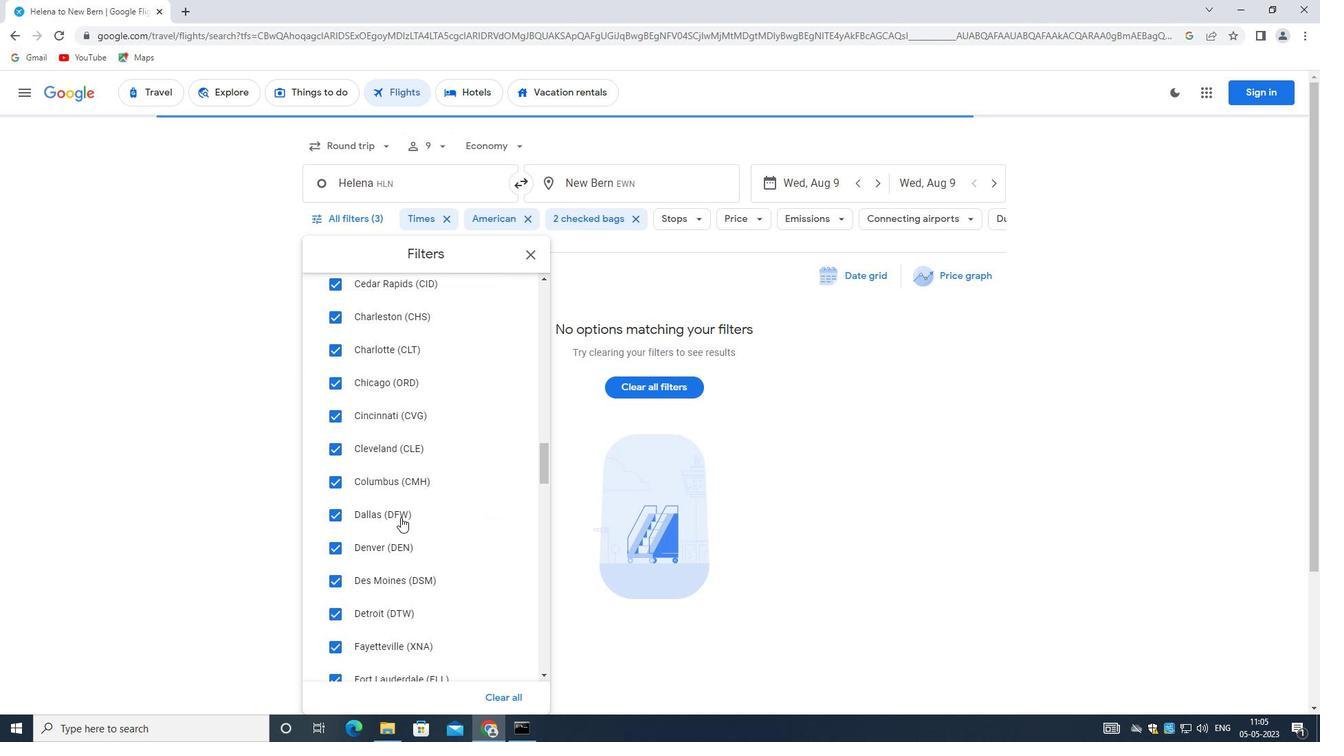
Action: Mouse scrolled (400, 517) with delta (0, 0)
Screenshot: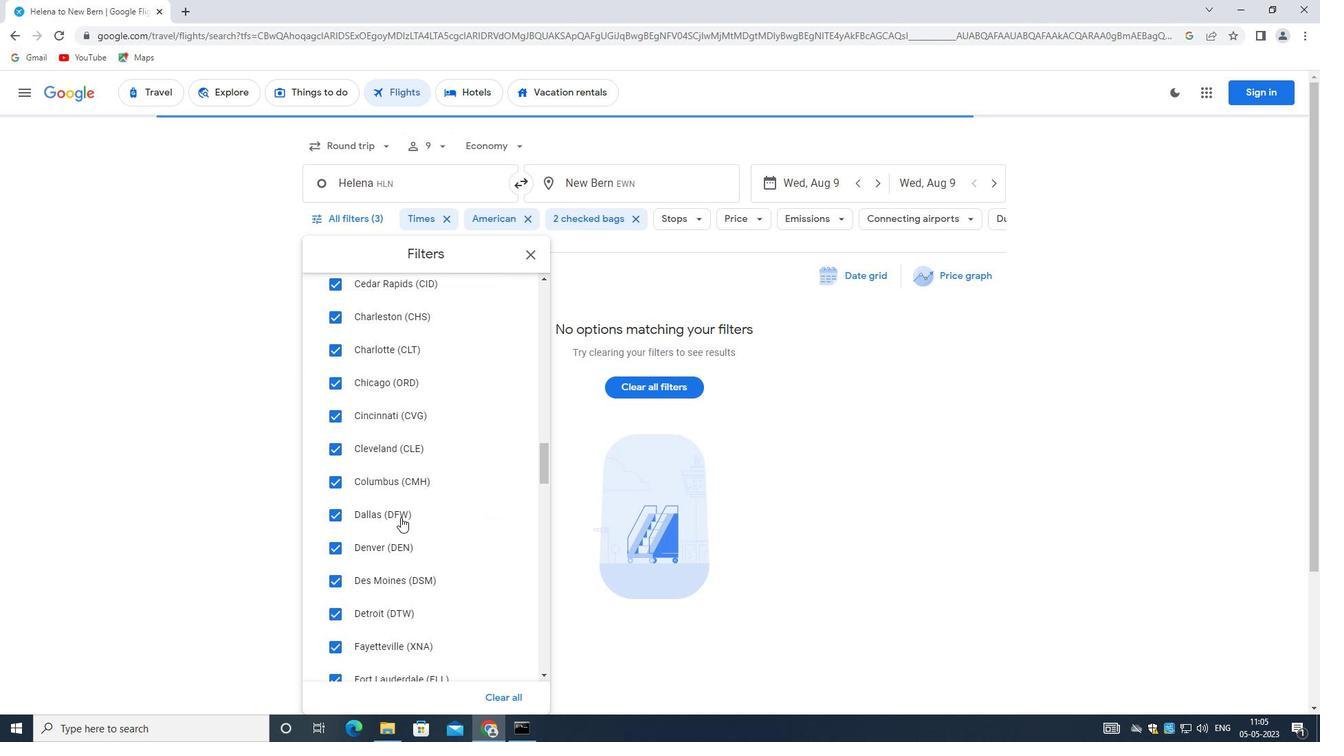 
Action: Mouse moved to (399, 519)
Screenshot: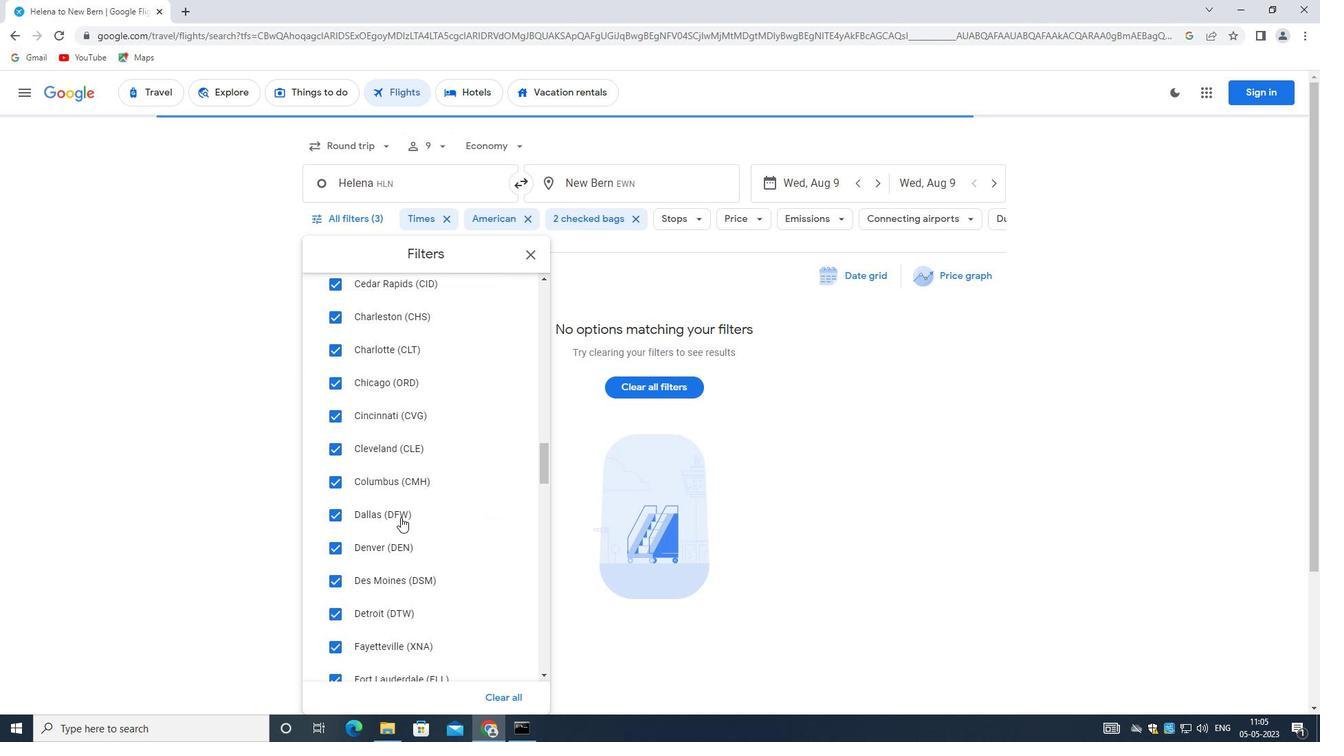 
Action: Mouse scrolled (399, 518) with delta (0, 0)
Screenshot: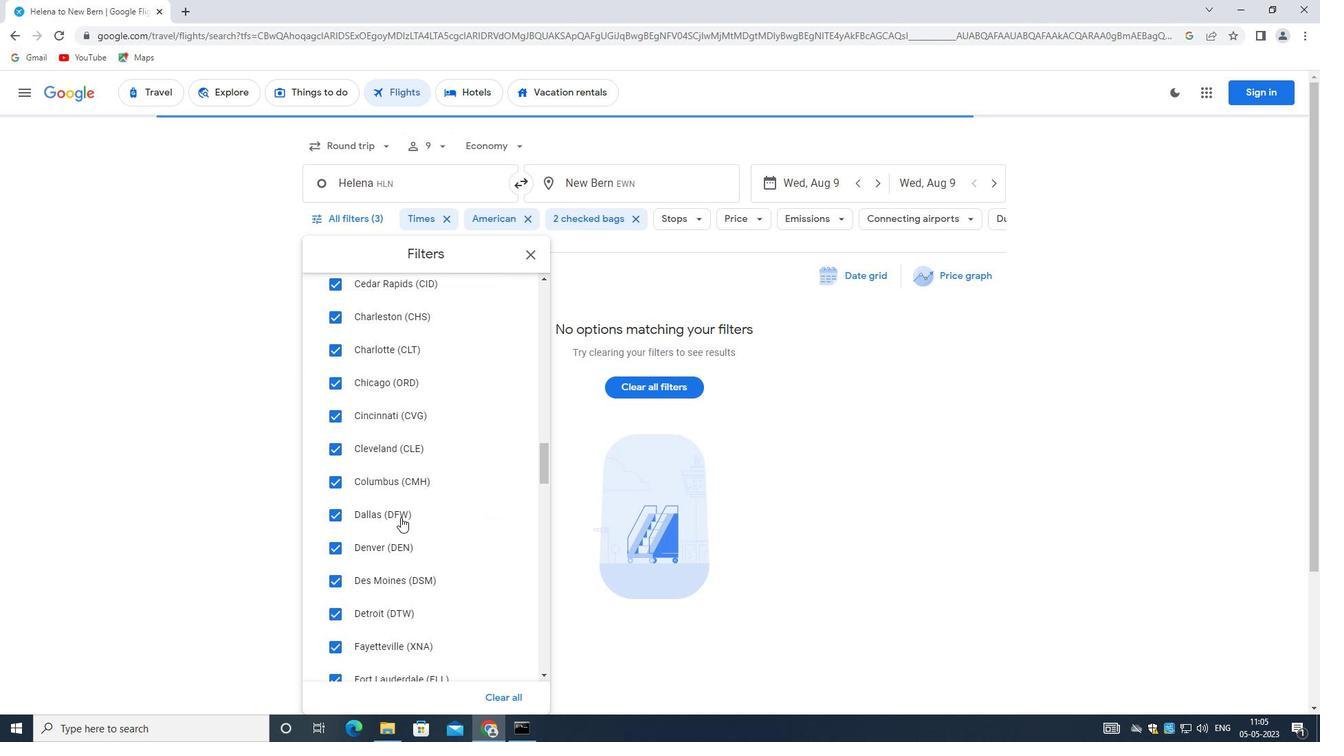 
Action: Mouse moved to (394, 519)
Screenshot: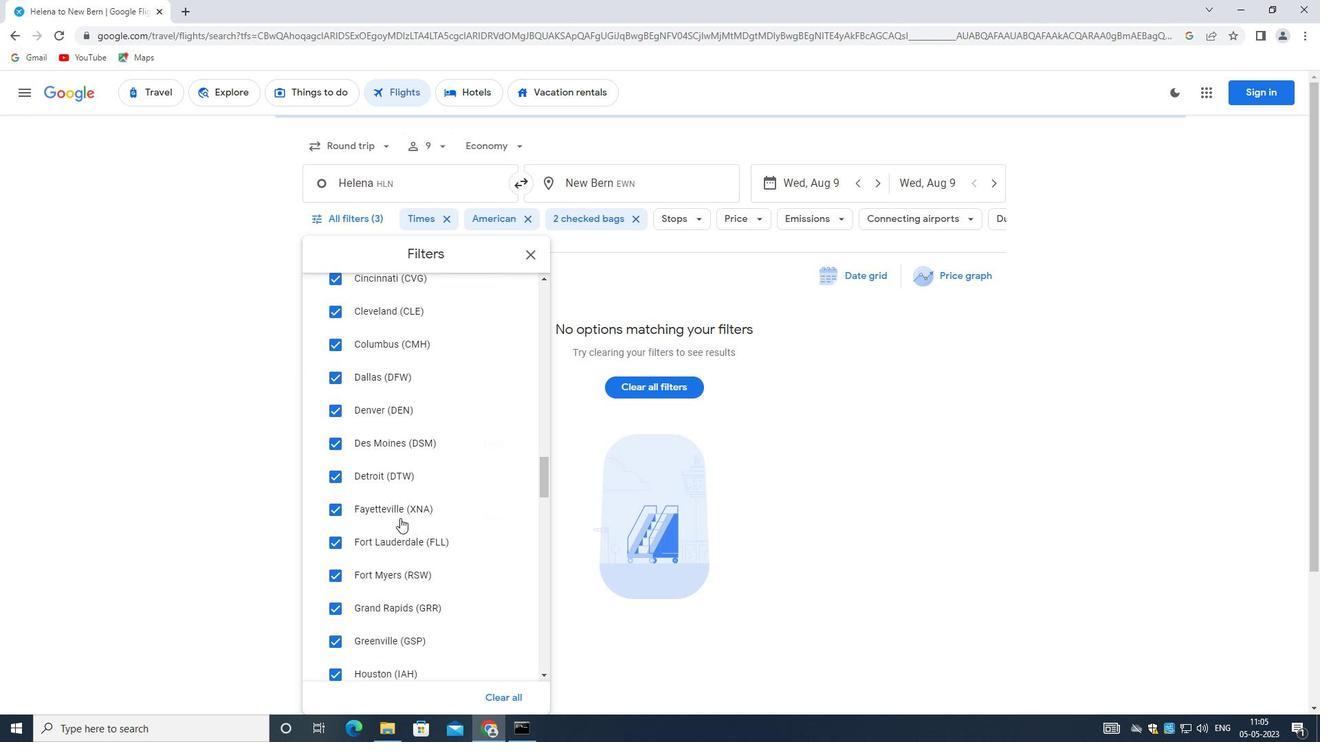 
Action: Mouse scrolled (394, 520) with delta (0, 0)
Screenshot: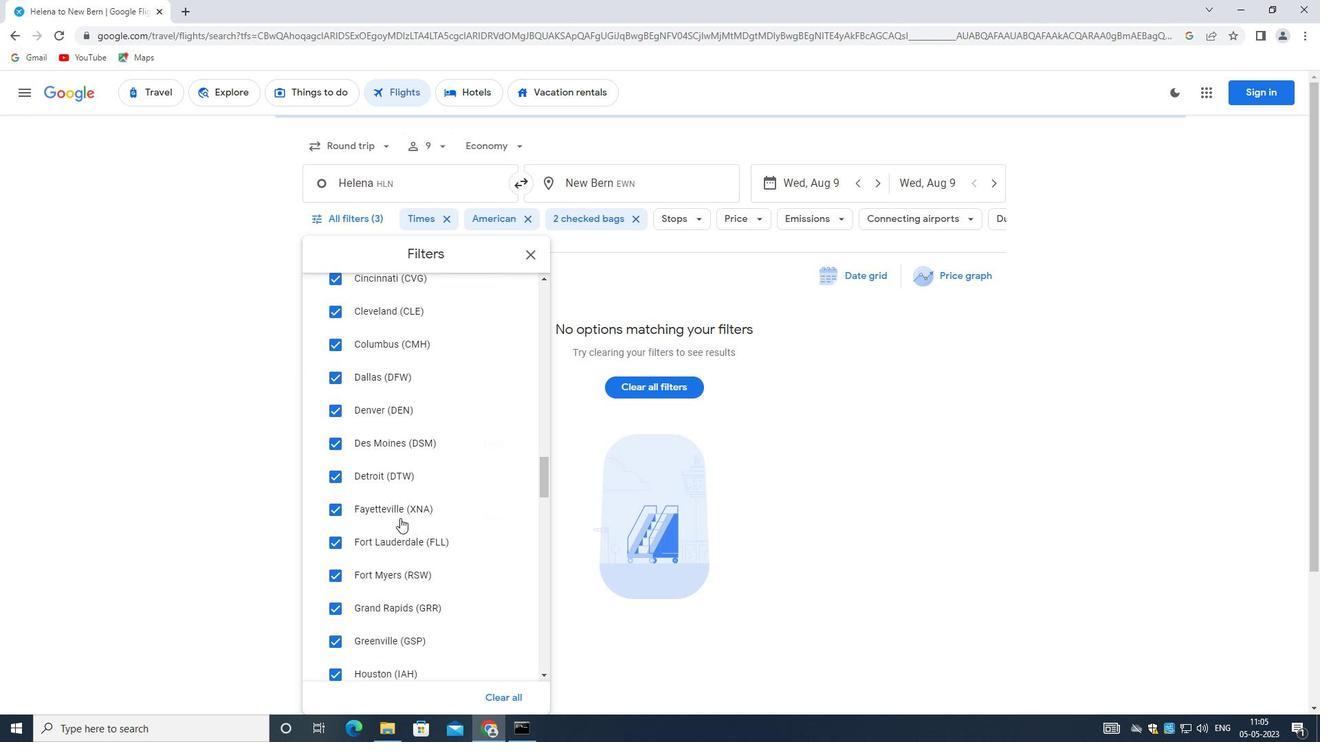 
Action: Mouse scrolled (394, 519) with delta (0, 0)
Screenshot: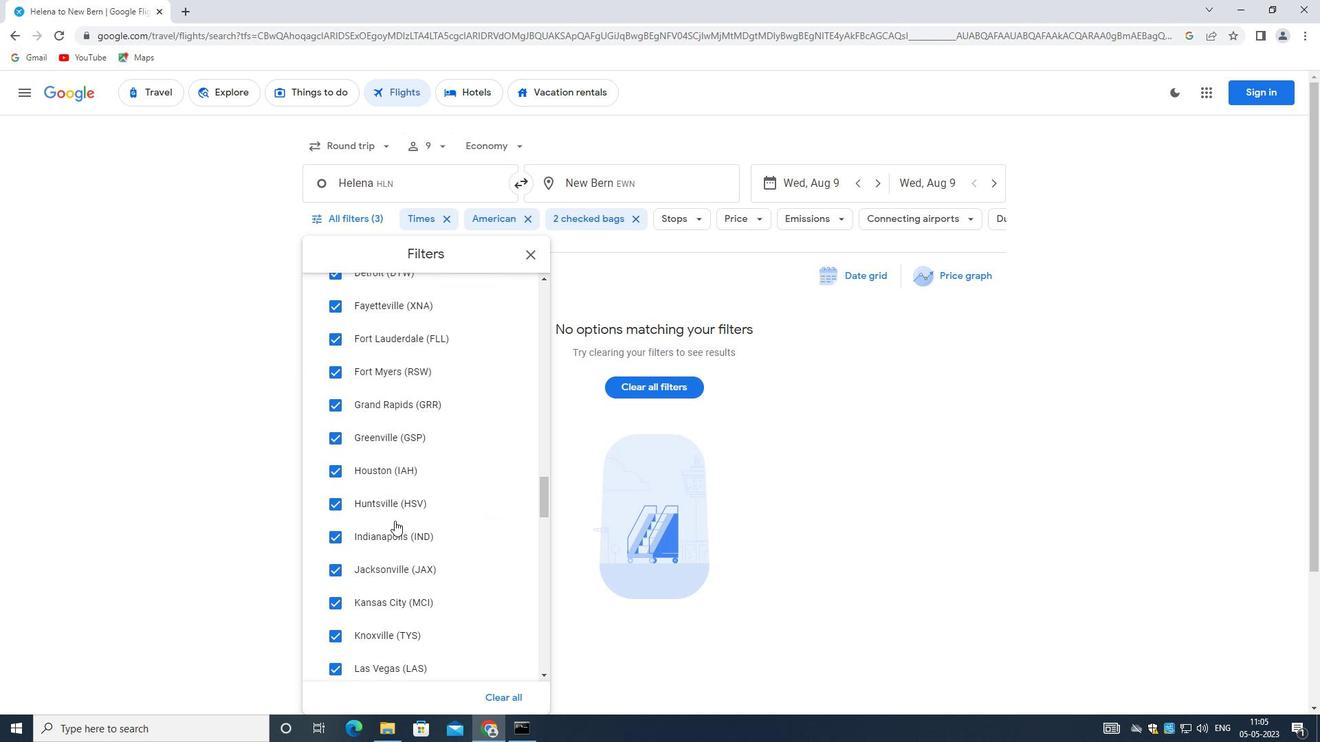 
Action: Mouse scrolled (394, 519) with delta (0, 0)
Screenshot: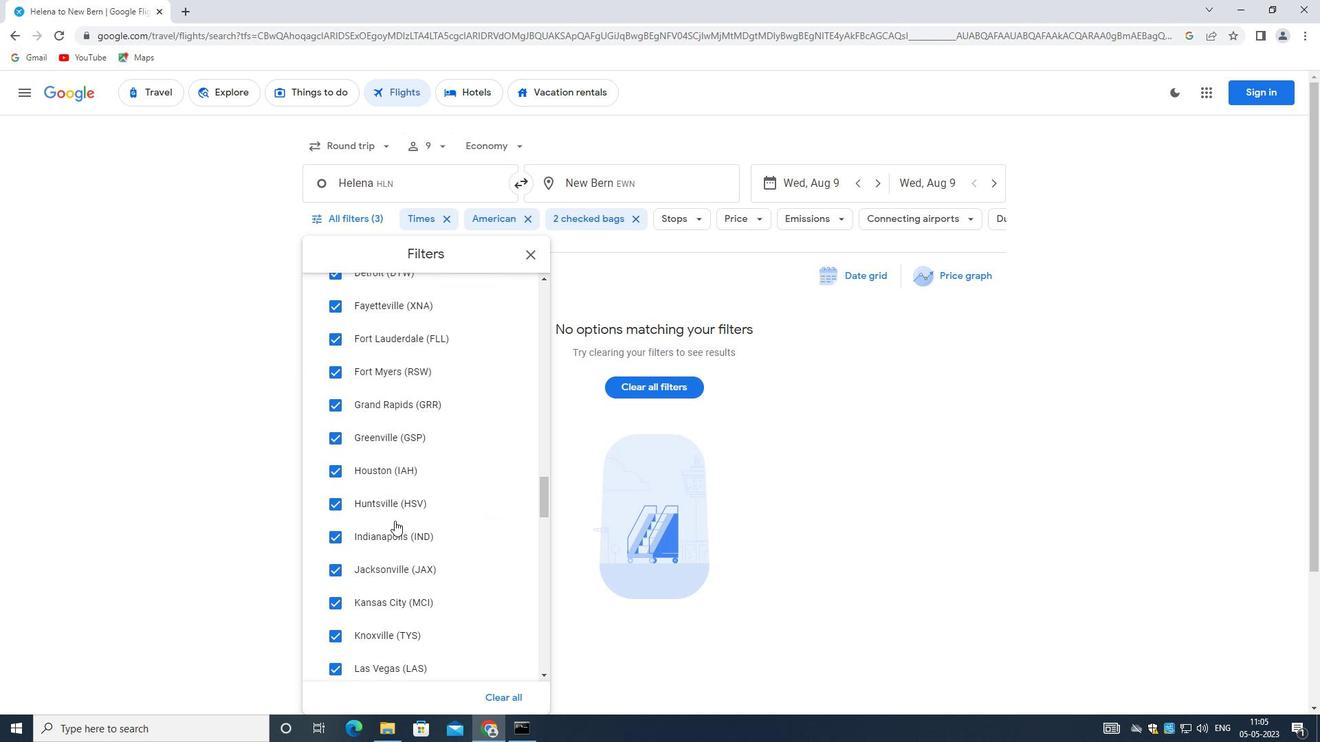 
Action: Mouse scrolled (394, 519) with delta (0, 0)
Screenshot: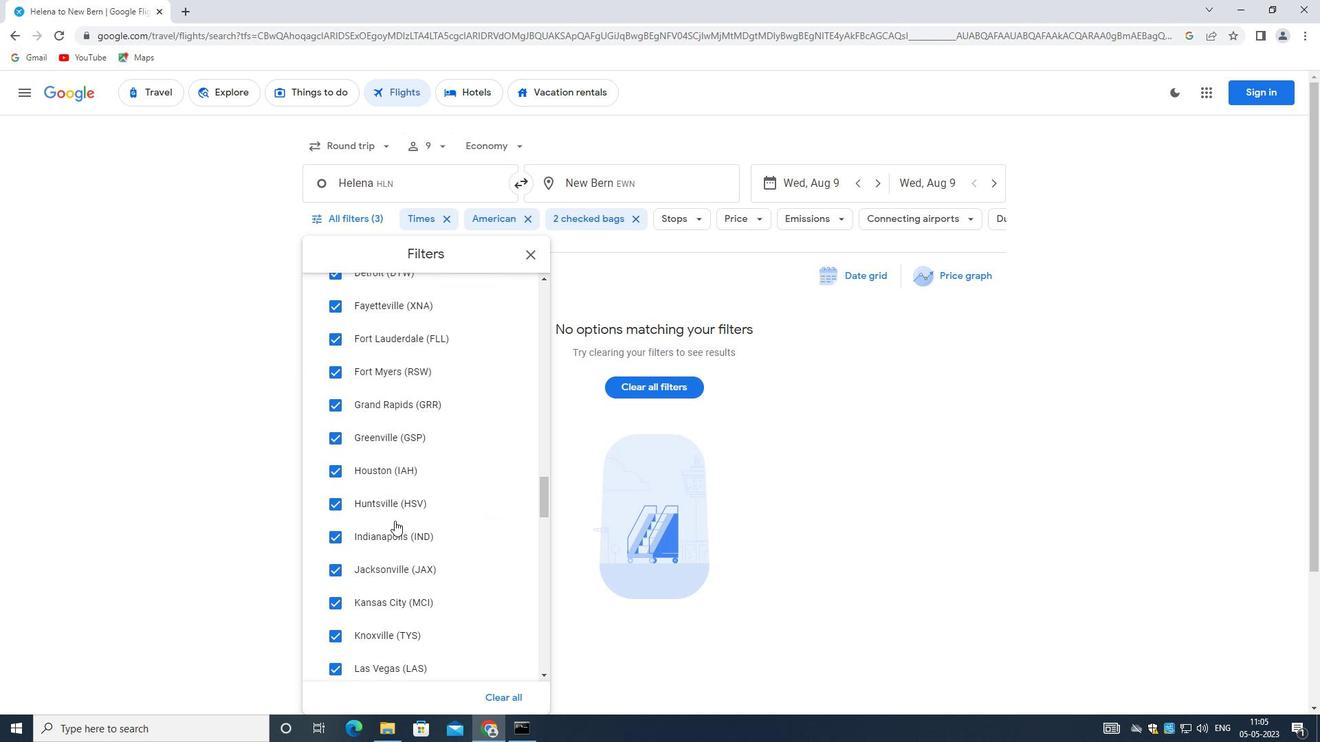 
Action: Mouse moved to (394, 519)
Screenshot: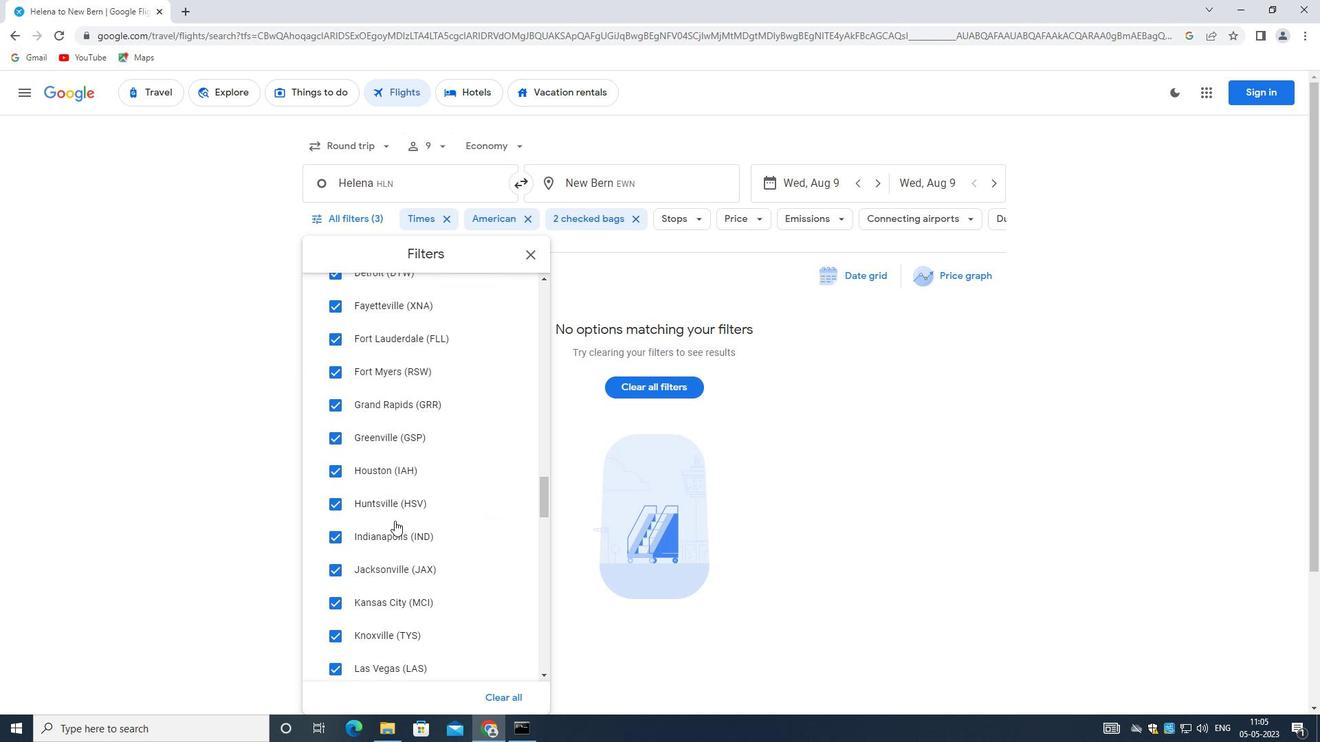 
Action: Mouse scrolled (394, 518) with delta (0, 0)
Screenshot: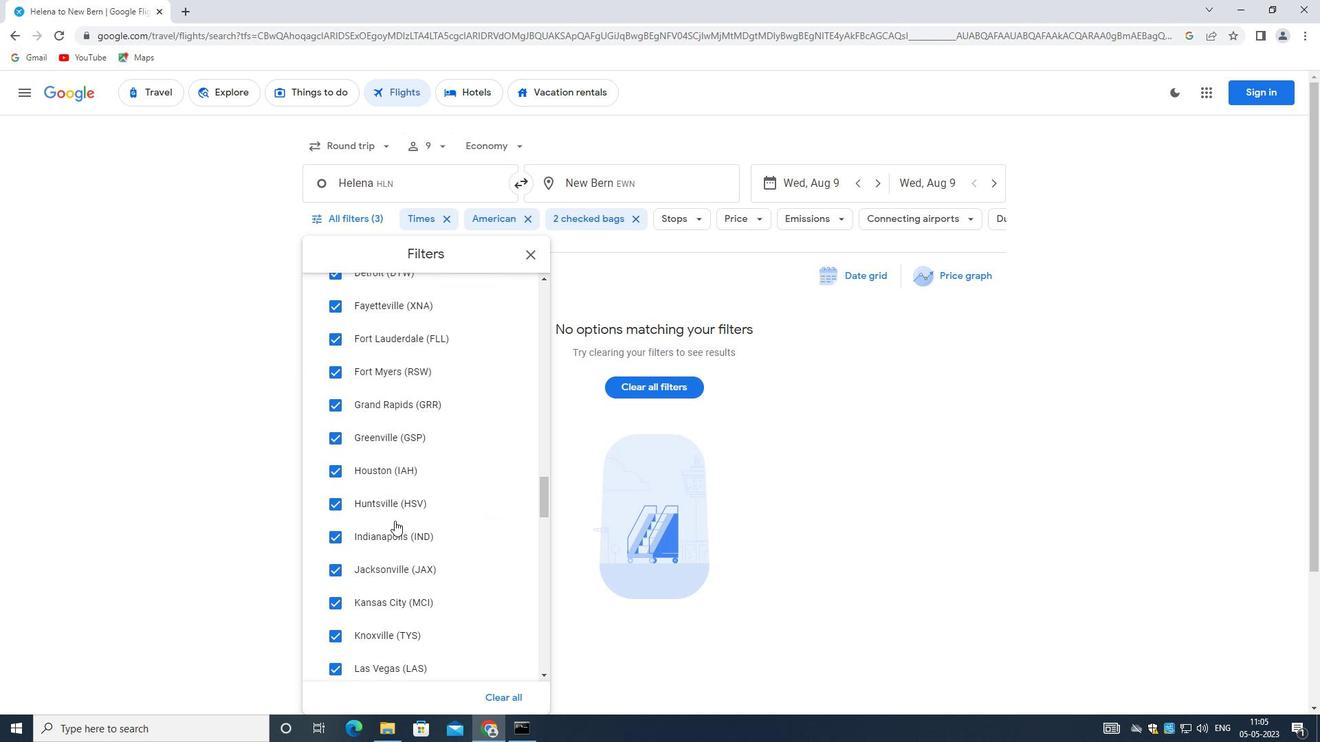 
Action: Mouse moved to (393, 517)
Screenshot: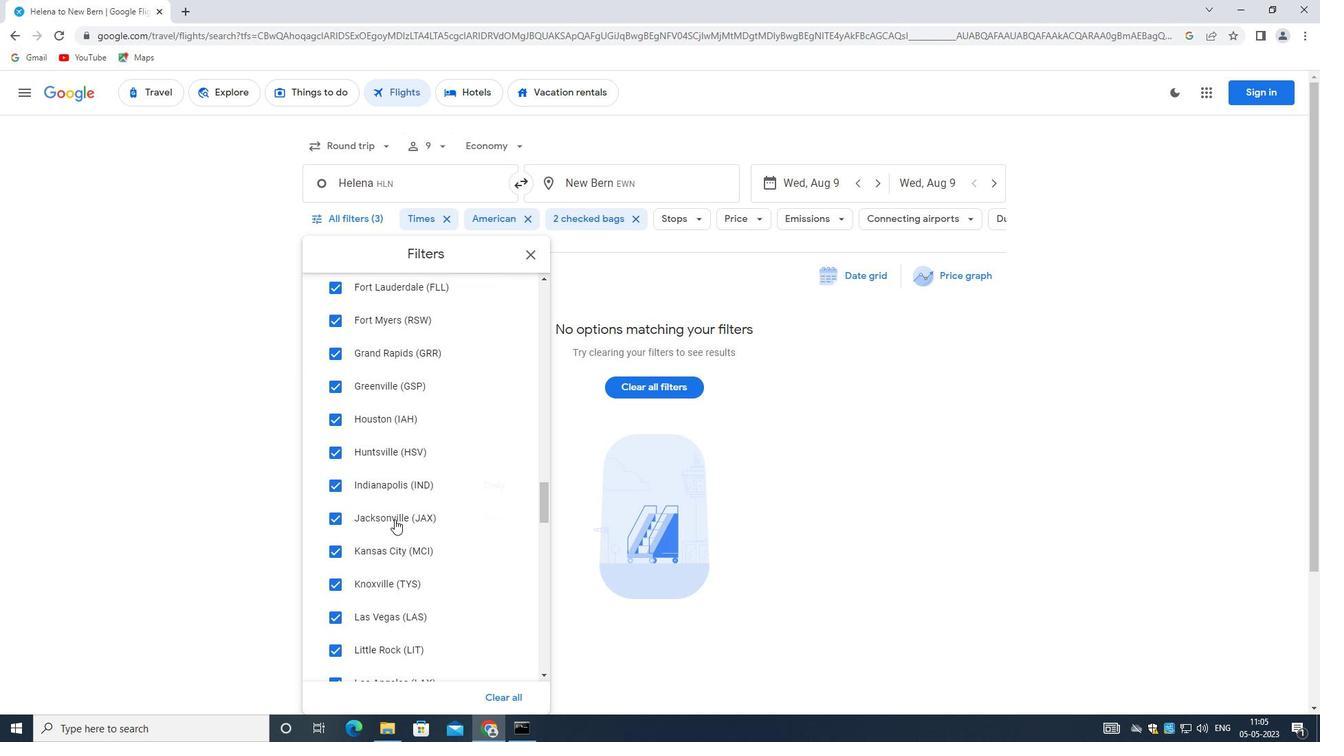 
Action: Mouse scrolled (393, 516) with delta (0, 0)
Screenshot: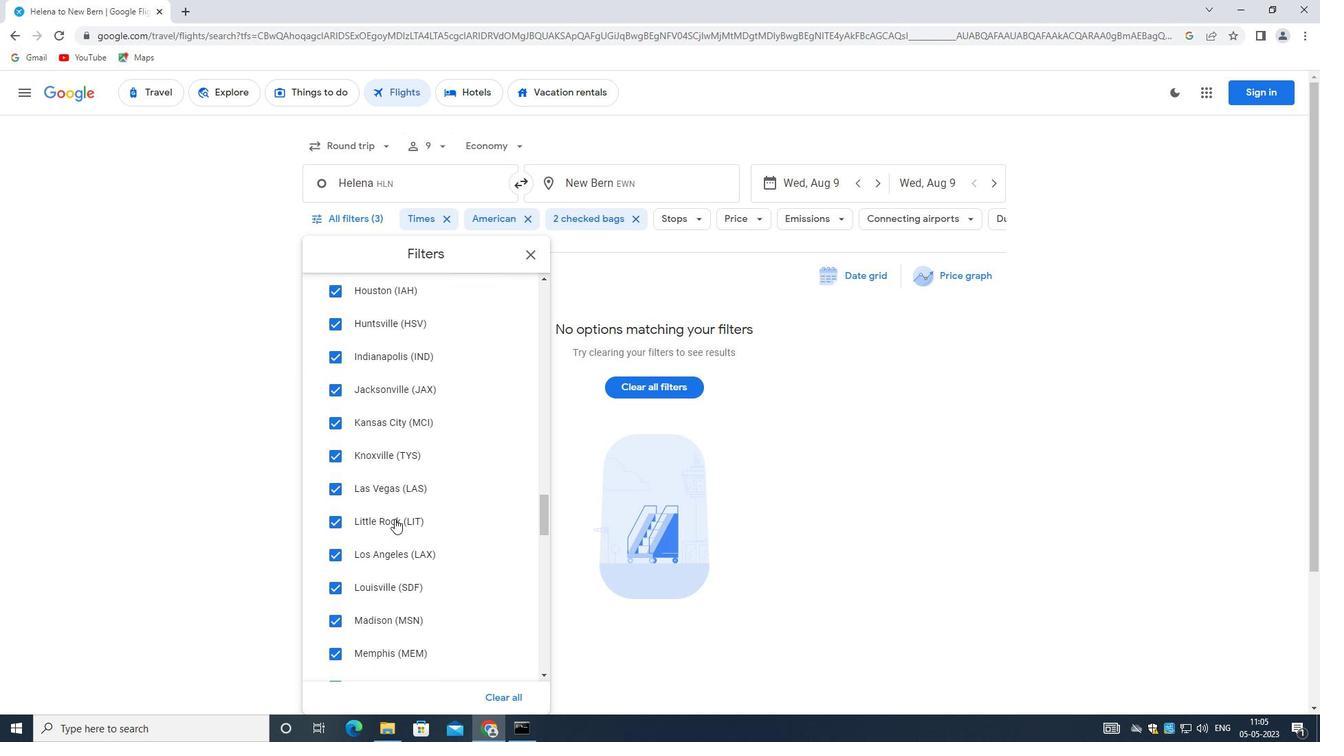 
Action: Mouse scrolled (393, 516) with delta (0, 0)
Screenshot: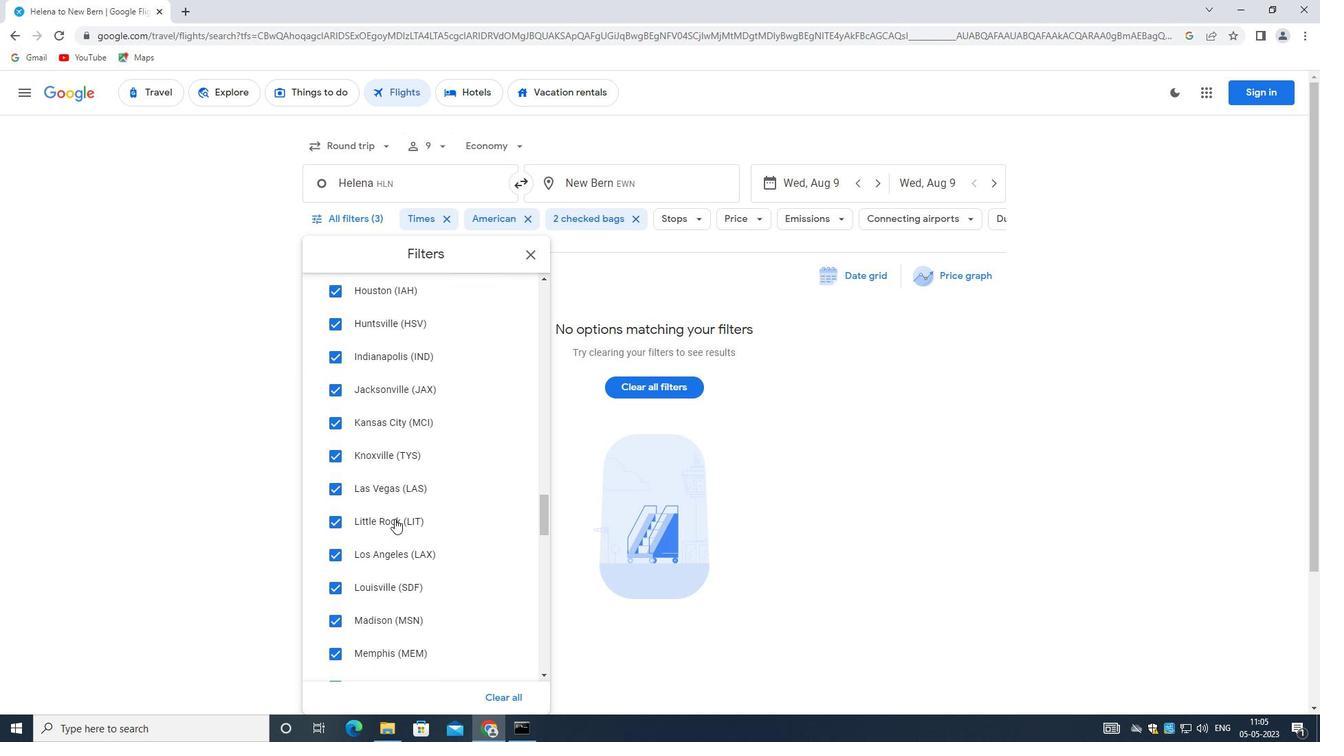 
Action: Mouse scrolled (393, 516) with delta (0, 0)
Screenshot: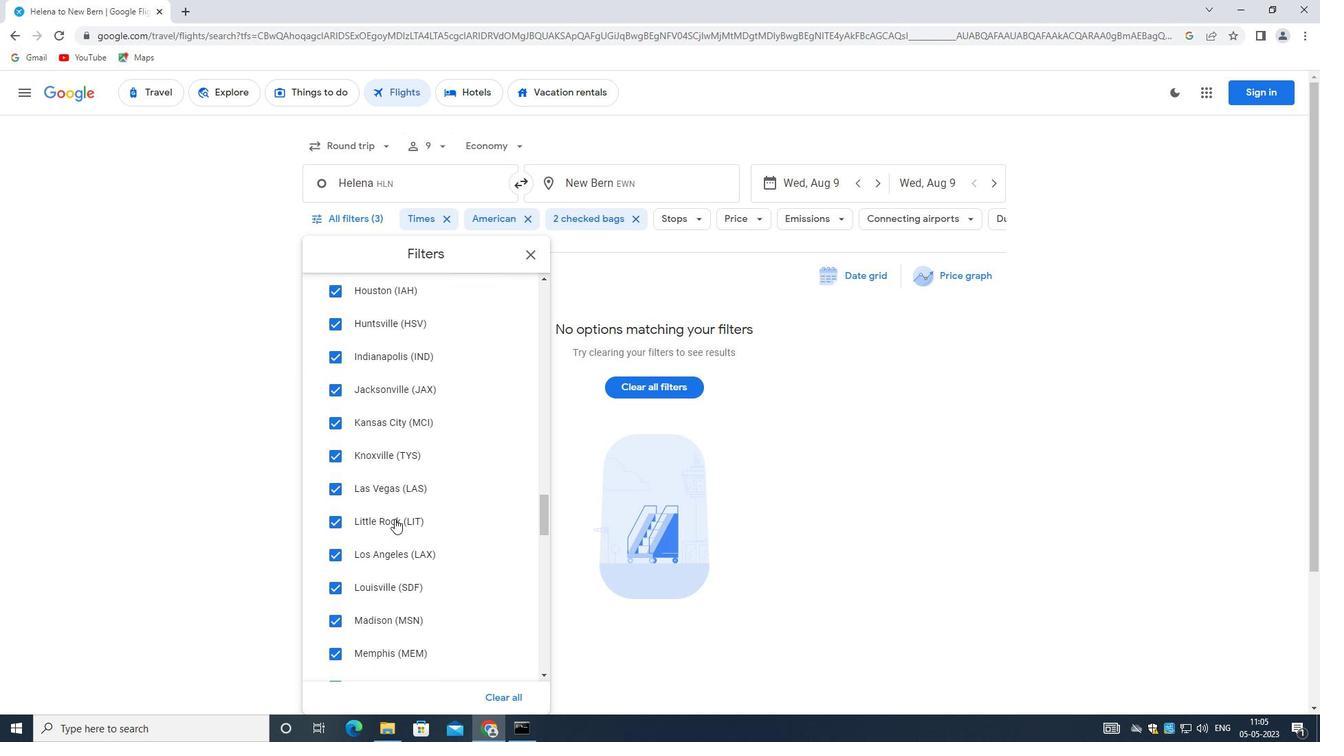 
Action: Mouse scrolled (393, 516) with delta (0, 0)
Screenshot: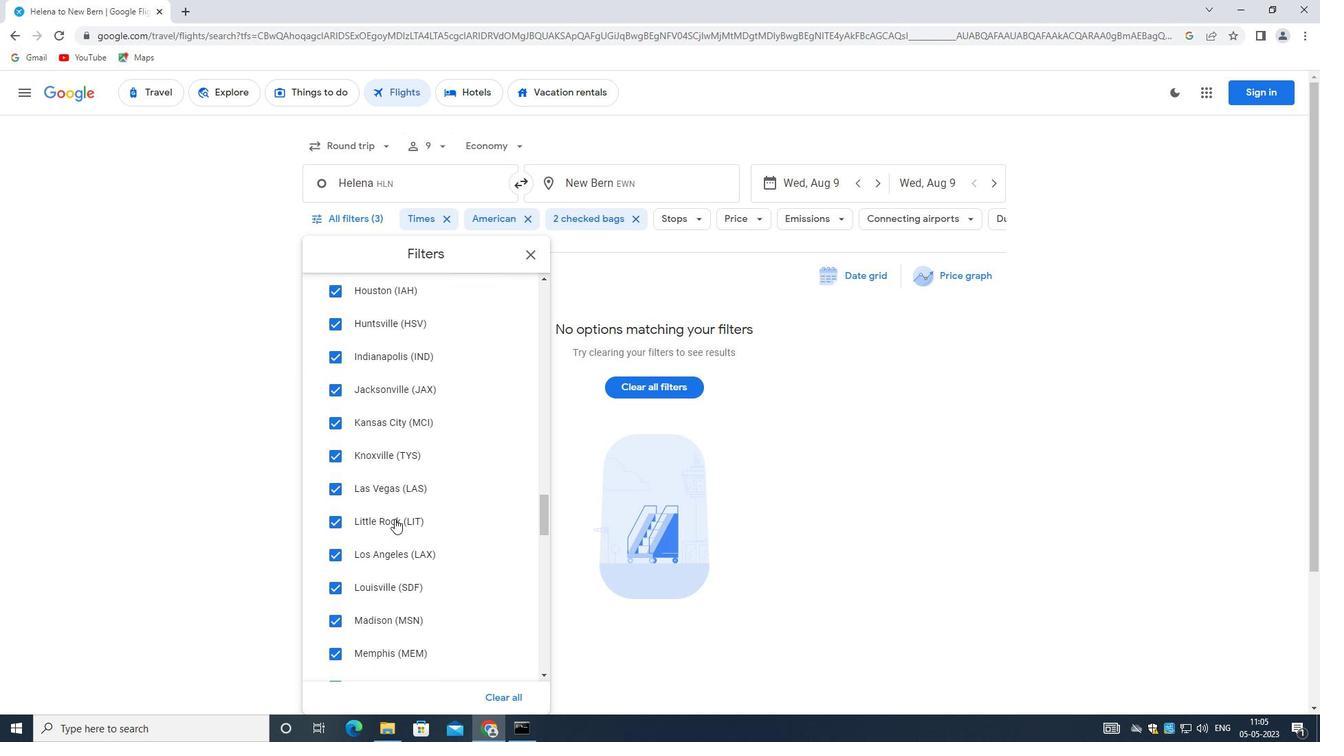 
Action: Mouse moved to (393, 516)
Screenshot: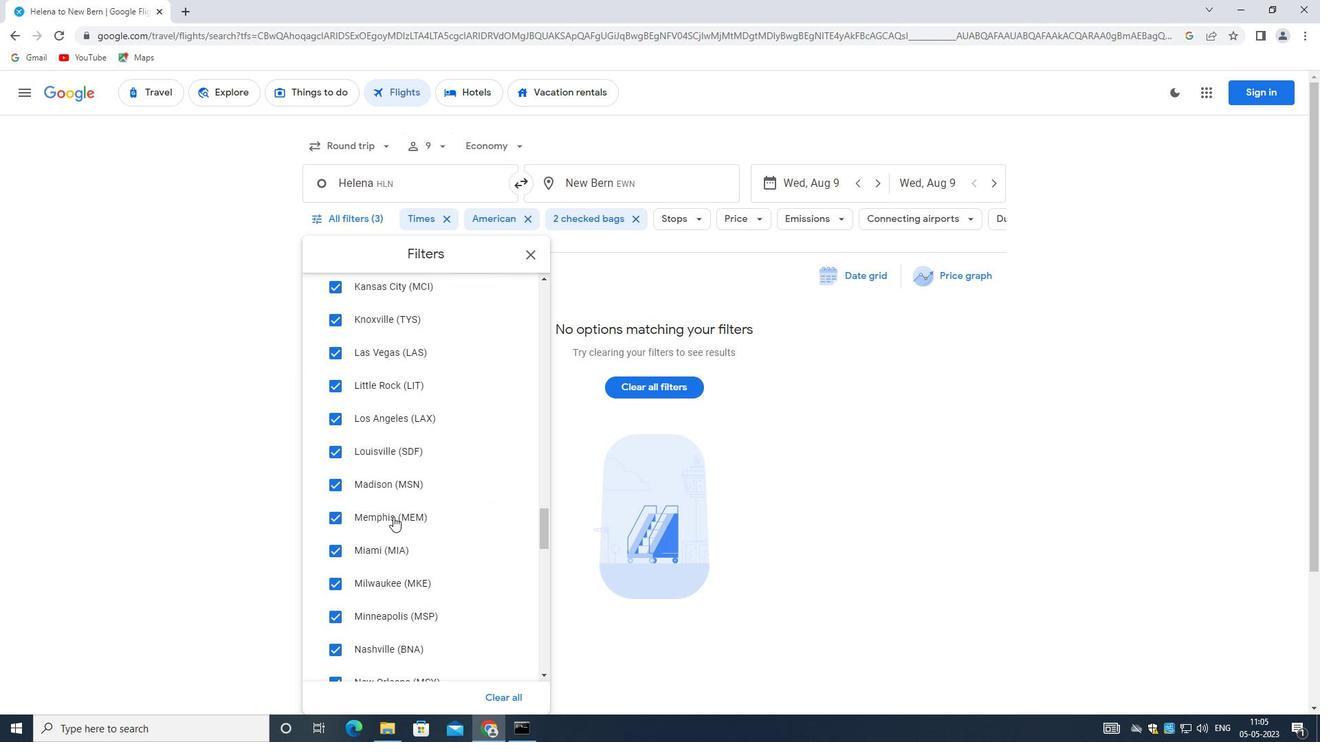 
Action: Mouse scrolled (393, 515) with delta (0, 0)
Screenshot: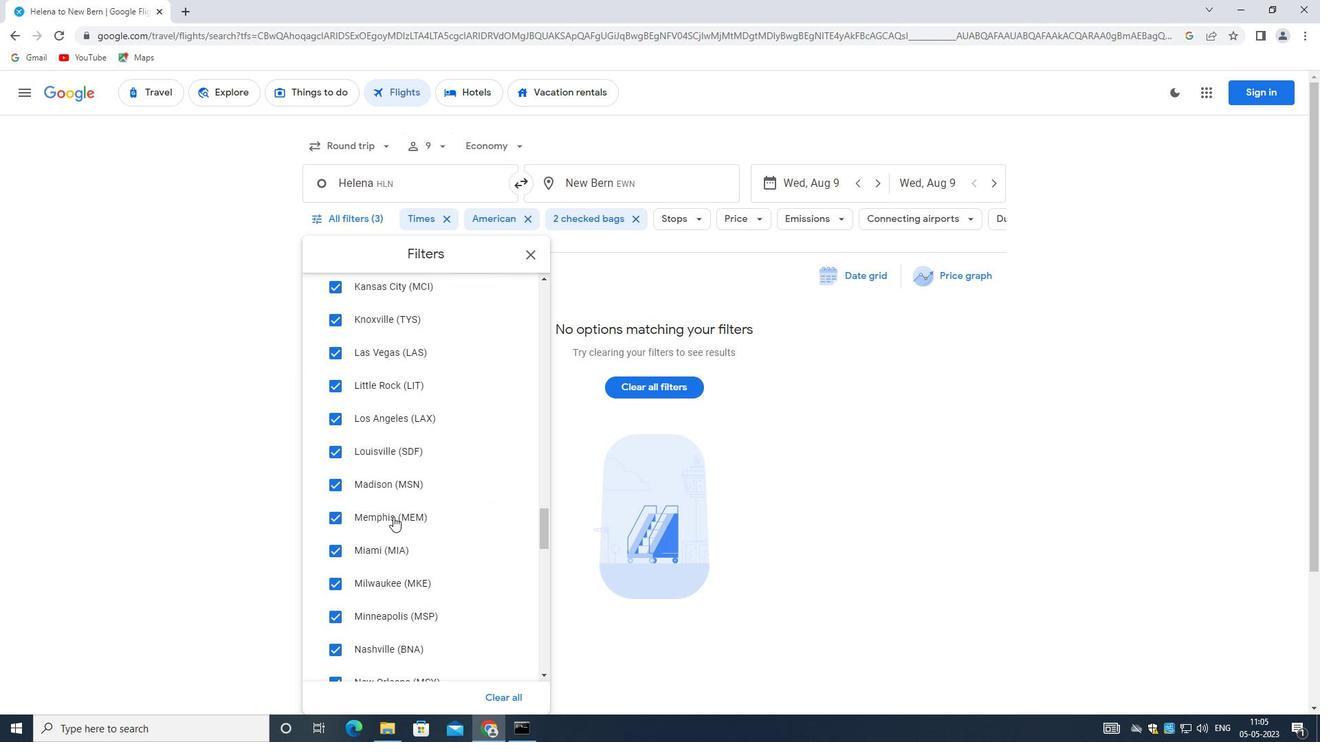 
Action: Mouse scrolled (393, 515) with delta (0, 0)
Screenshot: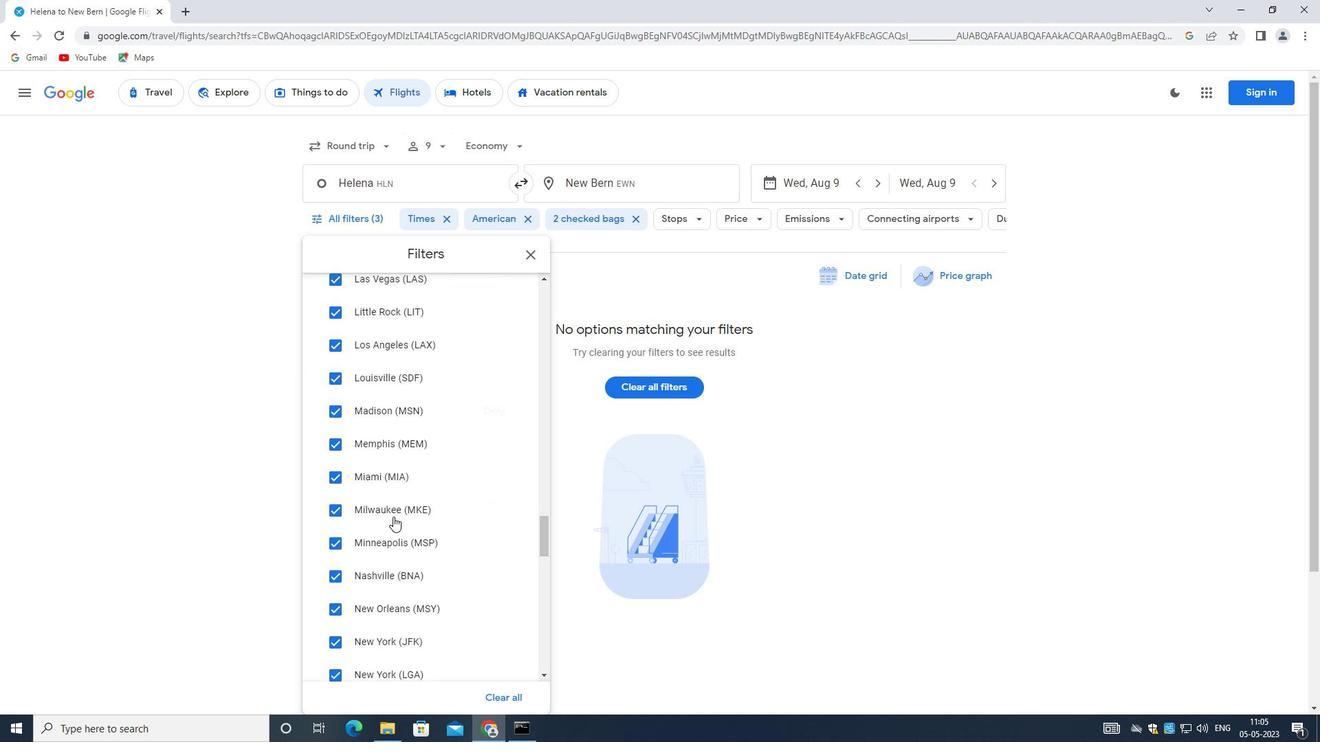 
Action: Mouse scrolled (393, 515) with delta (0, 0)
Screenshot: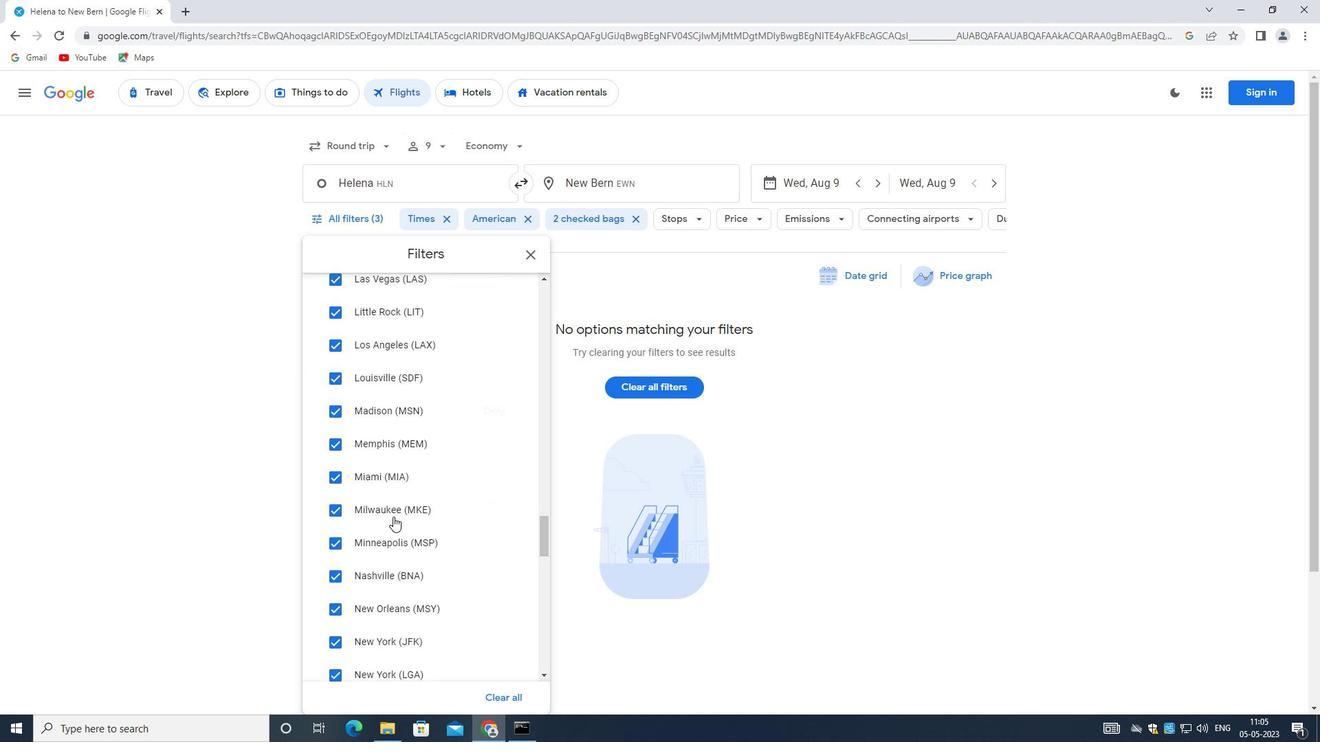 
Action: Mouse scrolled (393, 515) with delta (0, 0)
Screenshot: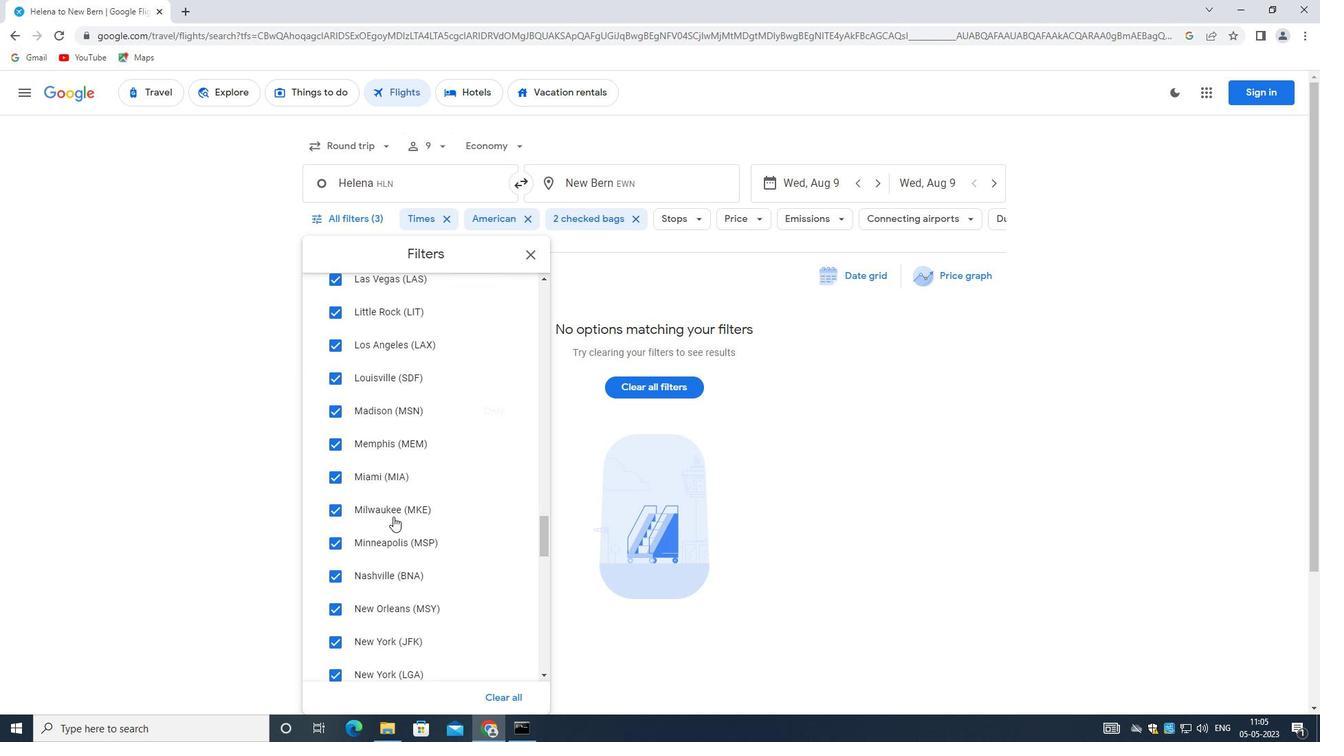 
Action: Mouse moved to (393, 514)
Screenshot: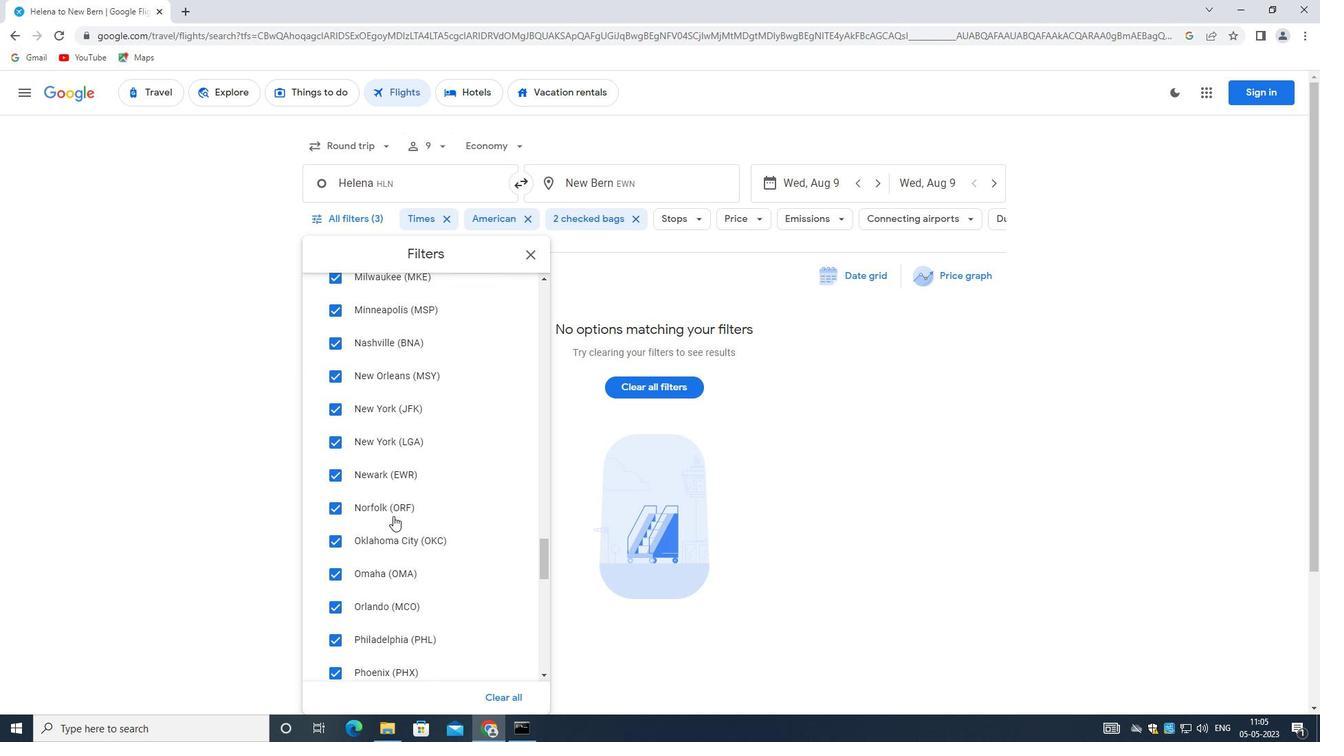 
Action: Mouse scrolled (393, 513) with delta (0, 0)
Screenshot: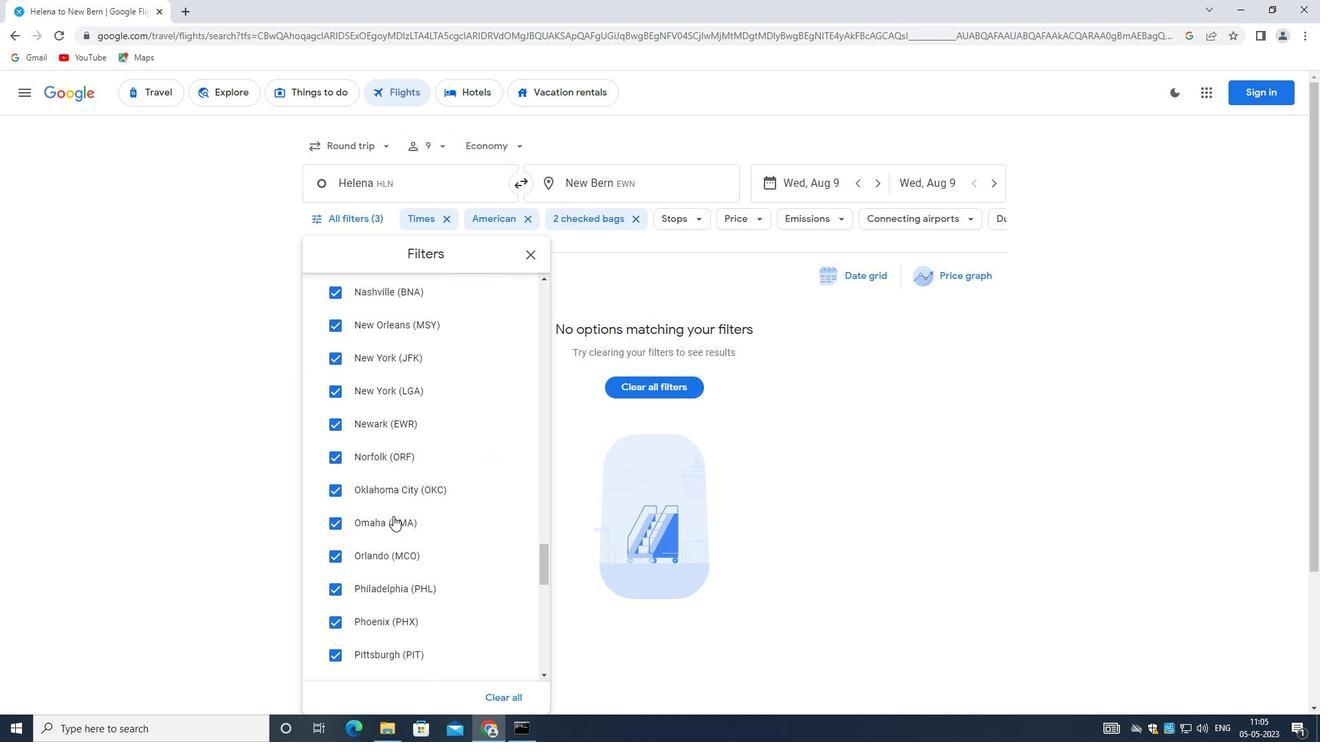 
Action: Mouse scrolled (393, 513) with delta (0, 0)
Screenshot: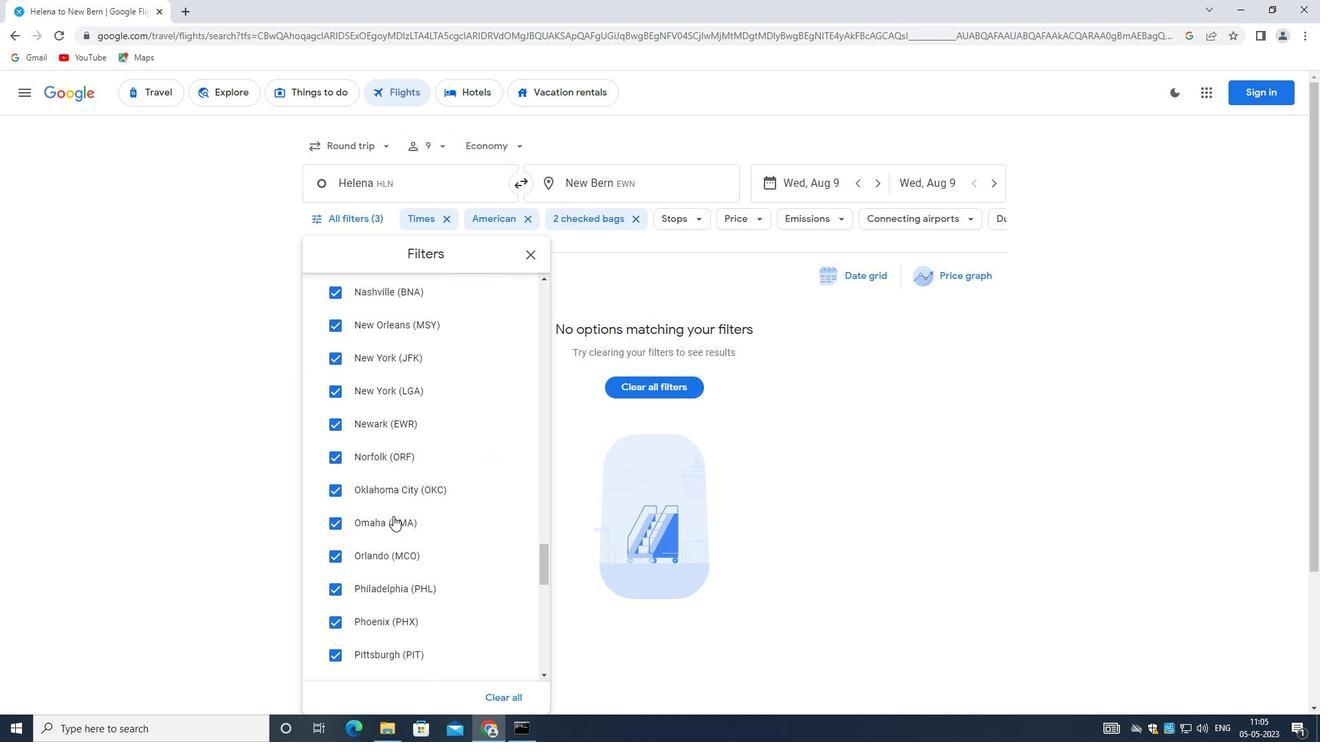 
Action: Mouse scrolled (393, 513) with delta (0, 0)
Screenshot: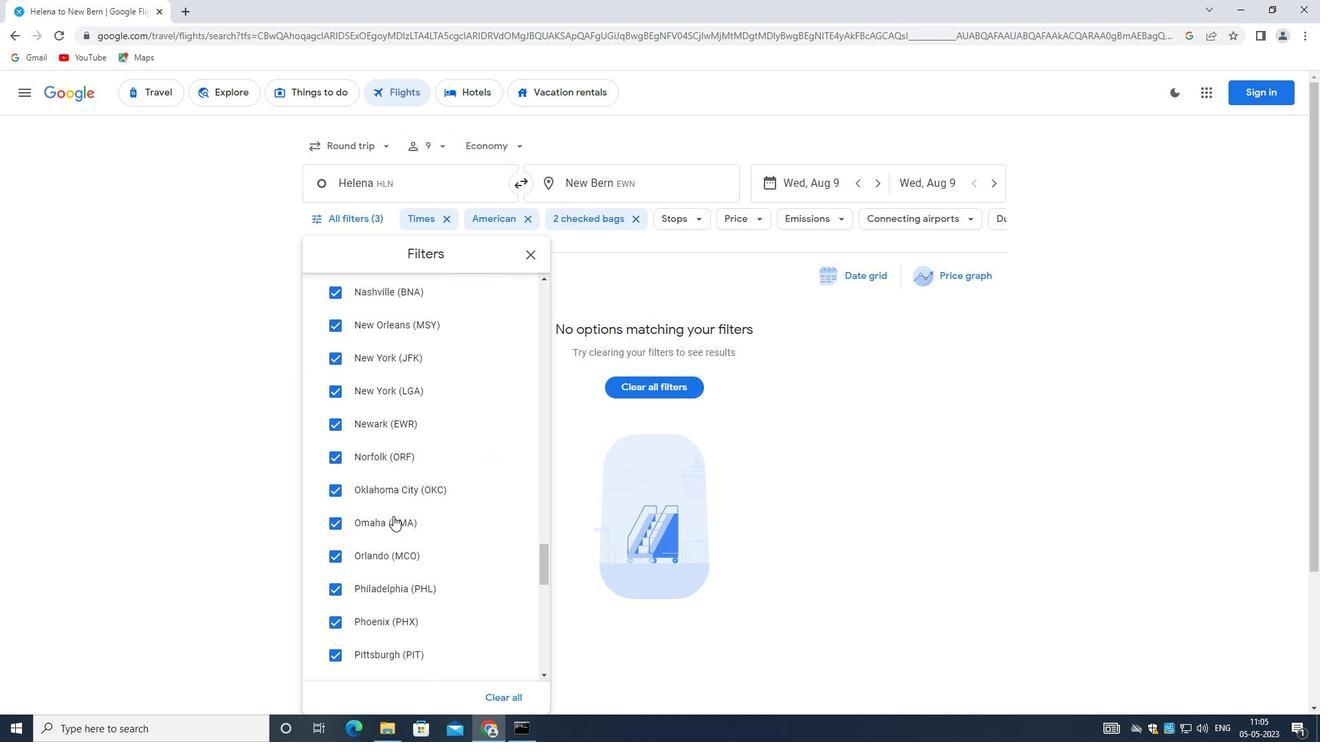 
Action: Mouse scrolled (393, 513) with delta (0, 0)
Screenshot: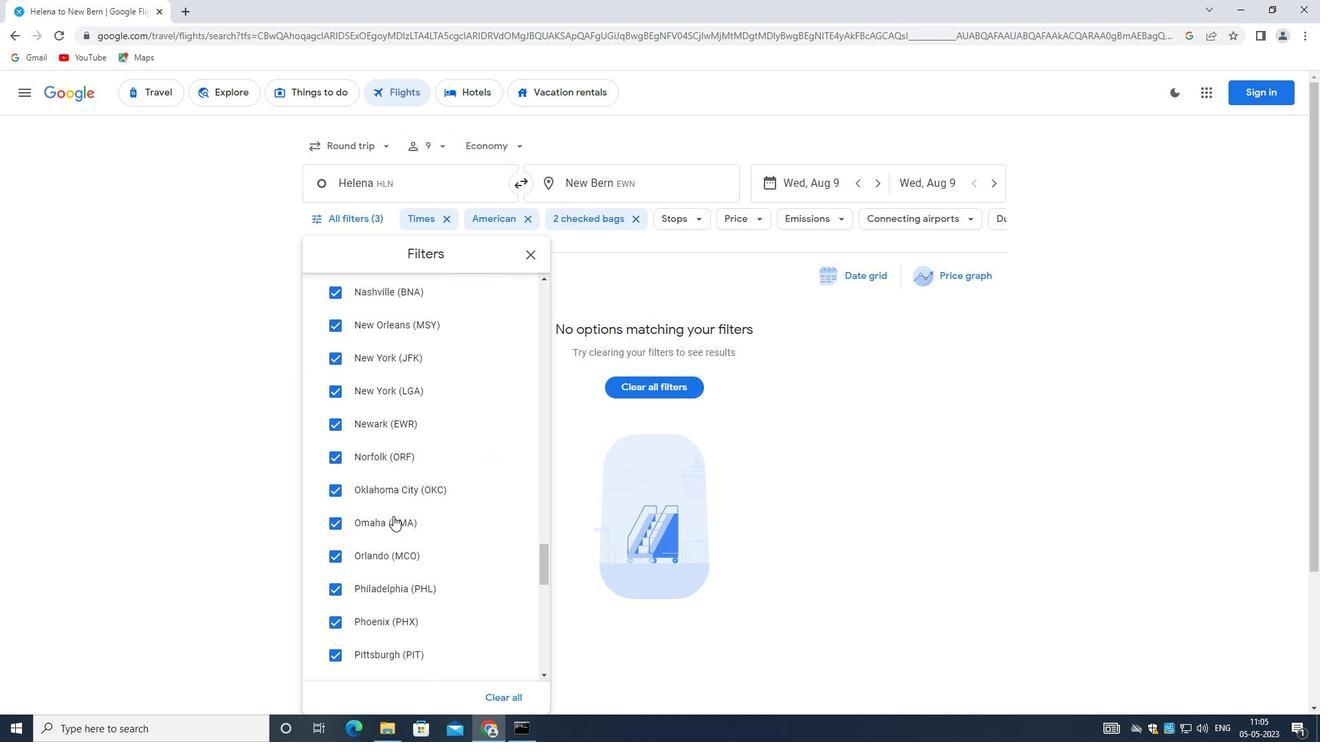 
Action: Mouse moved to (392, 513)
Screenshot: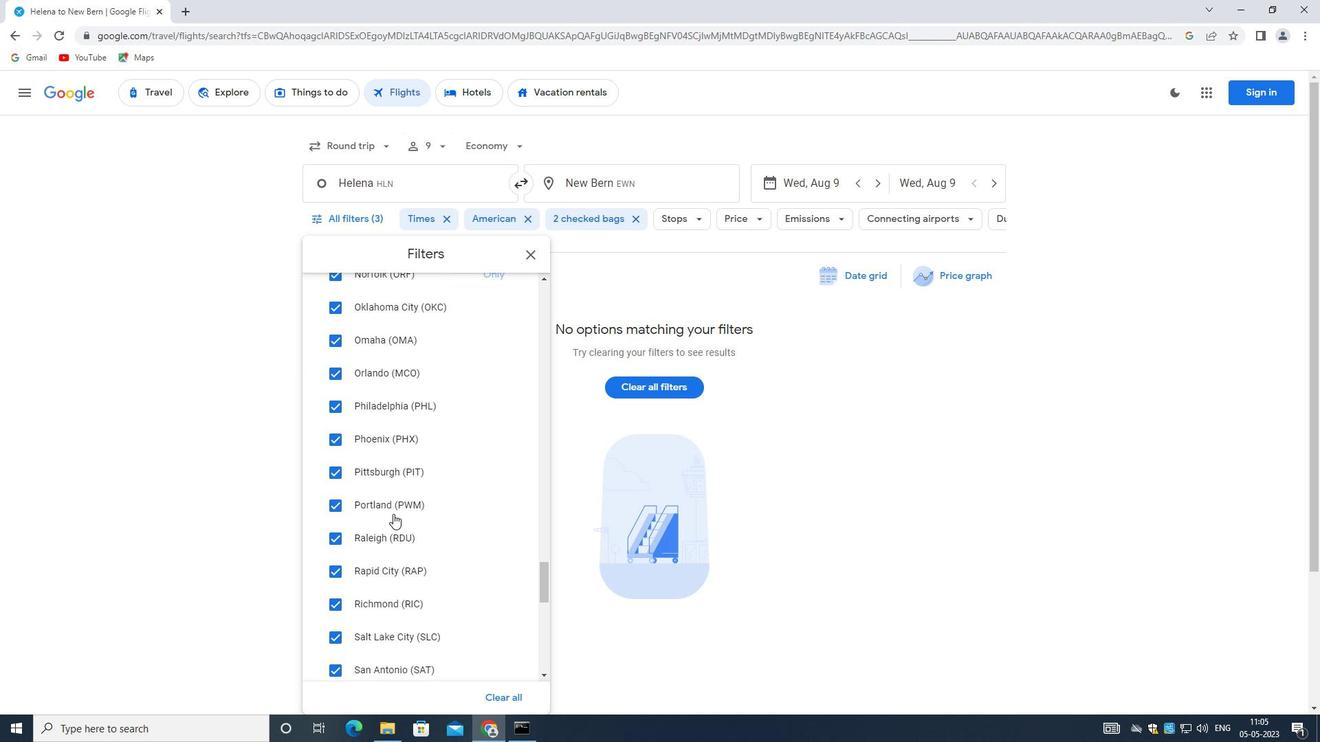 
Action: Mouse scrolled (392, 514) with delta (0, 0)
Screenshot: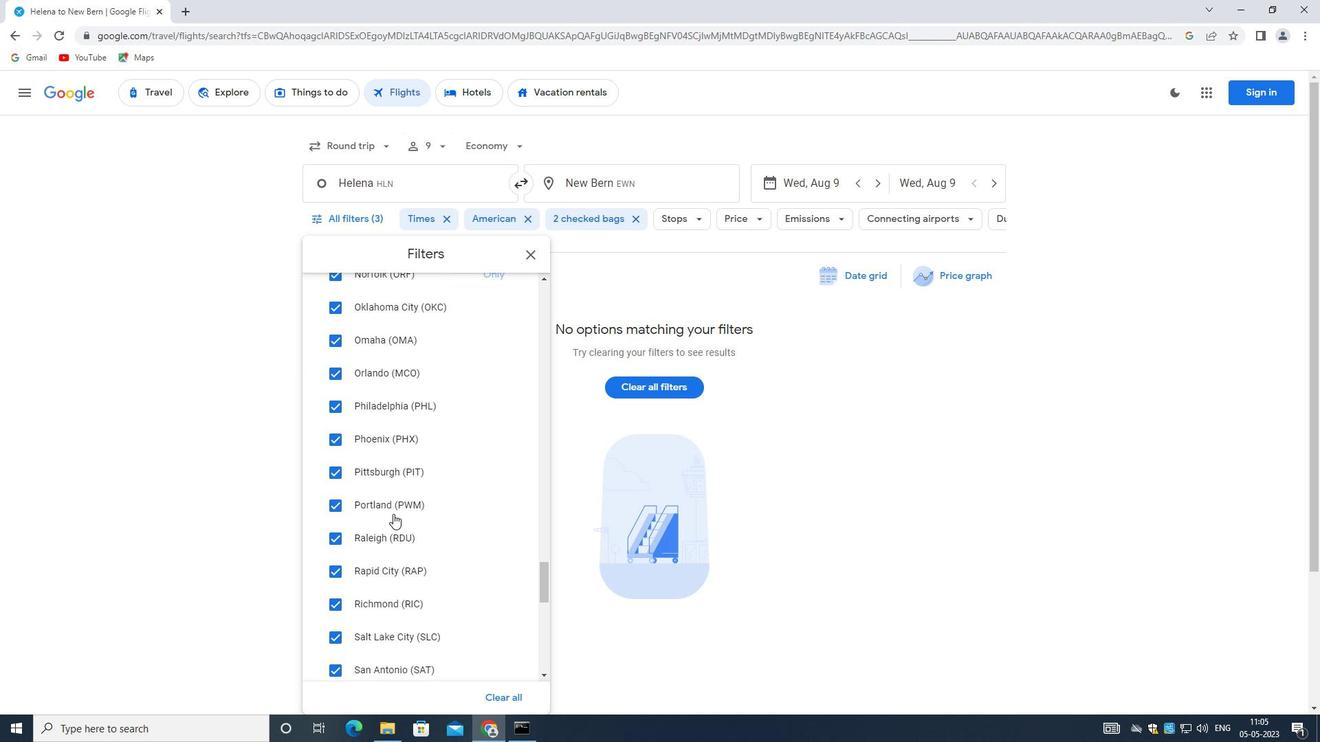 
Action: Mouse scrolled (392, 512) with delta (0, 0)
Screenshot: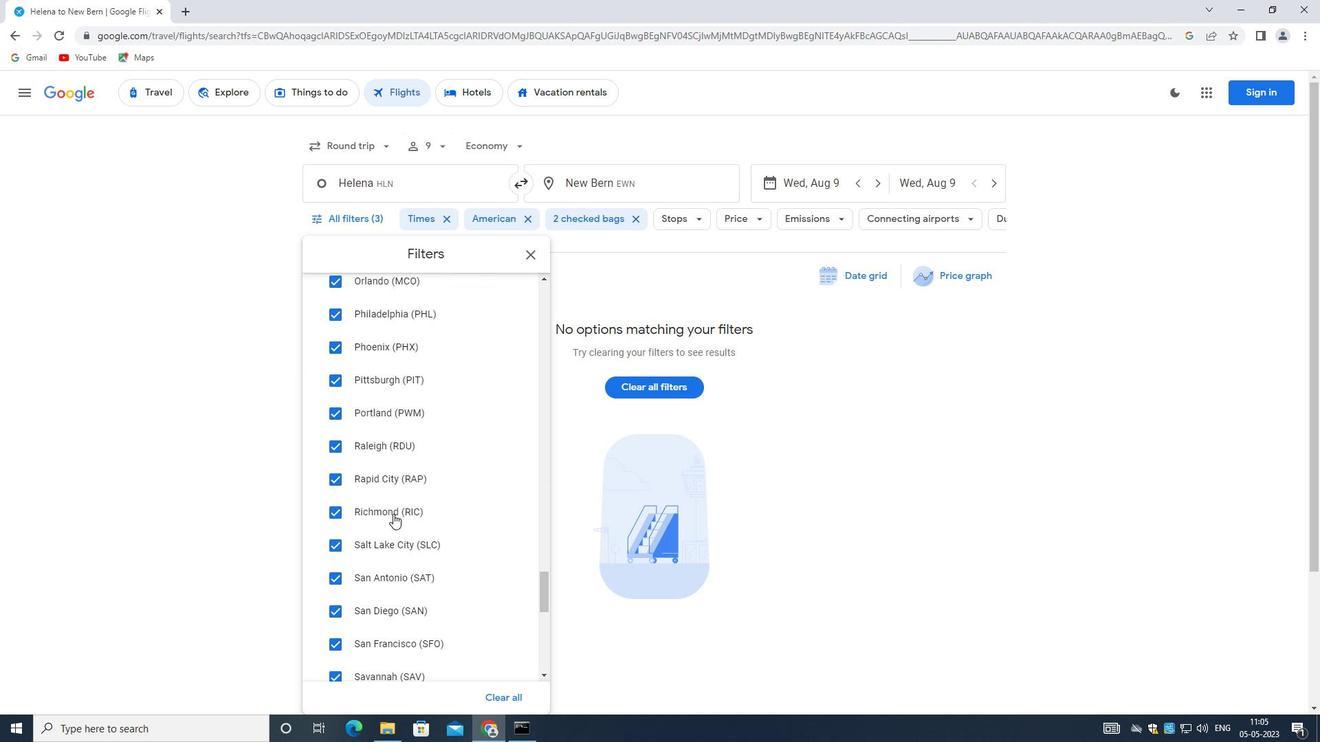 
Action: Mouse scrolled (392, 512) with delta (0, 0)
Screenshot: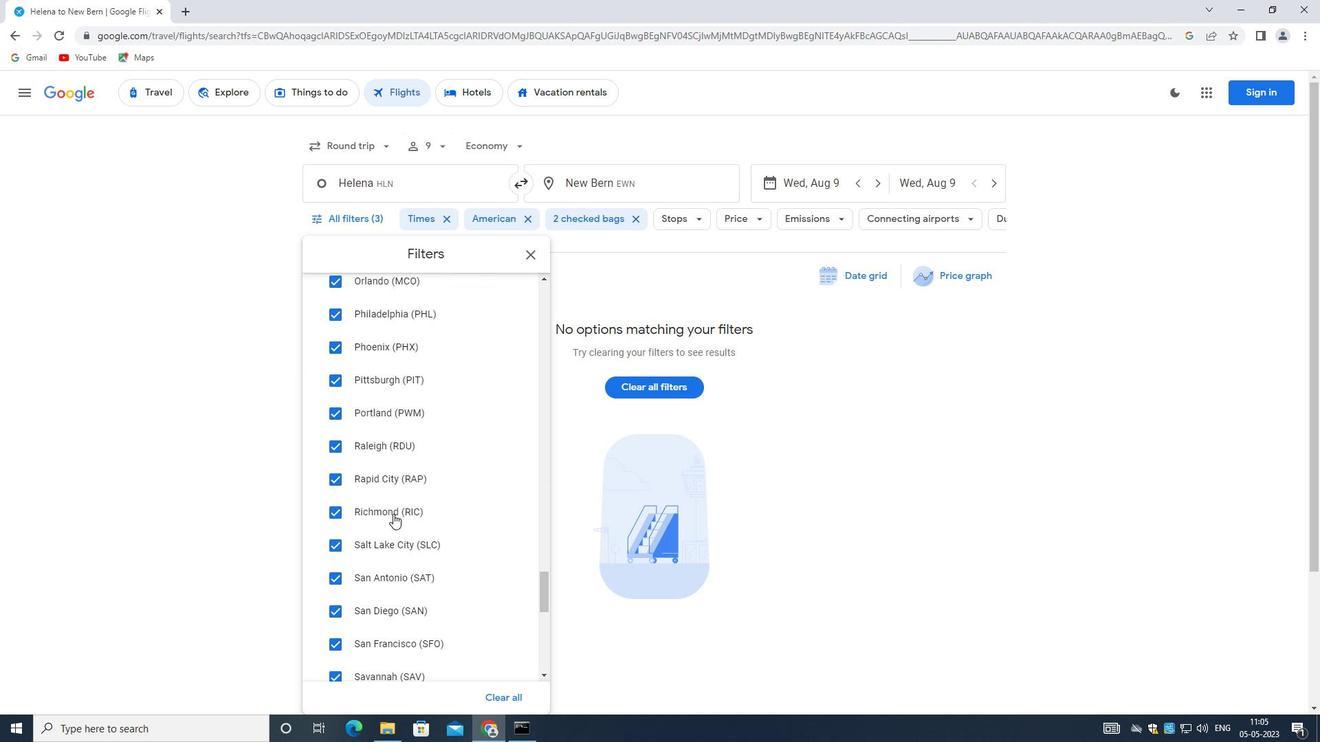 
Action: Mouse scrolled (392, 512) with delta (0, 0)
Screenshot: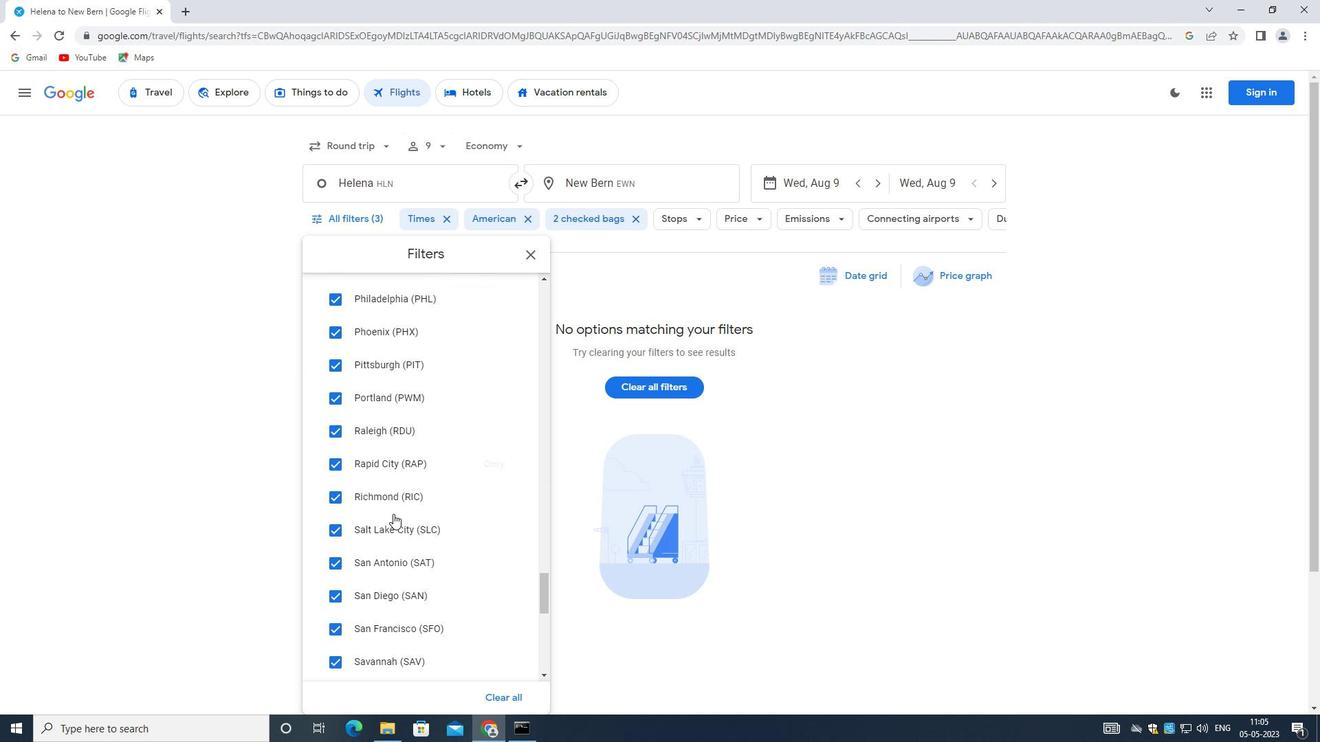 
Action: Mouse scrolled (392, 512) with delta (0, 0)
Screenshot: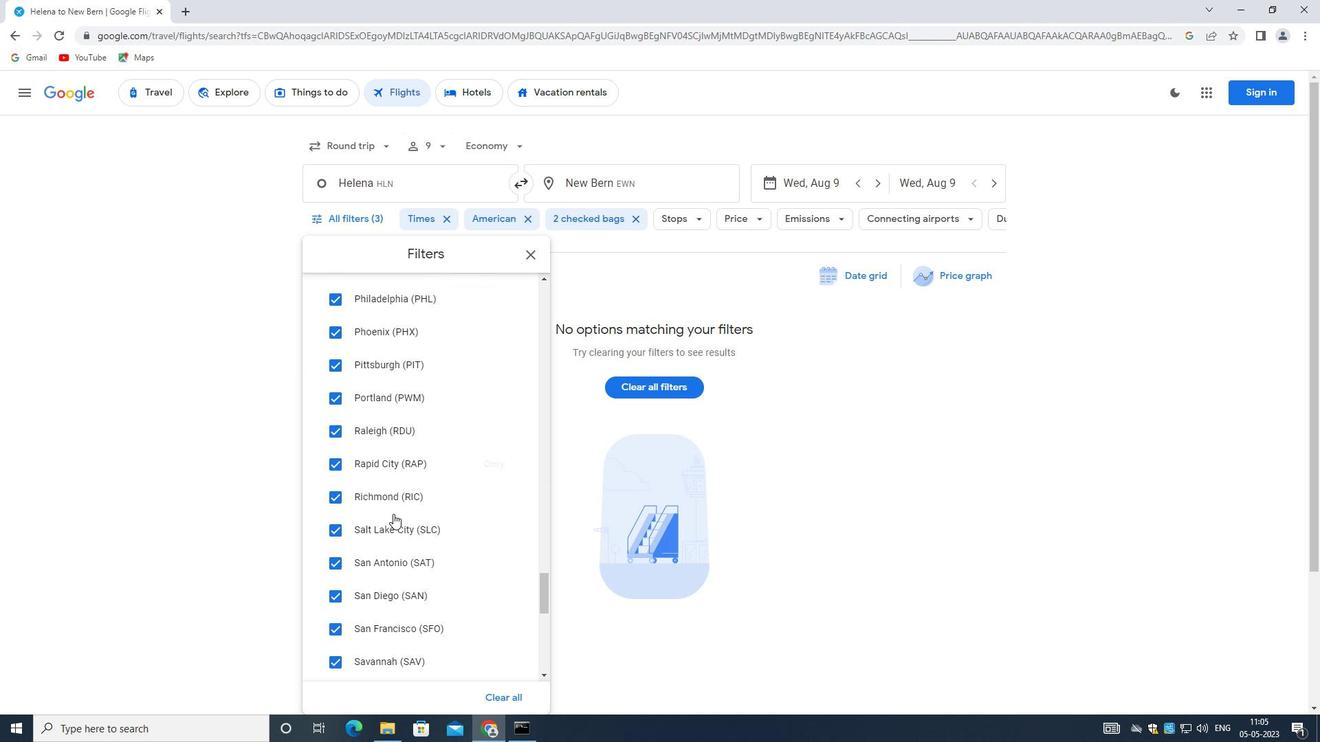 
Action: Mouse scrolled (392, 512) with delta (0, 0)
Screenshot: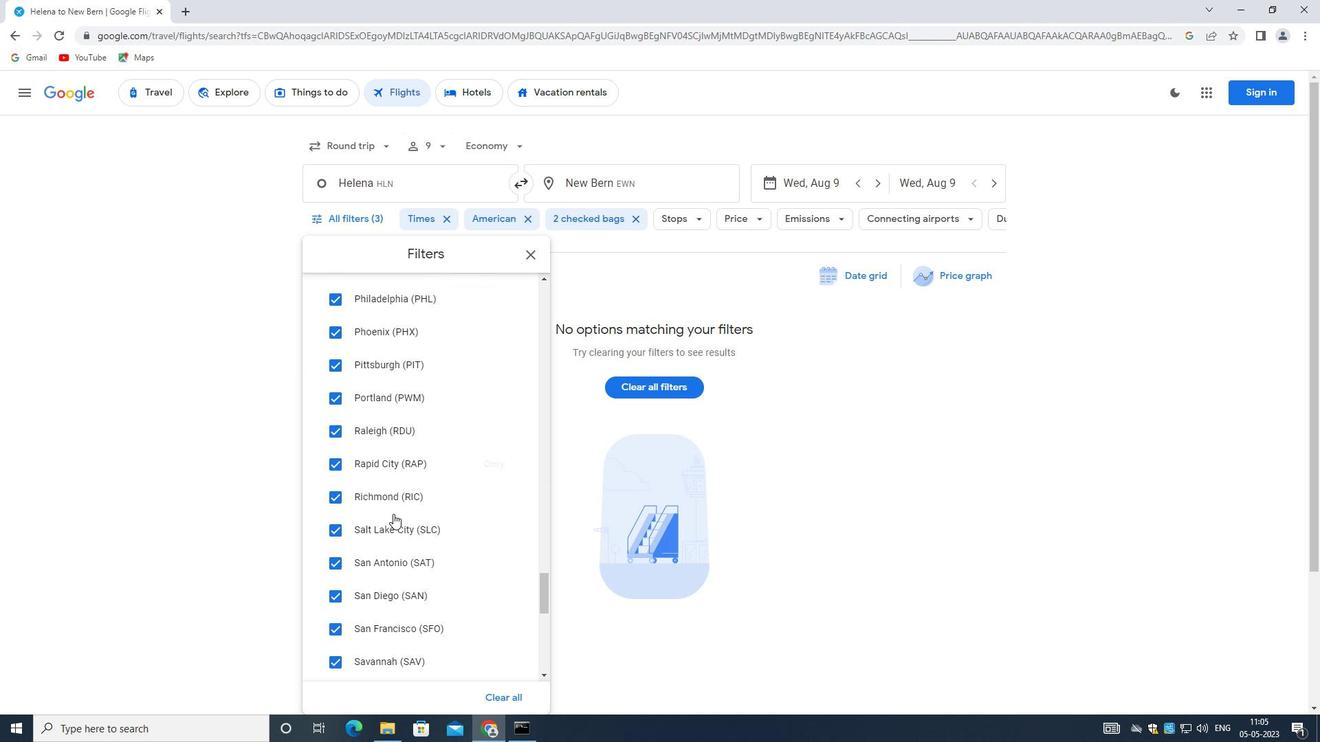 
Action: Mouse scrolled (392, 514) with delta (0, 0)
Screenshot: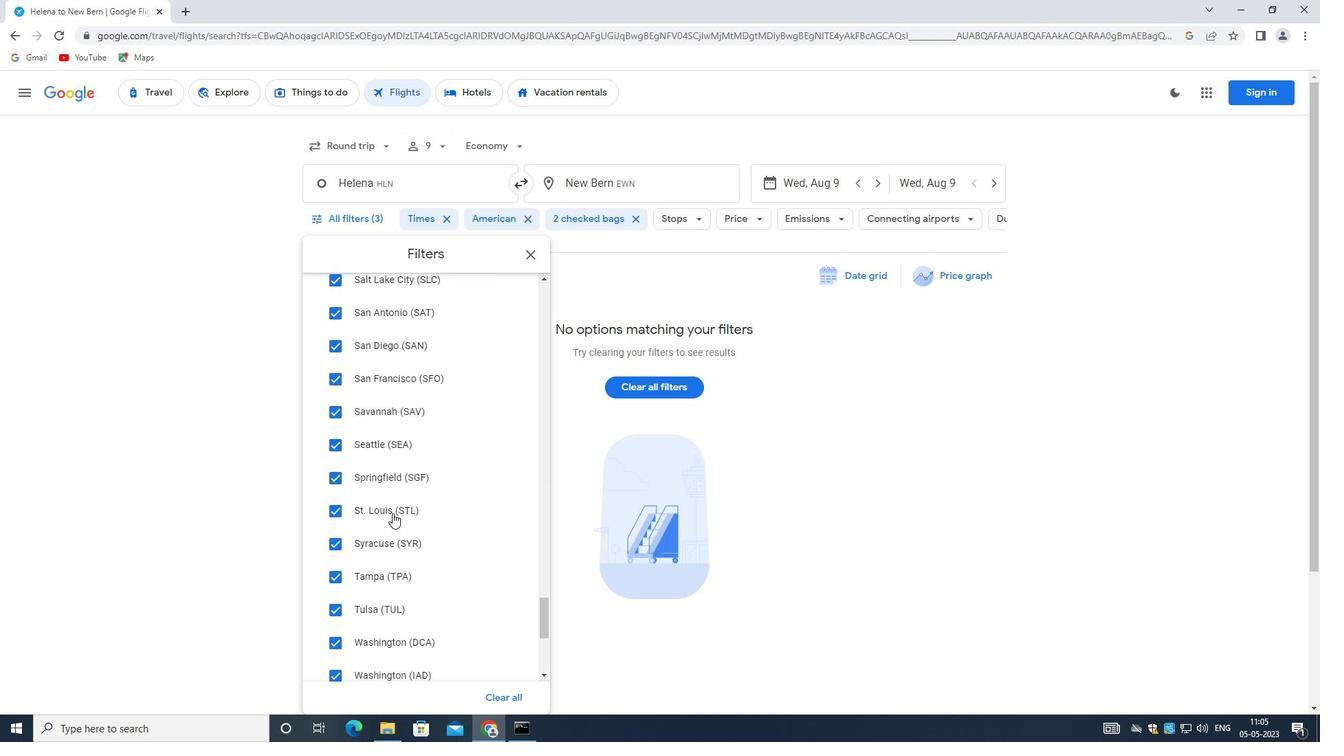 
Action: Mouse scrolled (392, 512) with delta (0, 0)
Screenshot: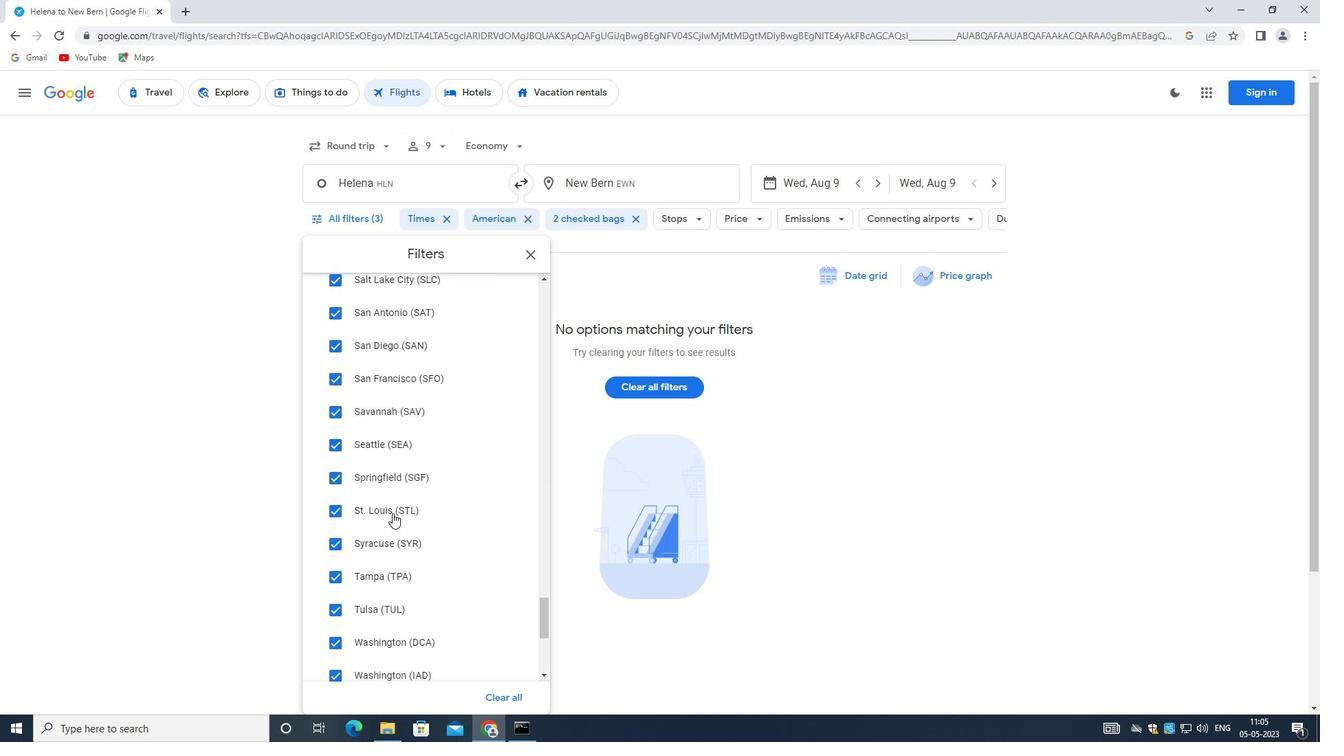 
Action: Mouse scrolled (392, 512) with delta (0, 0)
Screenshot: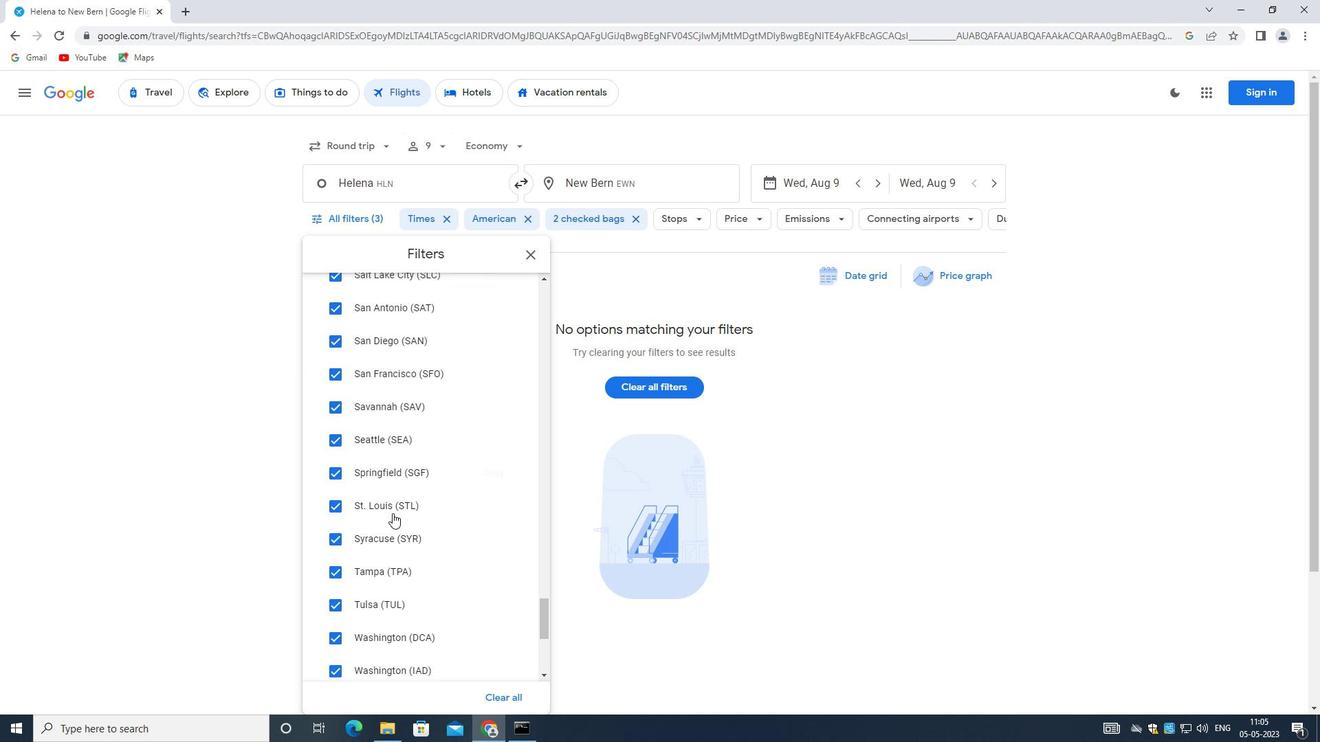 
Action: Mouse scrolled (392, 512) with delta (0, 0)
Screenshot: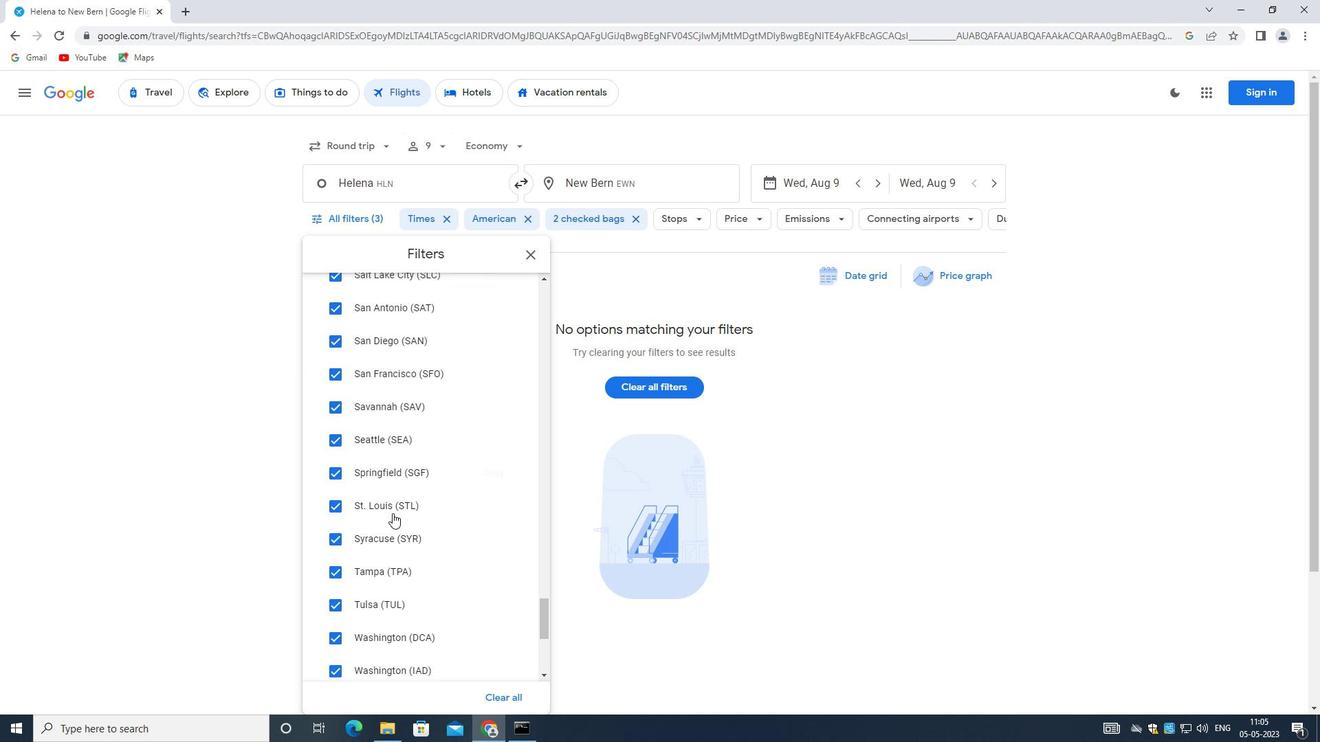 
Action: Mouse scrolled (392, 512) with delta (0, 0)
Screenshot: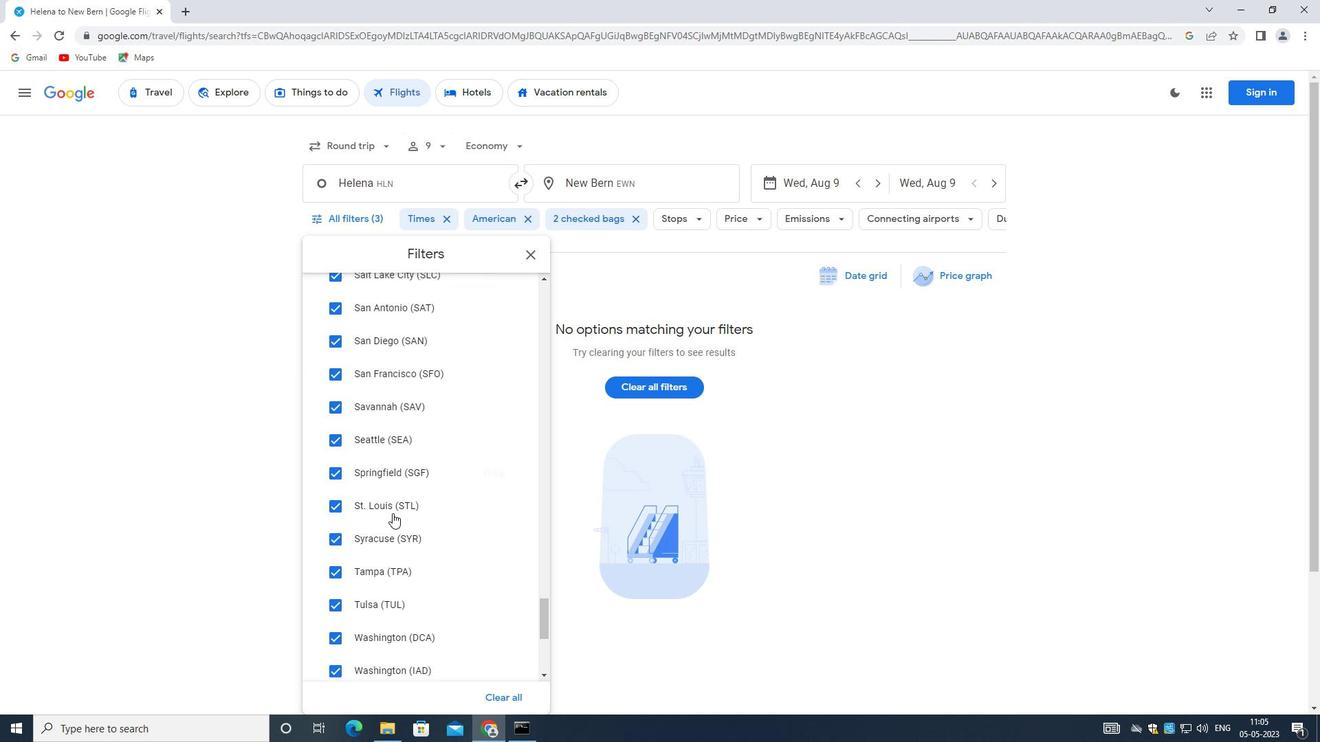
Action: Mouse scrolled (392, 514) with delta (0, 0)
Screenshot: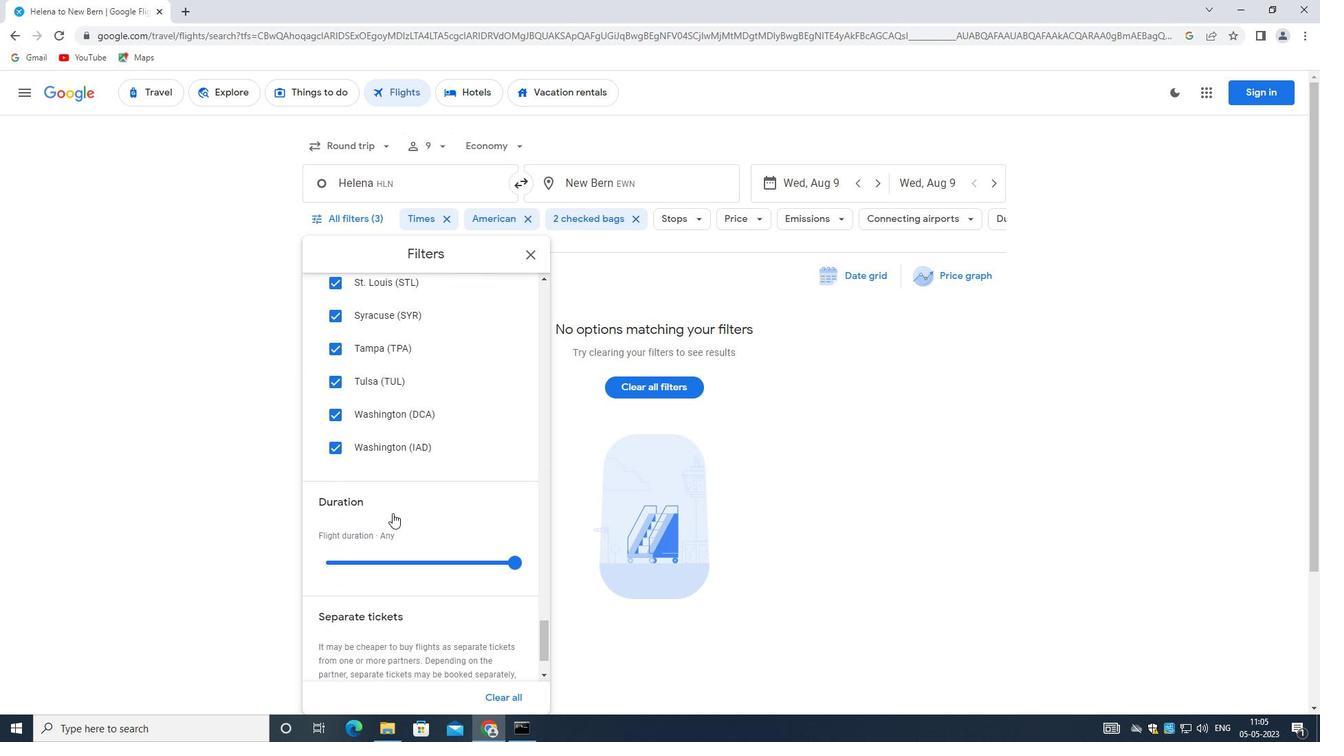 
Action: Mouse scrolled (392, 512) with delta (0, 0)
Screenshot: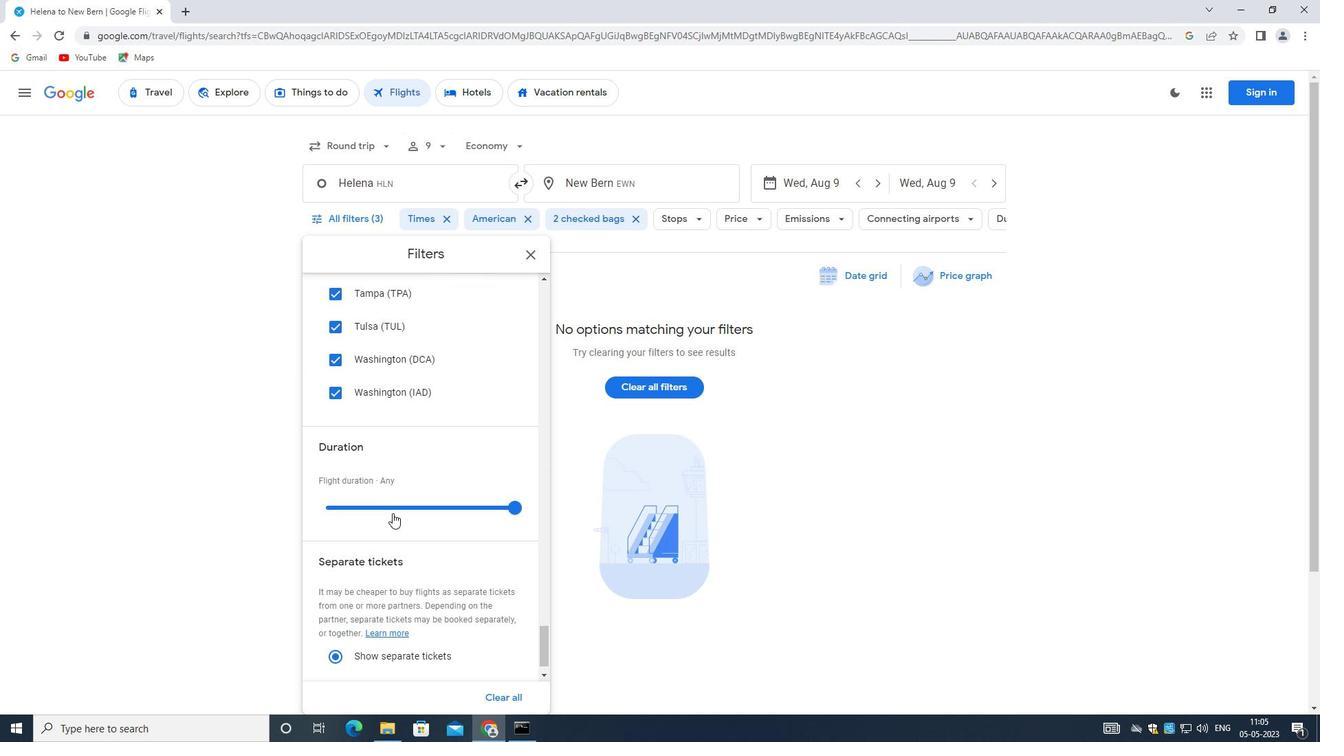 
Action: Mouse scrolled (392, 512) with delta (0, 0)
Screenshot: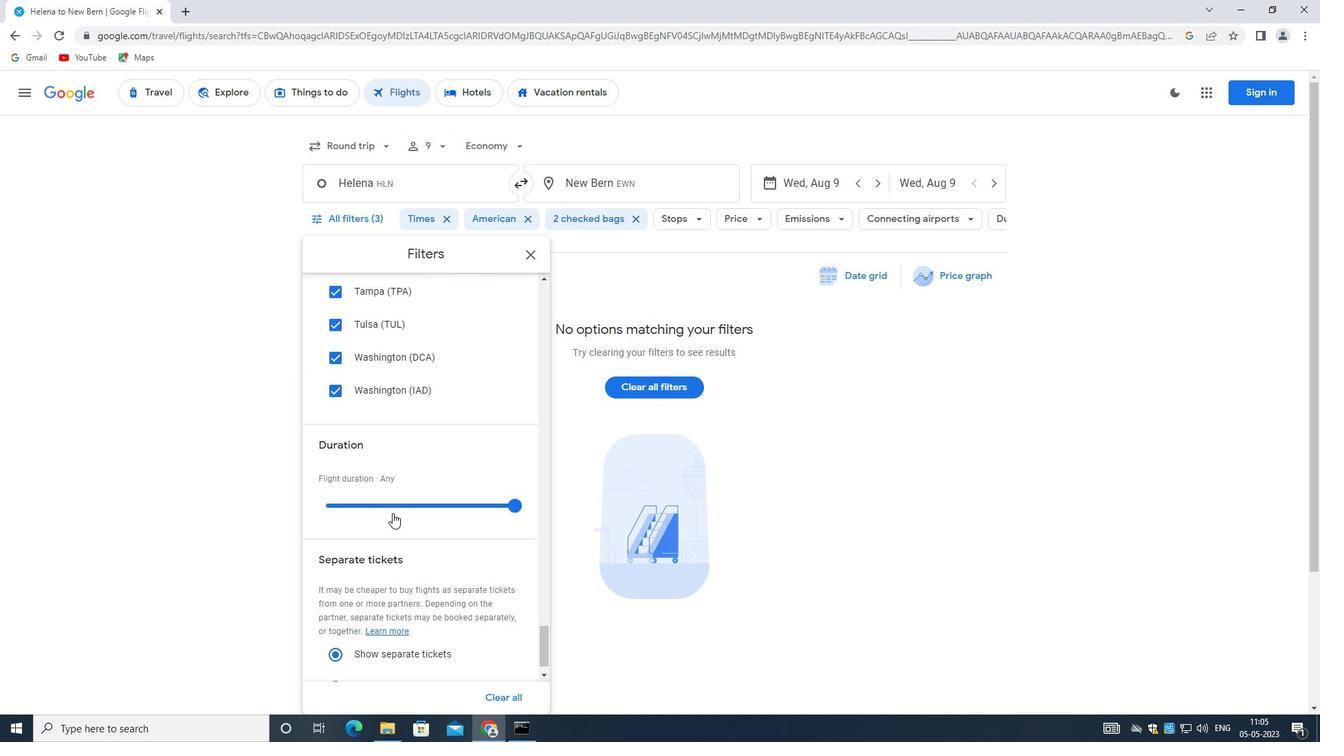 
Action: Mouse scrolled (392, 512) with delta (0, 0)
Screenshot: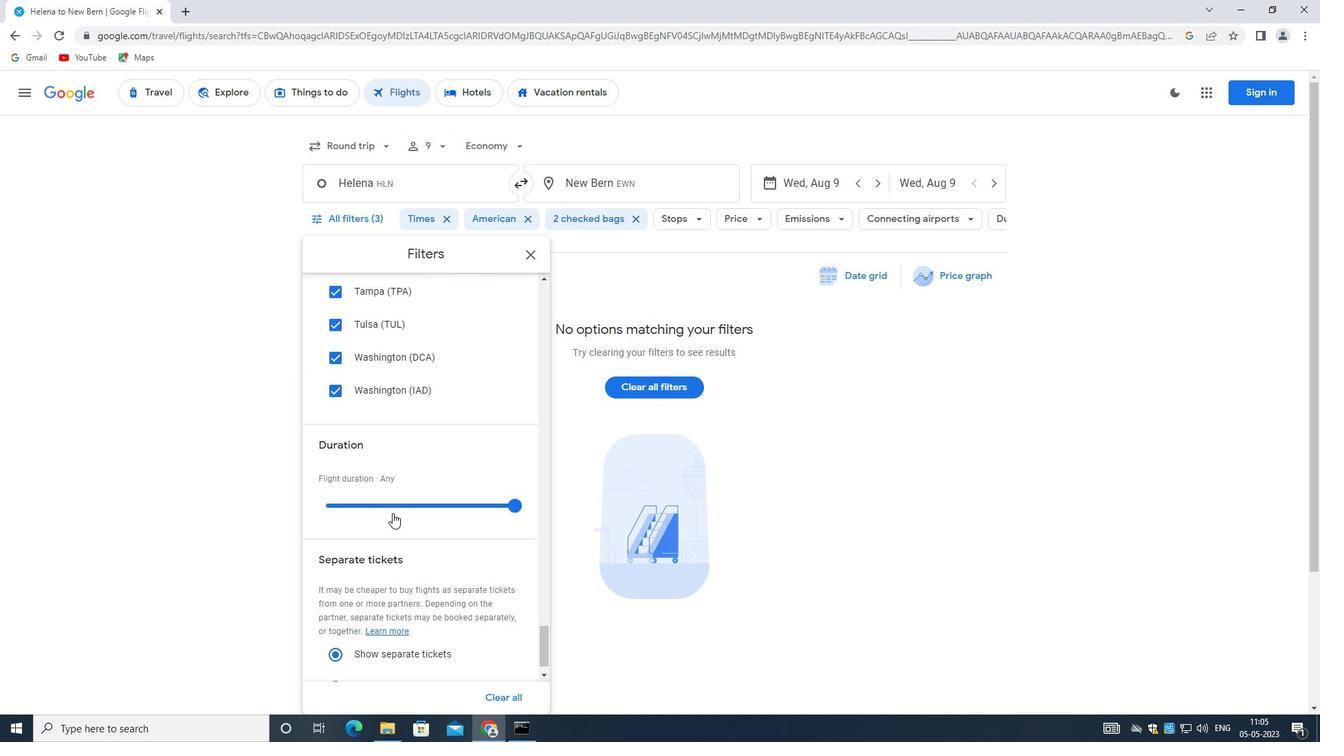 
Action: Mouse scrolled (392, 512) with delta (0, 0)
Screenshot: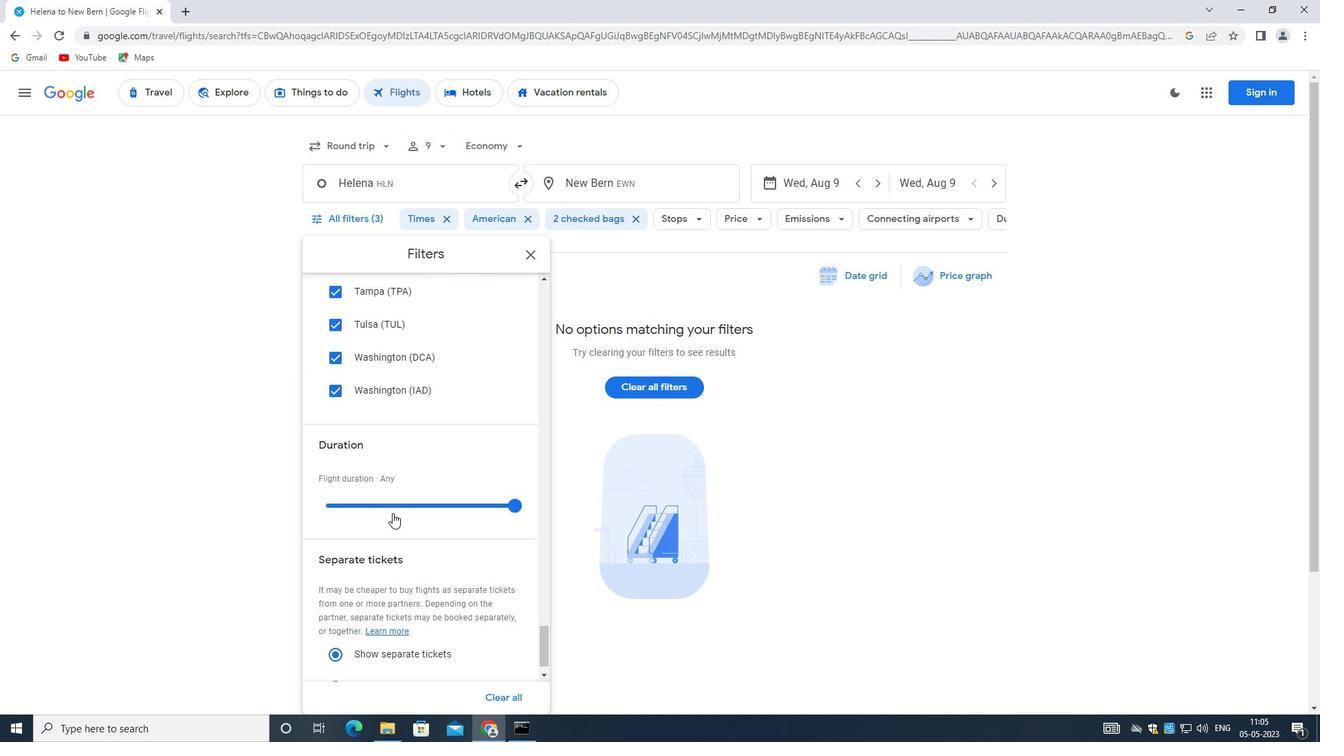 
Action: Mouse scrolled (392, 512) with delta (0, 0)
Screenshot: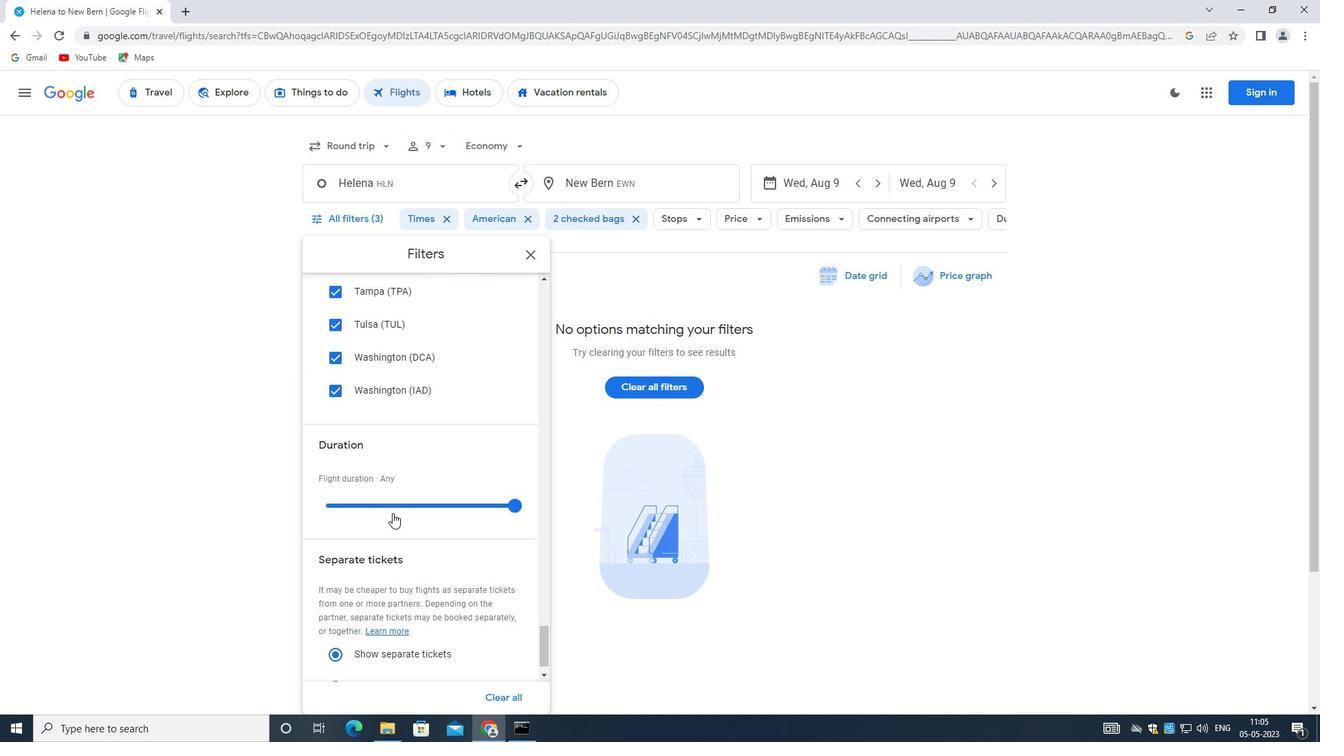 
Action: Mouse scrolled (392, 512) with delta (0, 0)
Screenshot: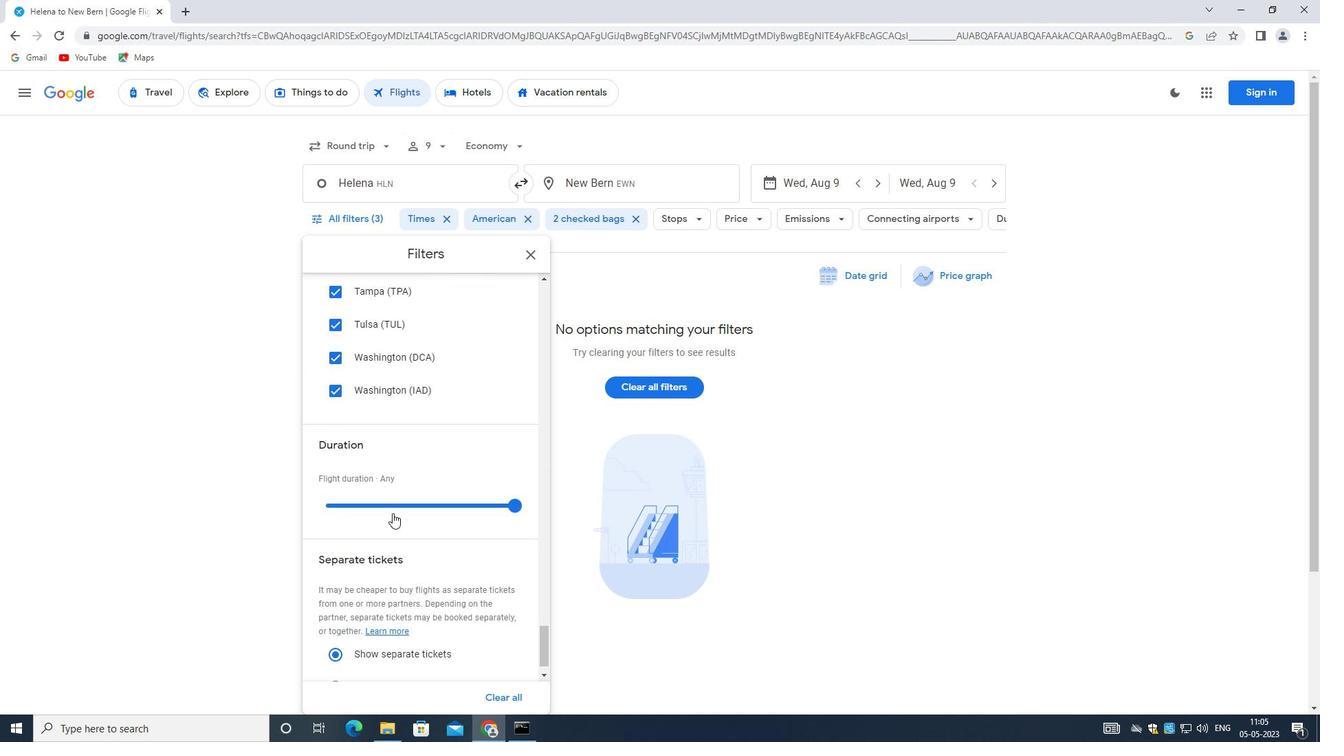 
Action: Mouse scrolled (392, 514) with delta (0, 0)
Screenshot: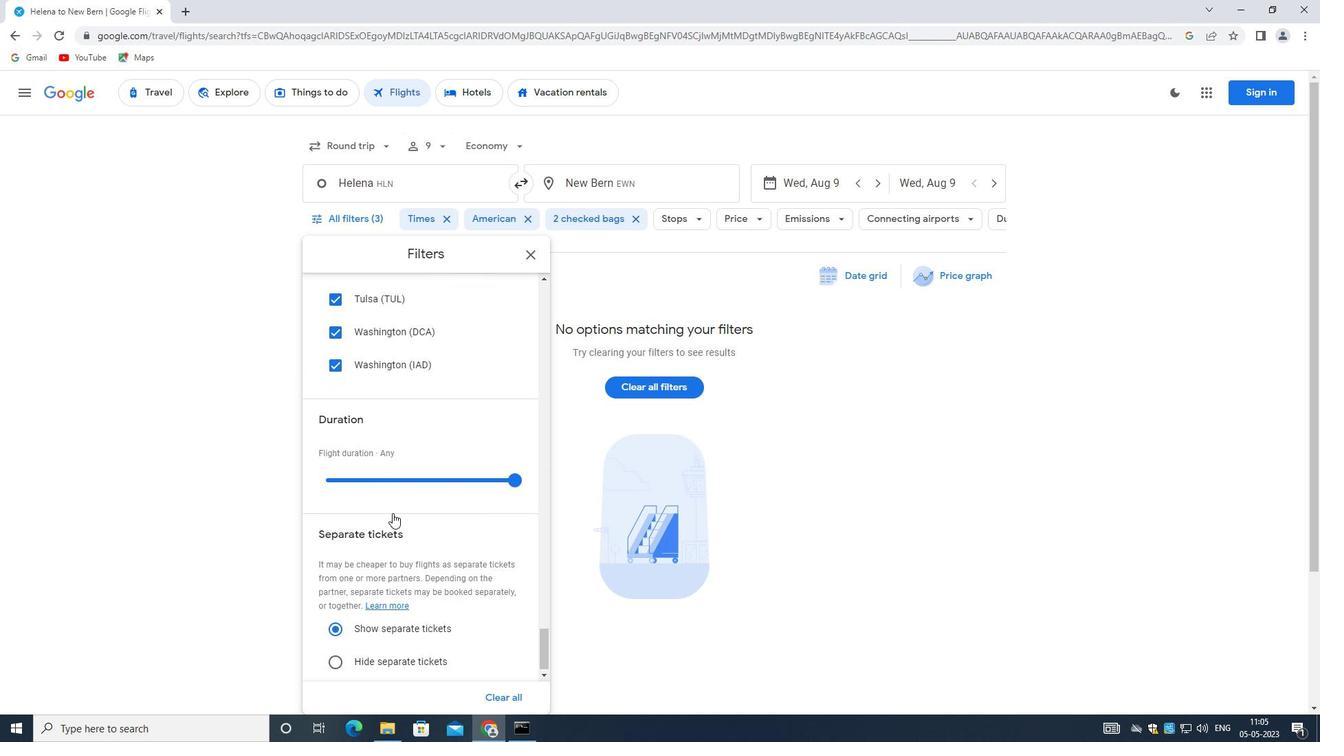 
Action: Mouse scrolled (392, 512) with delta (0, 0)
Screenshot: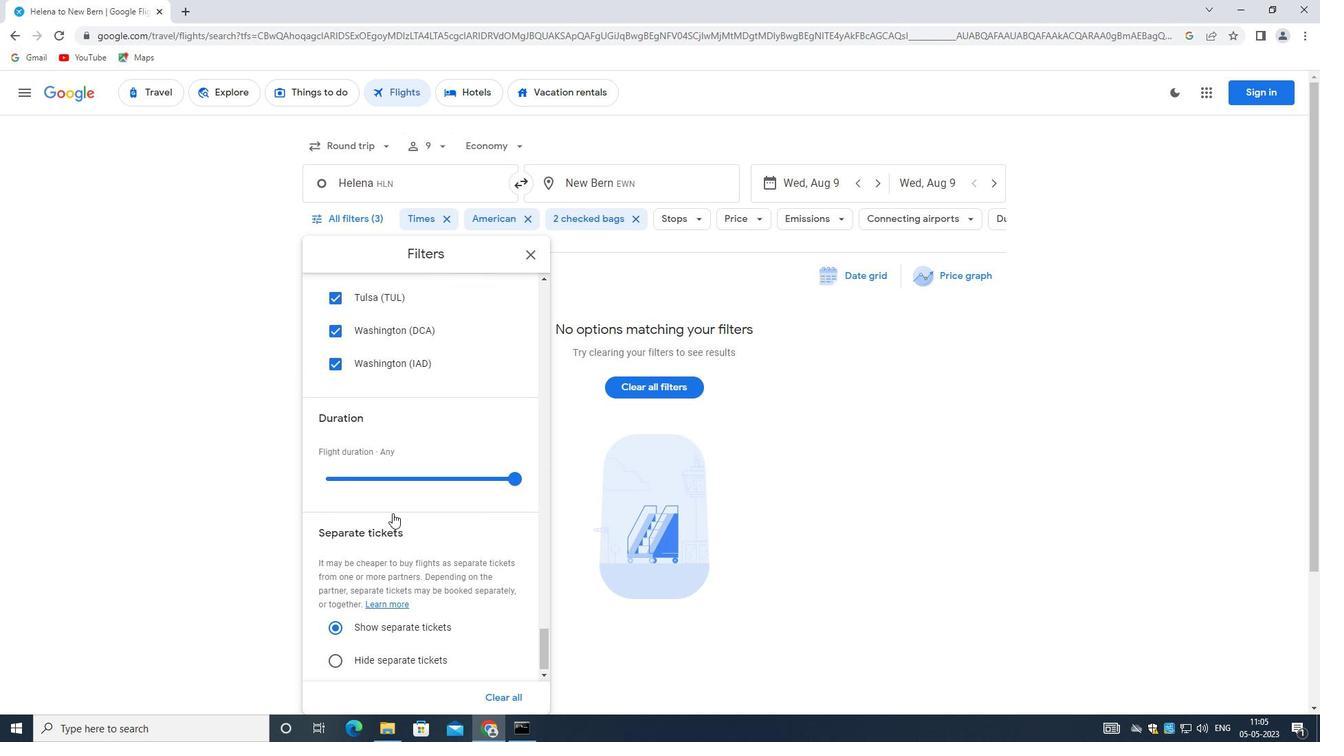 
Action: Mouse scrolled (392, 512) with delta (0, 0)
Screenshot: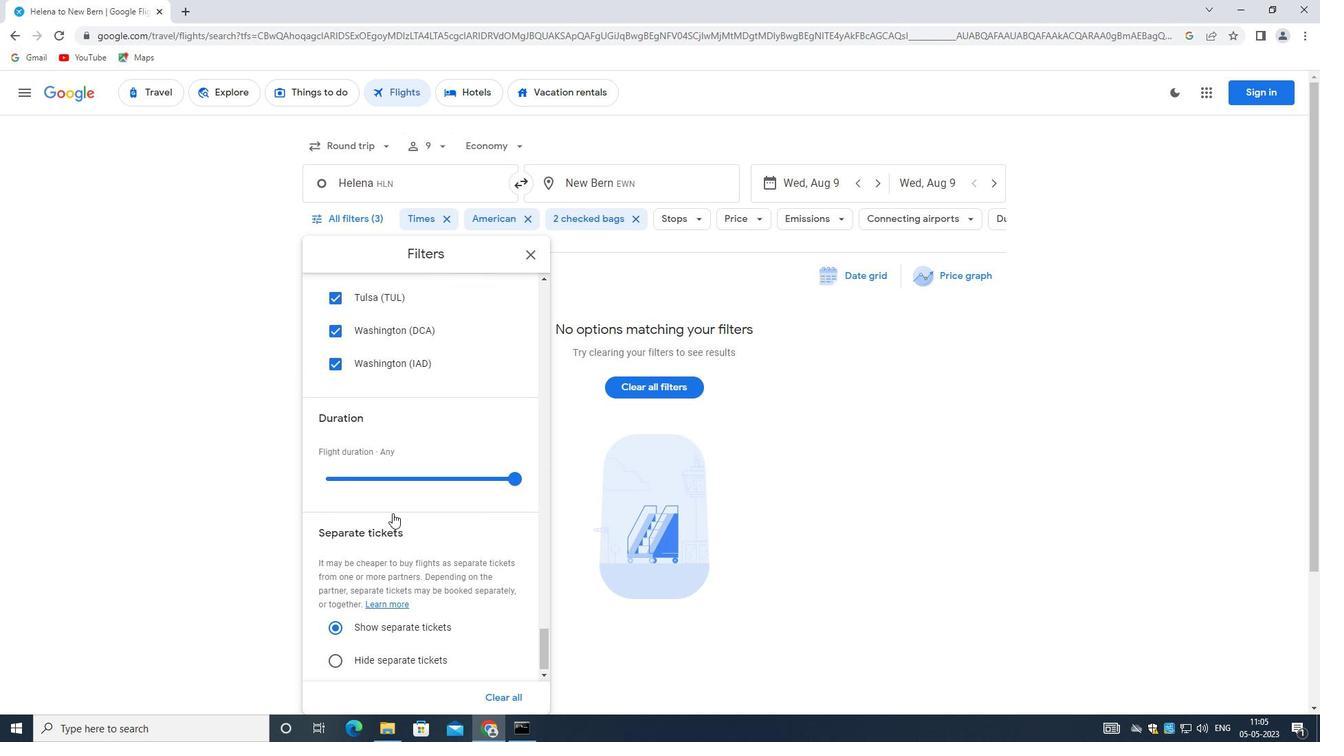 
Action: Mouse scrolled (392, 512) with delta (0, 0)
Screenshot: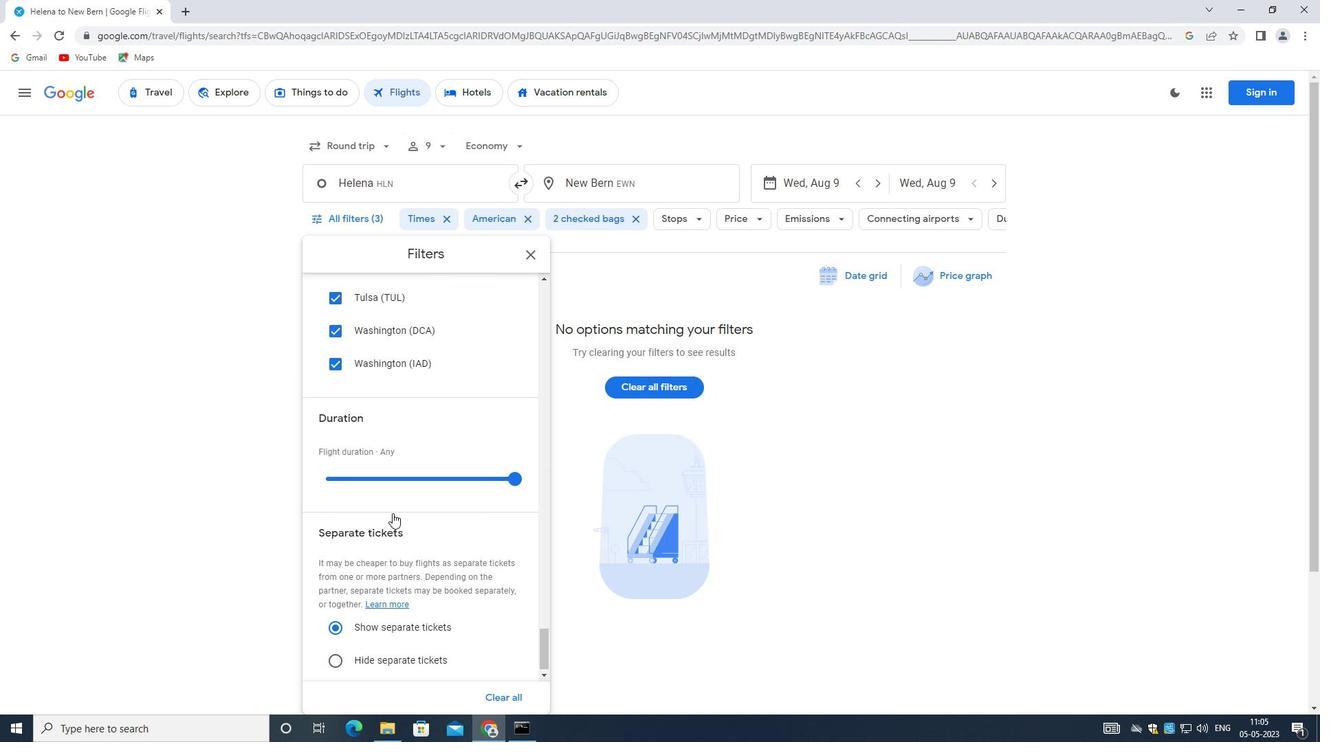 
Action: Mouse scrolled (392, 512) with delta (0, 0)
Screenshot: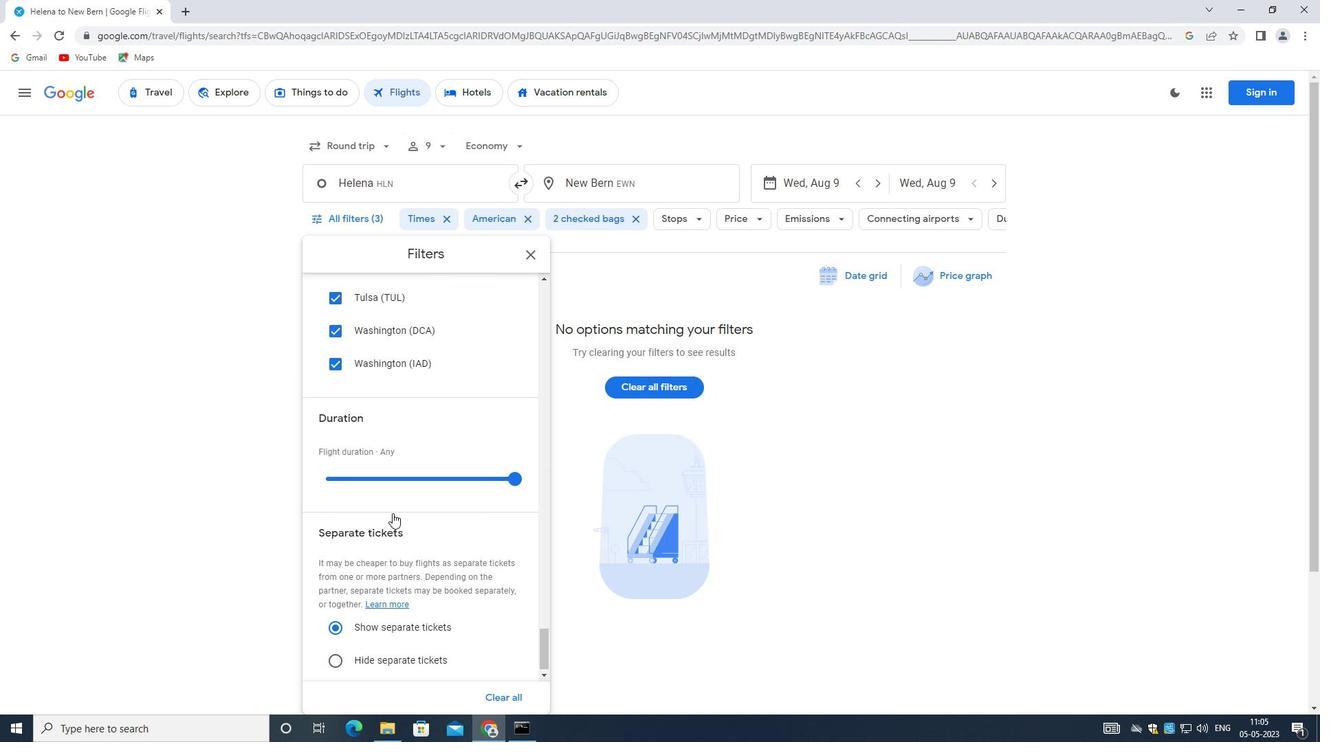 
Action: Mouse scrolled (392, 512) with delta (0, 0)
Screenshot: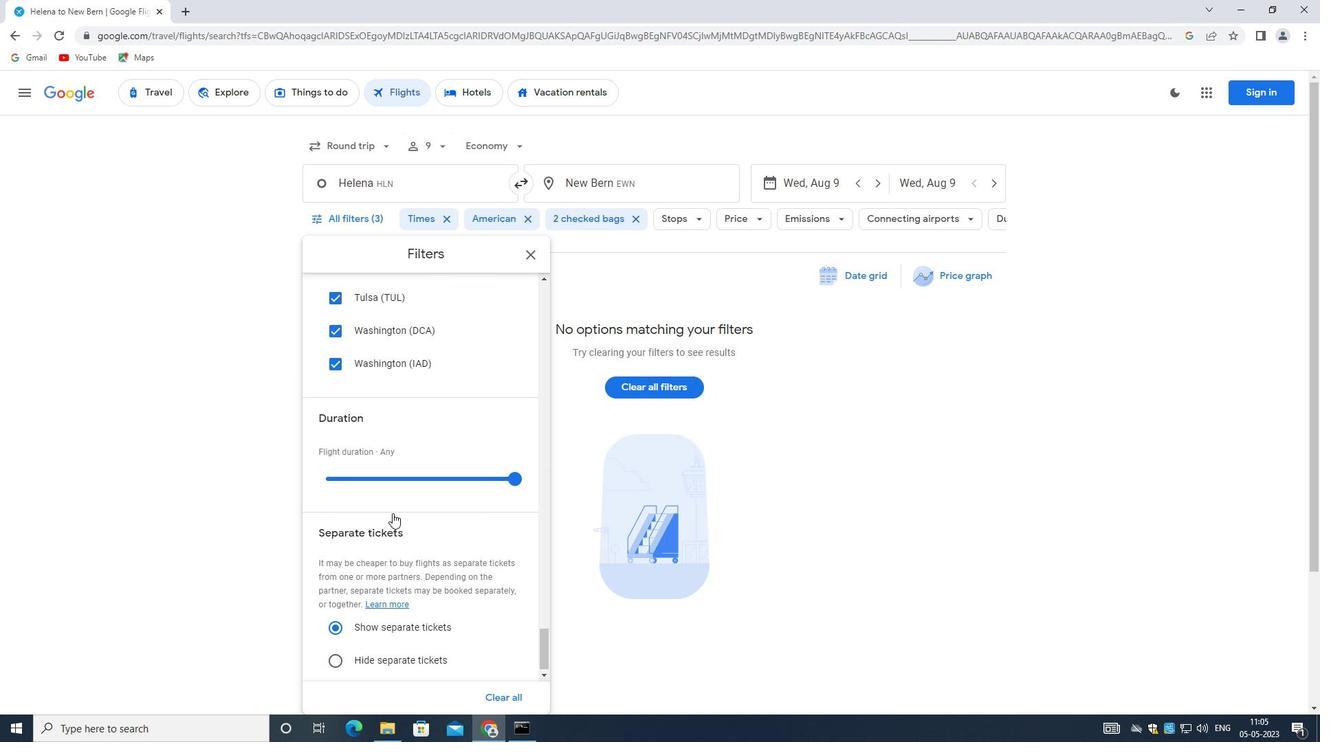 
